 Task: Fill out the 'New Customer Data' form with the provided details, including name, gender, age, mobile number, date, current address, email, permanent address, and fax.
Action: Mouse moved to (526, 91)
Screenshot: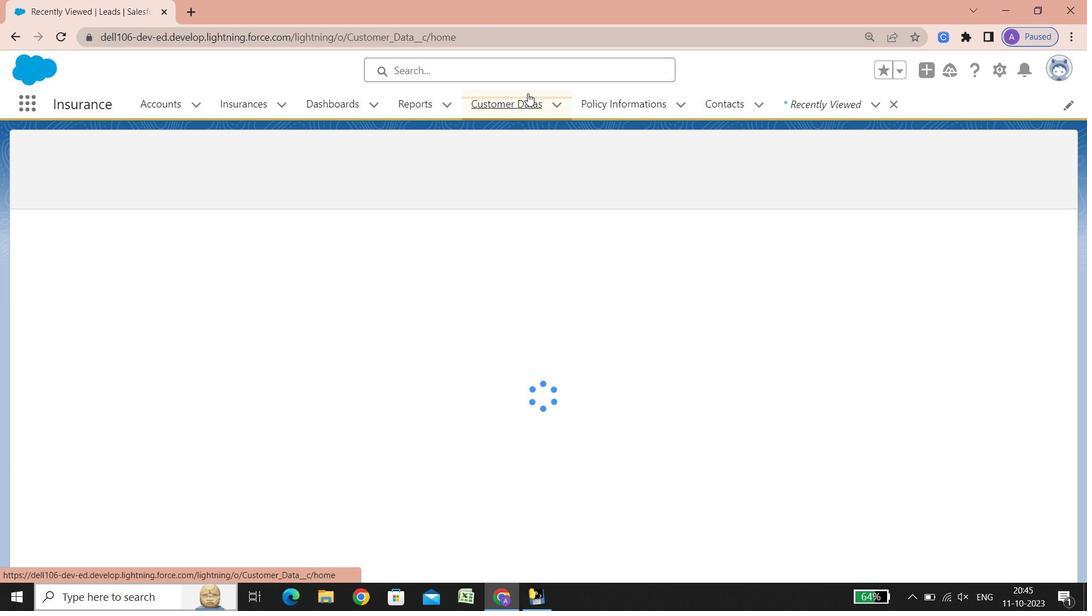 
Action: Mouse pressed left at (526, 91)
Screenshot: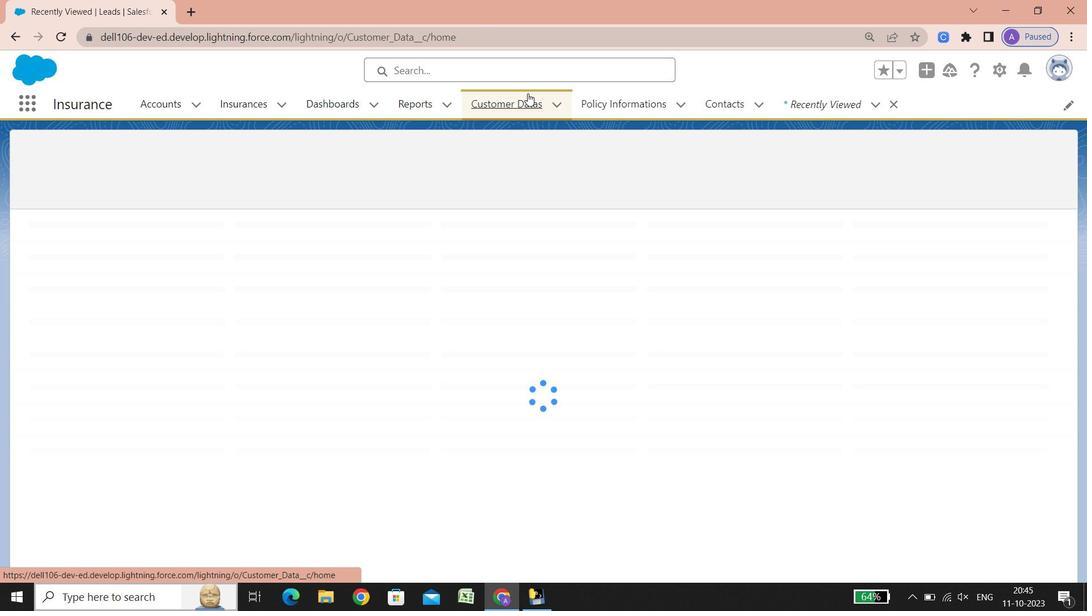 
Action: Mouse moved to (891, 153)
Screenshot: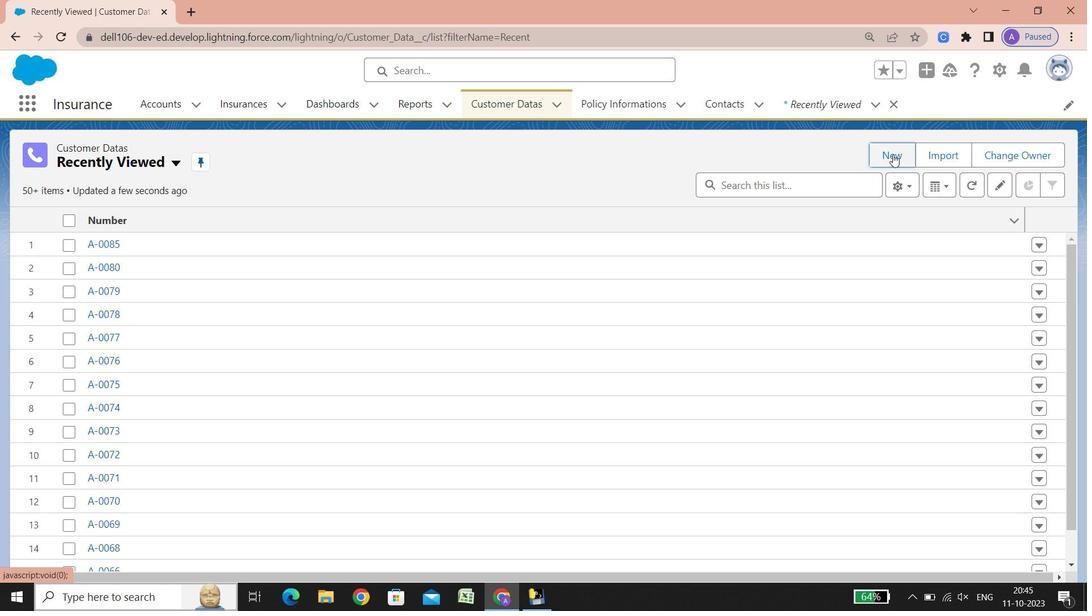 
Action: Mouse pressed left at (891, 153)
Screenshot: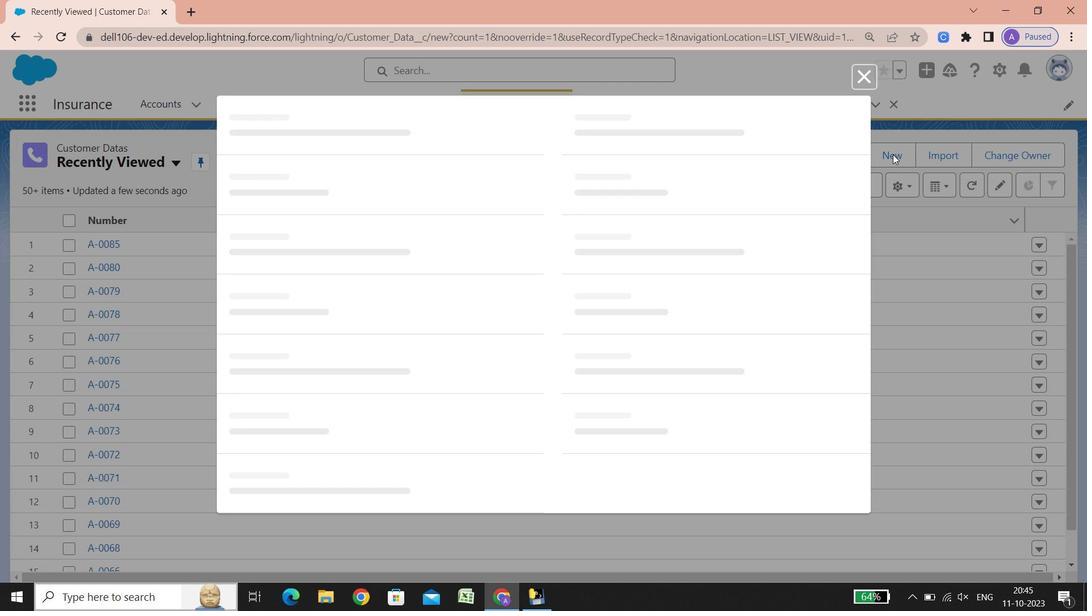 
Action: Mouse moved to (322, 276)
Screenshot: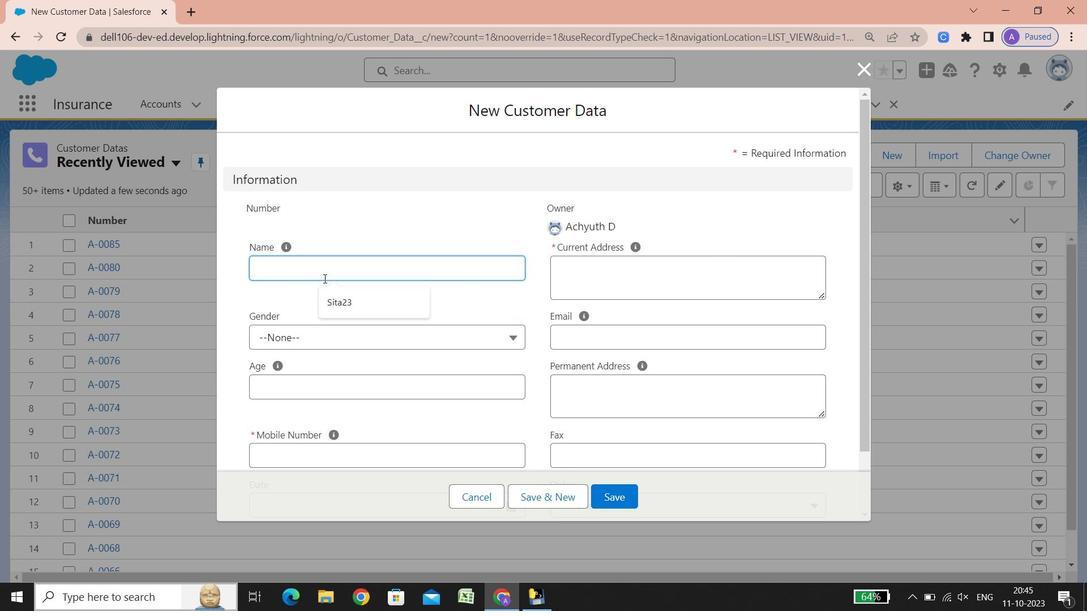 
Action: Mouse pressed left at (322, 276)
Screenshot: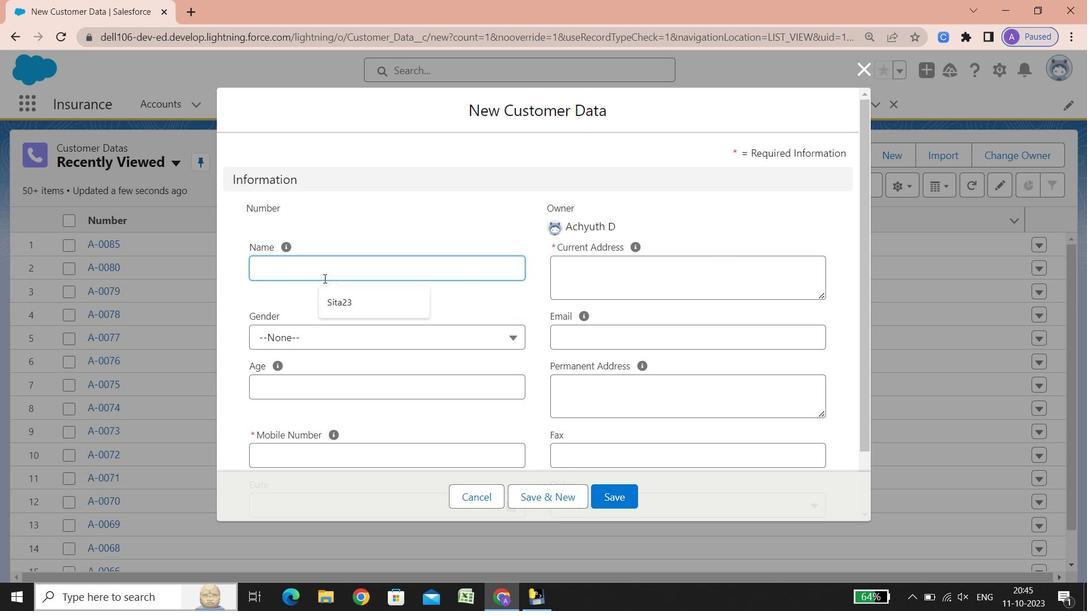 
Action: Key pressed <Key.shift><Key.shift><Key.shift><Key.shift><Key.shift><Key.shift><Key.shift><Key.shift><Key.shift><Key.shift><Key.shift><Key.shift><Key.shift><Key.shift><Key.shift>Ram82
Screenshot: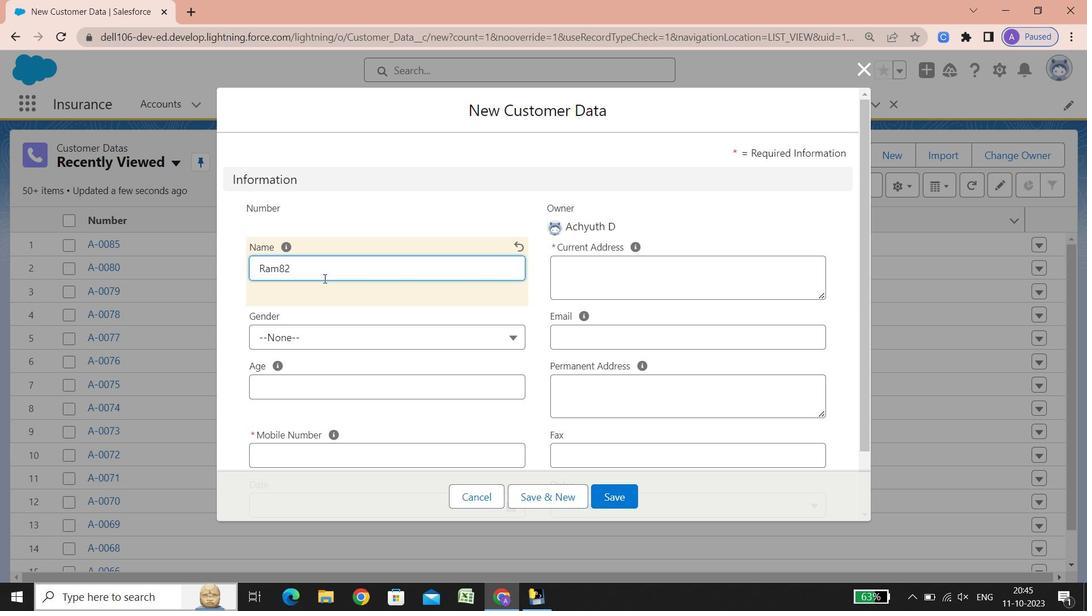 
Action: Mouse moved to (404, 346)
Screenshot: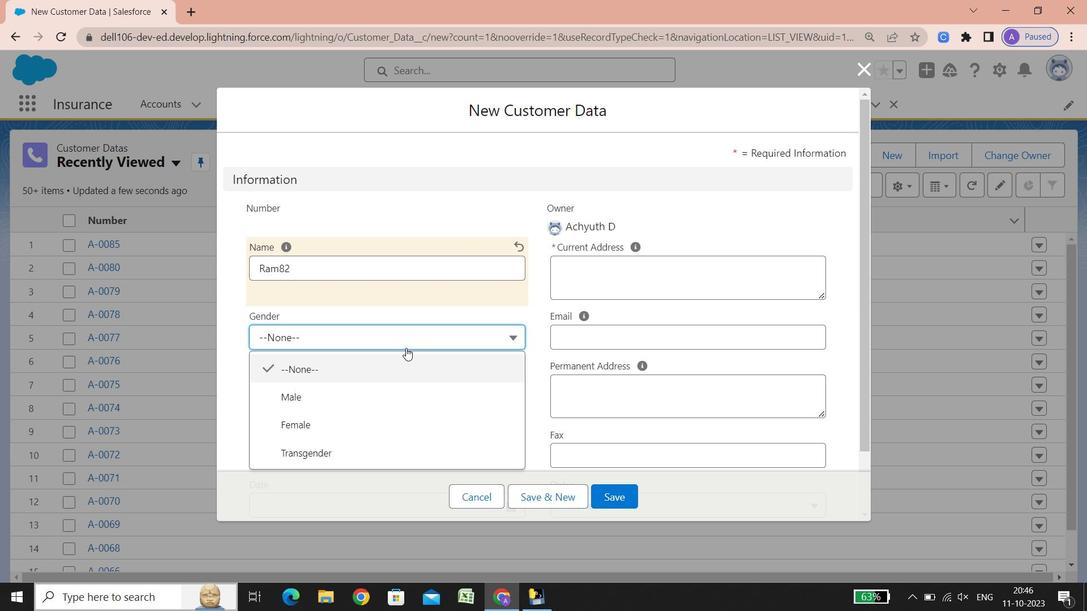 
Action: Mouse pressed left at (404, 346)
Screenshot: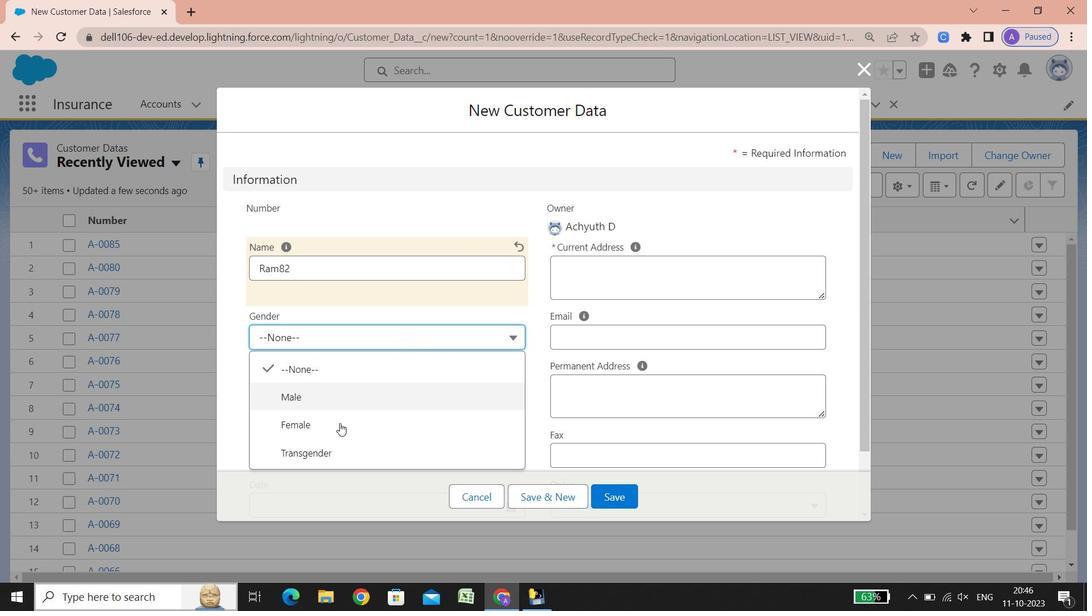 
Action: Mouse moved to (327, 397)
Screenshot: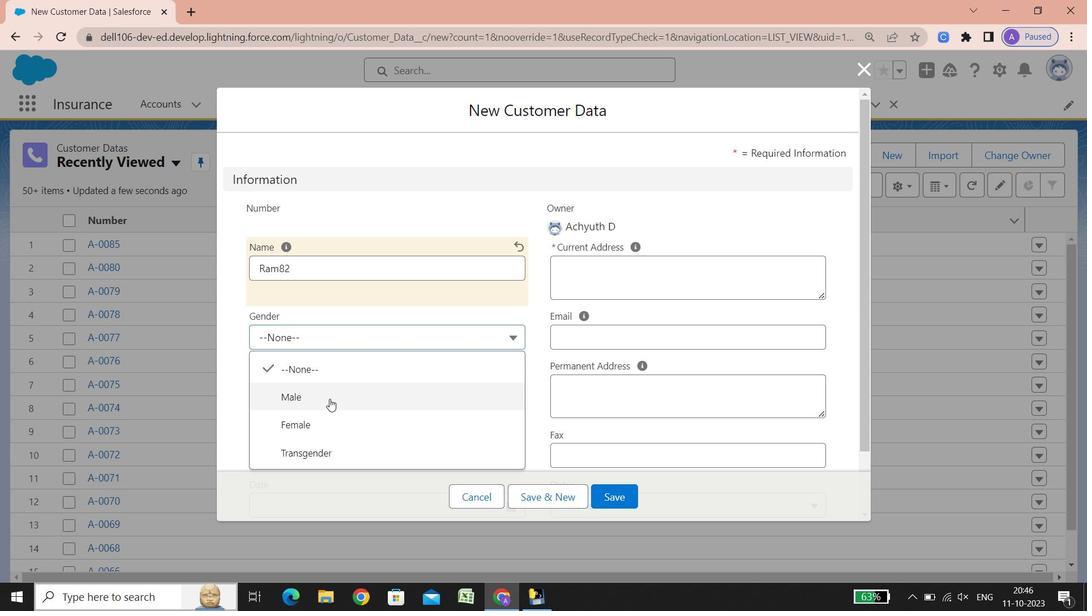 
Action: Mouse pressed left at (327, 397)
Screenshot: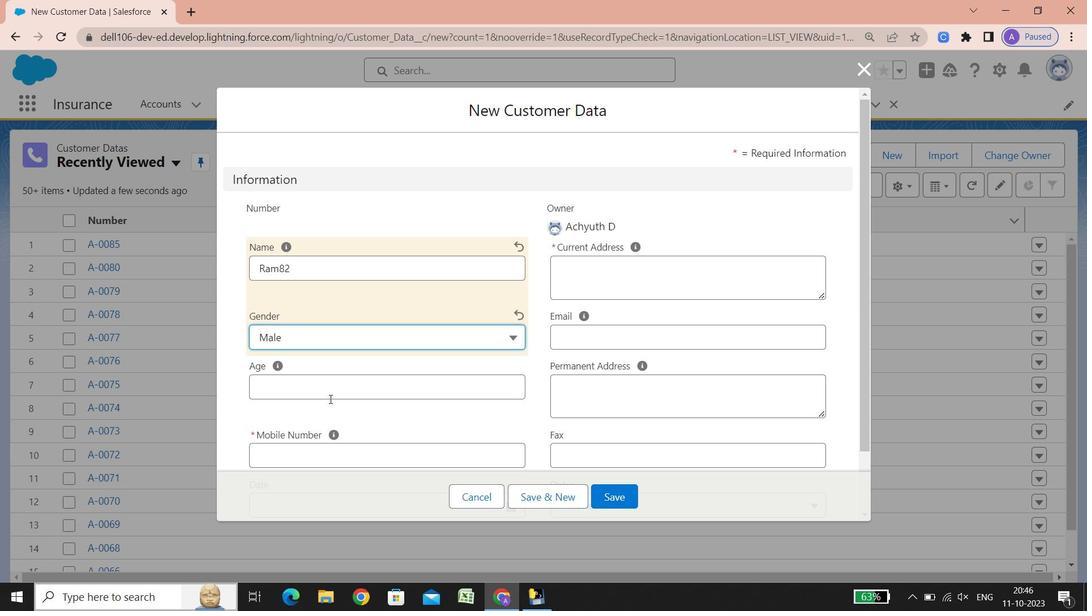 
Action: Mouse moved to (288, 382)
Screenshot: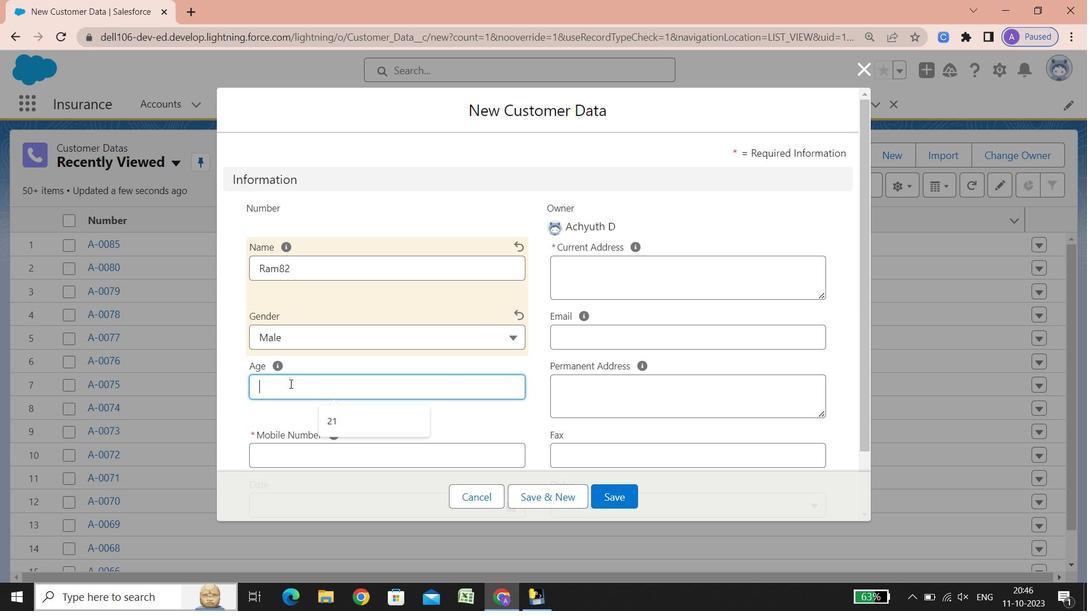 
Action: Mouse pressed left at (288, 382)
Screenshot: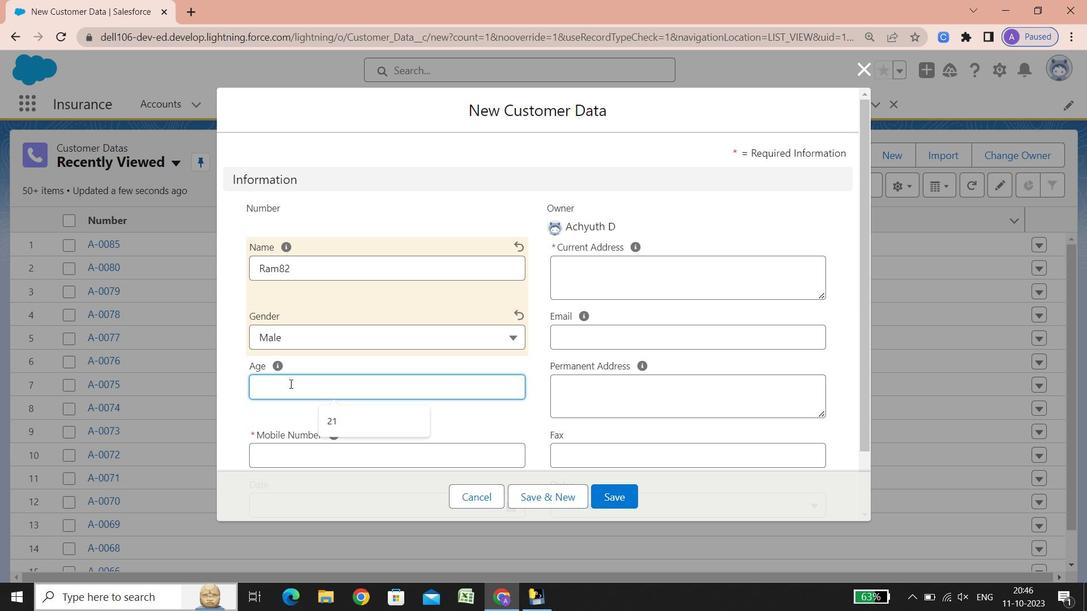 
Action: Key pressed 21
Screenshot: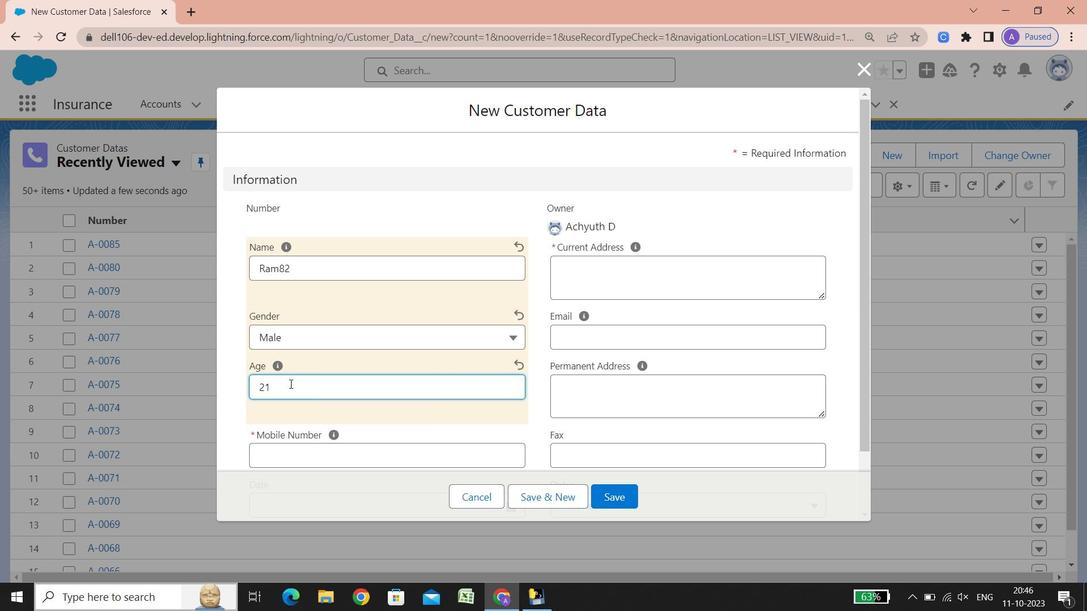 
Action: Mouse moved to (270, 453)
Screenshot: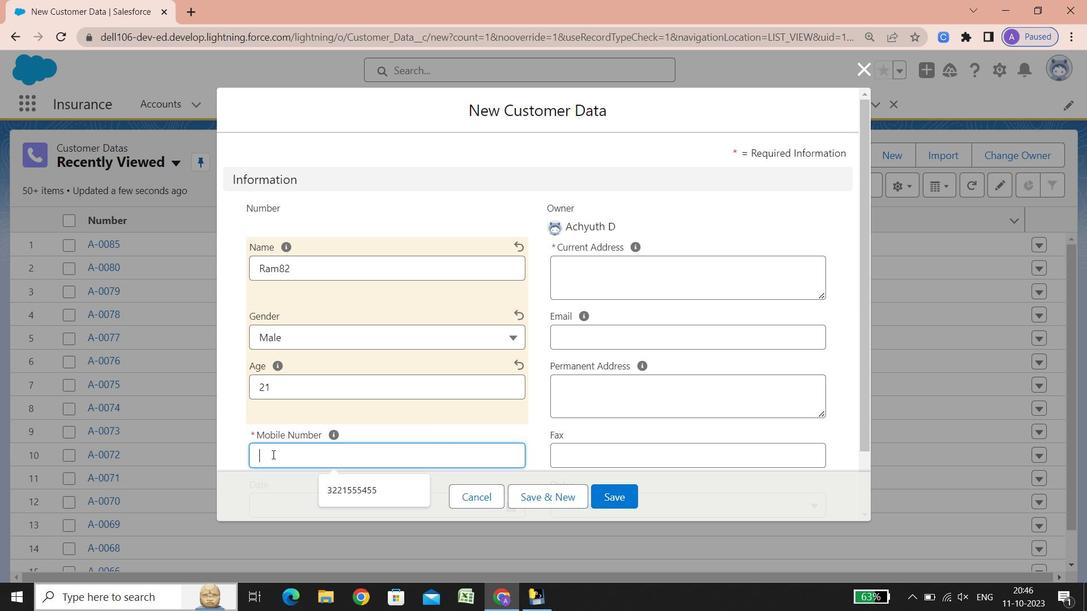 
Action: Mouse pressed left at (270, 453)
Screenshot: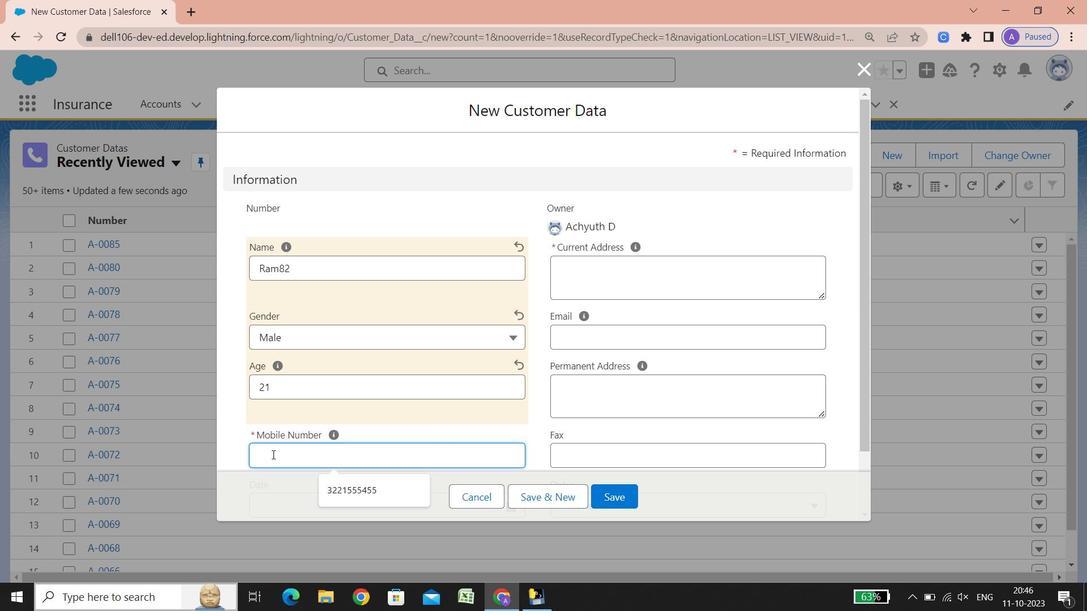 
Action: Mouse moved to (304, 451)
Screenshot: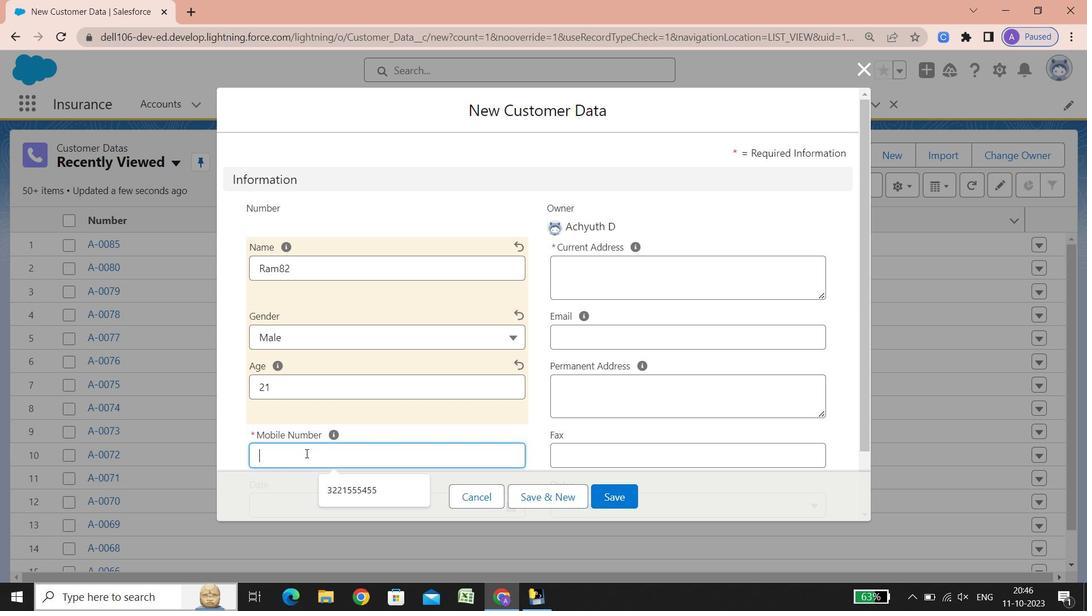 
Action: Key pressed 02224465777
Screenshot: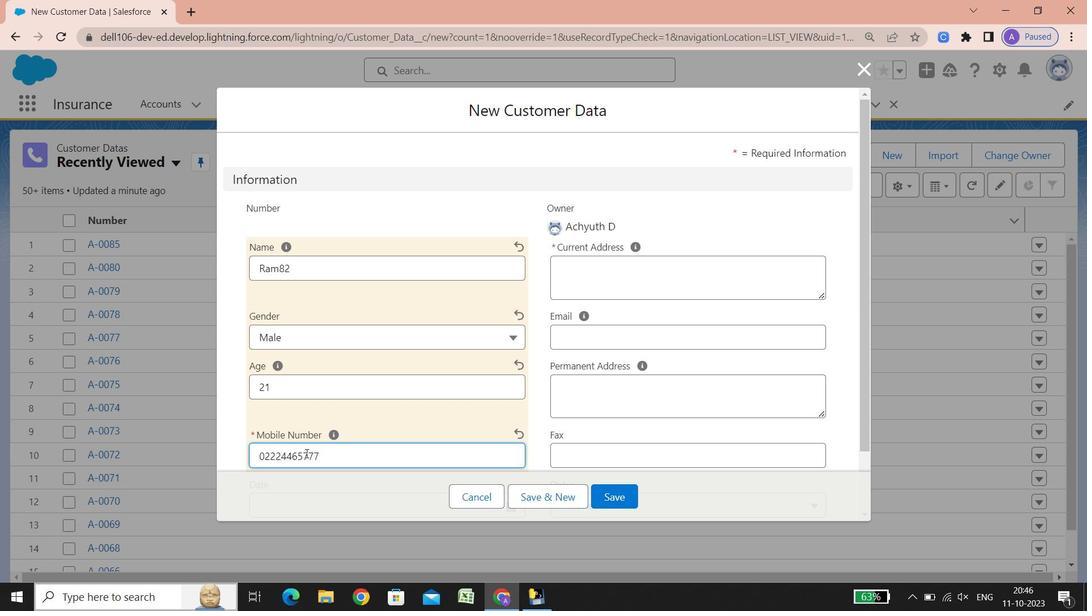 
Action: Mouse moved to (430, 392)
Screenshot: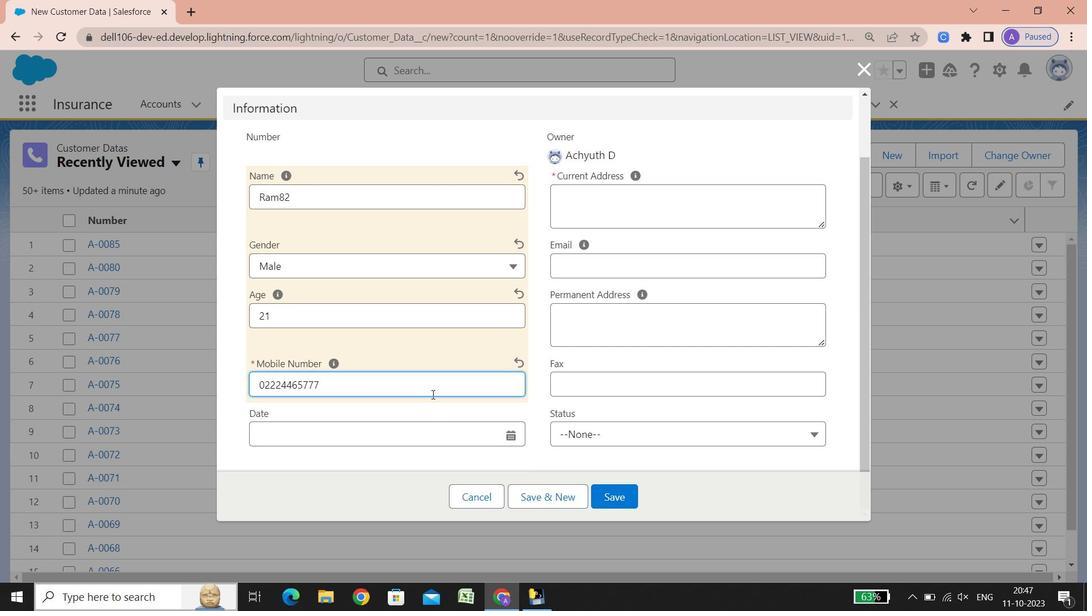 
Action: Mouse scrolled (430, 392) with delta (0, 0)
Screenshot: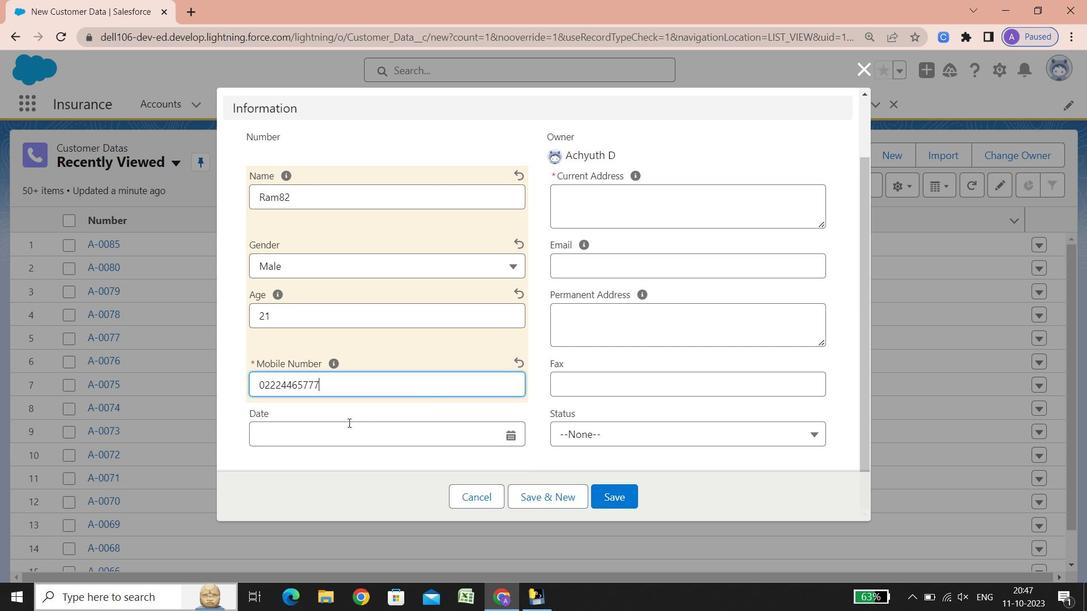 
Action: Mouse scrolled (430, 392) with delta (0, 0)
Screenshot: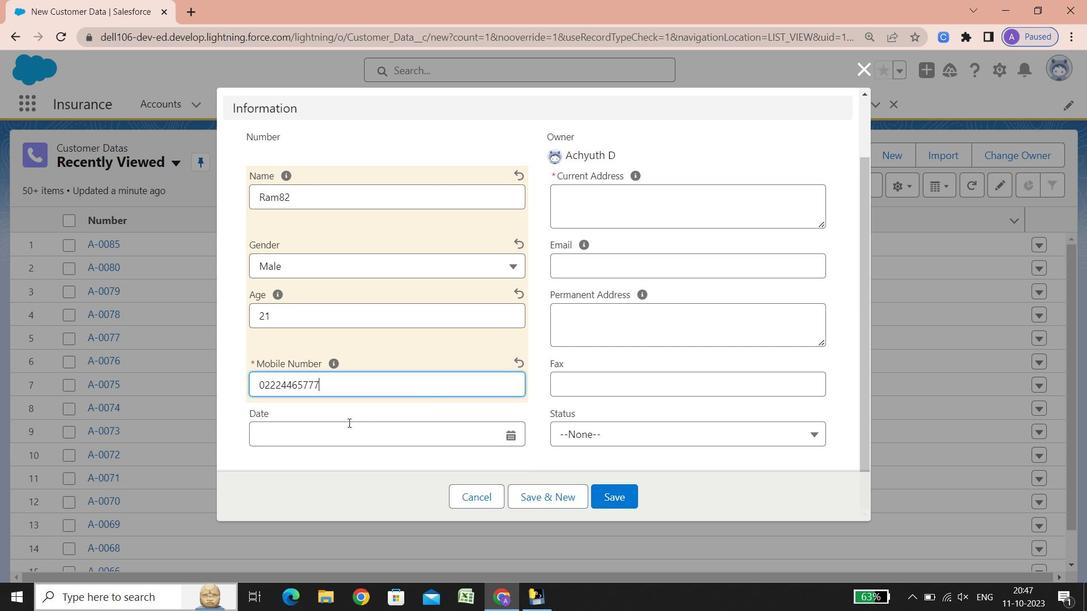 
Action: Mouse scrolled (430, 392) with delta (0, 0)
Screenshot: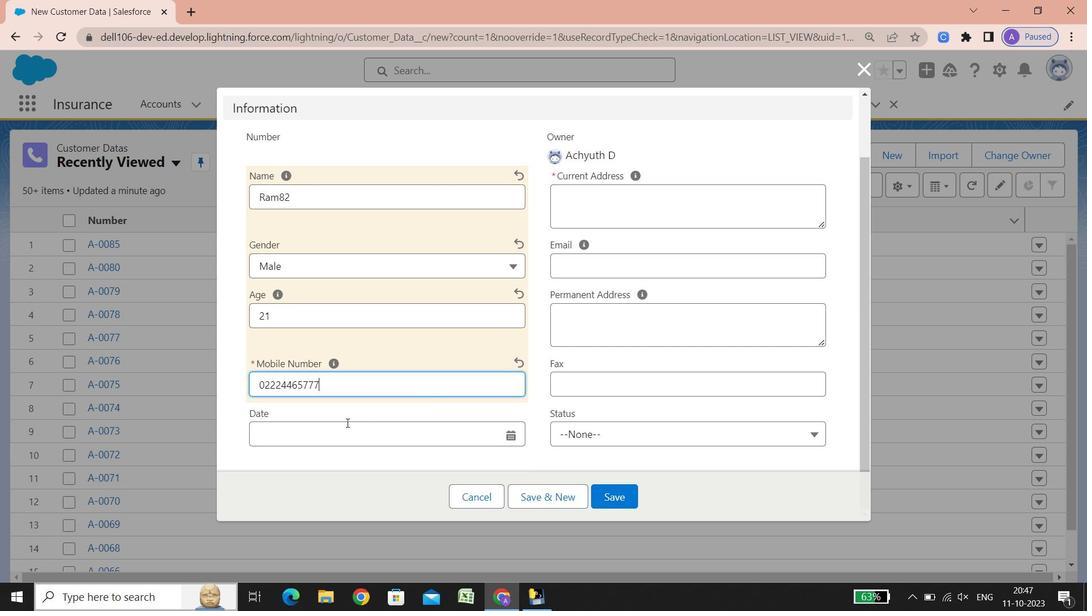 
Action: Mouse scrolled (430, 392) with delta (0, 0)
Screenshot: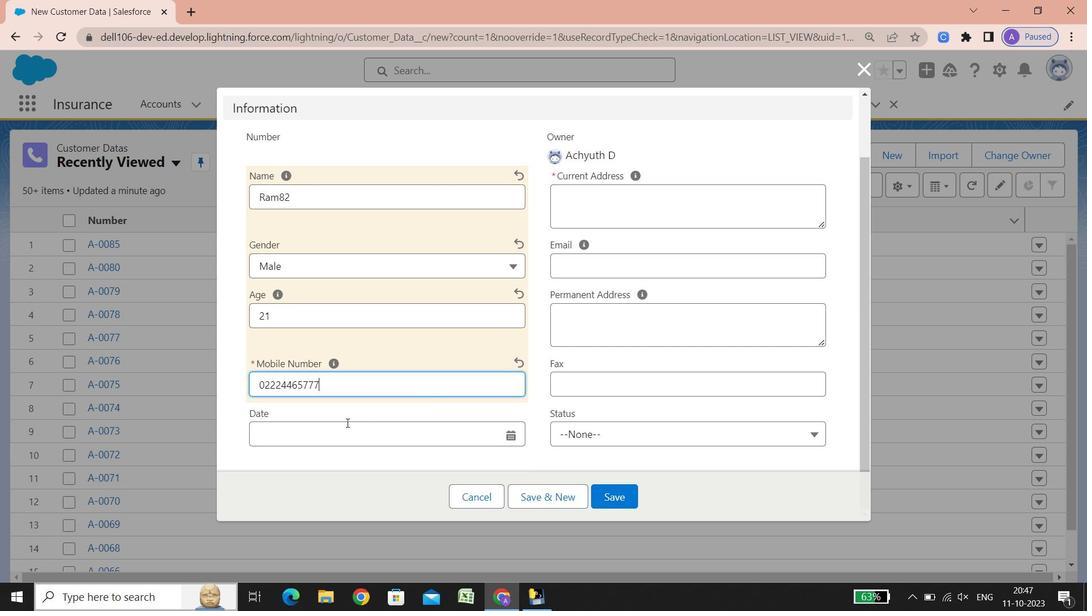
Action: Mouse scrolled (430, 392) with delta (0, 0)
Screenshot: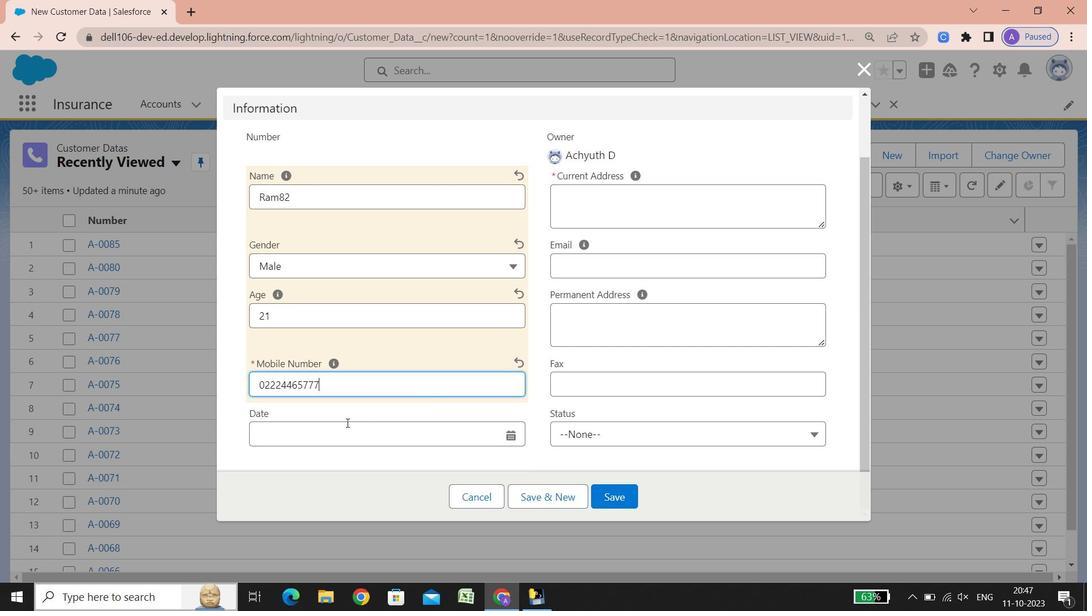 
Action: Mouse scrolled (430, 392) with delta (0, 0)
Screenshot: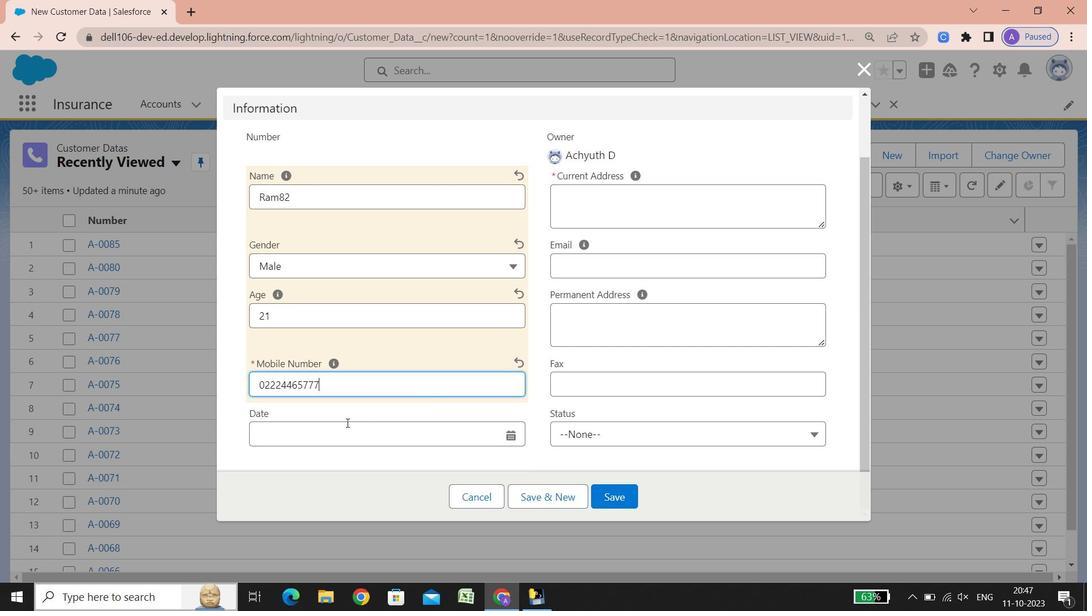 
Action: Mouse scrolled (430, 392) with delta (0, 0)
Screenshot: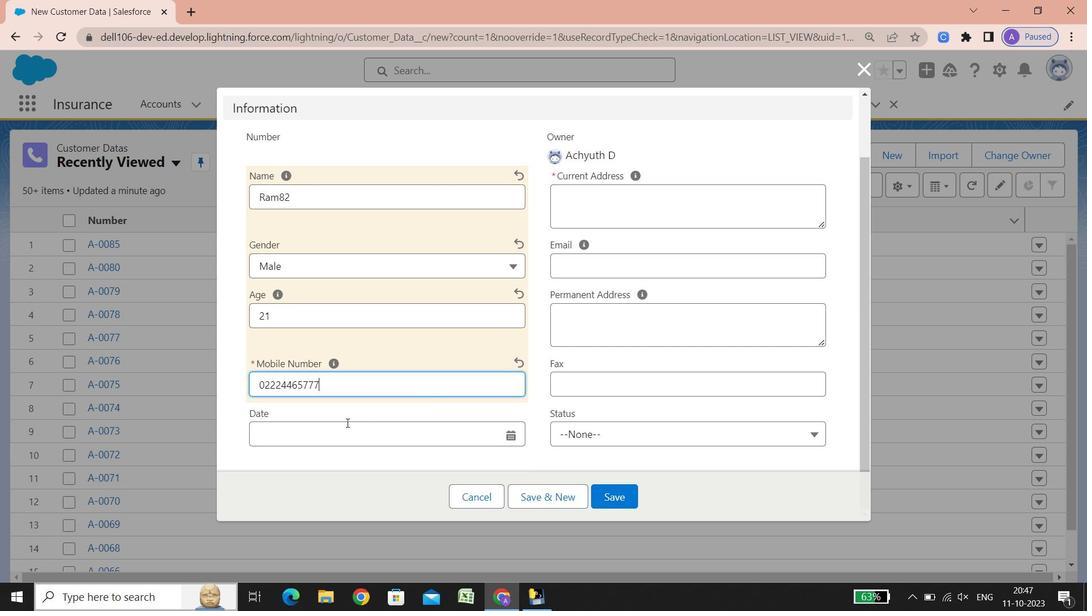 
Action: Mouse scrolled (430, 392) with delta (0, 0)
Screenshot: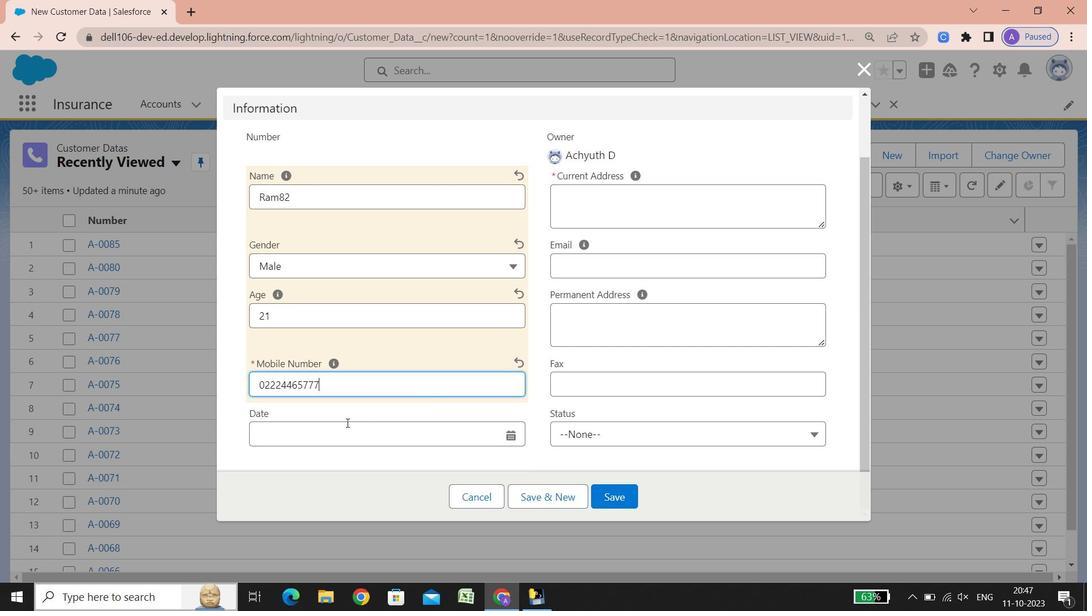 
Action: Mouse scrolled (430, 392) with delta (0, 0)
Screenshot: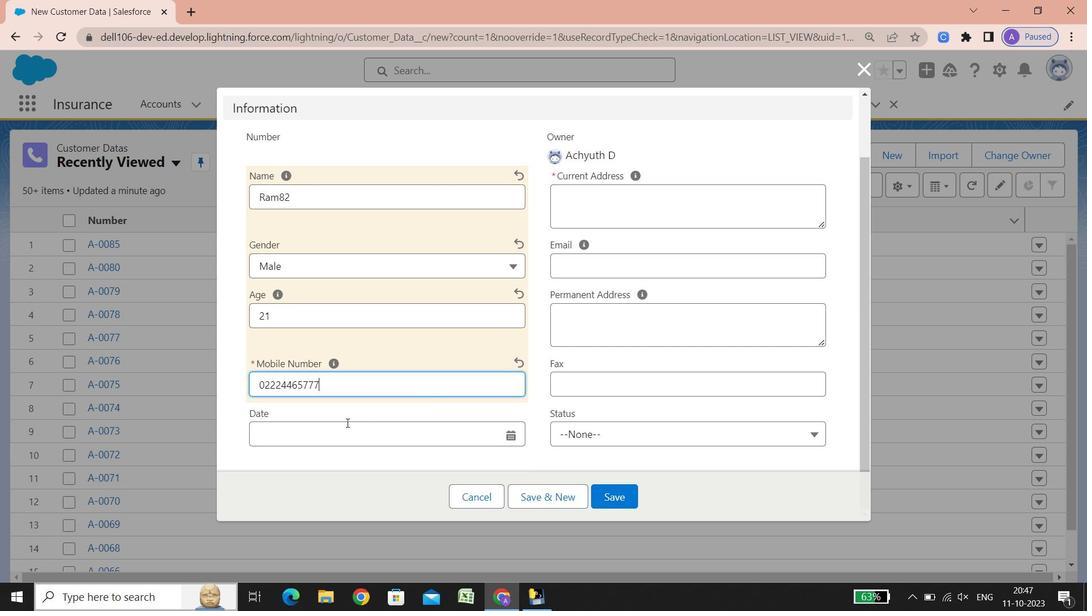 
Action: Mouse scrolled (430, 392) with delta (0, 0)
Screenshot: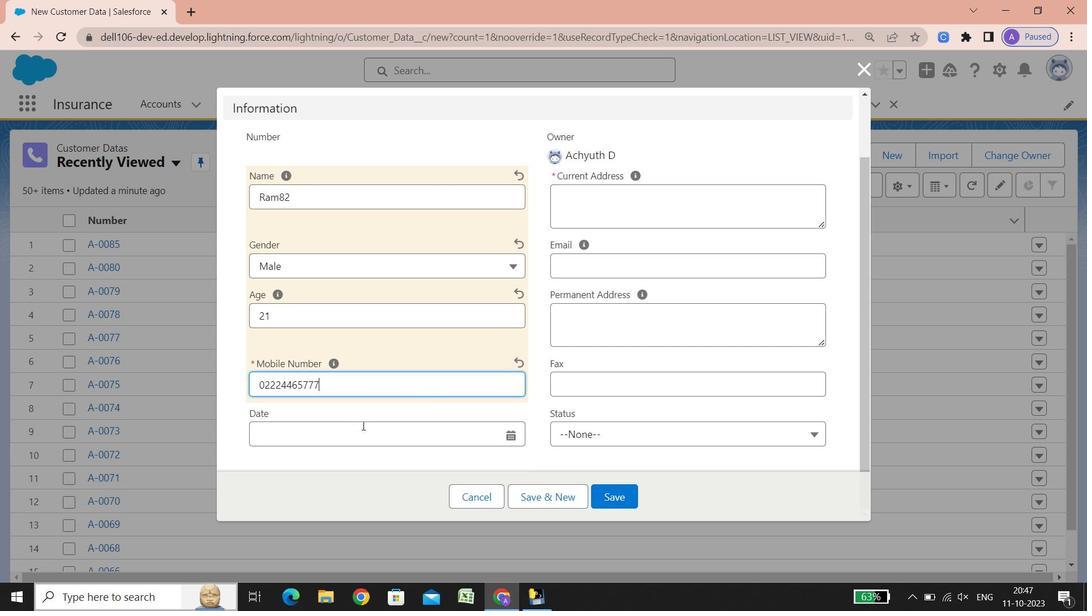 
Action: Mouse scrolled (430, 392) with delta (0, 0)
Screenshot: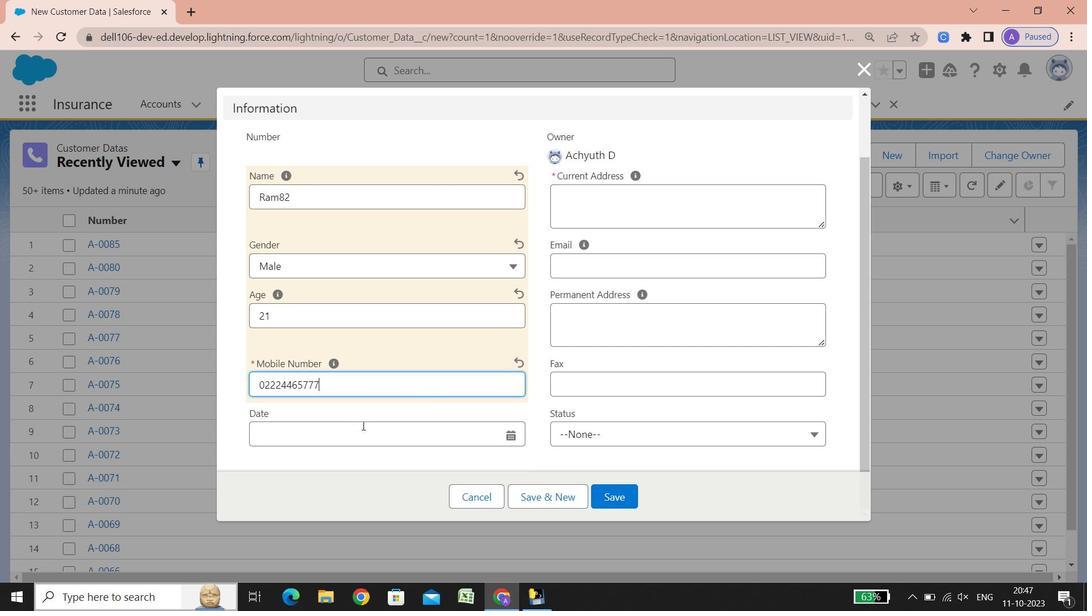 
Action: Mouse scrolled (430, 392) with delta (0, 0)
Screenshot: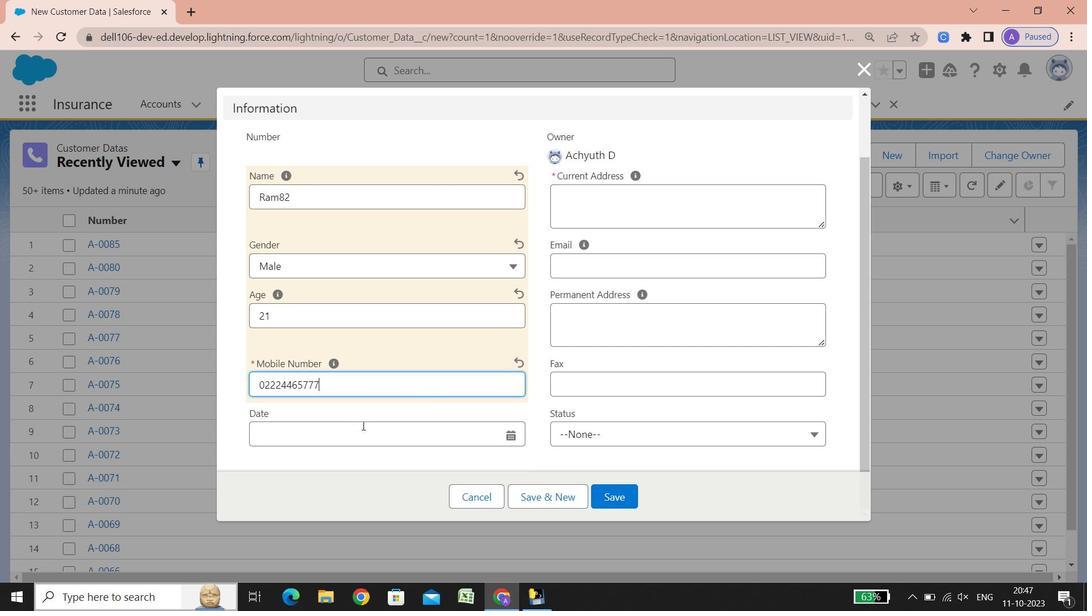 
Action: Mouse moved to (366, 429)
Screenshot: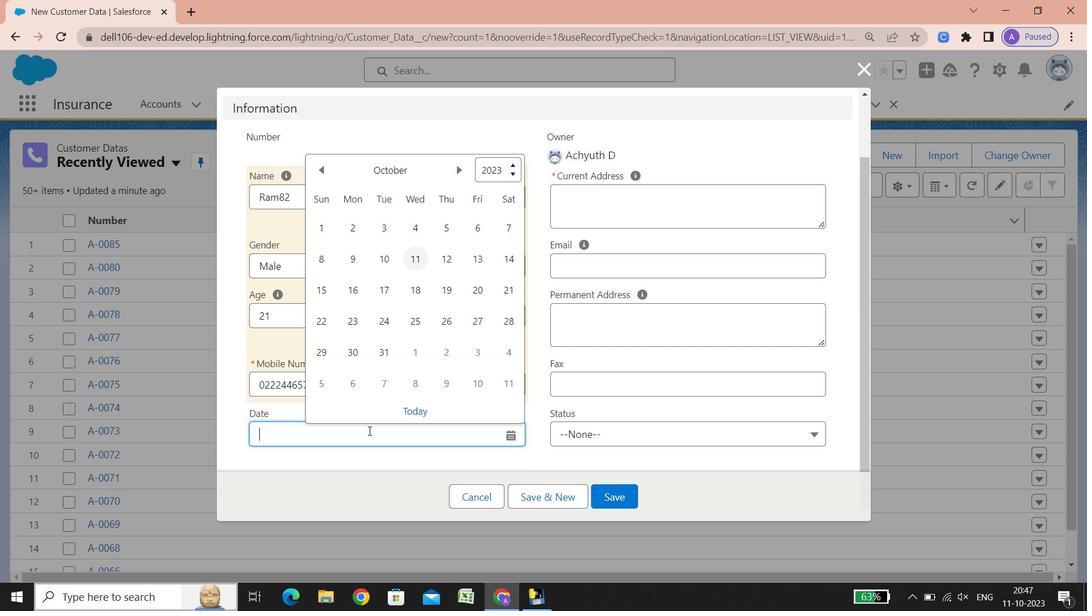 
Action: Mouse pressed left at (366, 429)
Screenshot: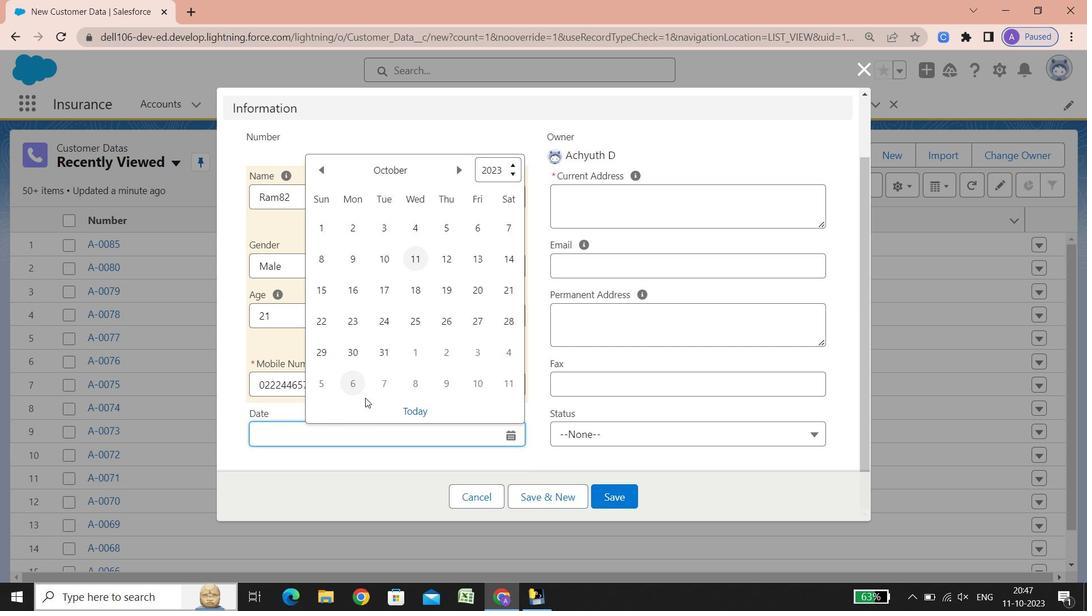
Action: Mouse moved to (407, 411)
Screenshot: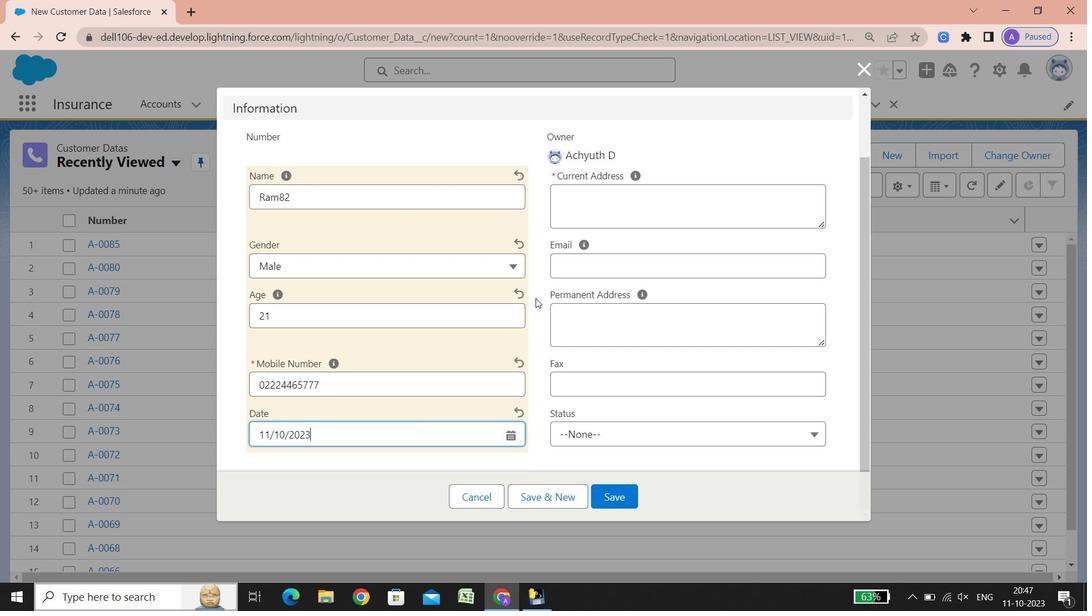 
Action: Mouse pressed left at (407, 411)
Screenshot: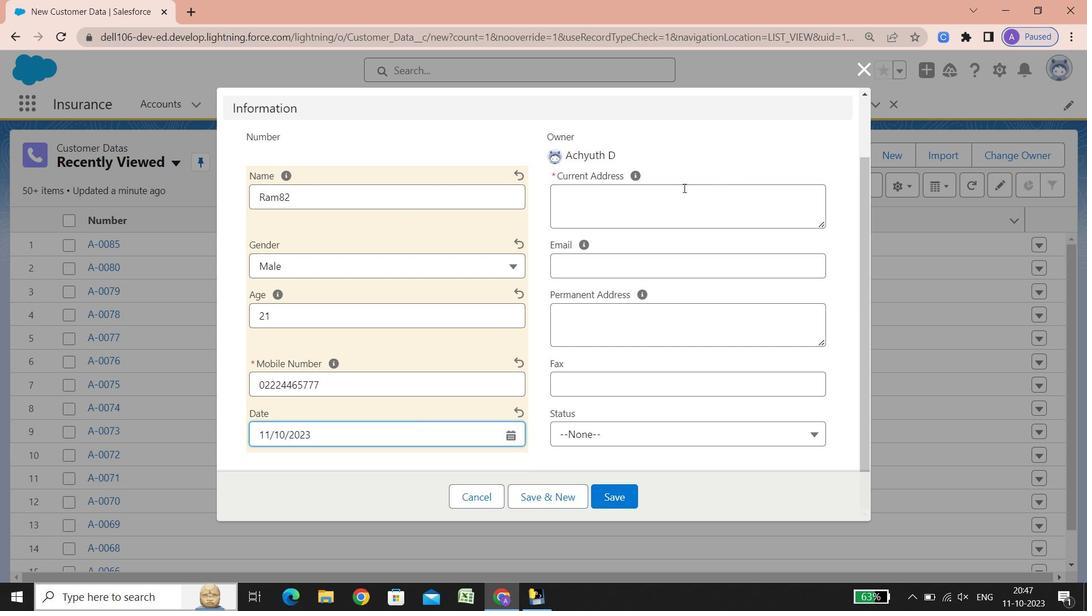 
Action: Mouse moved to (597, 197)
Screenshot: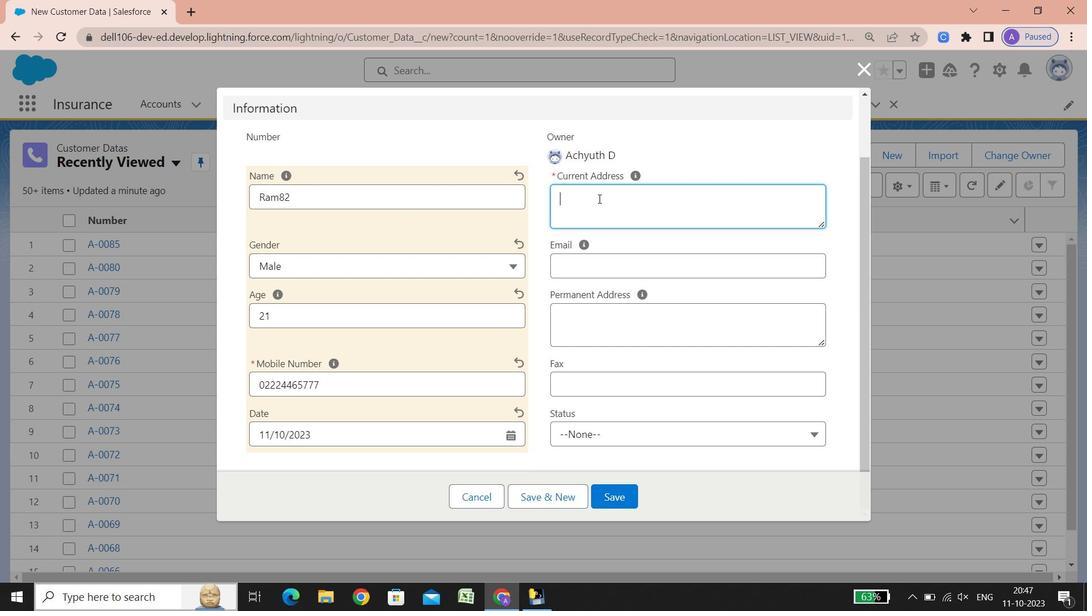 
Action: Mouse pressed left at (597, 197)
Screenshot: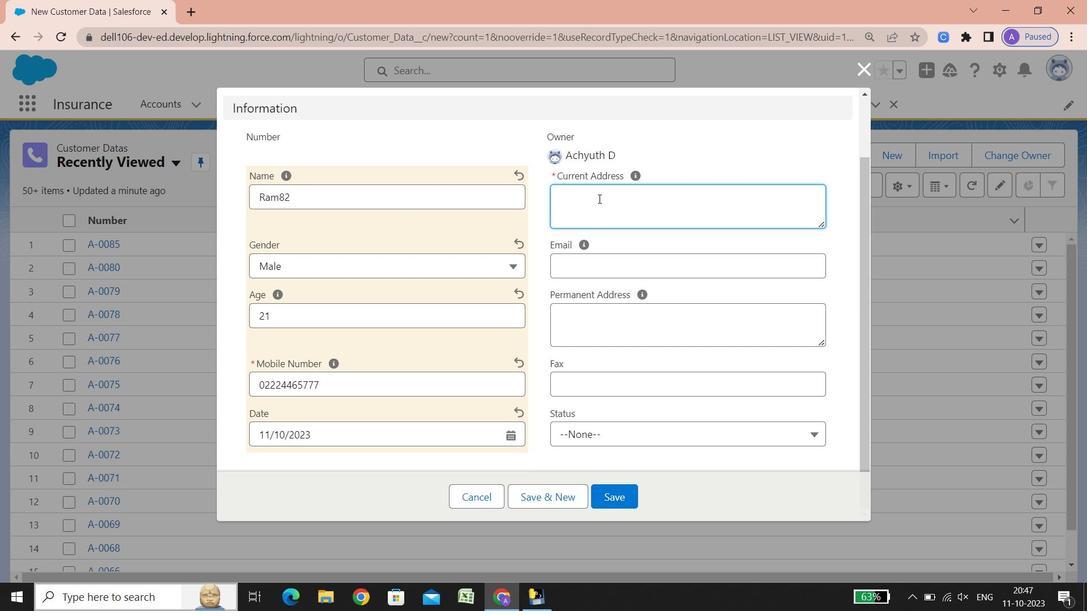 
Action: Key pressed <Key.shift><Key.shift><Key.shift>Street<Key.space><Key.shift_r>:<Key.space><Key.shift><Key.shift><Key.shift><Key.shift><Key.shift><Key.shift><Key.shift><Key.shift><Key.shift><Key.shift><Key.shift><Key.shift><Key.shift><Key.shift>Shop<Key.space>1<Key.space><Key.shift><Key.shift><Key.shift><Key.shift><Key.shift><Key.shift><Key.shift><Key.shift><Key.shift><Key.shift><Key.shift><Key.shift><Key.shift>Home<Key.space><Key.shift><Key.shift><Key.shift><Key.shift><Key.shift><Key.shift>Sweet<Key.space><Key.shift><Key.shift><Key.shift><Key.shift><Key.shift>H
Screenshot: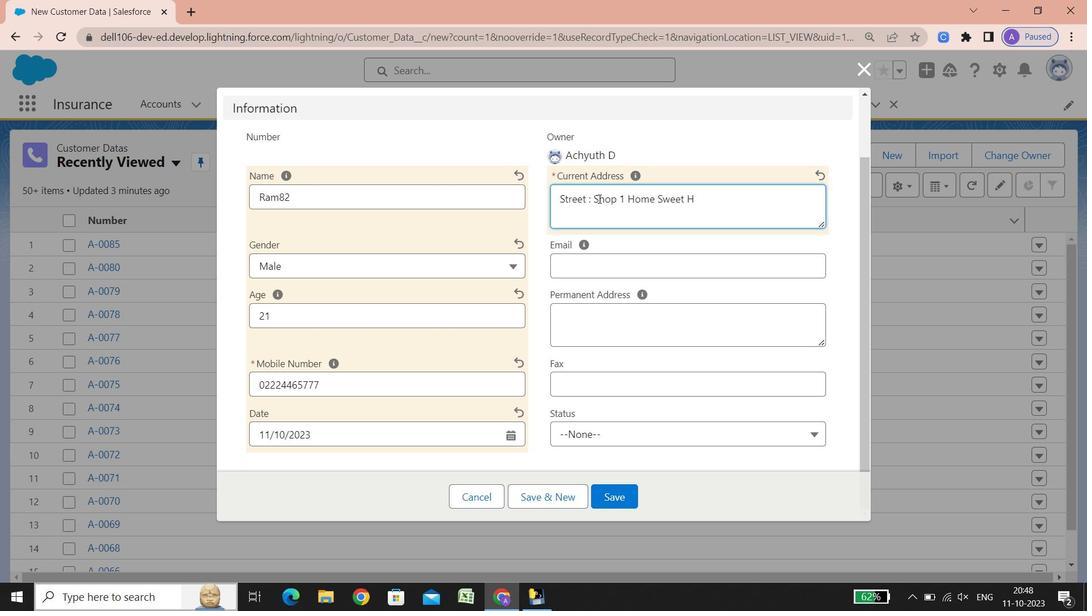 
Action: Mouse moved to (1057, 379)
Screenshot: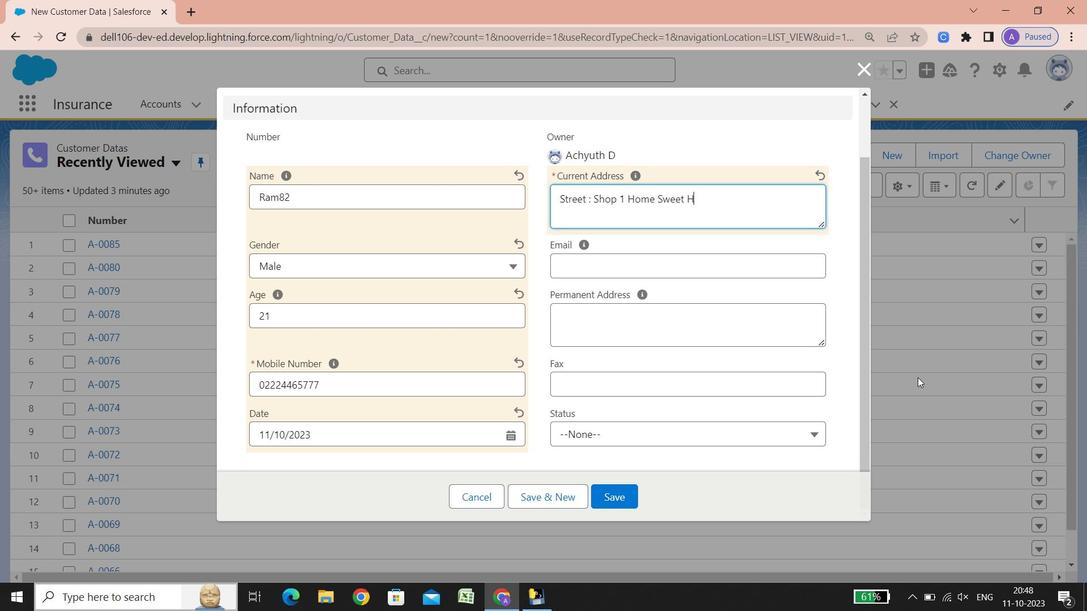 
Action: Mouse pressed left at (1057, 379)
Screenshot: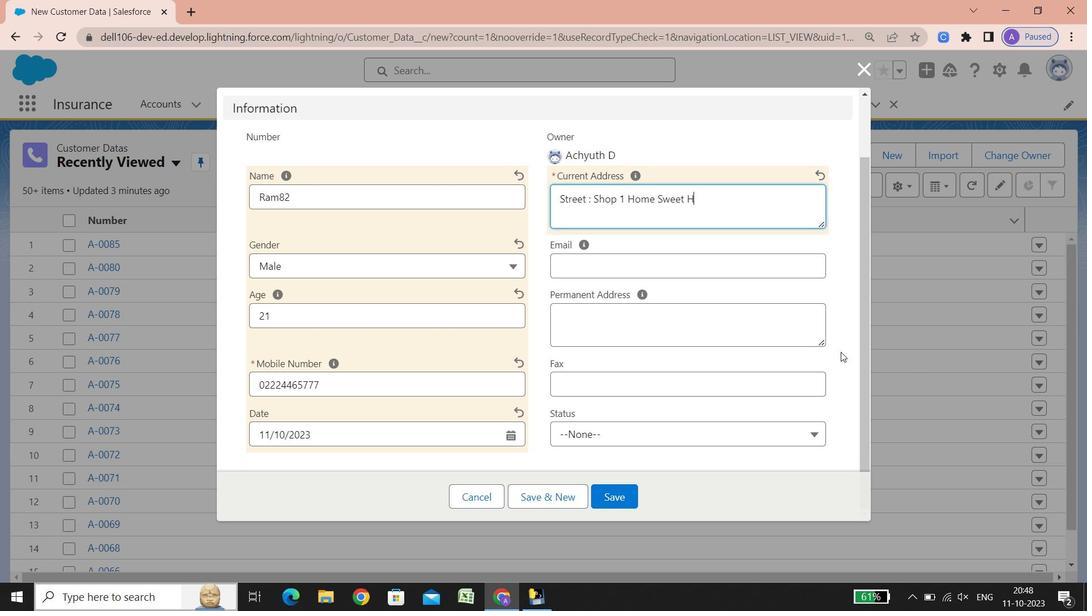 
Action: Mouse moved to (839, 351)
Screenshot: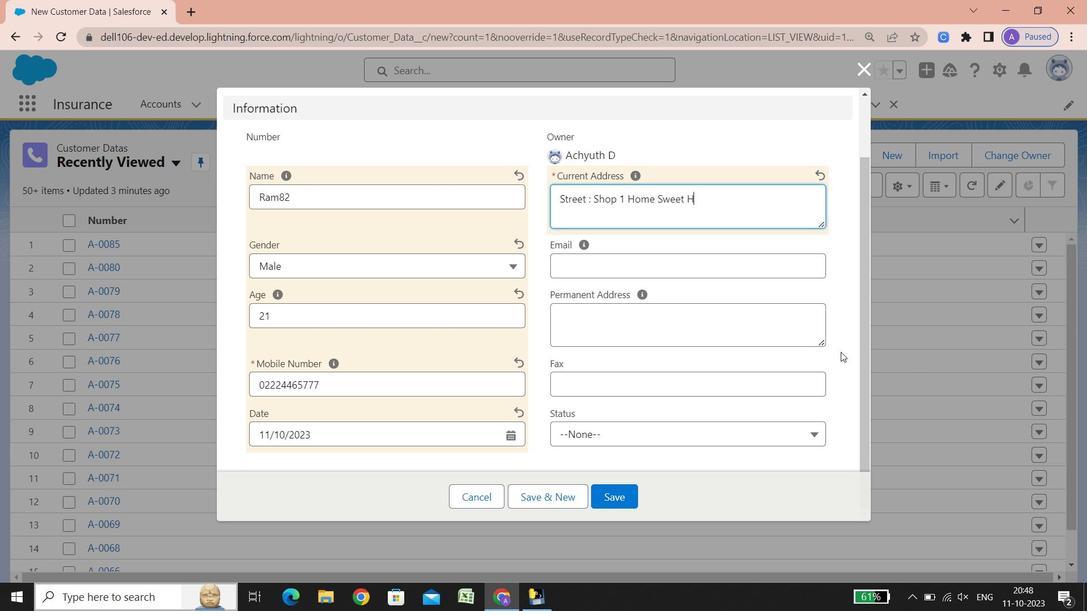 
Action: Key pressed ome,<Key.space><Key.shift>Mori<Key.space><Key.shift><Key.shift><Key.shift><Key.shift><Key.shift><Key.shift><Key.shift><Key.shift><Key.shift>Road,<Key.space><Key.shift><Key.shift><Key.shift><Key.shift><Key.shift><Key.shift><Key.shift><Key.shift><Key.shift><Key.shift><Key.shift><Key.shift>Dhanlaxmi<Key.space><Key.shift><Key.shift><Key.shift><Key.shift>Chambers,<Key.space><Key.shift><Key.shift>Opp.<Key.space><Key.shift>Khandelwala<Key.space><Key.shift><Key.shift><Key.shift><Key.shift><Key.shift><Key.shift><Key.shift><Key.shift><Key.shift><Key.shift><Key.shift>Mithaiwala,<Key.space><Key.shift>Khopa,<Key.space><Key.shift>Opp.<Key.space><Key.shift><Key.shift><Key.shift><Key.shift><Key.shift><Key.shift><Key.shift><Key.shift><Key.shift><Key.shift><Key.shift><Key.shift><Key.shift><Key.shift><Key.shift><Key.shift><Key.shift><Key.shift><Key.shift><Key.shift><Key.shift><Key.shift><Key.shift><Key.shift><Key.shift><Key.shift><Key.shift><Key.shift><Key.shift><Key.shift><Key.shift><Key.shift><Key.shift><Key.shift><Key.shift><Key.shift><Key.shift><Key.shift><Key.shift><Key.shift><Key.shift><Key.shift><Key.shift><Key.shift><Key.shift><Key.shift><Key.shift><Key.shift><Key.shift><Key.shift><Key.shift><Key.shift>Khandelwala<Key.enter>
Screenshot: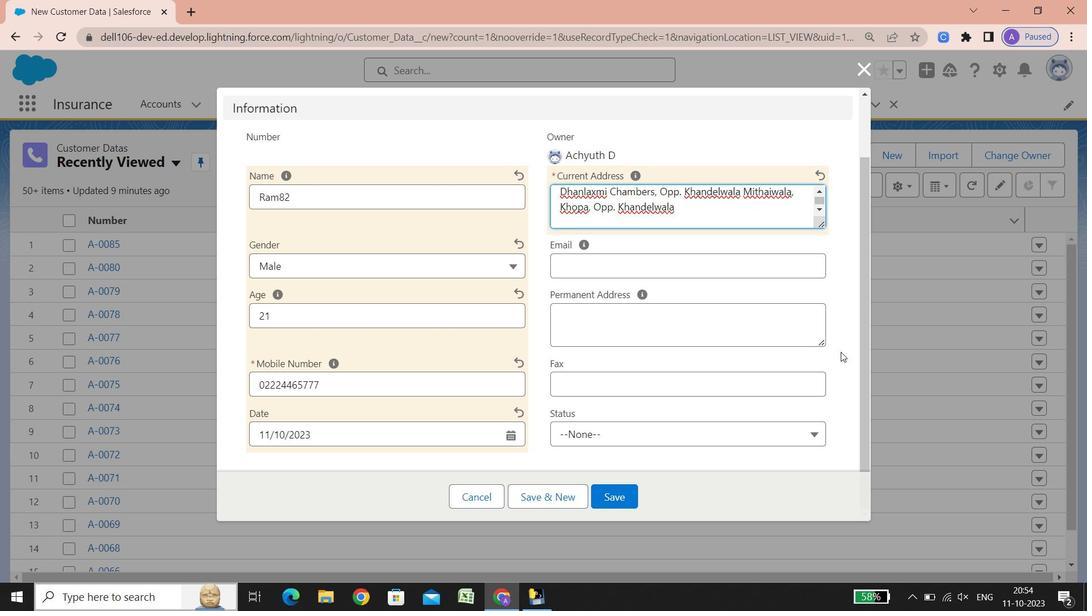 
Action: Mouse moved to (682, 206)
Screenshot: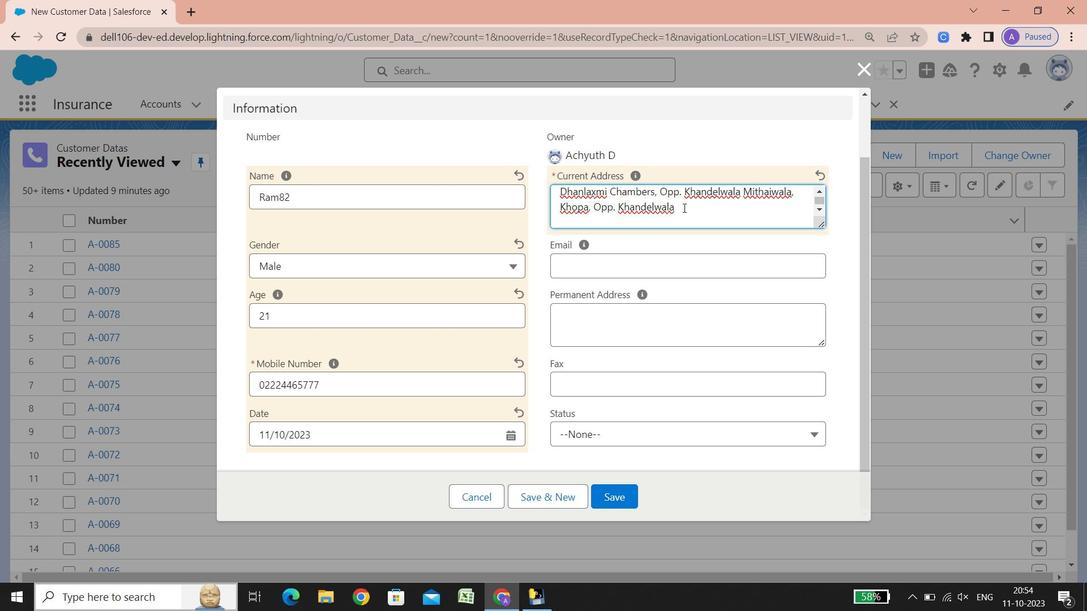 
Action: Mouse pressed left at (682, 206)
Screenshot: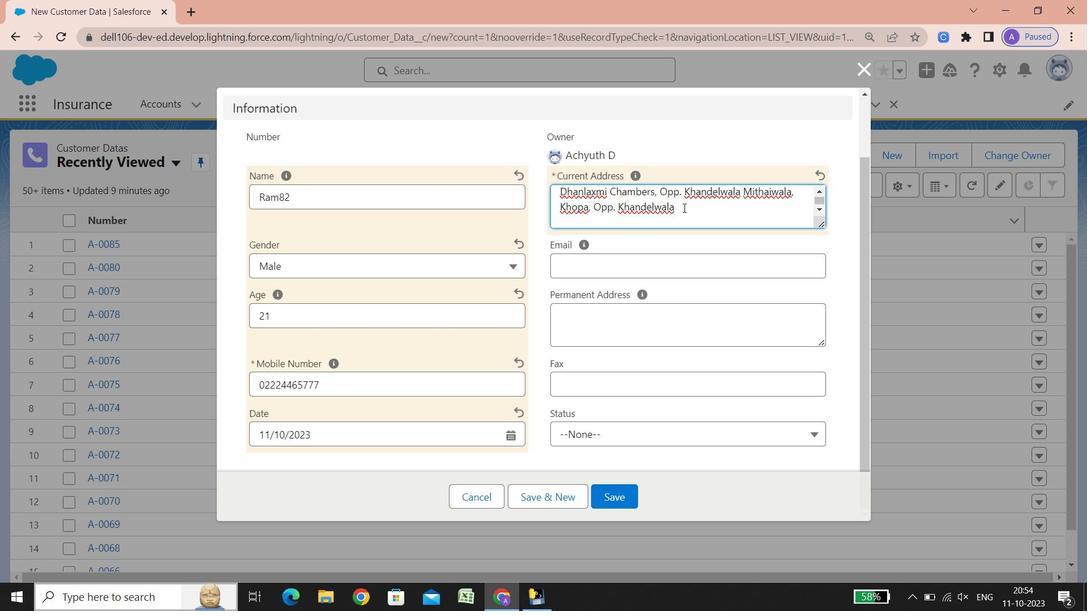 
Action: Key pressed ,<Key.space><Key.shift>Mahim<Key.enter><Key.shift><Key.shift><Key.shift><Key.shift><Key.shift><Key.shift><Key.shift><Key.shift><Key.shift><Key.shift><Key.shift><Key.shift>City<Key.space><Key.shift_r><Key.shift_r><Key.shift_r><Key.shift_r><Key.shift_r><Key.shift_r><Key.shift_r><Key.shift_r><Key.shift_r>:<Key.space><Key.shift>Mumbai<Key.enter><Key.shift>State<Key.space><Key.shift_r>:<Key.space><Key.backspace><Key.backspace><Key.backspace>/<Key.shift>Provv<Key.backspace>ince/area<Key.space><Key.shift_r>:<Key.space><Key.shift><Key.shift>Maharashtra<Key.enter><Key.shift>Phone<Key.space>number<Key.space><Key.shift_r><Key.shift_r><Key.shift_r><Key.shift_r>:<Key.space>02224465777<Key.enter><Key.shift><Key.shift><Key.shift><Key.shift><Key.shift><Key.shift><Key.shift><Key.shift>Zip<Key.space>code<Key.space><Key.shift_r><Key.shift_r><Key.shift_r><Key.shift_r><Key.shift_r><Key.shift_r>:<Key.space>400016<Key.enter><Key.shift>Country<Key.space><Key.shift_r>:<Key.space><Key.shift_r><Key.shift_r><Key.shift_r><Key.shift_r>India
Screenshot: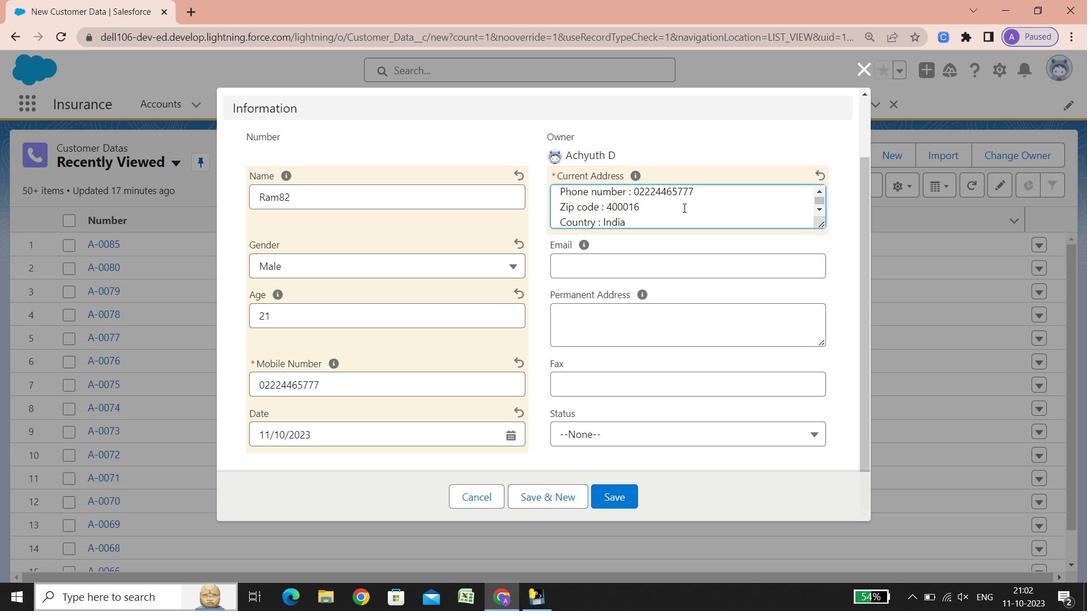 
Action: Mouse moved to (588, 263)
Screenshot: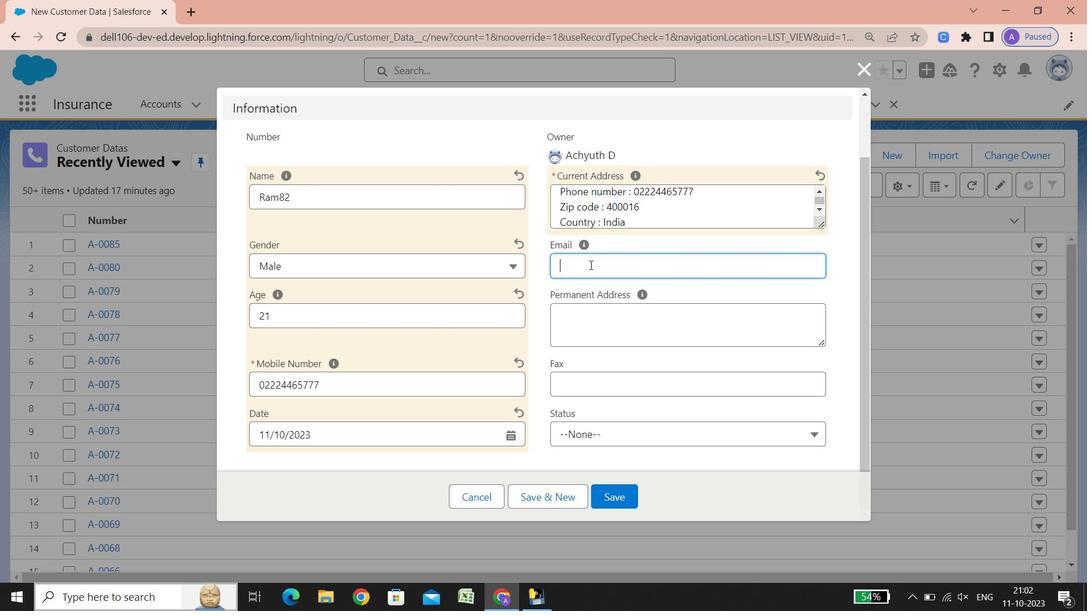 
Action: Mouse pressed left at (588, 263)
Screenshot: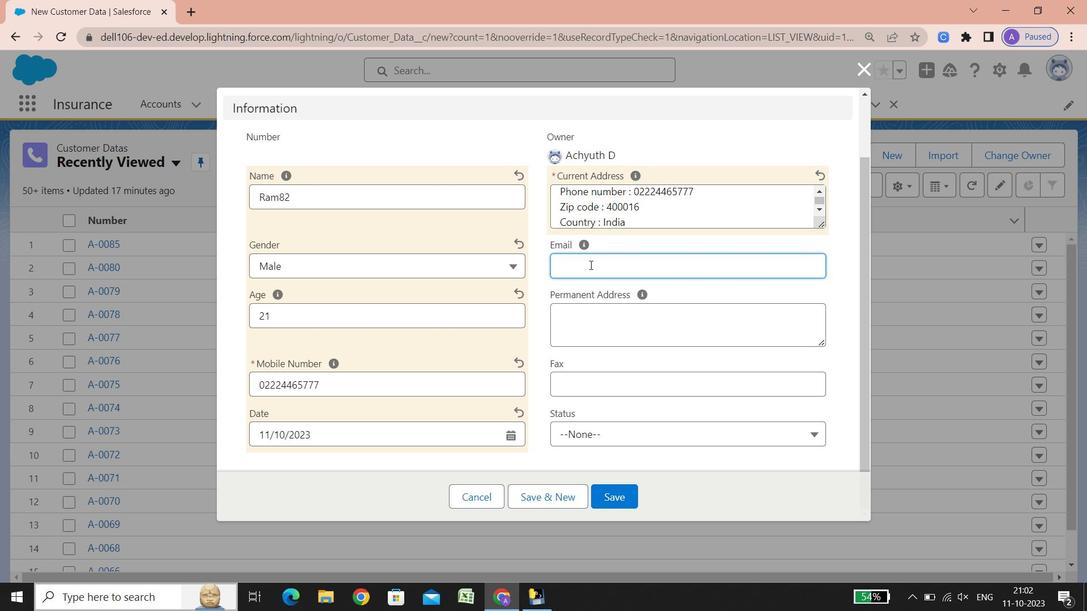 
Action: Key pressed <Key.shift><Key.shift>Ram82558<Key.shift_r><Key.shift_r><Key.shift_r><Key.shift_r><Key.shift_r><Key.shift_r><Key.shift_r><Key.shift_r><Key.shift_r>@google.com
Screenshot: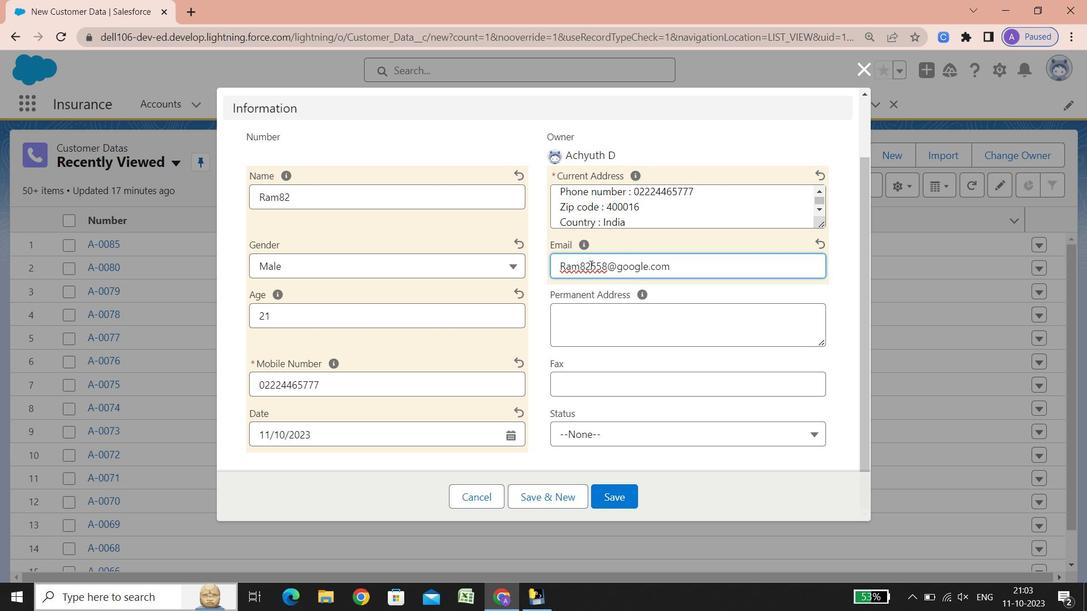 
Action: Mouse moved to (562, 311)
Screenshot: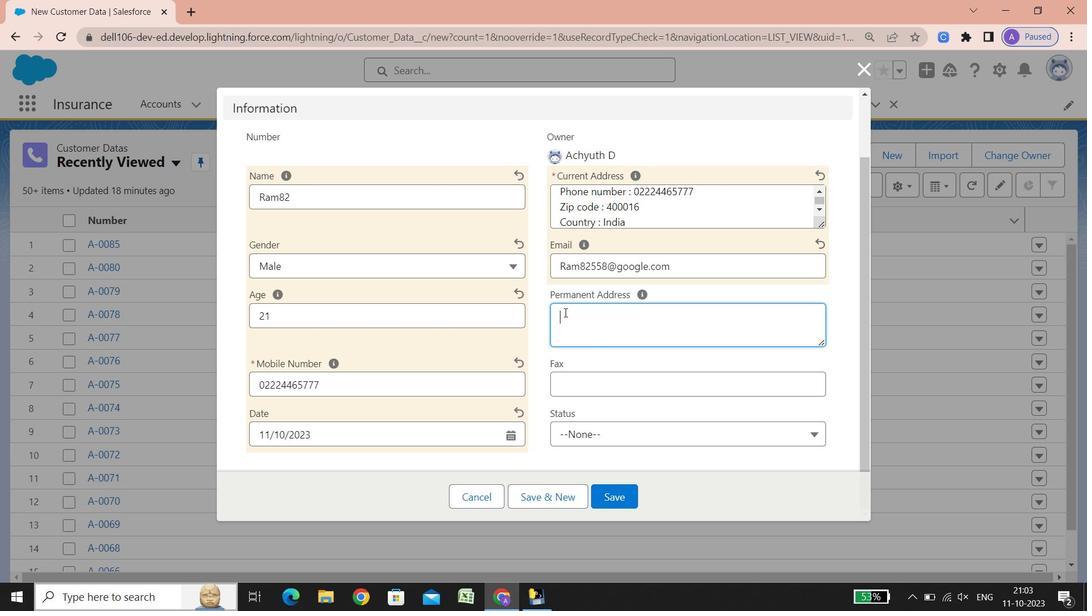 
Action: Mouse pressed left at (562, 311)
Screenshot: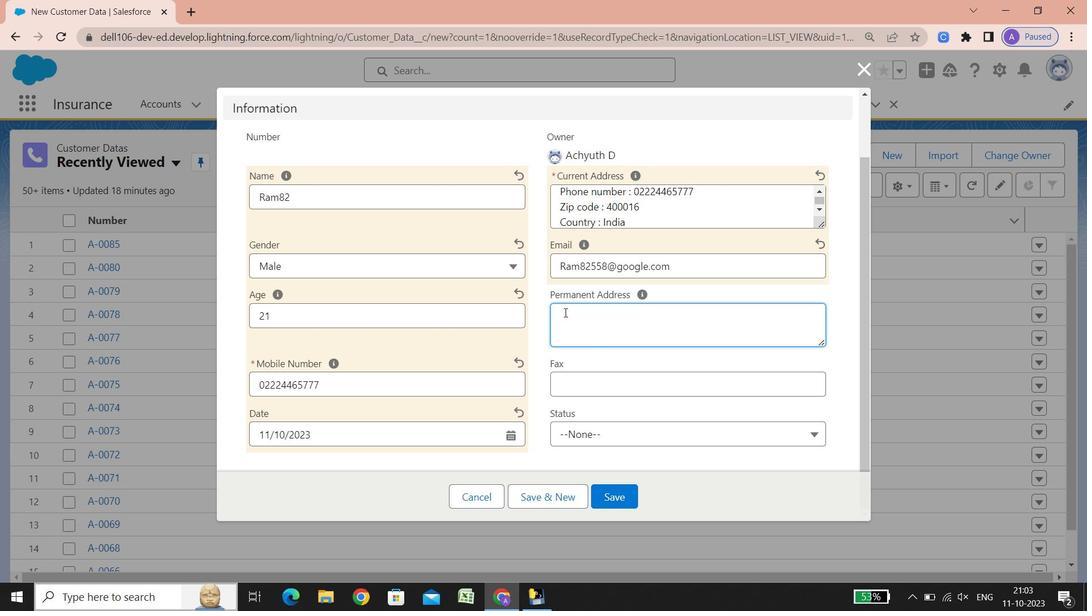 
Action: Mouse moved to (561, 314)
Screenshot: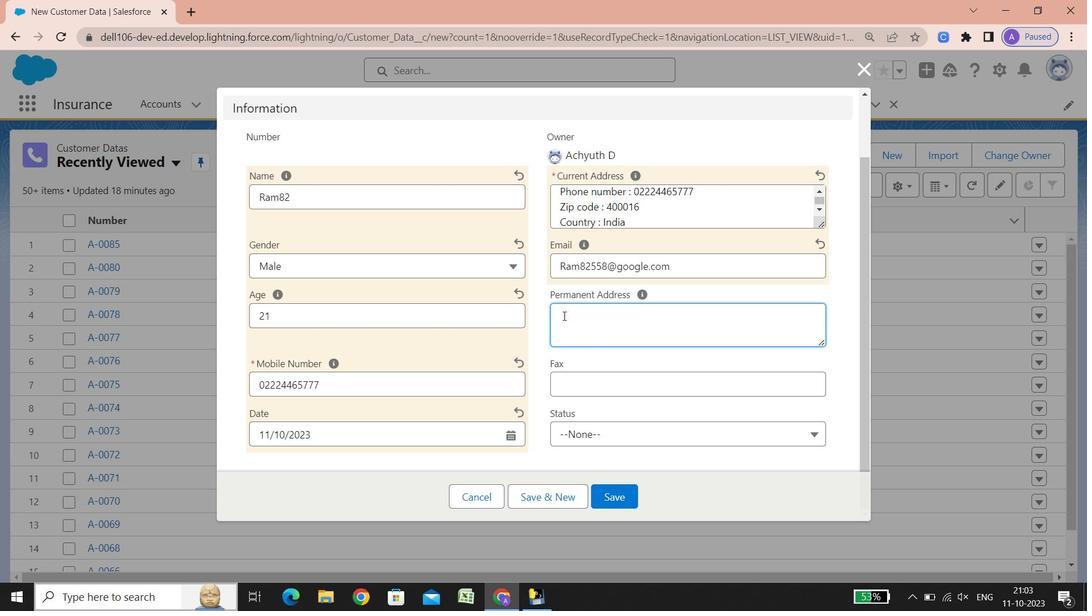 
Action: Key pressed <Key.shift>Street<Key.space><Key.shift_r>:<Key.space><Key.shift>Shop<Key.space><Key.shift>No<Key.space>9,<Key.space><Key.shift>New<Key.space><Key.shift>Kadm
Screenshot: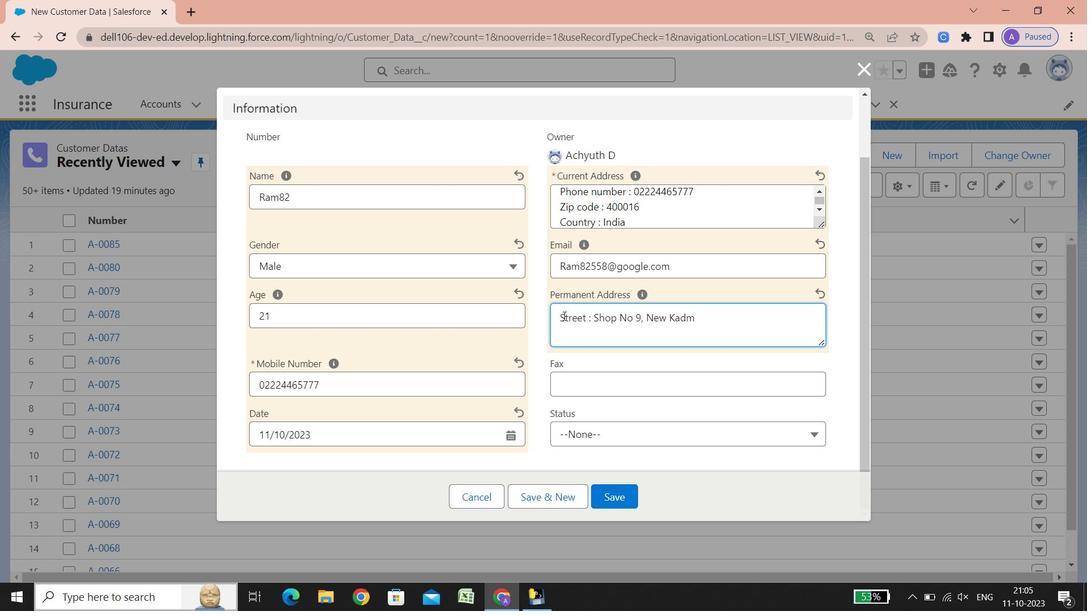 
Action: Mouse moved to (704, 310)
Screenshot: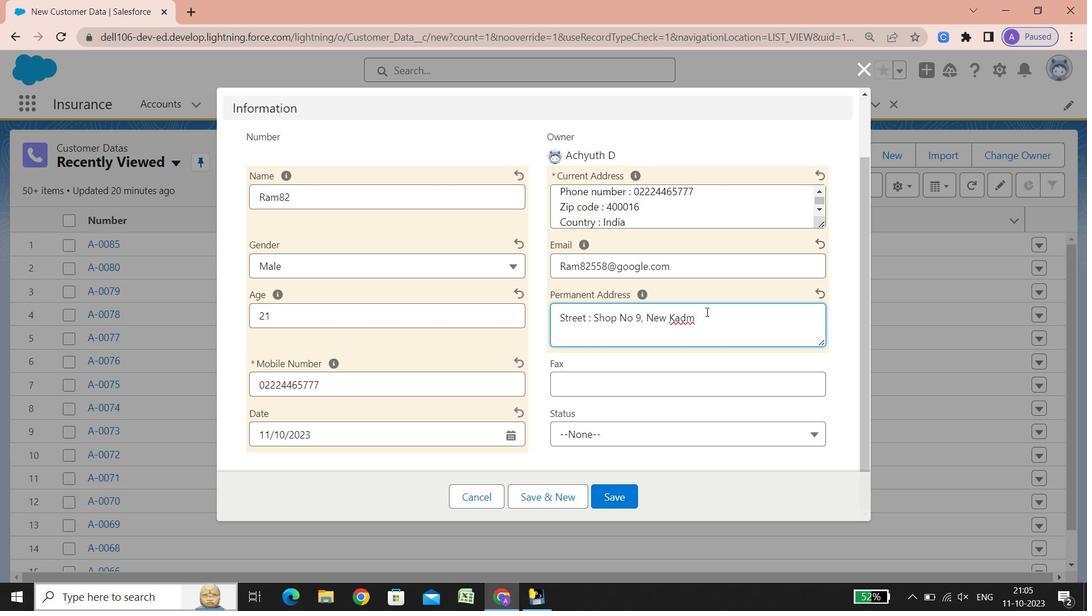 
Action: Key pressed bari<Key.space><Key.shift><Key.shift><Key.shift><Key.shift><Key.shift><Key.shift><Key.shift>Soc,<Key.space><Key.shift>Daftar<Key.space><Key.shift>Largers<Key.space><Key.shift><Key.shift><Key.shift><Key.shift><Key.shift>Rd,<Key.space><Key.shift><Key.shift>Nr<Key.space><Key.shift>Chari<Key.space><Key.shift>Naka,<Key.space><Key.shift><Key.shift><Key.shift><Key.shift><Key.shift><Key.shift><Key.shift><Key.shift><Key.shift><Key.shift><Key.shift><Key.shift><Key.shift><Key.shift><Key.shift><Key.shift><Key.shift><Key.shift><Key.shift><Key.shift><Key.shift><Key.shift>Dhanla
Screenshot: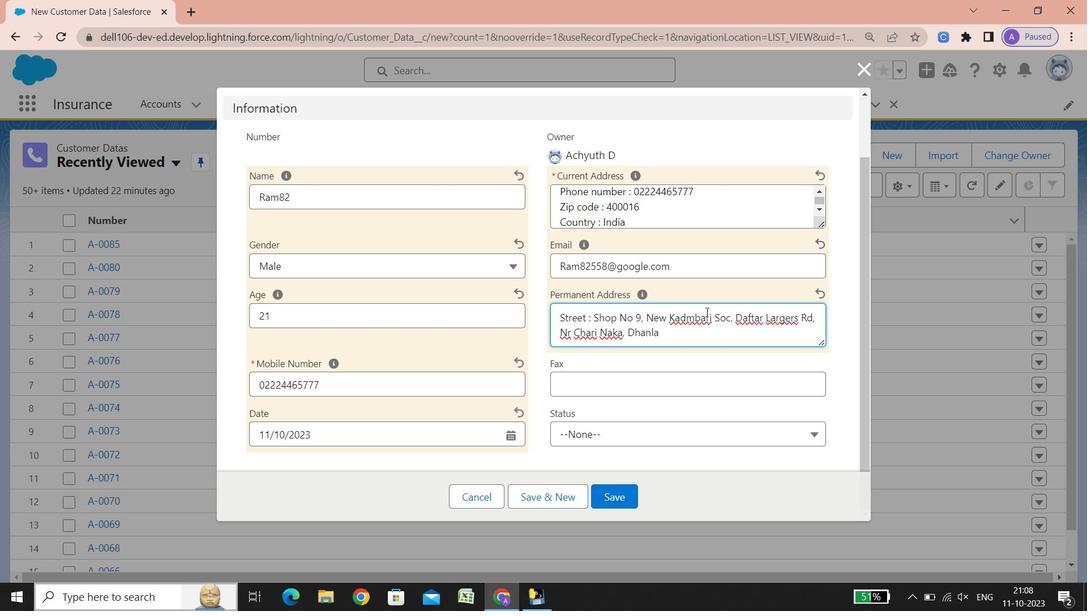 
Action: Mouse moved to (709, 310)
Screenshot: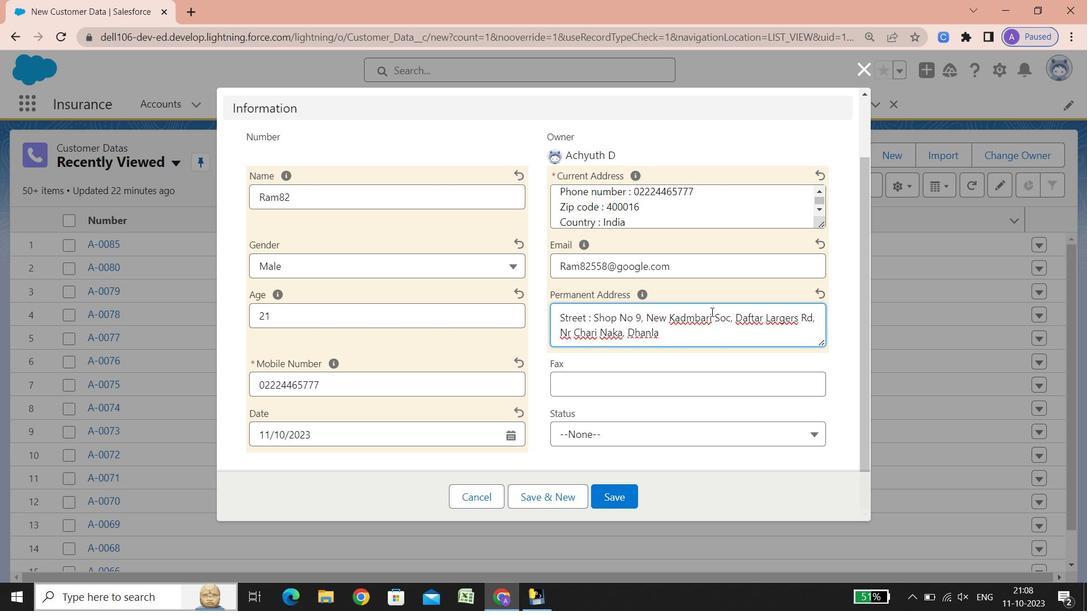 
Action: Key pressed xmi<Key.space><Key.shift>Chambers,<Key.space><Key.shift>Opp.<Key.shift>Khandelwala<Key.space>ctrl+Mctrl+M<Key.backspace><Key.shift>Mithaiwala,<Key.space><Key.shift>Khop,<Key.space><Key.shift><Key.shift><Key.shift><Key.shift><Key.shift><Key.shift><Key.shift>Opp.<Key.space><Key.shift>Khandelwala<Key.space><Key.shift>Mithaiwala,<Key.shift><Key.space><Key.shift>Khop<Key.enter><Key.shift>S<Key.backspace><Key.backspace><Key.space><Key.shift><Key.shift><Key.shift><Key.shift><Key.shift><Key.shift><Key.shift><Key.shift><Key.shift><Key.shift>Thane<Key.space><Key.shift_r><Key.shift_r><Key.shift_r><Key.shift_r><Key.shift_r><Key.shift_r><Key.shift_r><Key.shift_r><Key.shift_r><Key.shift_r><Key.shift_r><Key.shift_r><Key.shift_r><Key.shift_r><Key.shift_r><Key.shift_r><Key.shift_r><Key.shift_r><Key.shift_r>*<Key.backspace>(w<Key.shift_r>)<Key.enter><Key.shift>City<Key.space><Key.shift_r>:<Key.space><Key.shift>Mumbai<Key.enter><Key.shift><Key.shift><Key.shift><Key.shift><Key.shift><Key.shift><Key.shift><Key.shift><Key.shift><Key.shift>State/province/area<Key.space><Key.shift_r>:<Key.space><Key.shift>Maharasth<Key.backspace><Key.backspace>htra<Key.enter><Key.shift_r><Key.shift_r>Phonw<Key.backspace>e<Key.space>number<Key.space><Key.shift_r>:<Key.space>02225385314<Key.enter><Key.shift><Key.shift><Key.shift><Key.shift><Key.shift><Key.shift><Key.shift><Key.shift><Key.shift><Key.shift><Key.shift>Zip<Key.space>code<Key.space><Key.shift_r>:<Key.space>400601<Key.enter><Key.shift><Key.shift><Key.shift><Key.shift><Key.shift>Country<Key.space>calll<Key.backspace>ing<Key.space>code<Key.space><Key.shift_r>:<Key.space><Key.shift_r>+91<Key.enter><Key.shift><Key.shift><Key.shift><Key.shift><Key.shift>Counr<Key.backspace>try<Key.space><Key.shift_r>:<Key.space><Key.shift_r><Key.shift_r><Key.shift_r><Key.shift_r><Key.shift_r><Key.shift_r><Key.shift_r><Key.shift_r><Key.shift_r><Key.shift_r><Key.shift_r><Key.shift_r><Key.shift_r><Key.shift_r><Key.shift_r>Indid<Key.backspace>a
Screenshot: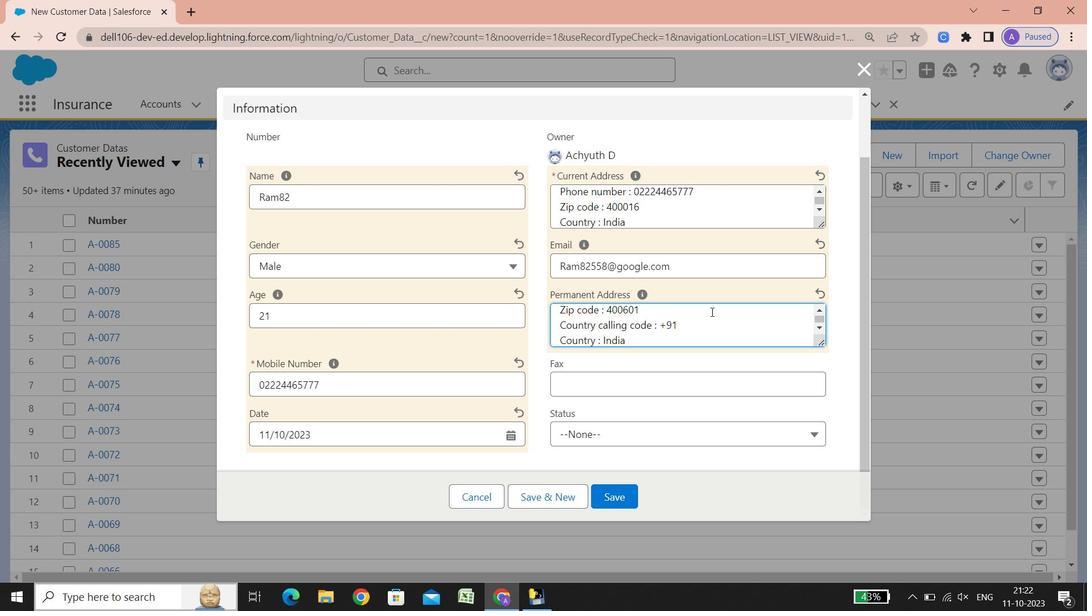 
Action: Mouse moved to (656, 381)
Screenshot: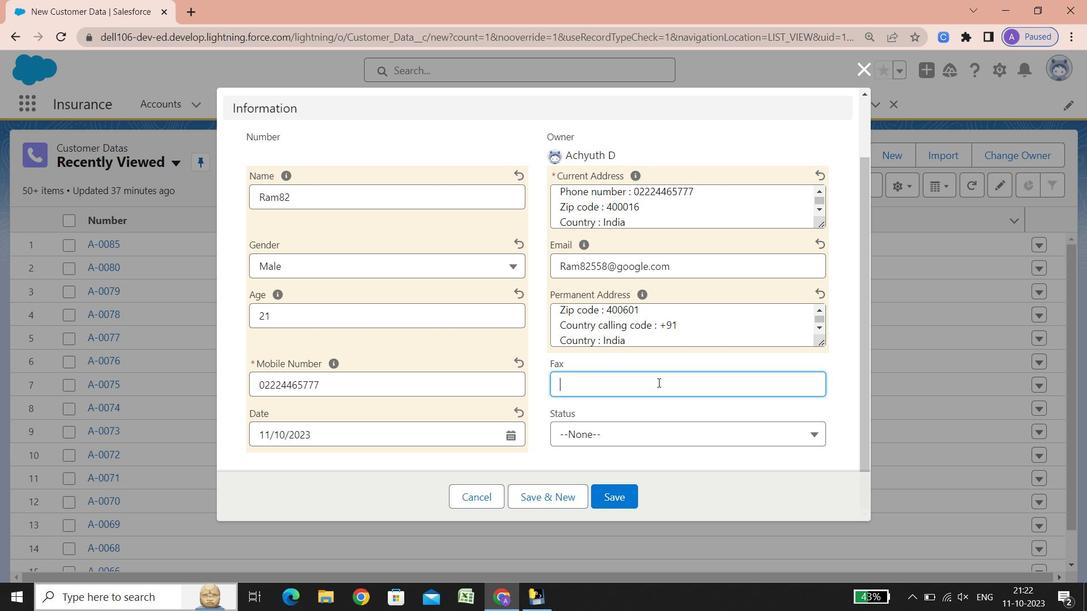 
Action: Mouse pressed left at (656, 381)
Screenshot: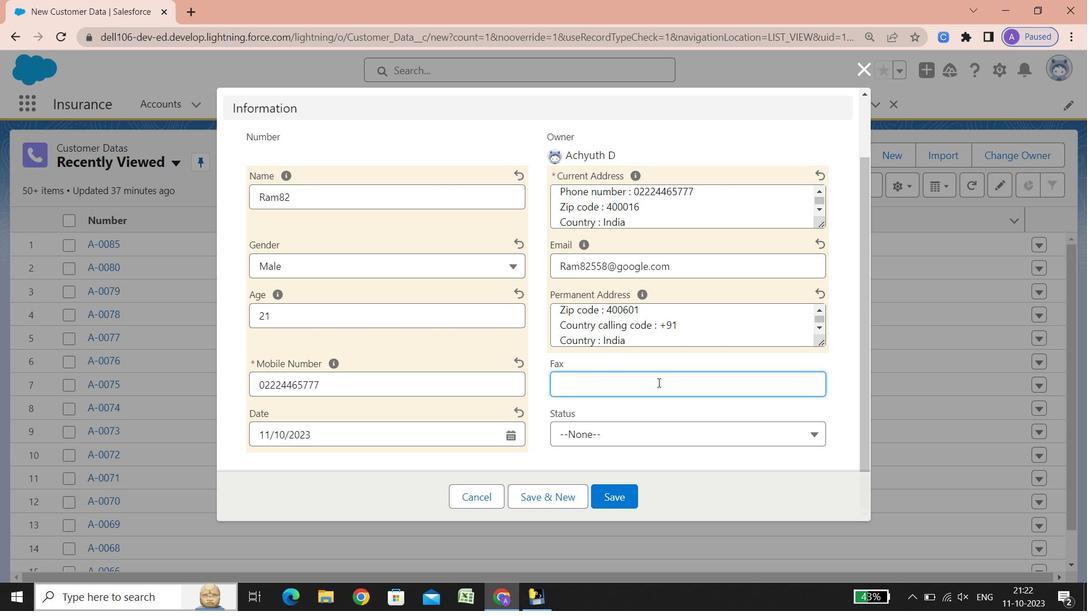 
Action: Key pressed 544544887899
Screenshot: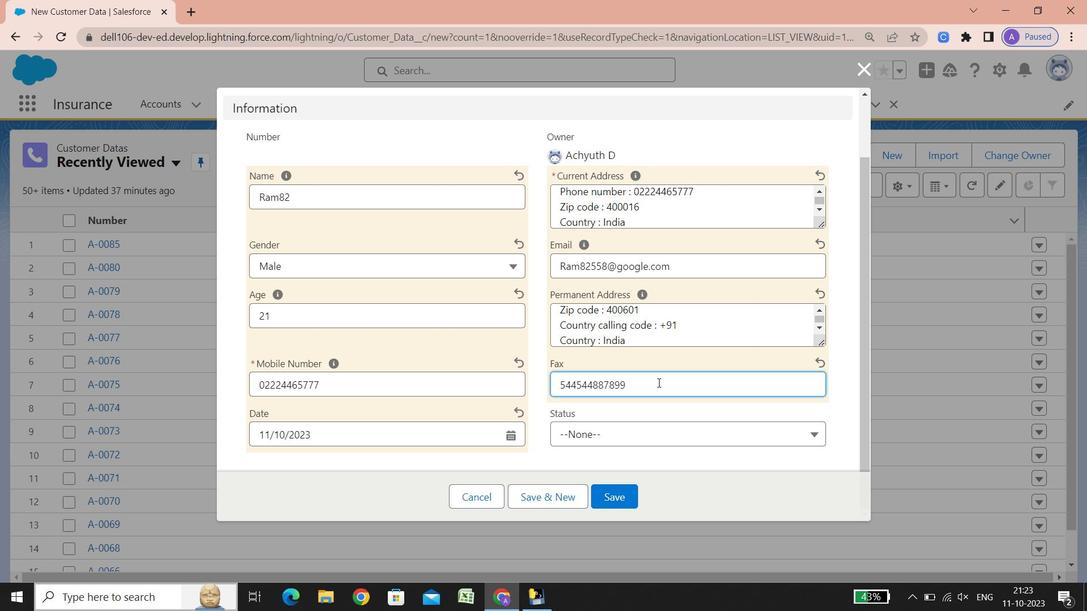 
Action: Mouse moved to (603, 434)
Screenshot: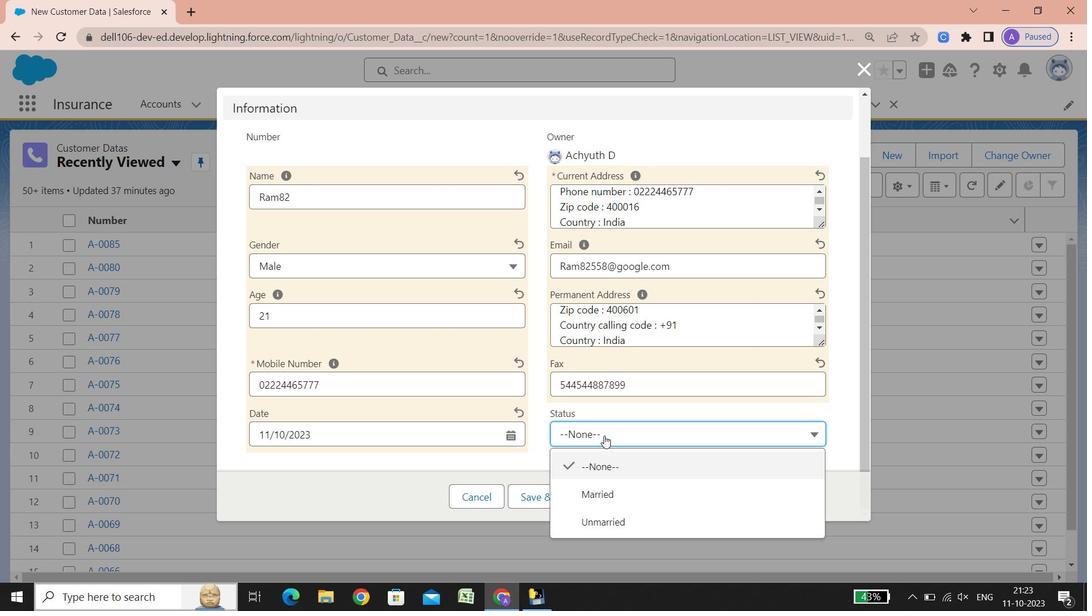 
Action: Mouse pressed left at (603, 434)
Screenshot: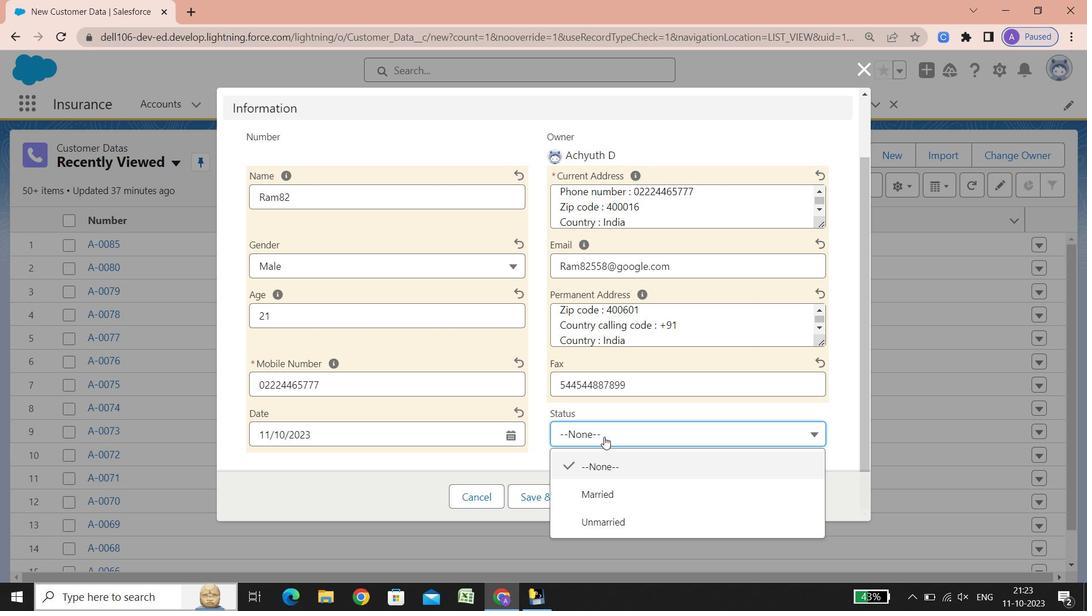 
Action: Mouse moved to (622, 516)
Screenshot: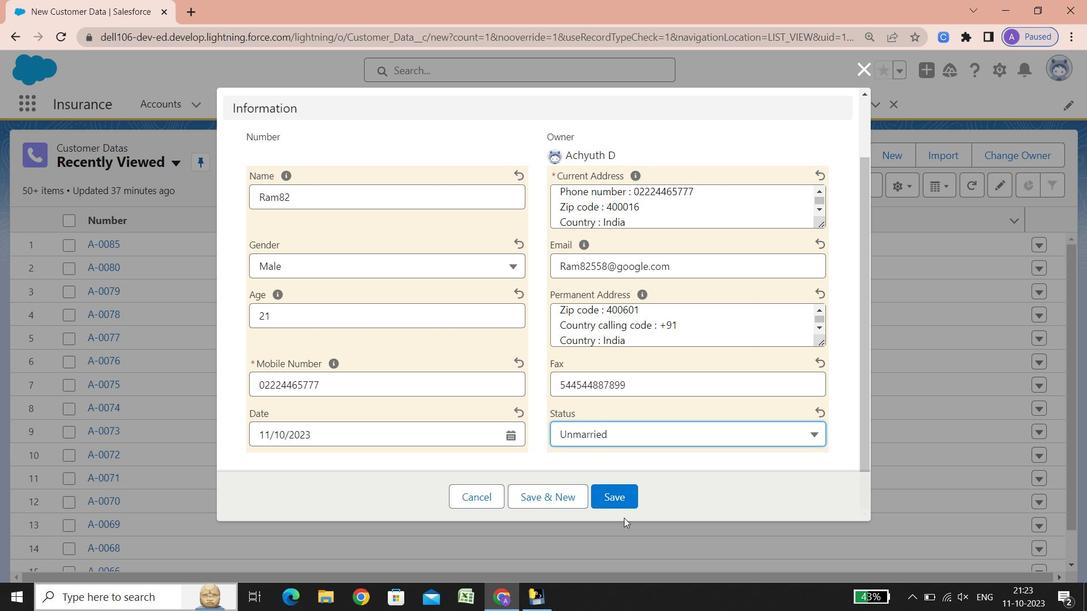 
Action: Mouse pressed left at (622, 516)
Screenshot: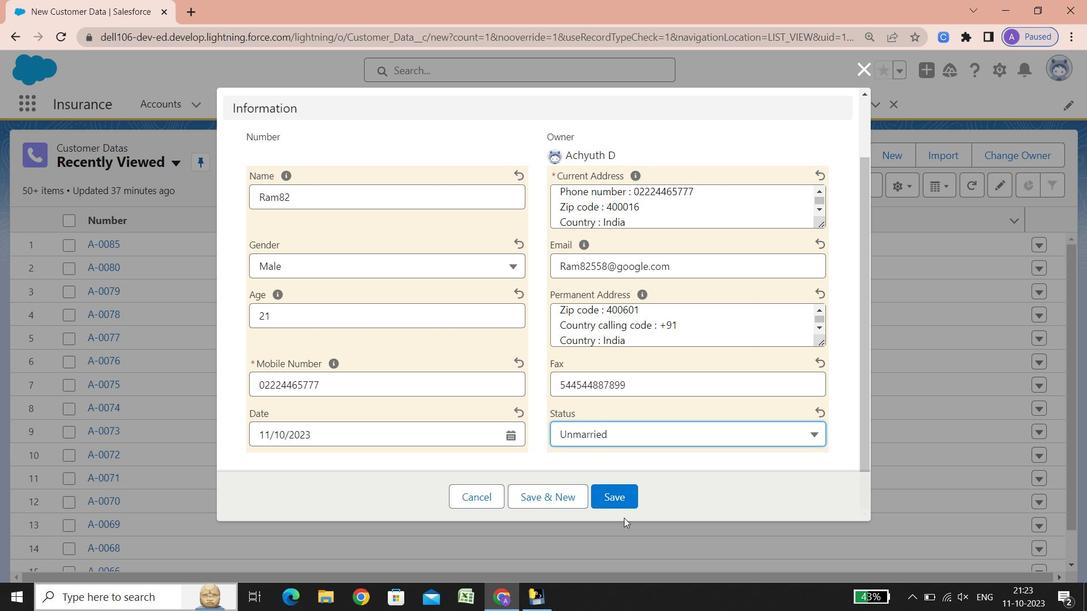 
Action: Mouse moved to (620, 502)
Screenshot: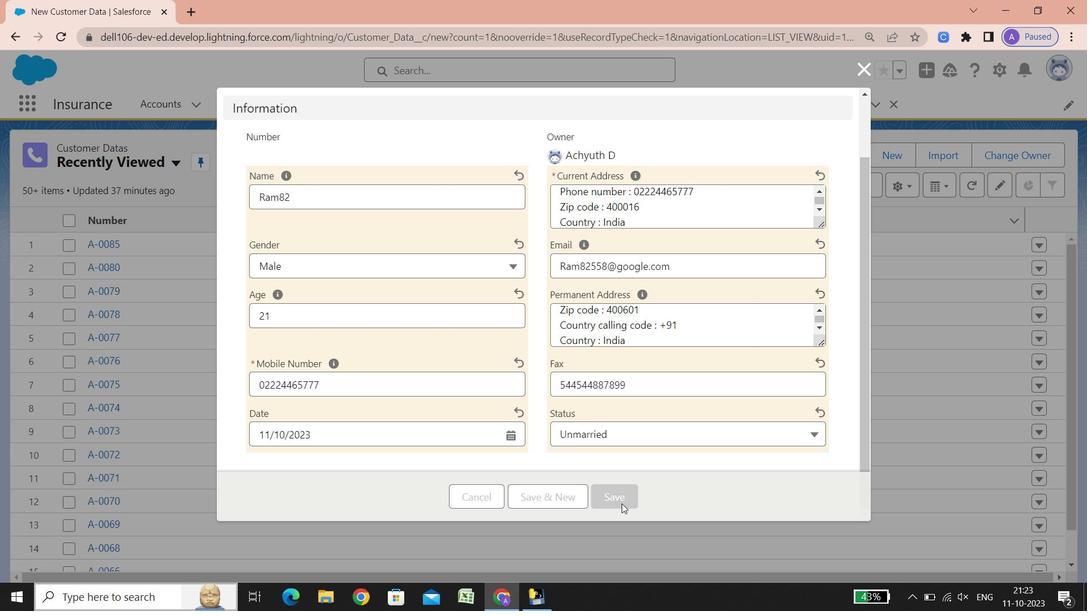 
Action: Mouse pressed left at (620, 502)
Screenshot: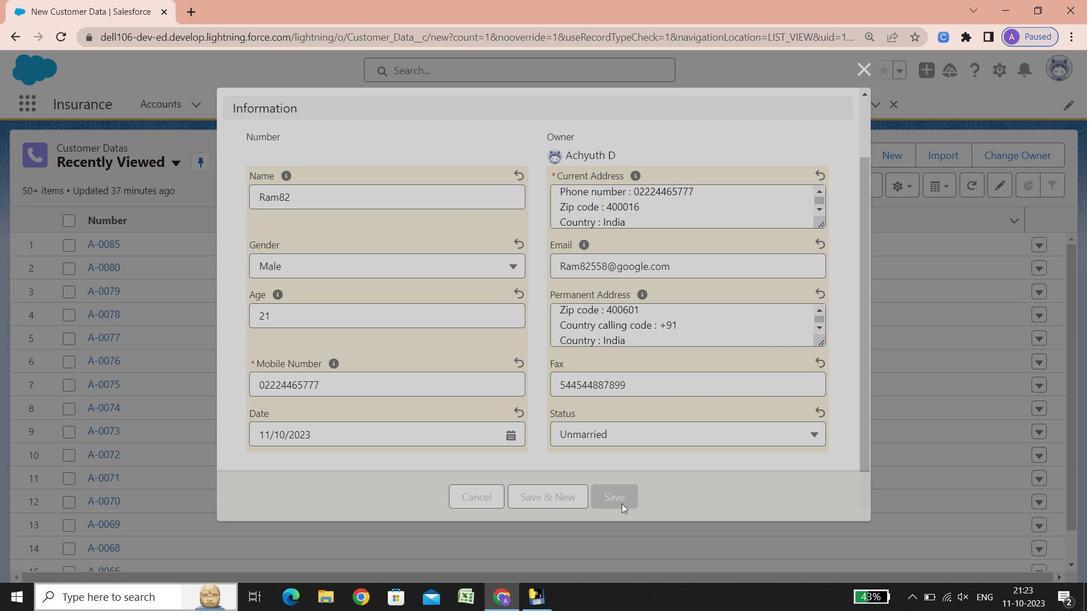 
Action: Mouse moved to (517, 96)
Screenshot: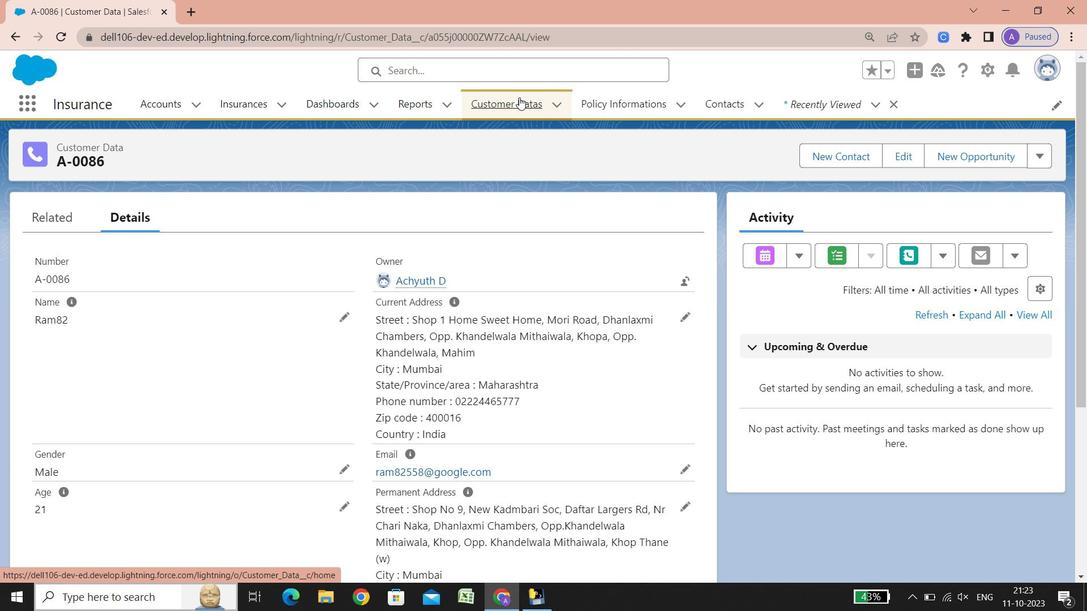 
Action: Mouse pressed left at (517, 96)
Screenshot: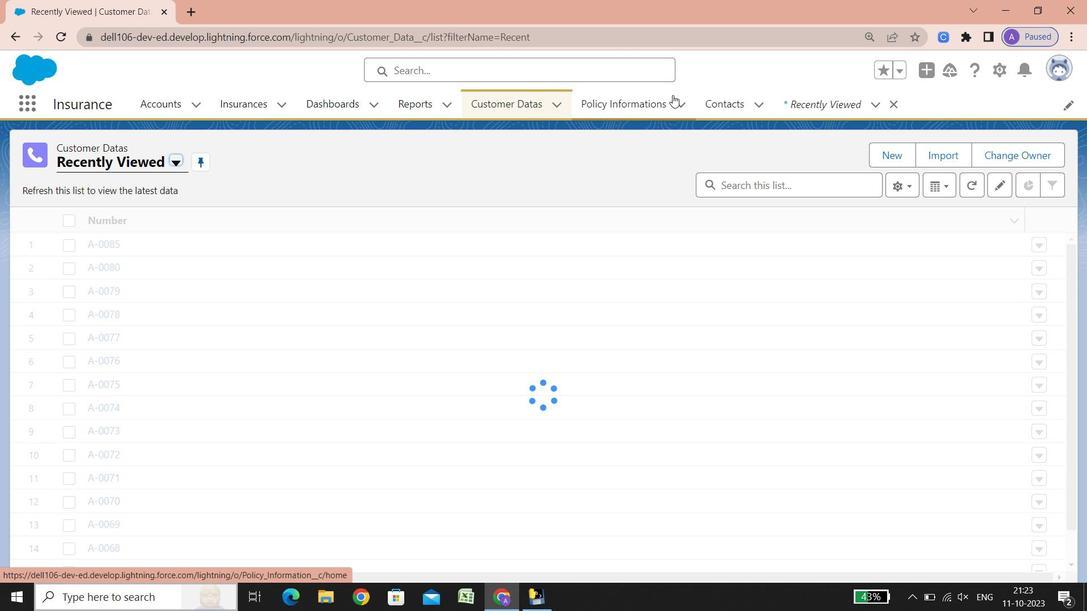 
Action: Mouse moved to (889, 150)
Screenshot: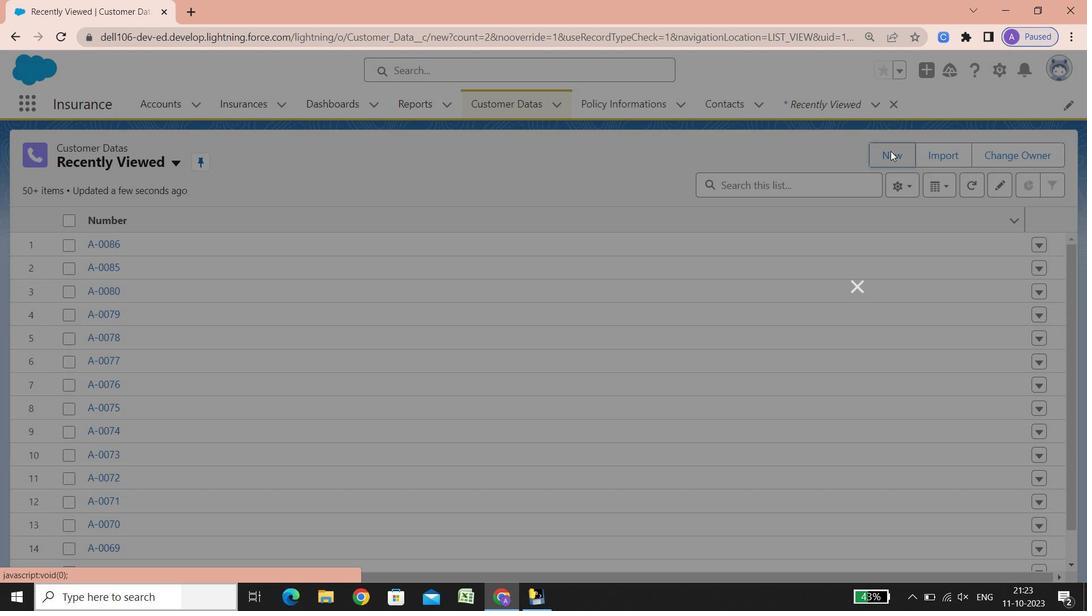 
Action: Mouse pressed left at (889, 150)
Screenshot: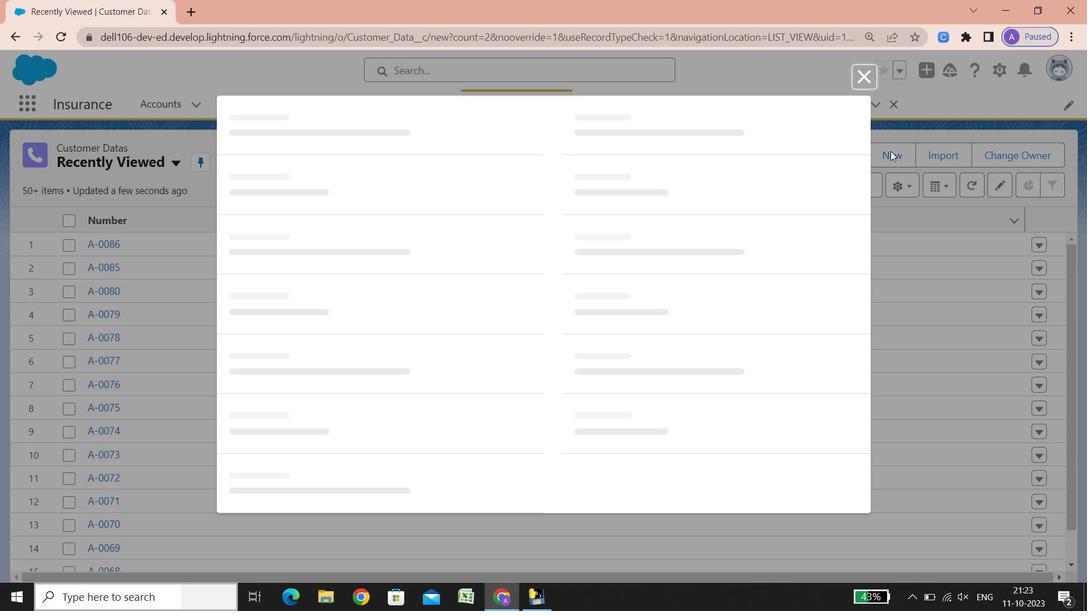 
Action: Mouse moved to (277, 266)
Screenshot: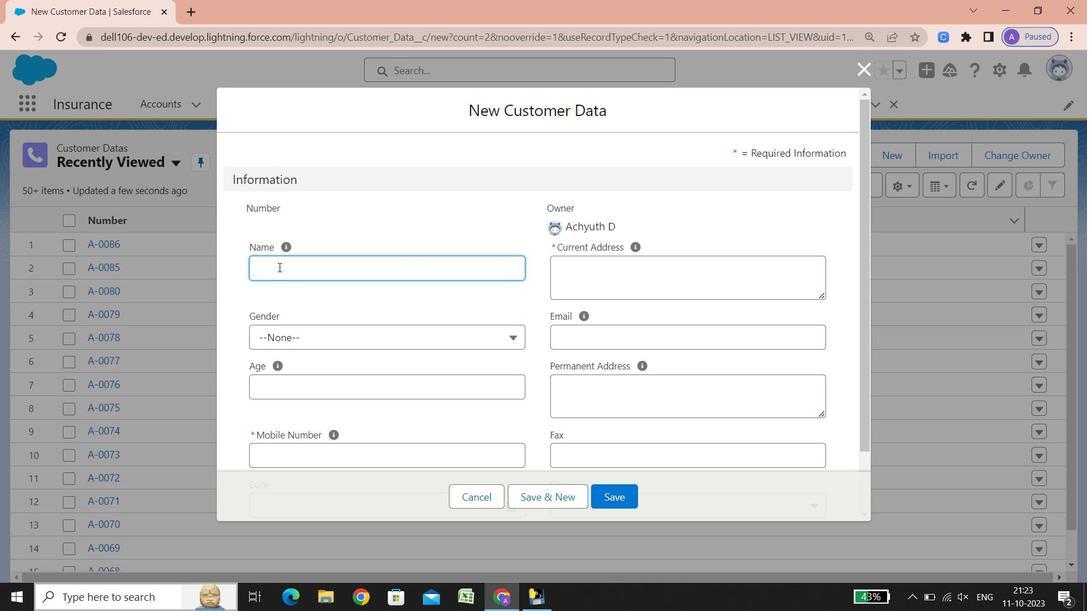 
Action: Key pressed <Key.shift>Ram83
Screenshot: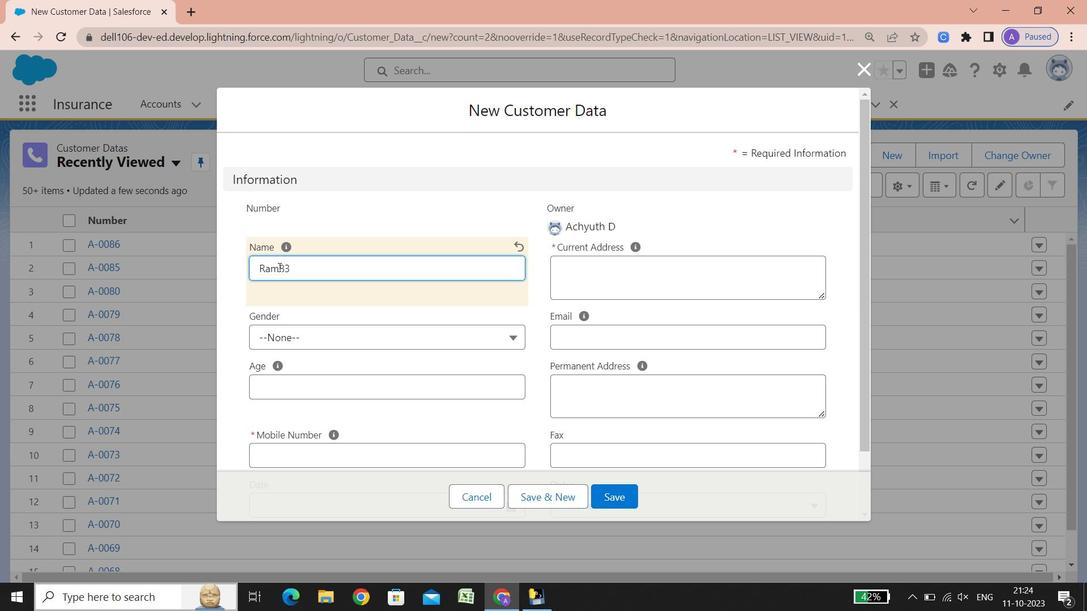 
Action: Mouse moved to (344, 332)
Screenshot: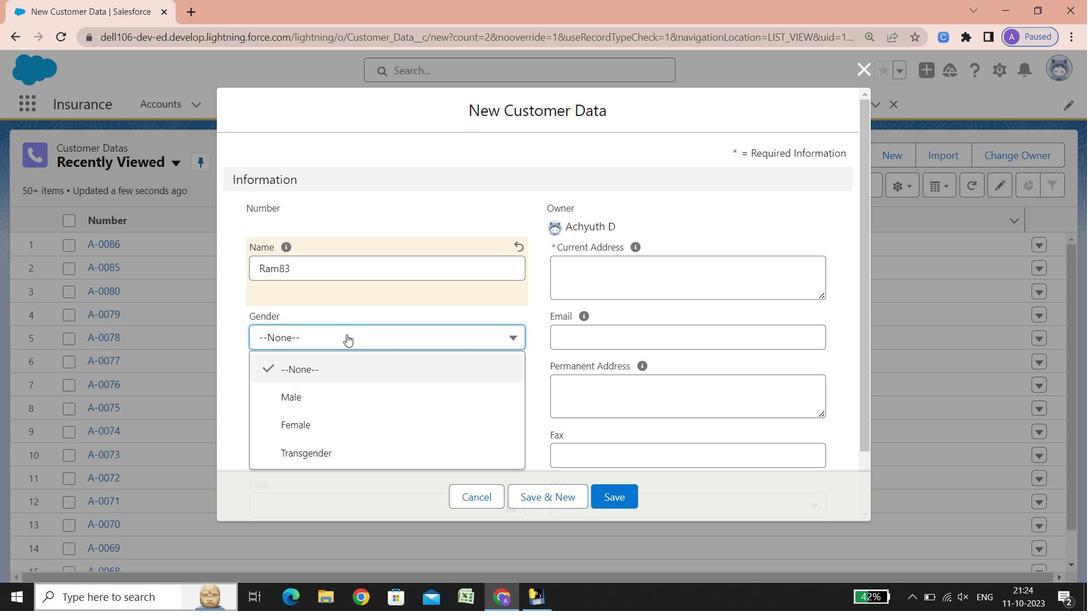
Action: Mouse pressed left at (344, 332)
Screenshot: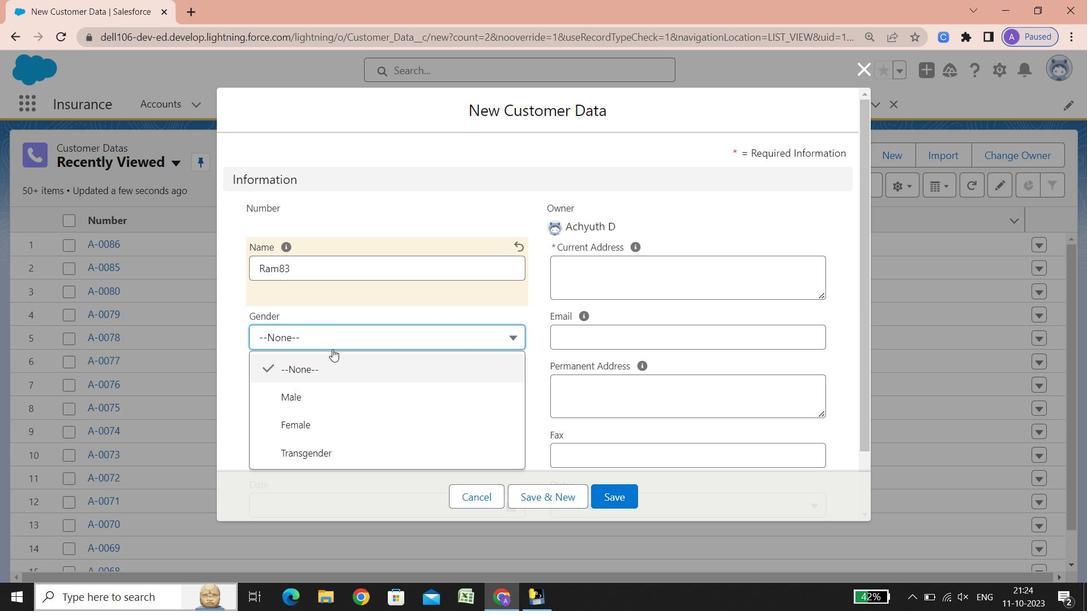 
Action: Mouse moved to (302, 396)
Screenshot: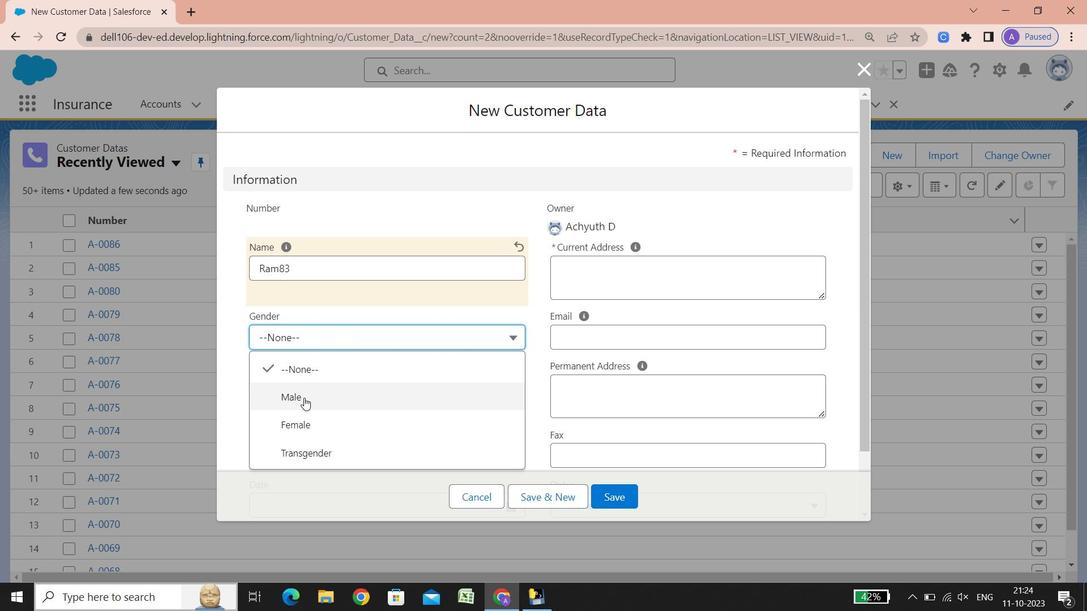 
Action: Mouse pressed left at (302, 396)
Screenshot: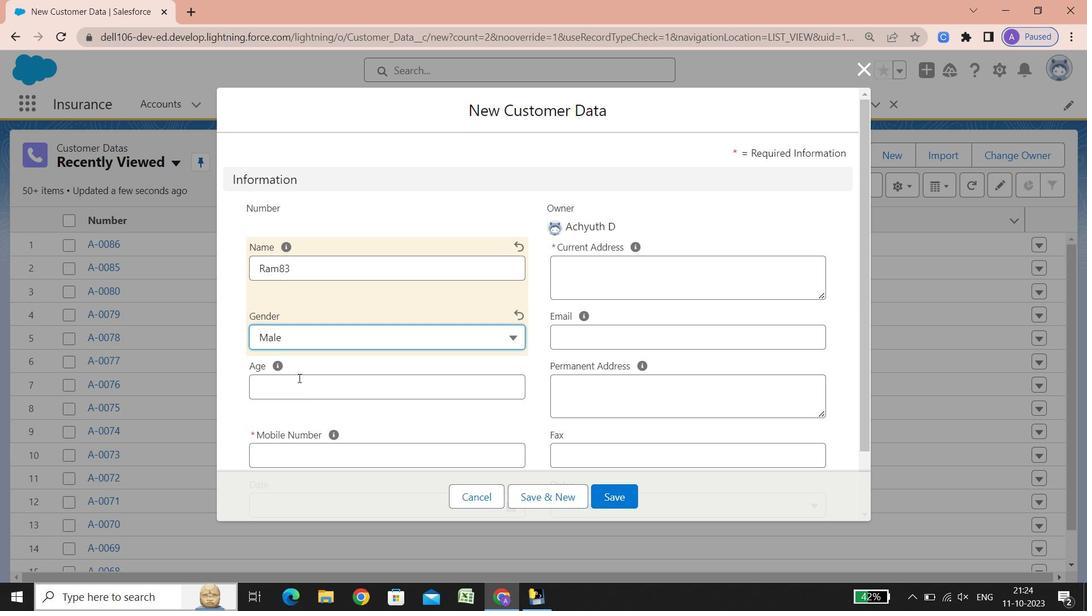 
Action: Mouse moved to (295, 382)
Screenshot: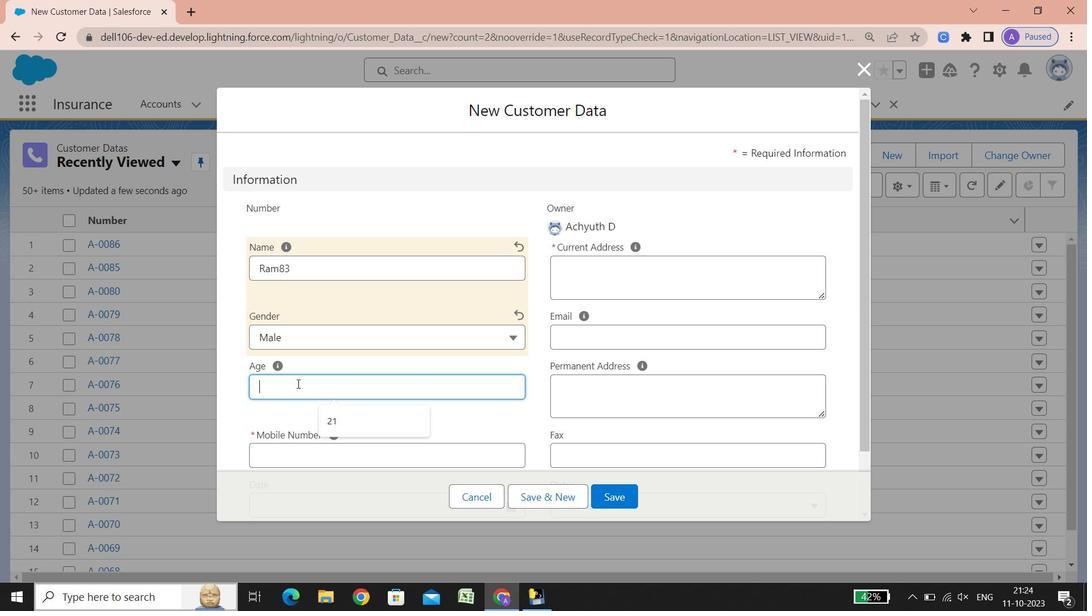 
Action: Mouse pressed left at (295, 382)
Screenshot: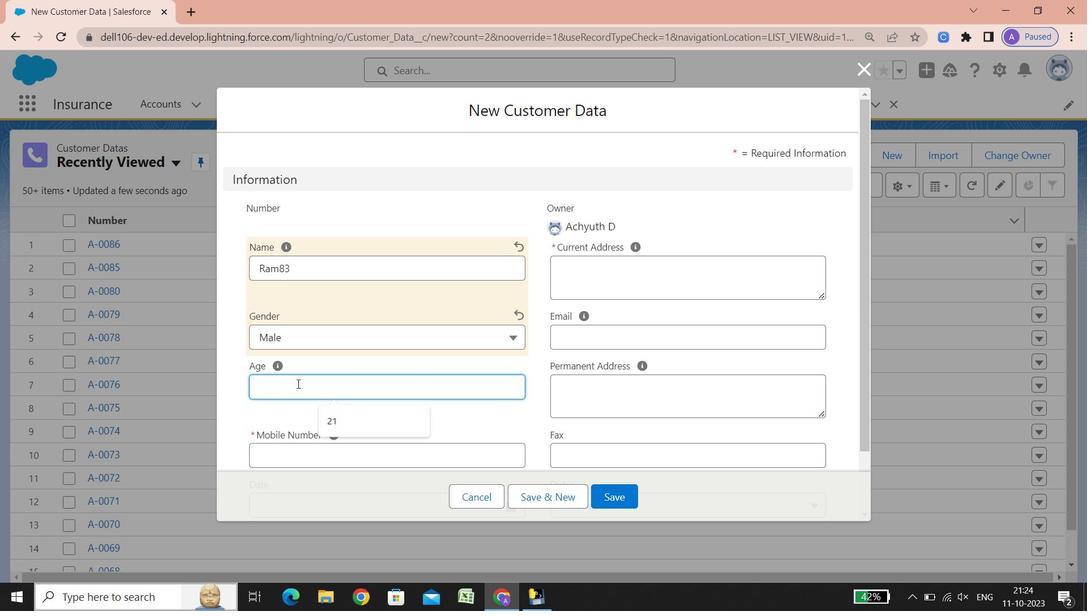 
Action: Key pressed 25
Screenshot: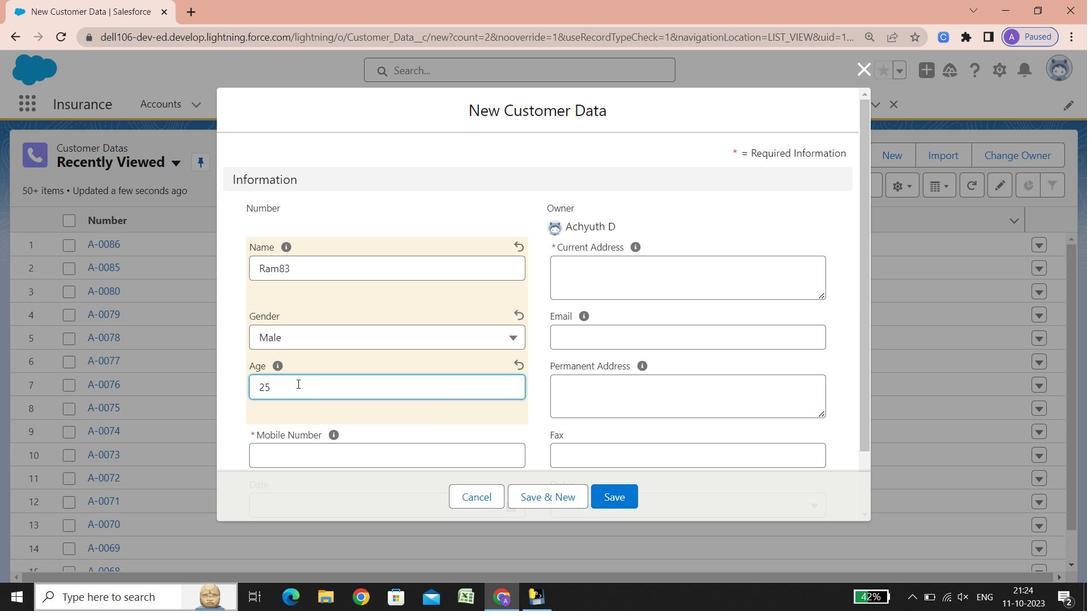 
Action: Mouse moved to (344, 442)
Screenshot: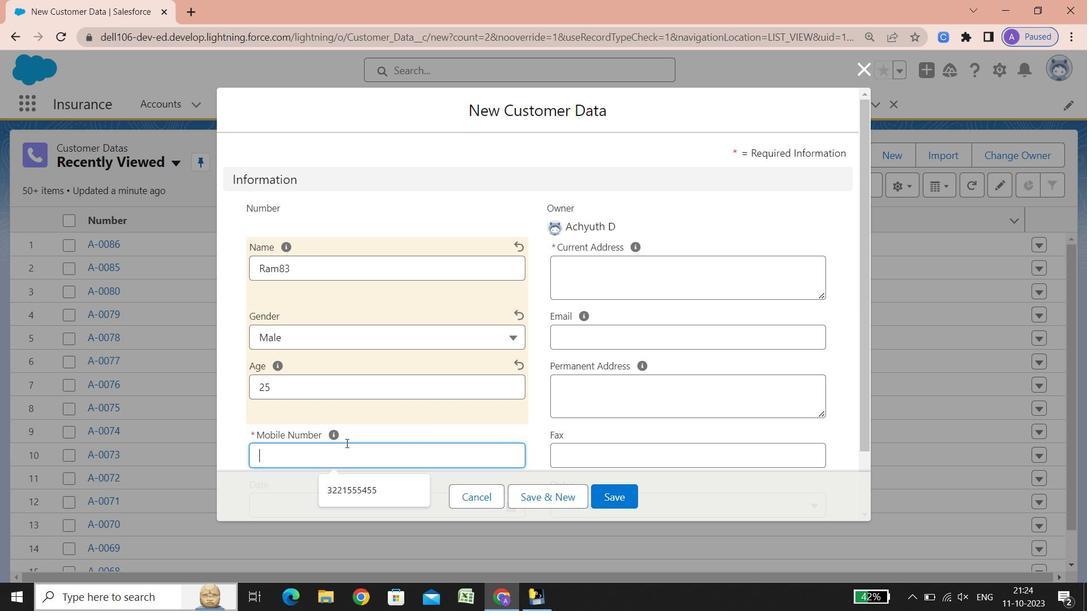 
Action: Mouse pressed left at (344, 442)
Screenshot: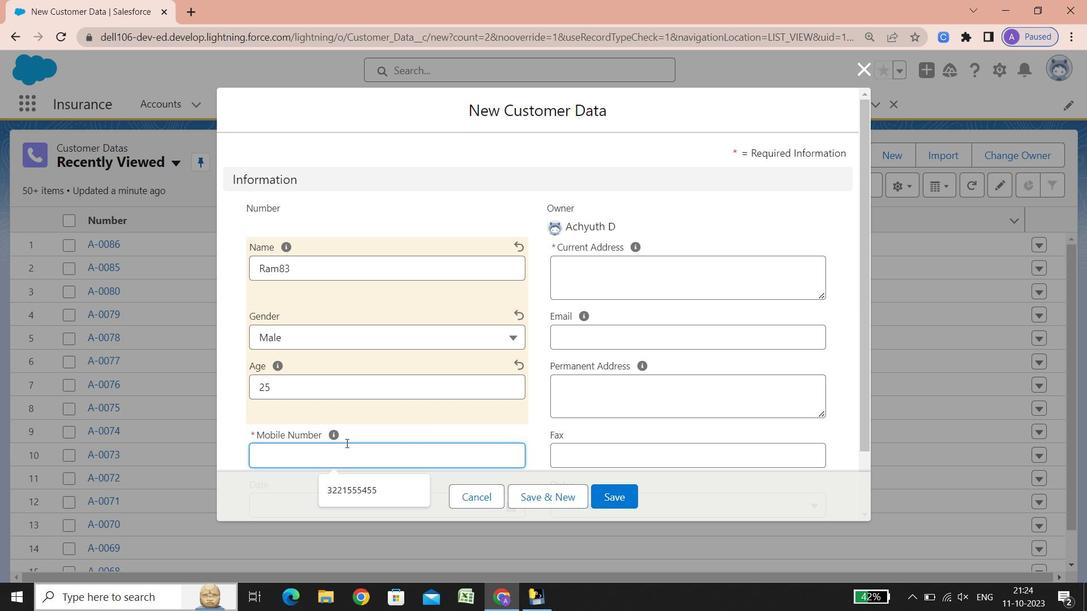 
Action: Key pressed 02223866915
Screenshot: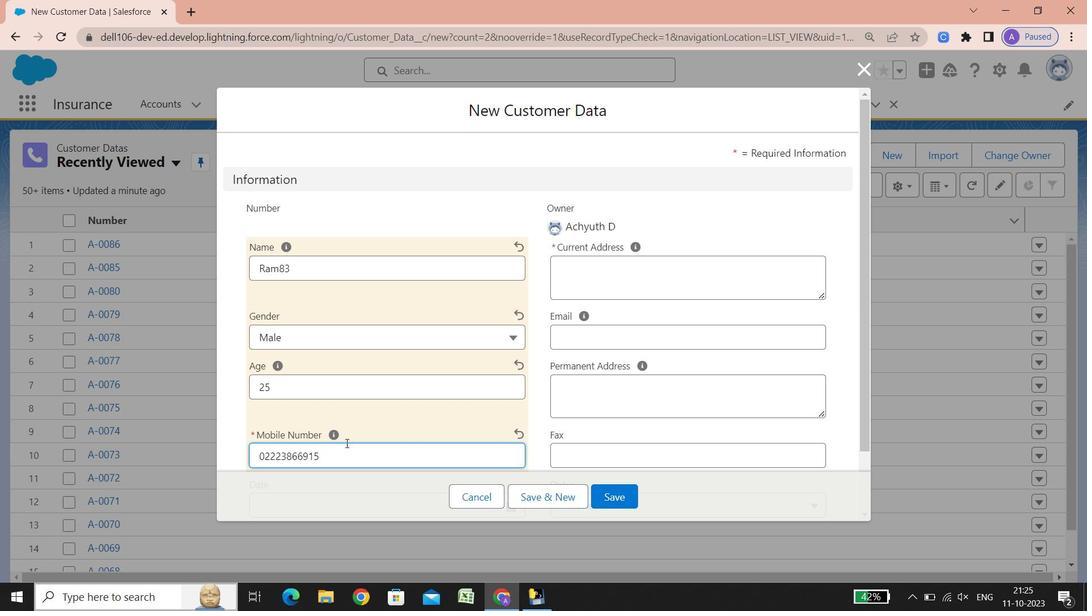 
Action: Mouse moved to (355, 373)
Screenshot: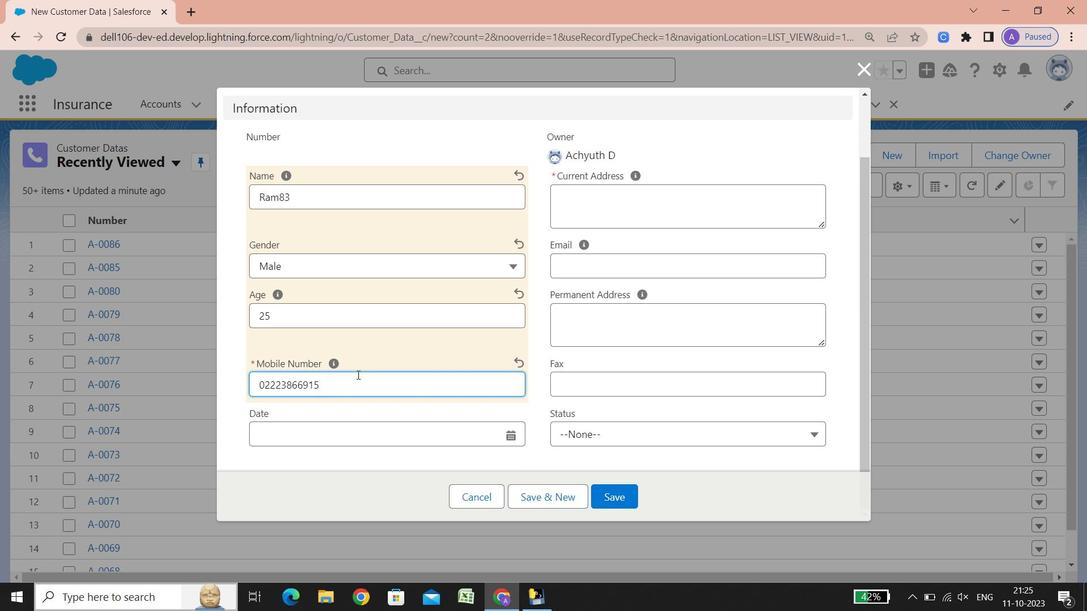 
Action: Mouse scrolled (355, 372) with delta (0, 0)
Screenshot: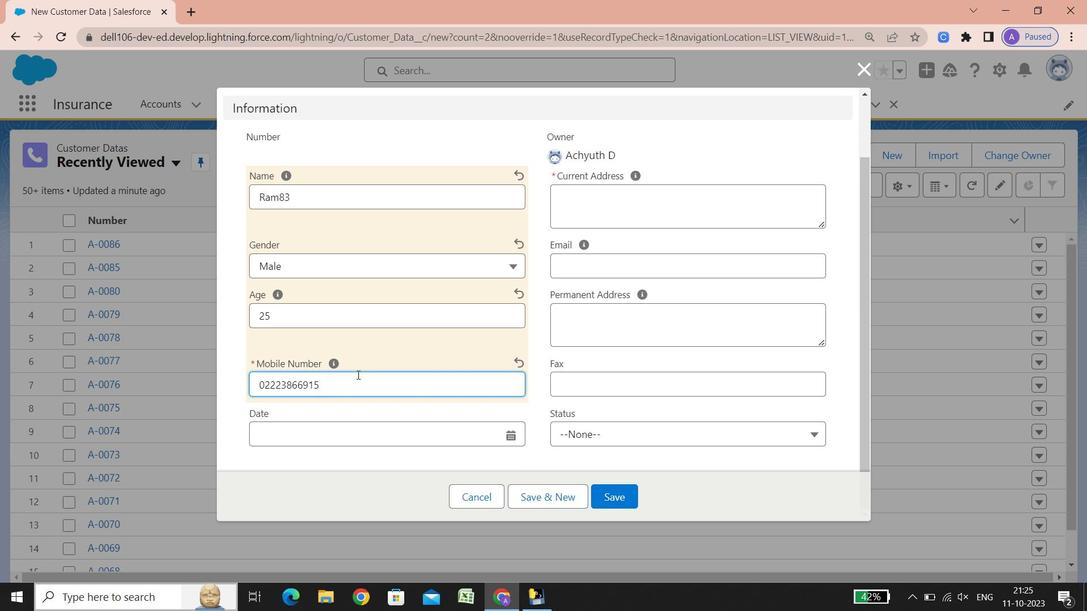 
Action: Mouse scrolled (355, 372) with delta (0, 0)
Screenshot: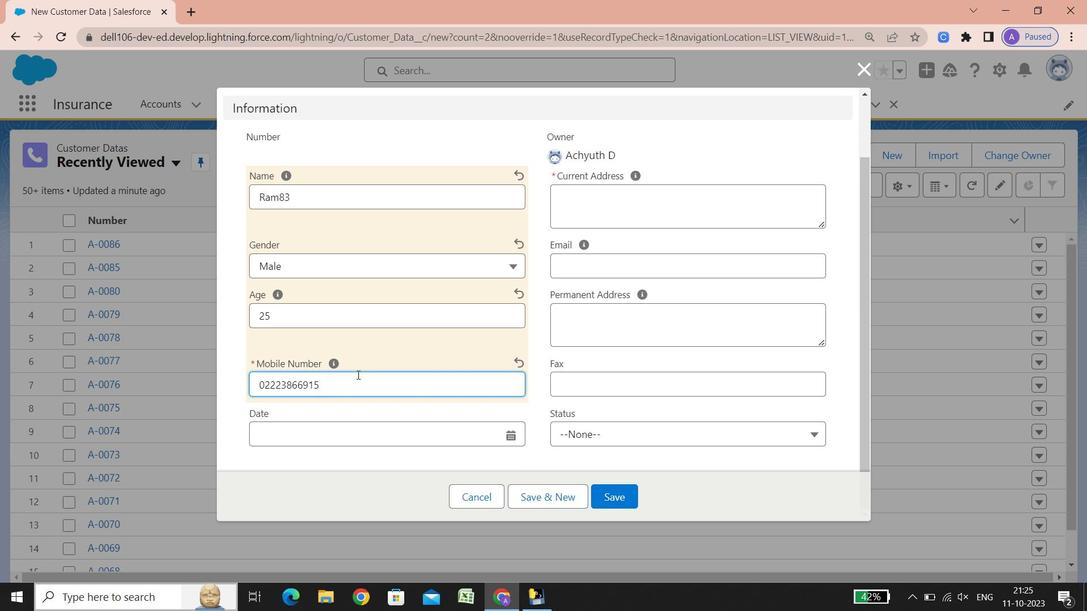 
Action: Mouse scrolled (355, 372) with delta (0, 0)
Screenshot: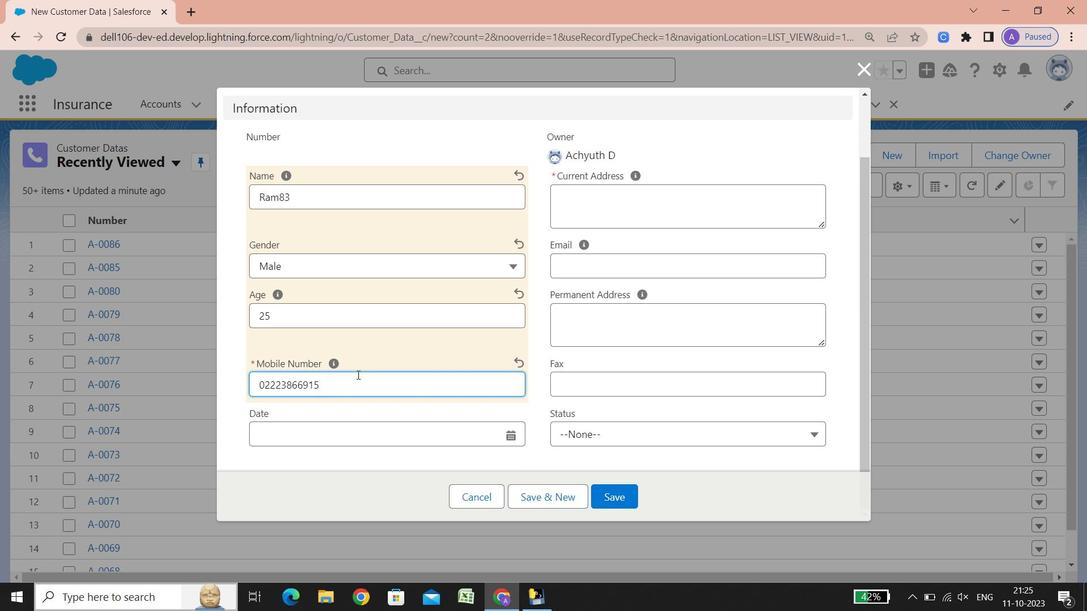 
Action: Mouse scrolled (355, 372) with delta (0, 0)
Screenshot: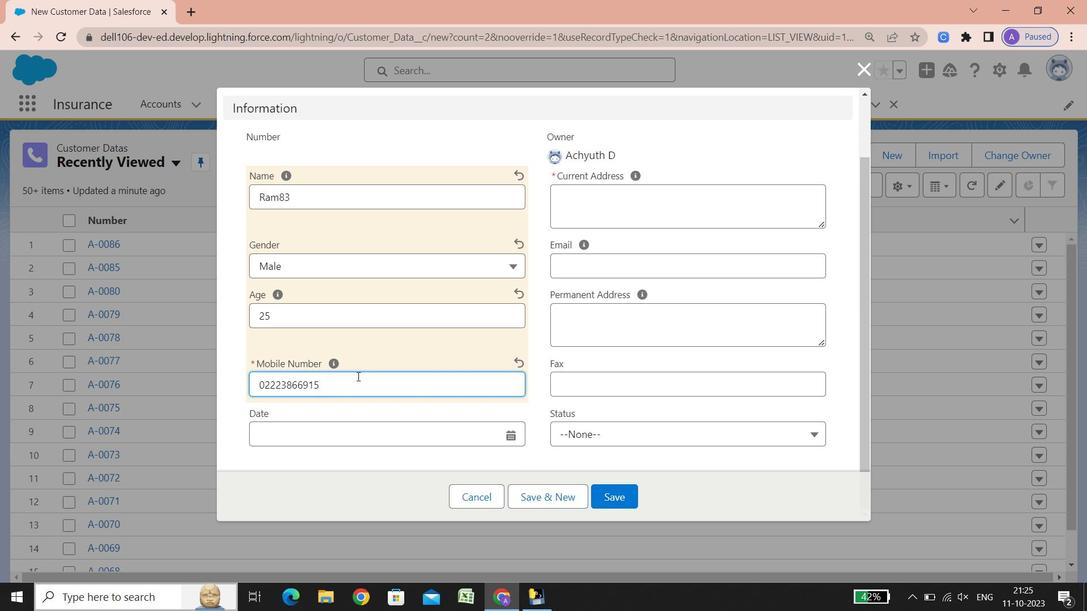 
Action: Mouse scrolled (355, 372) with delta (0, 0)
Screenshot: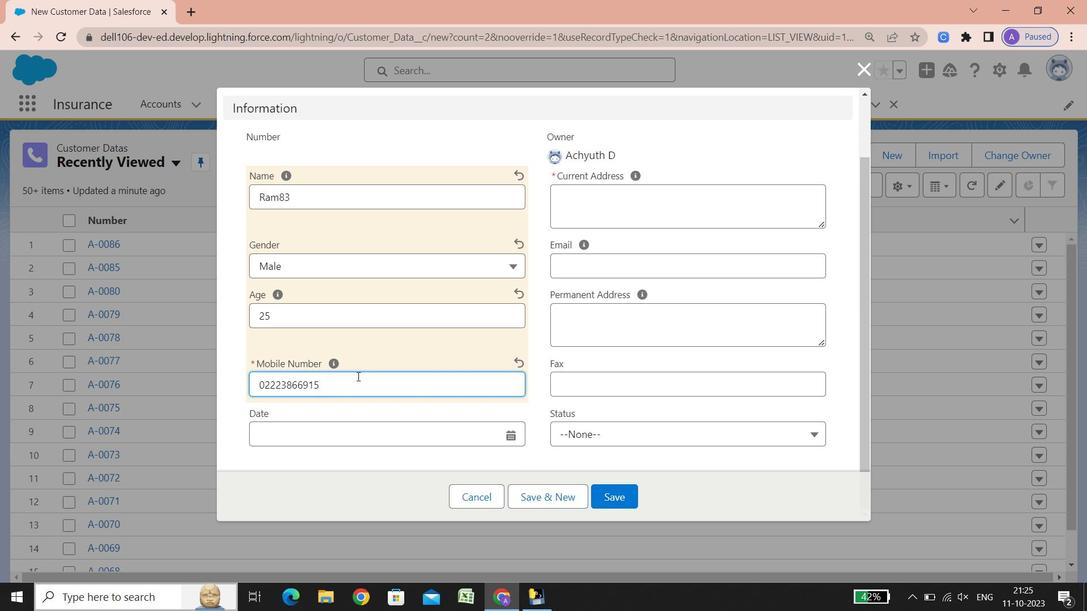 
Action: Mouse scrolled (355, 372) with delta (0, 0)
Screenshot: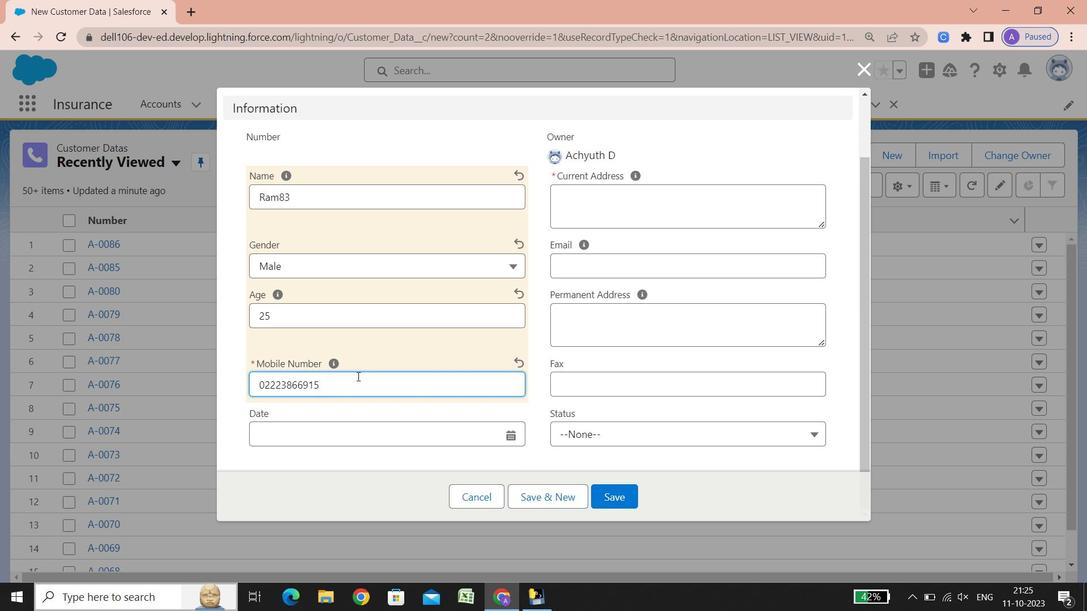 
Action: Mouse scrolled (355, 372) with delta (0, 0)
Screenshot: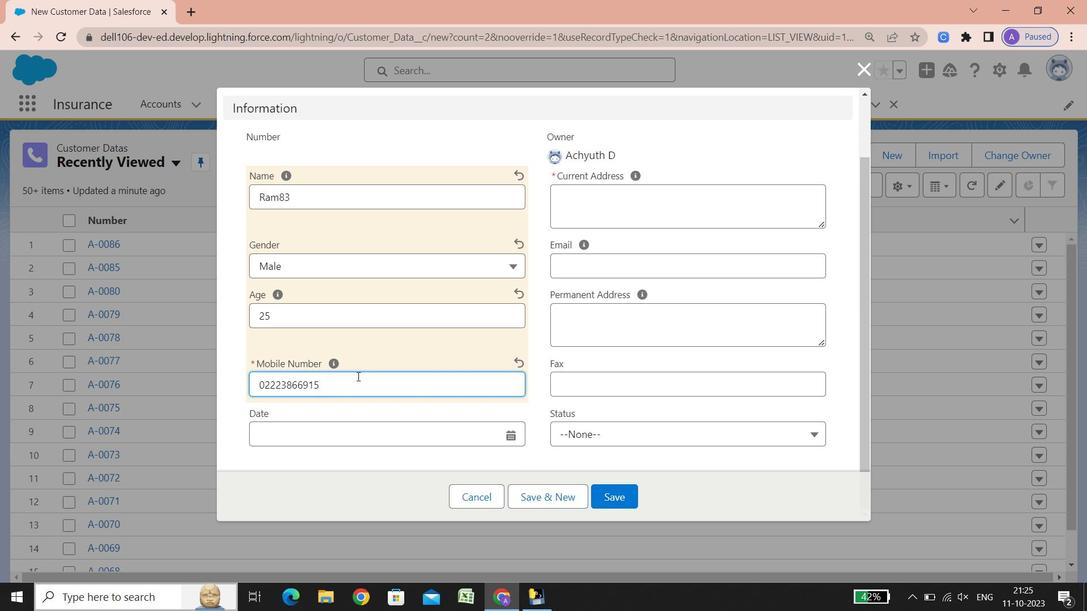 
Action: Mouse scrolled (355, 372) with delta (0, 0)
Screenshot: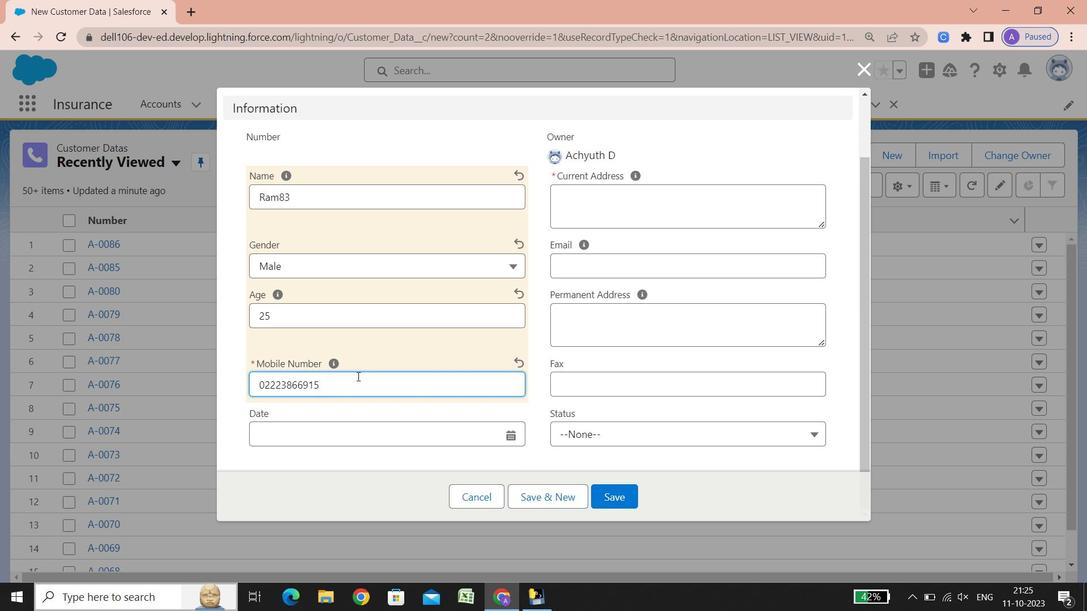 
Action: Mouse scrolled (355, 372) with delta (0, 0)
Screenshot: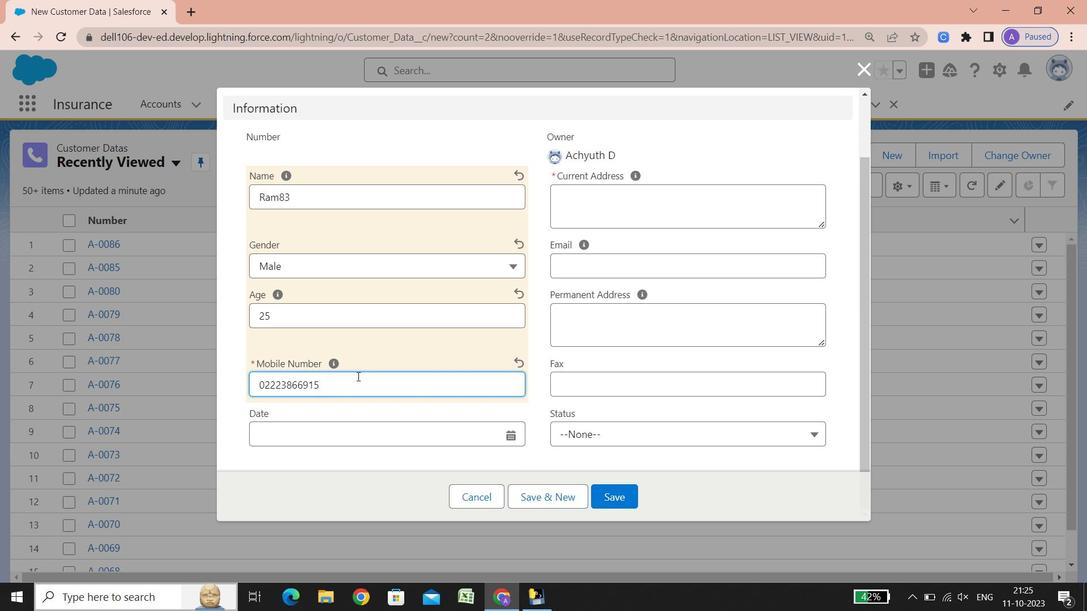 
Action: Mouse scrolled (355, 372) with delta (0, 0)
Screenshot: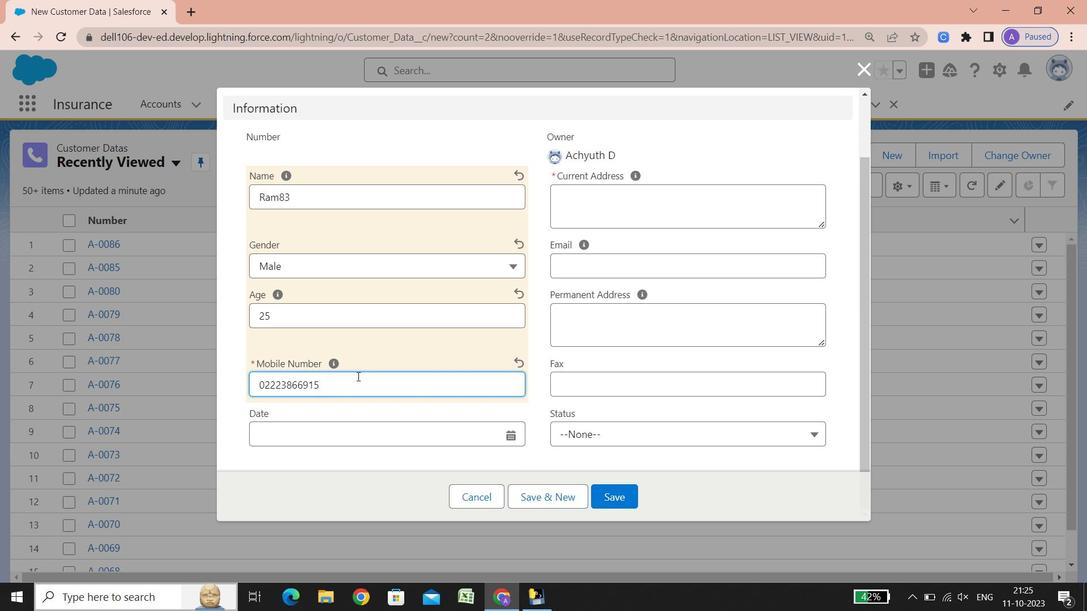 
Action: Mouse scrolled (355, 372) with delta (0, 0)
Screenshot: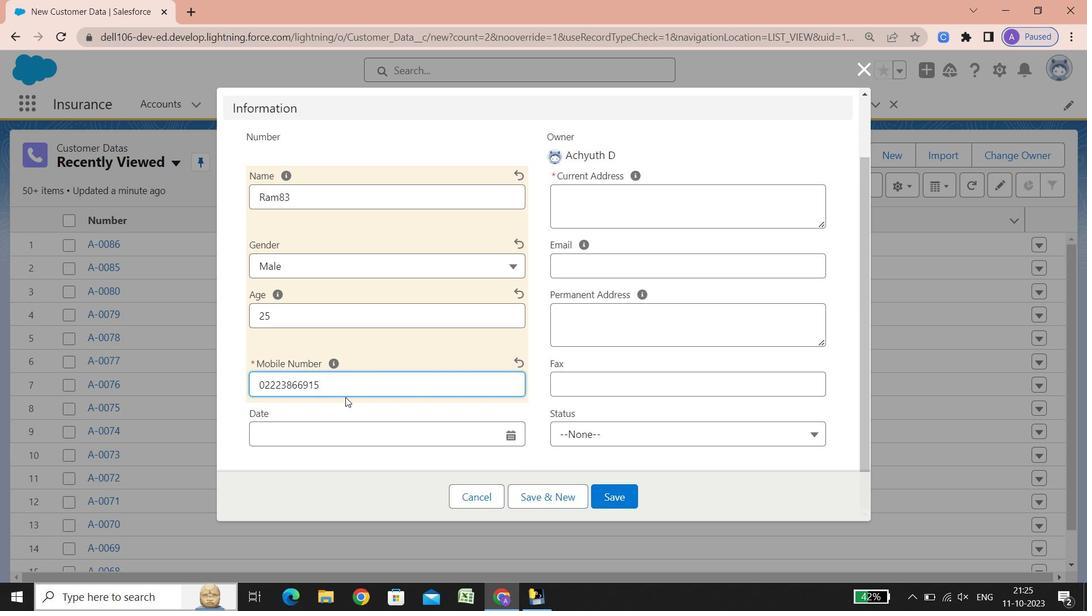 
Action: Mouse scrolled (355, 372) with delta (0, 0)
Screenshot: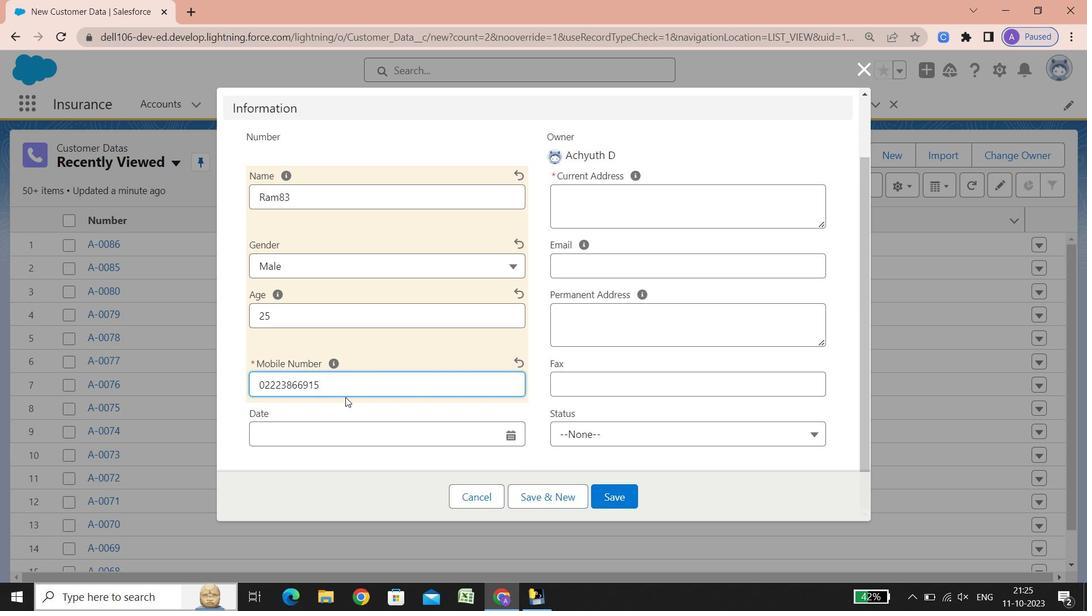 
Action: Mouse scrolled (355, 372) with delta (0, 0)
Screenshot: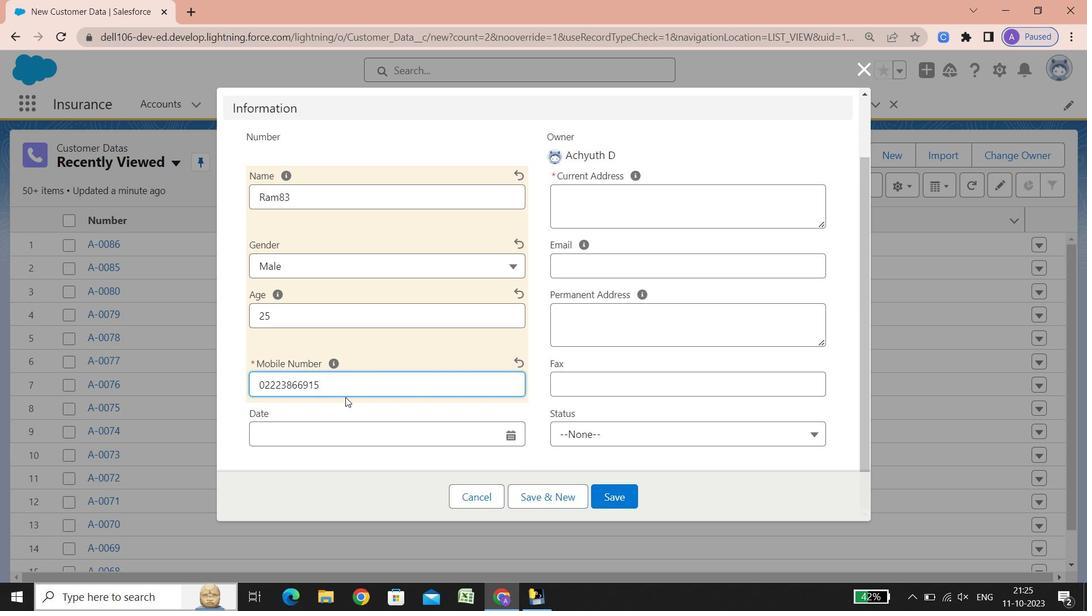 
Action: Mouse scrolled (355, 372) with delta (0, 0)
Screenshot: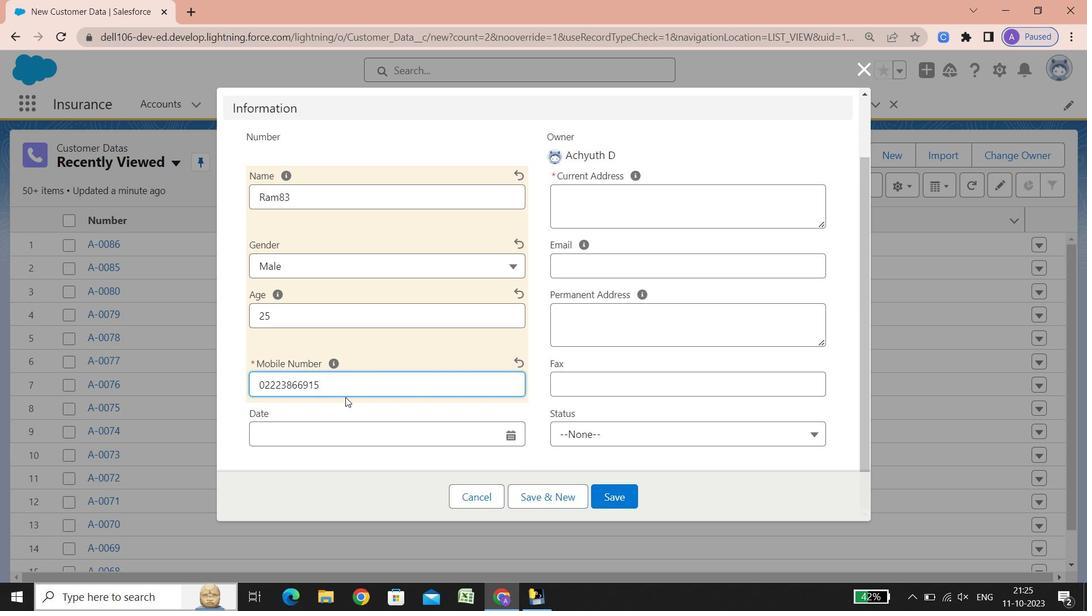 
Action: Mouse scrolled (355, 372) with delta (0, 0)
Screenshot: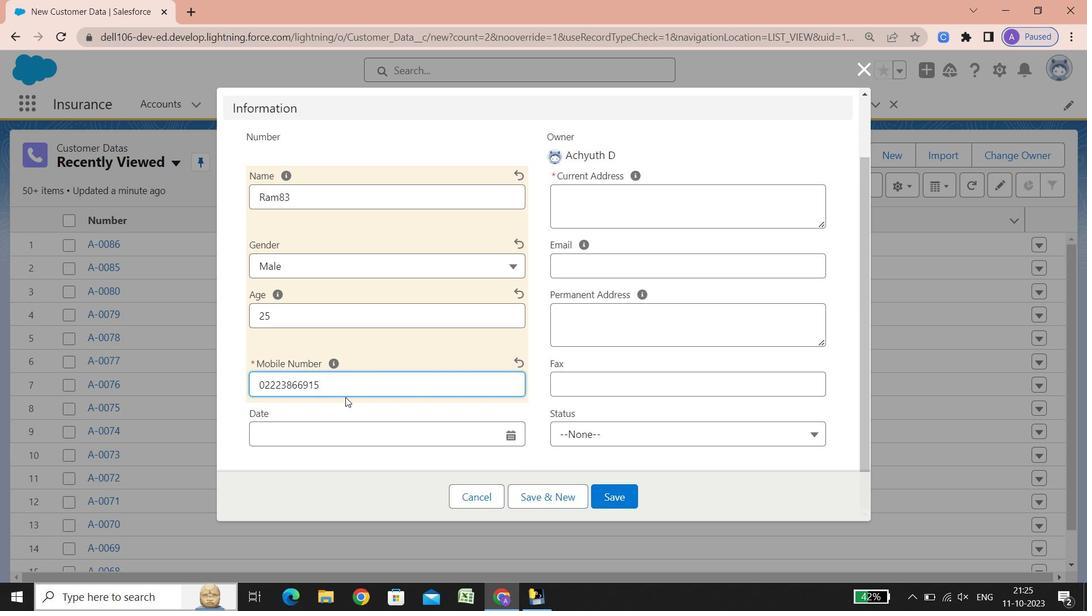 
Action: Mouse scrolled (355, 372) with delta (0, 0)
Screenshot: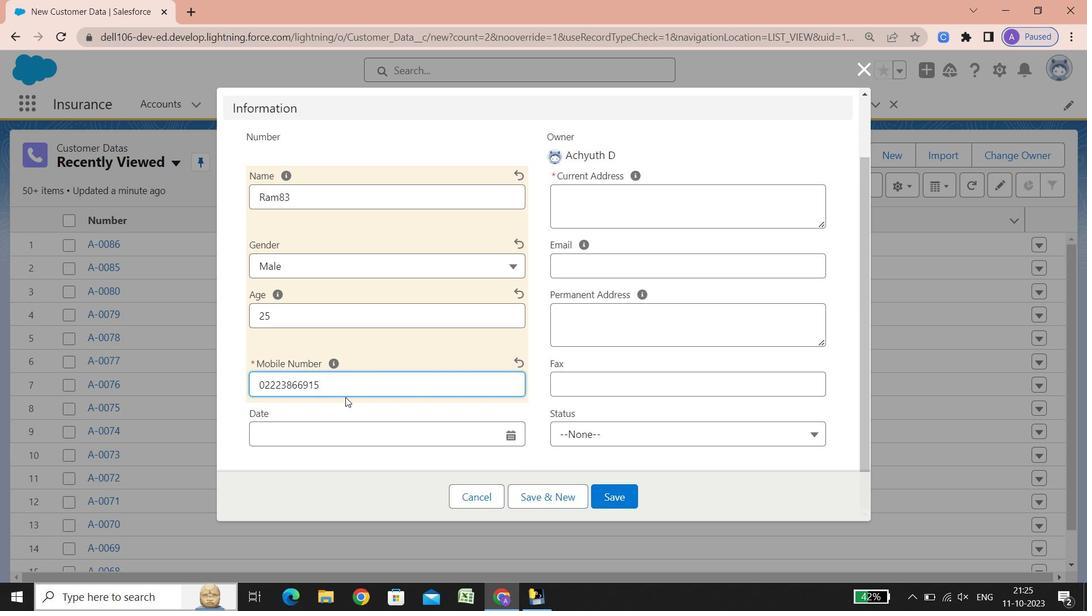 
Action: Mouse scrolled (355, 372) with delta (0, 0)
Screenshot: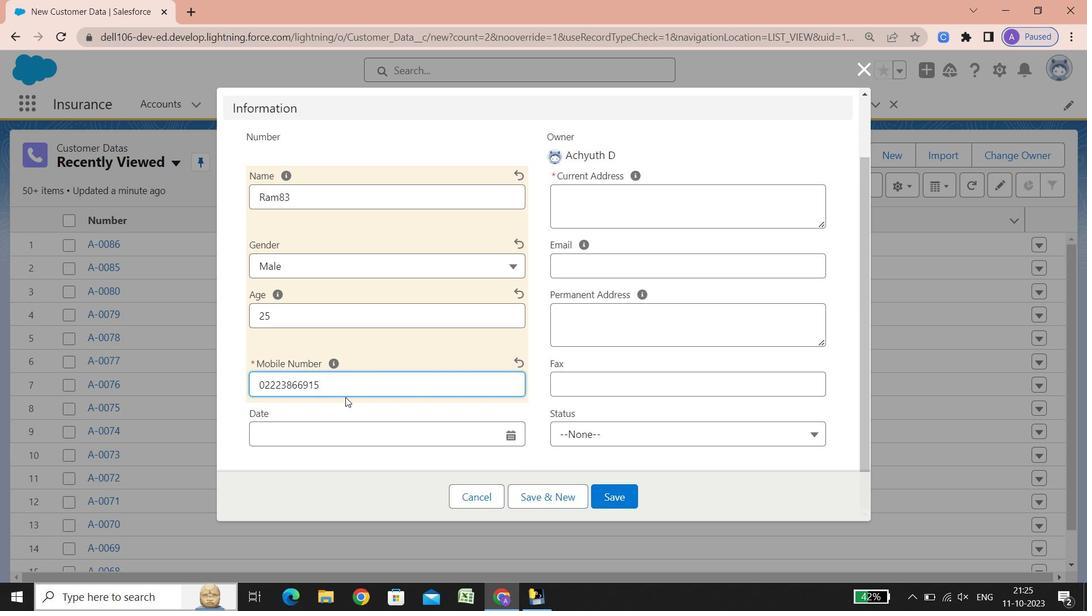 
Action: Mouse scrolled (355, 372) with delta (0, 0)
Screenshot: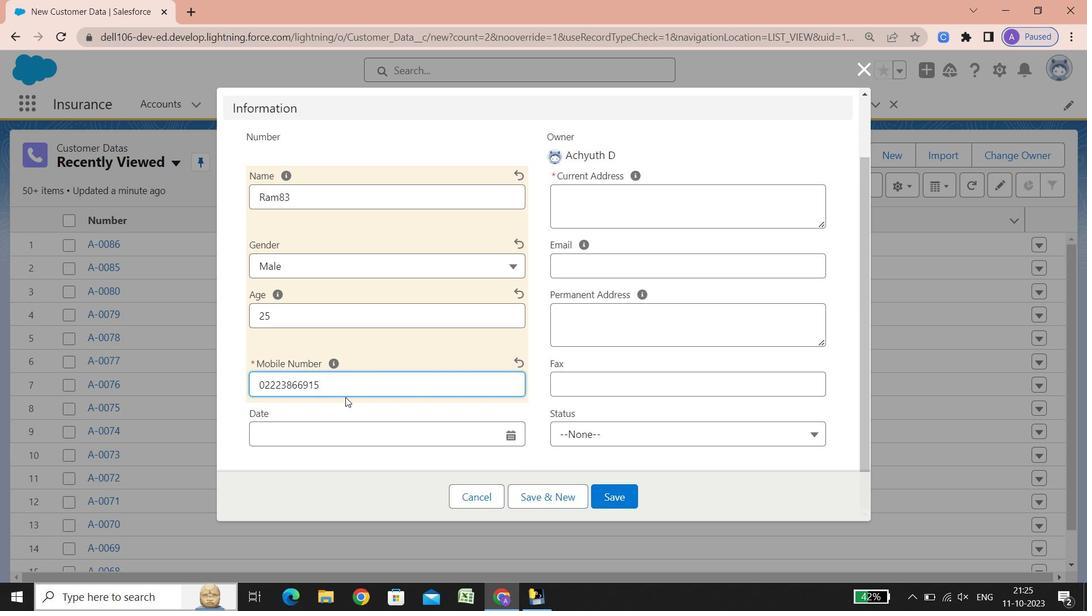 
Action: Mouse scrolled (355, 372) with delta (0, 0)
Screenshot: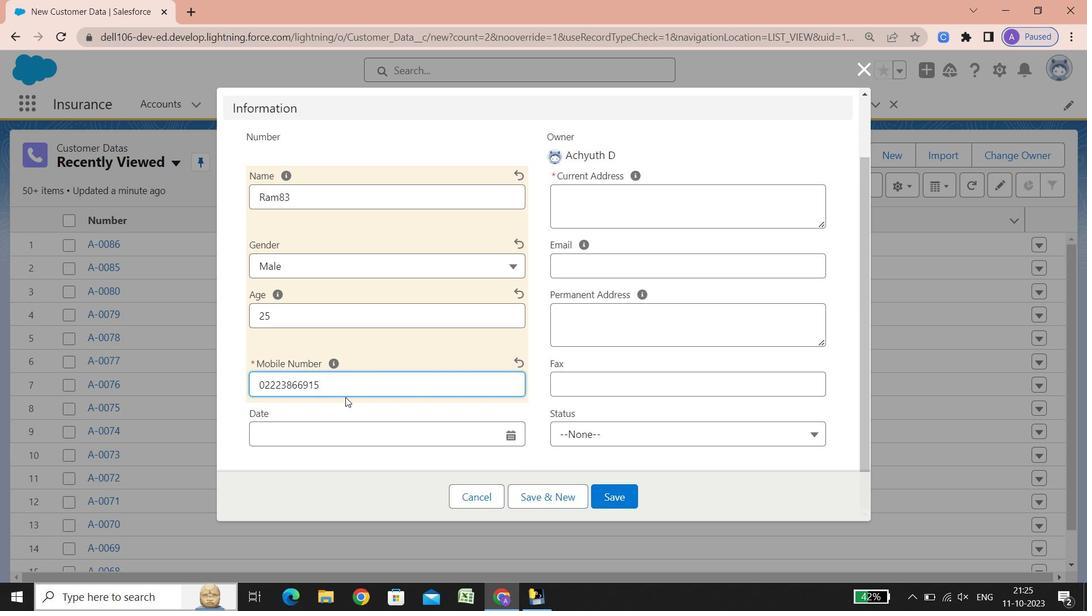 
Action: Mouse scrolled (355, 372) with delta (0, 0)
Screenshot: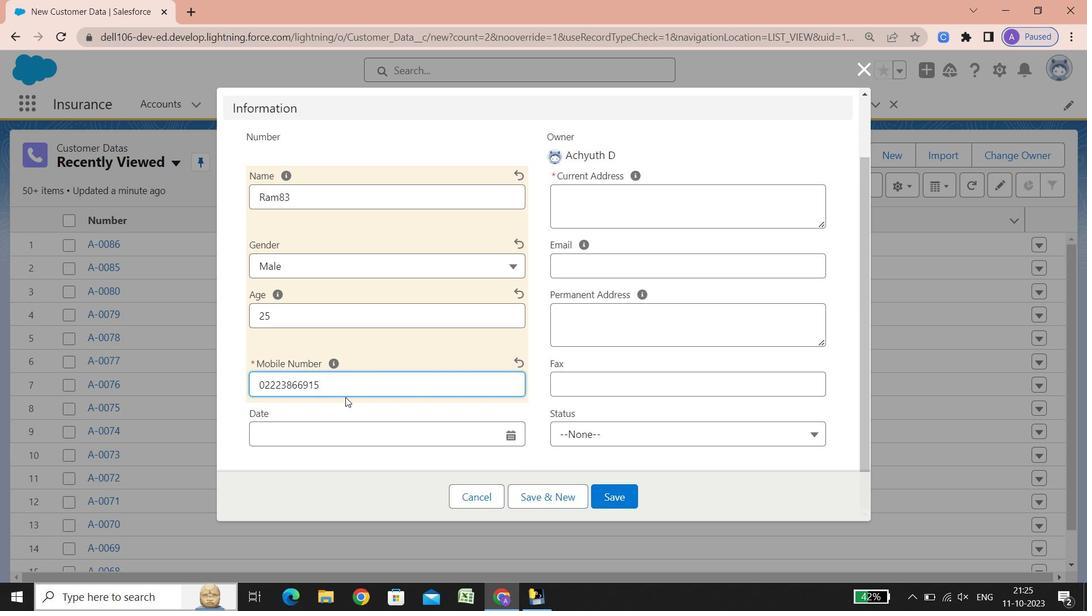 
Action: Mouse scrolled (355, 372) with delta (0, 0)
Screenshot: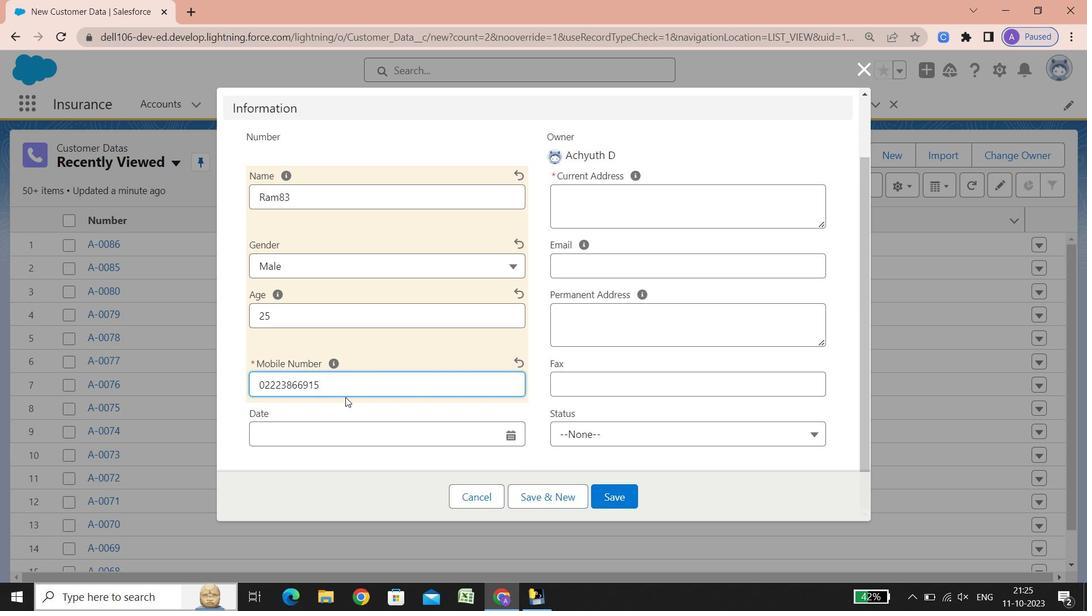 
Action: Mouse scrolled (355, 372) with delta (0, 0)
Screenshot: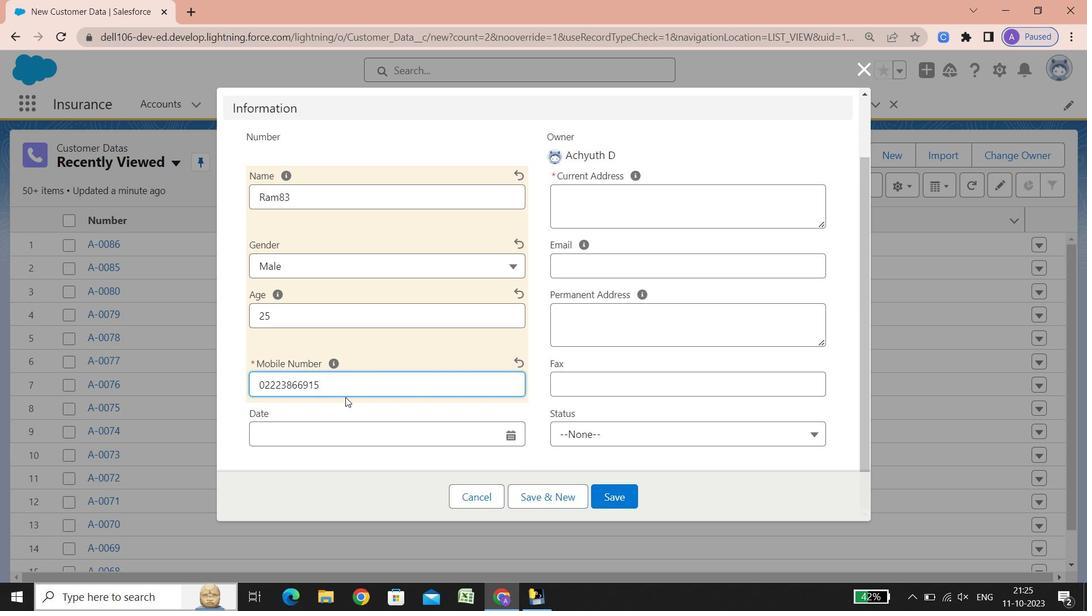 
Action: Mouse scrolled (355, 372) with delta (0, 0)
Screenshot: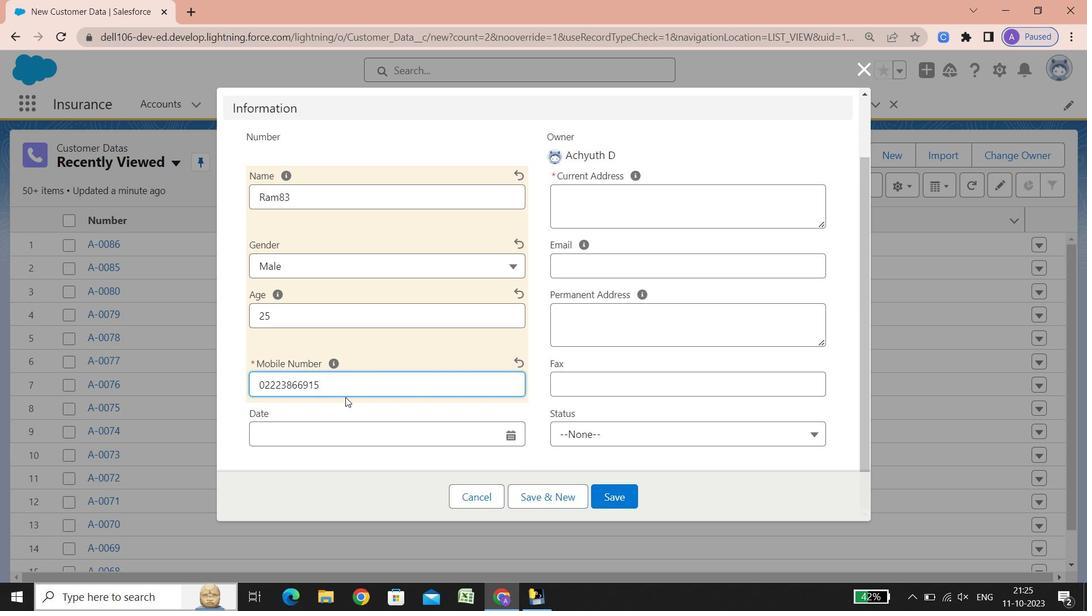 
Action: Mouse scrolled (355, 372) with delta (0, 0)
Screenshot: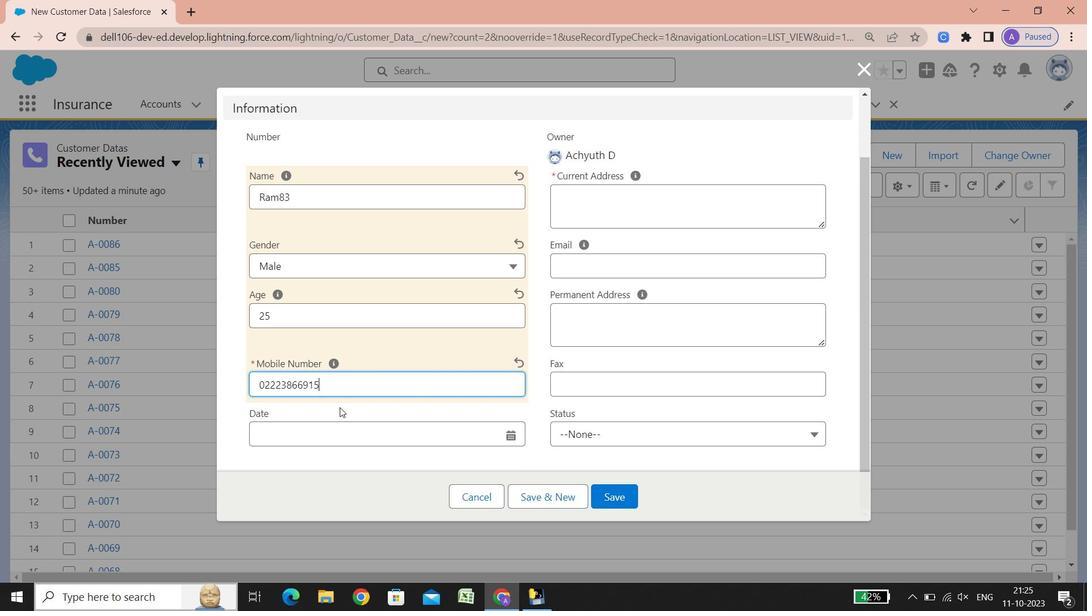 
Action: Mouse scrolled (355, 372) with delta (0, 0)
Screenshot: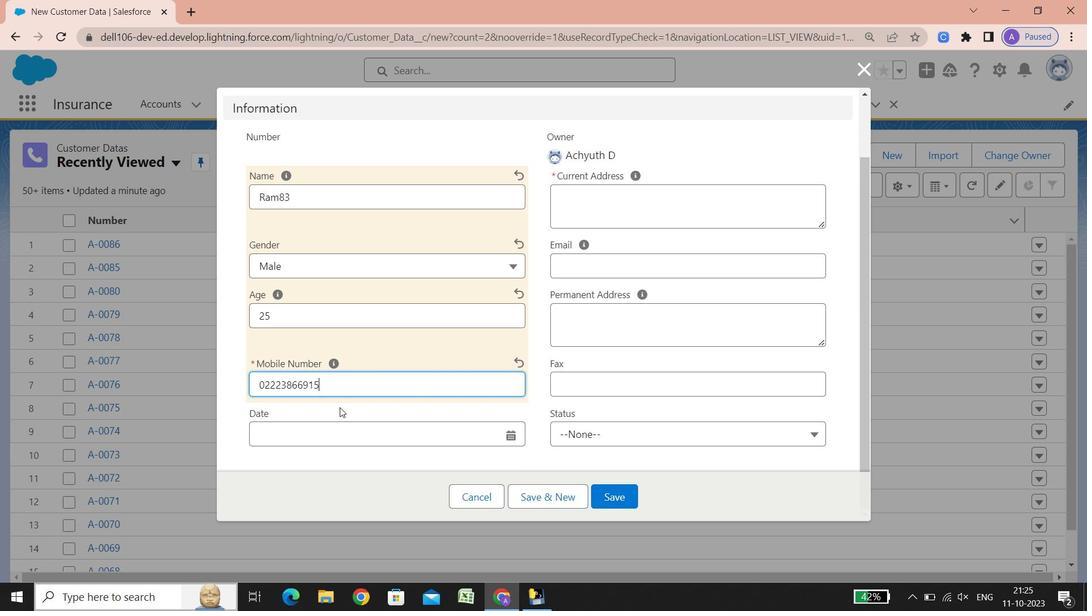 
Action: Mouse scrolled (355, 372) with delta (0, 0)
Screenshot: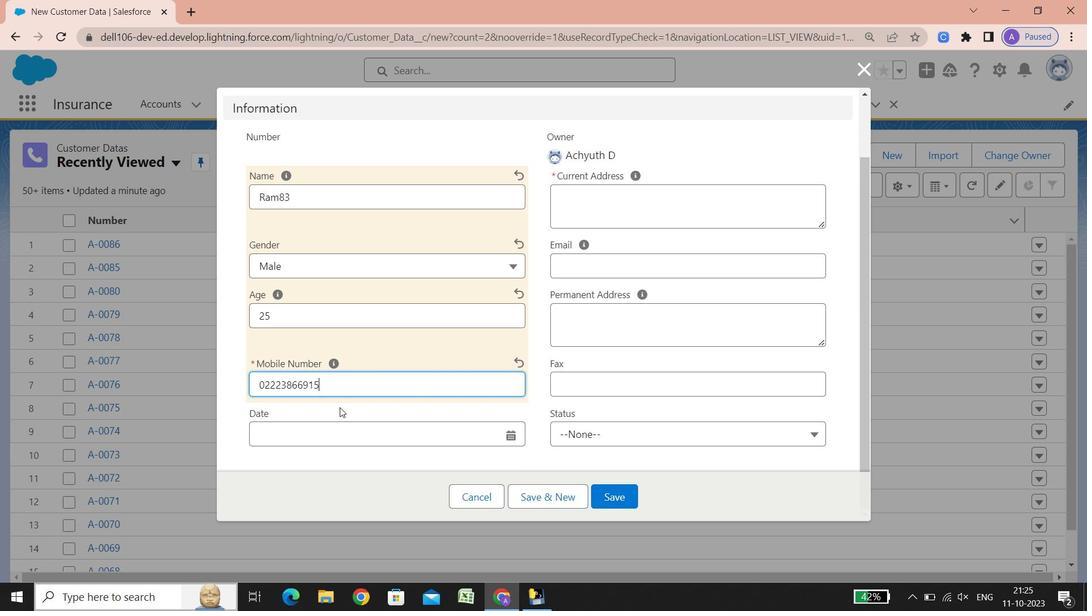 
Action: Mouse scrolled (355, 372) with delta (0, 0)
Screenshot: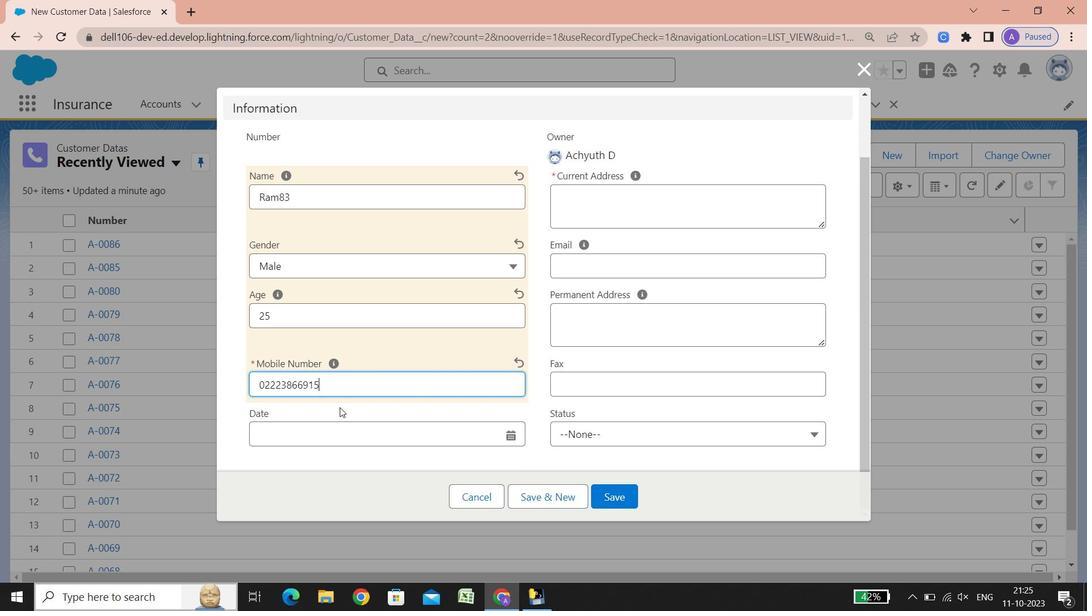 
Action: Mouse scrolled (355, 372) with delta (0, 0)
Screenshot: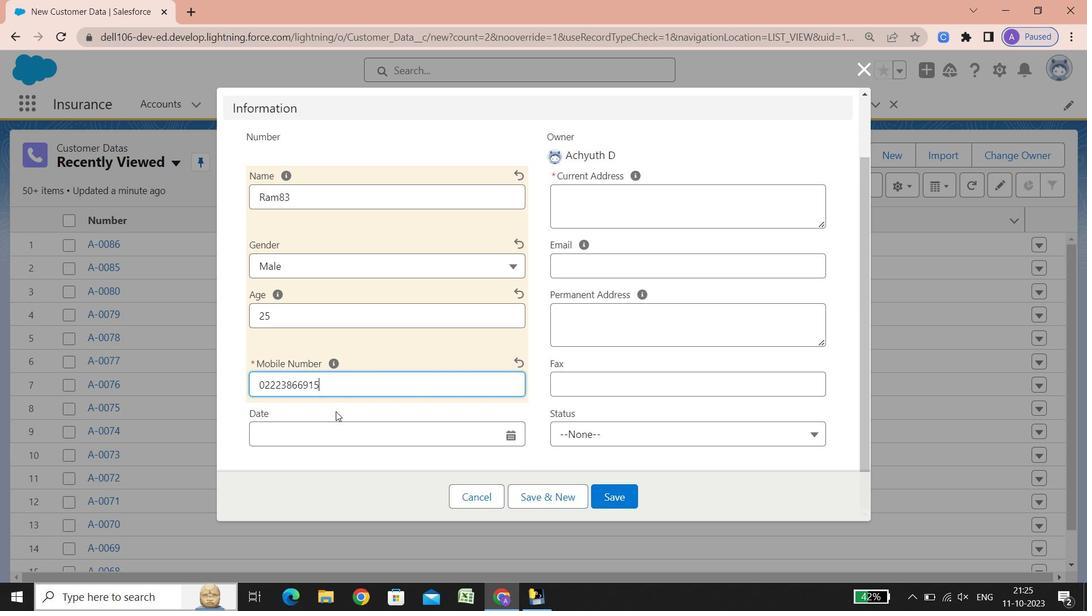 
Action: Mouse scrolled (355, 372) with delta (0, 0)
Screenshot: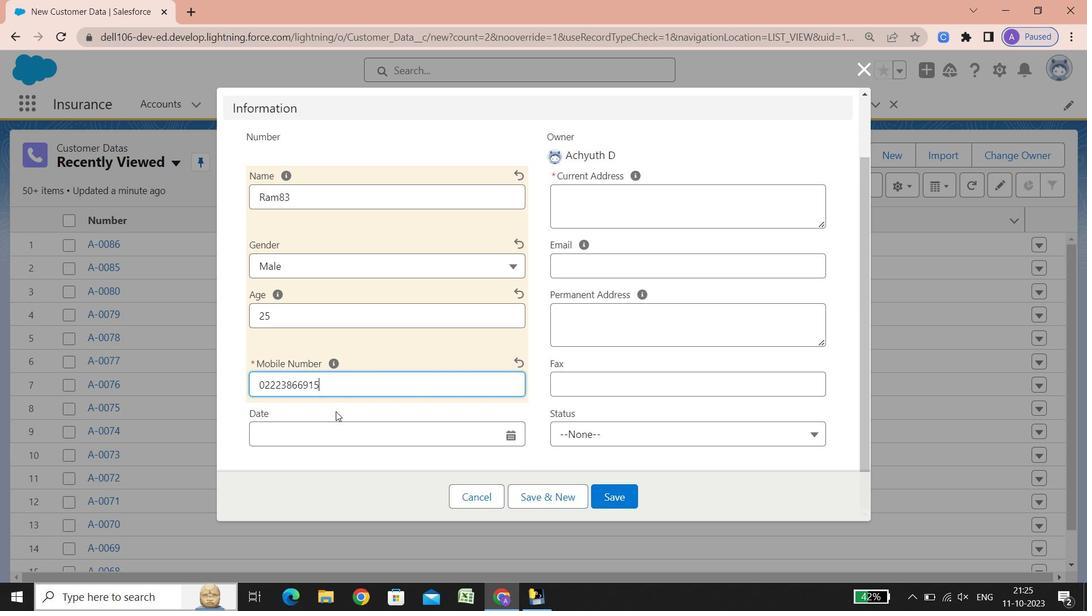 
Action: Mouse scrolled (355, 372) with delta (0, 0)
Screenshot: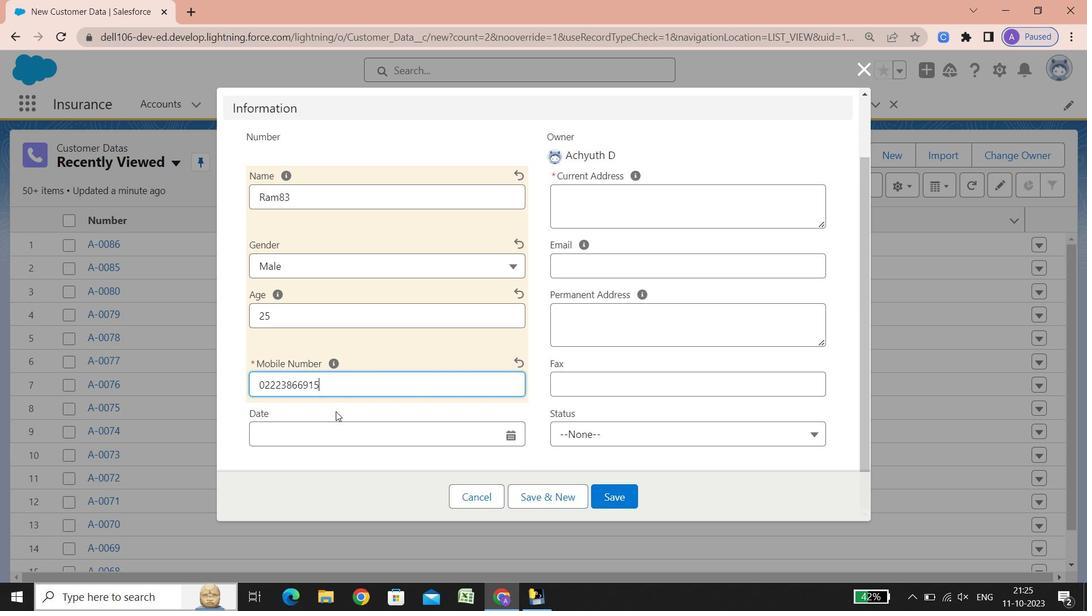 
Action: Mouse scrolled (355, 372) with delta (0, 0)
Screenshot: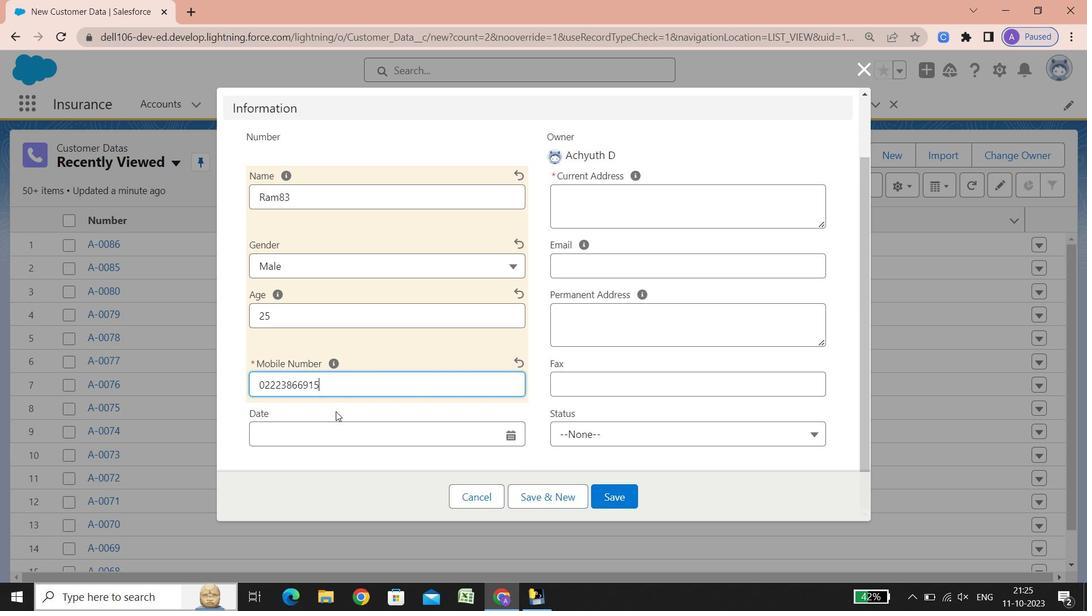 
Action: Mouse scrolled (355, 372) with delta (0, 0)
Screenshot: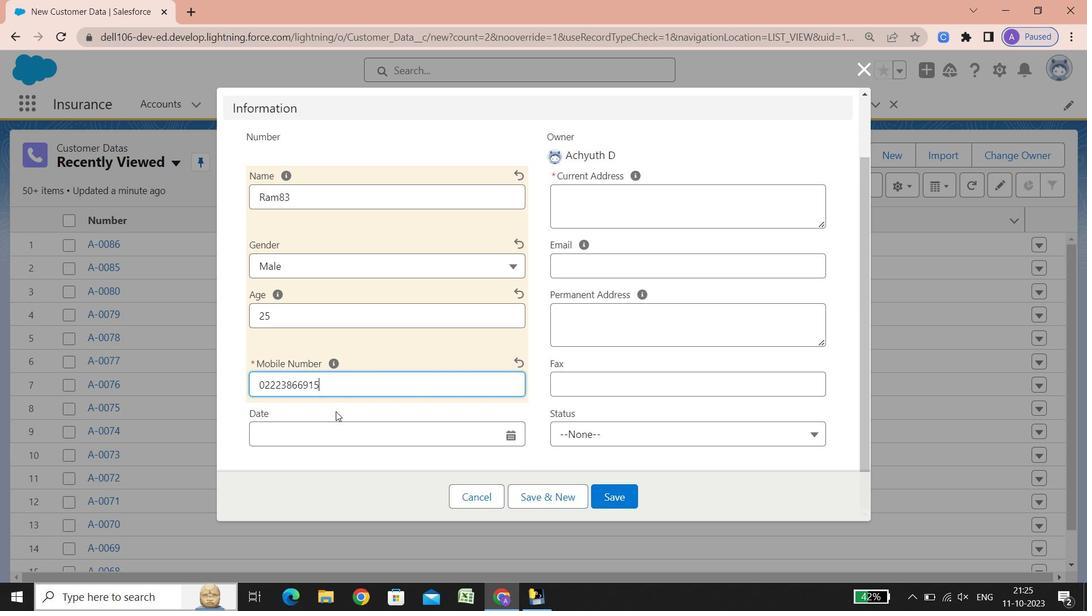 
Action: Mouse scrolled (355, 372) with delta (0, 0)
Screenshot: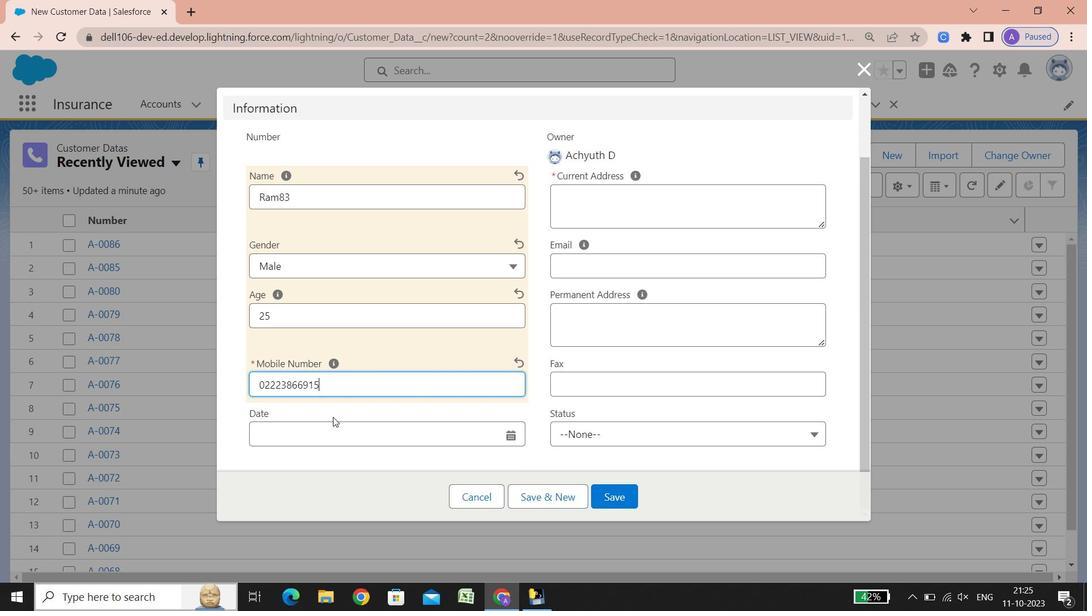 
Action: Mouse scrolled (355, 372) with delta (0, 0)
Screenshot: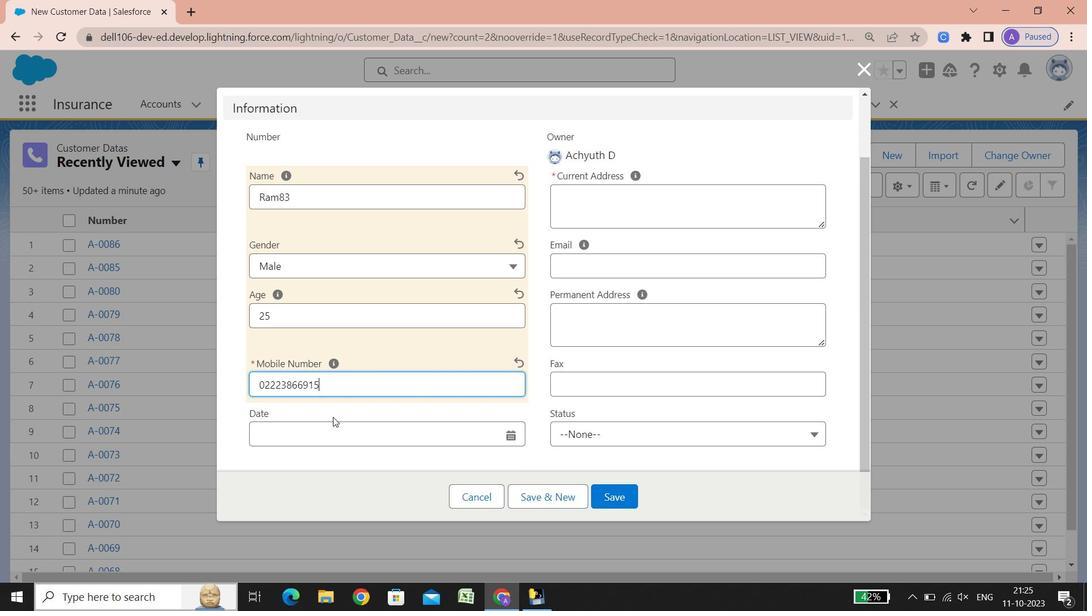 
Action: Mouse scrolled (355, 372) with delta (0, 0)
Screenshot: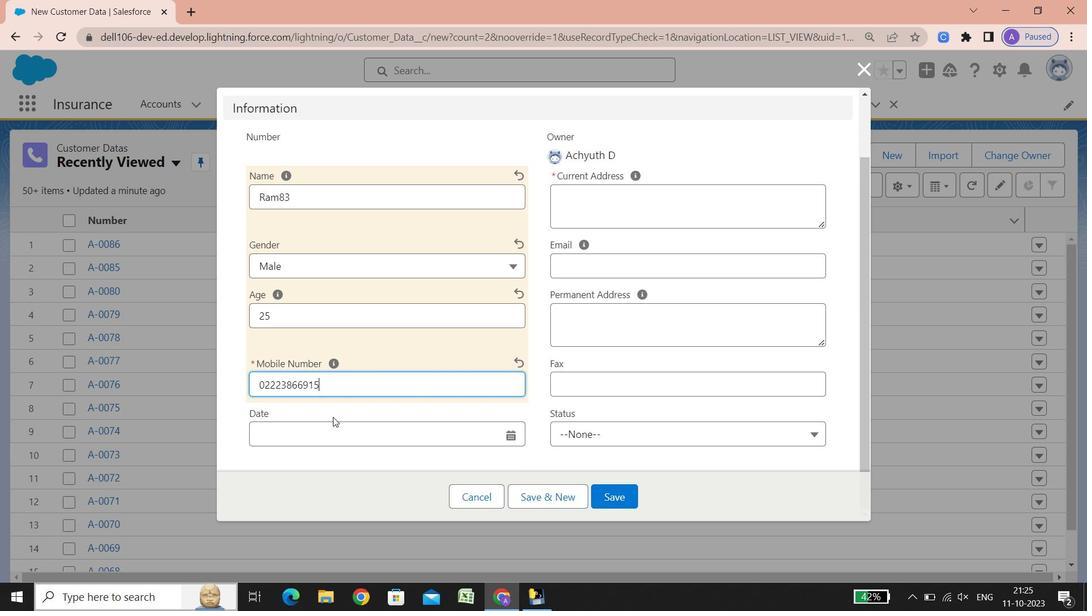 
Action: Mouse scrolled (355, 372) with delta (0, 0)
Screenshot: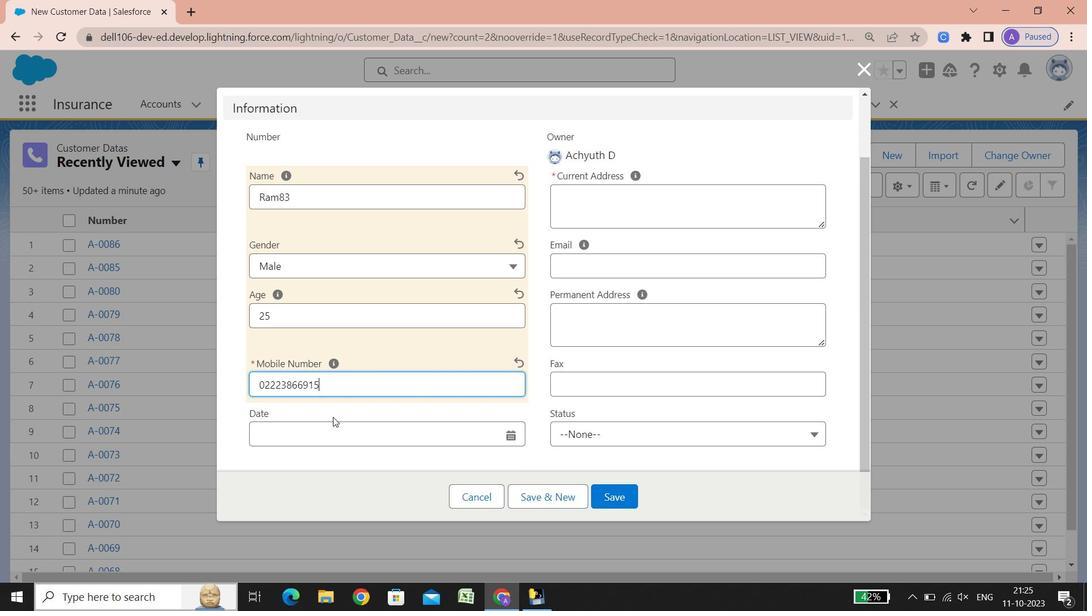 
Action: Mouse scrolled (355, 372) with delta (0, 0)
Screenshot: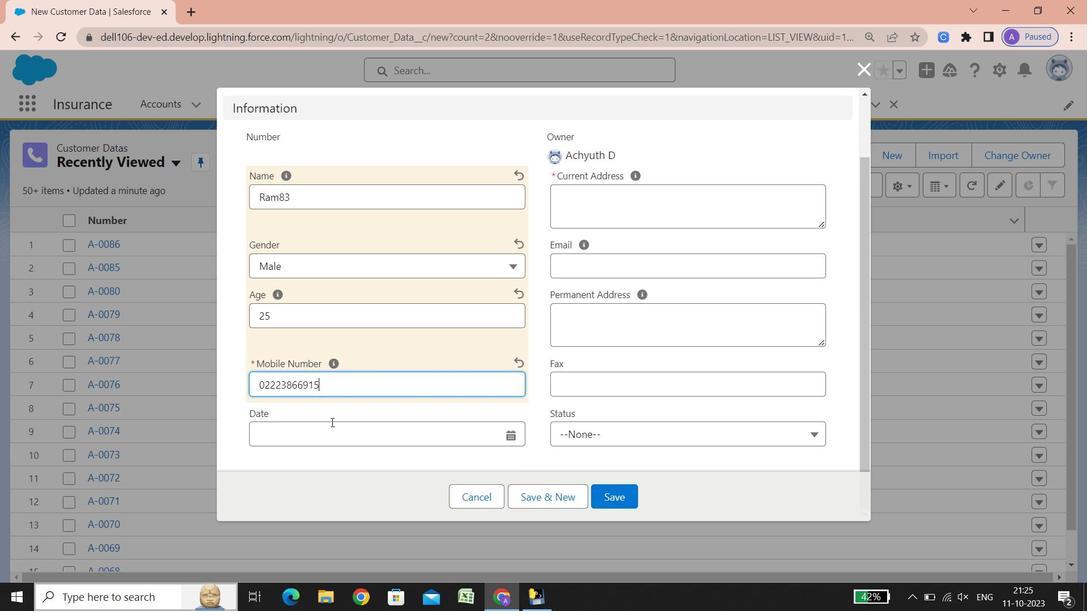 
Action: Mouse scrolled (355, 372) with delta (0, 0)
Screenshot: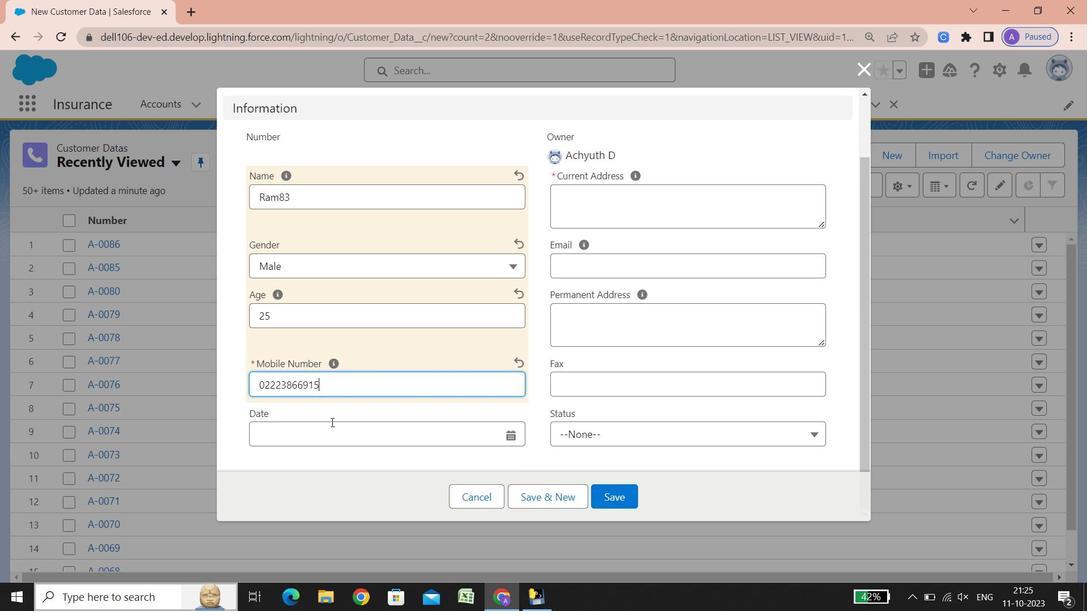 
Action: Mouse scrolled (355, 372) with delta (0, 0)
Screenshot: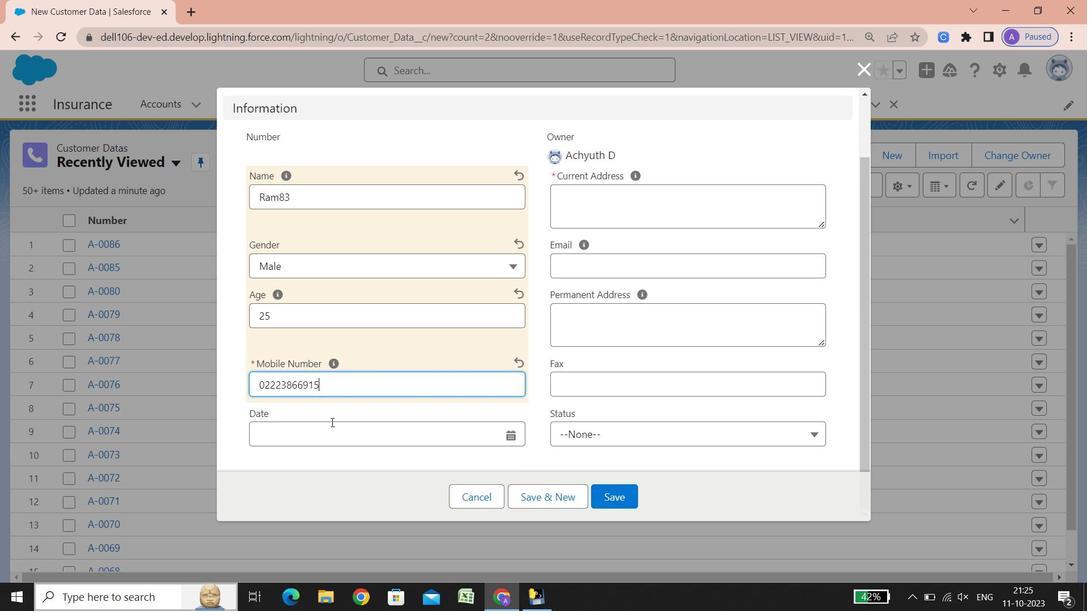
Action: Mouse scrolled (355, 372) with delta (0, 0)
Screenshot: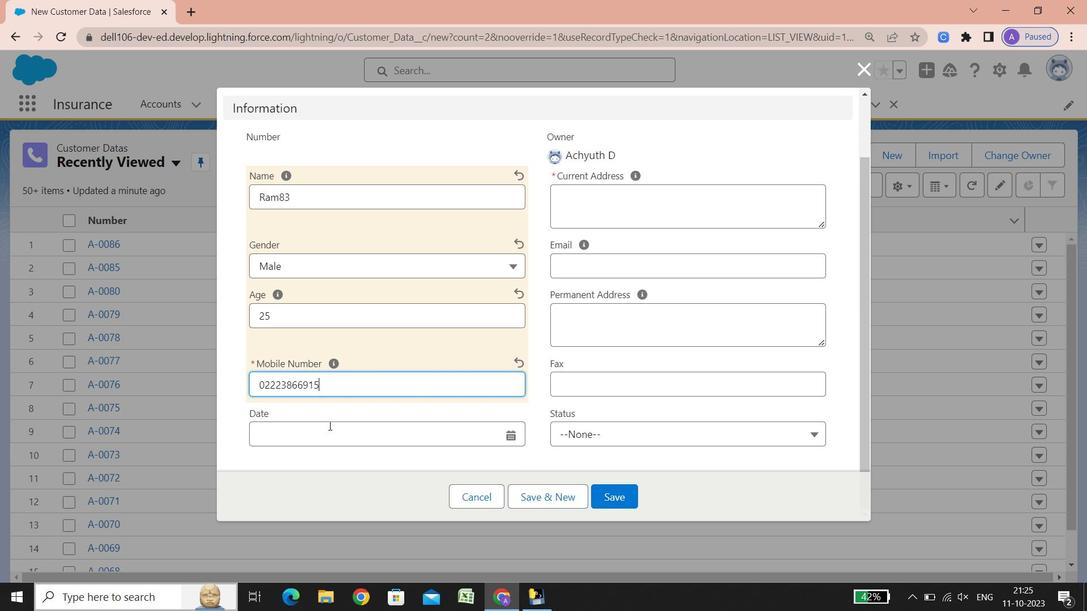 
Action: Mouse scrolled (355, 372) with delta (0, 0)
Screenshot: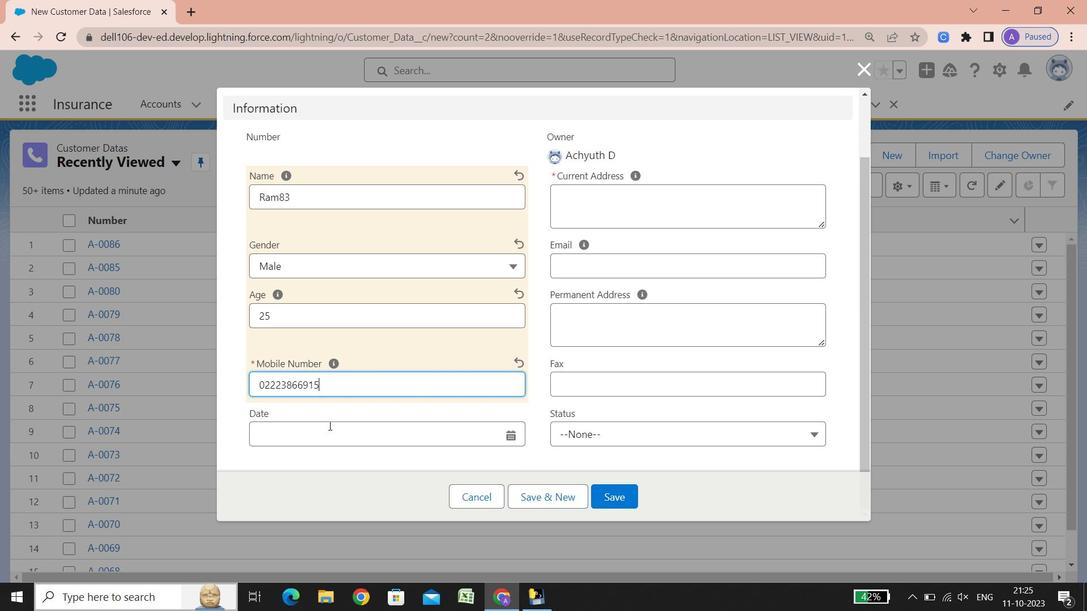 
Action: Mouse scrolled (355, 372) with delta (0, 0)
Screenshot: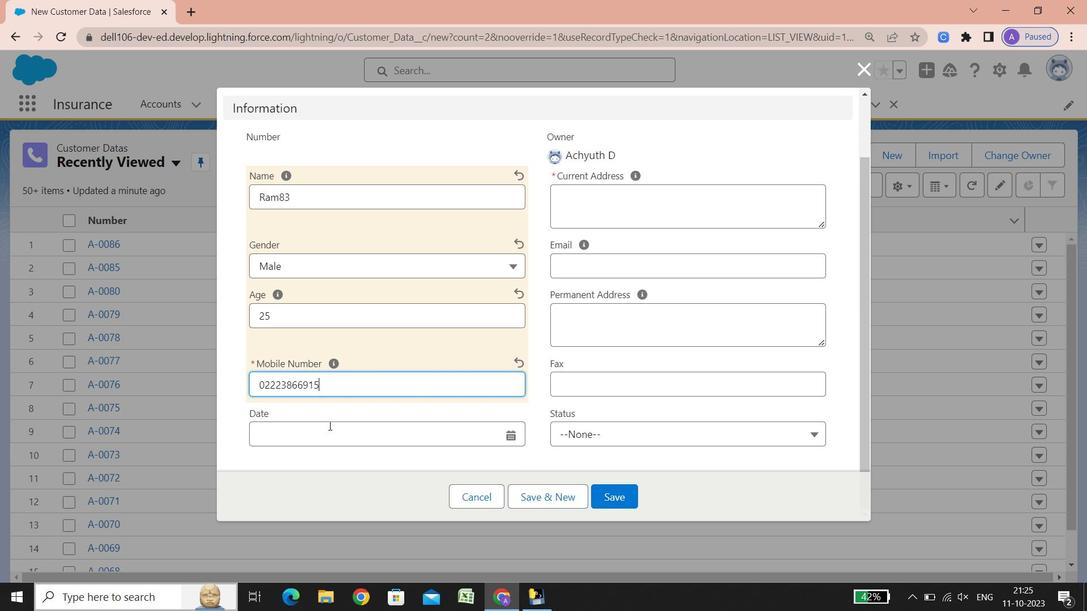 
Action: Mouse scrolled (355, 372) with delta (0, 0)
Screenshot: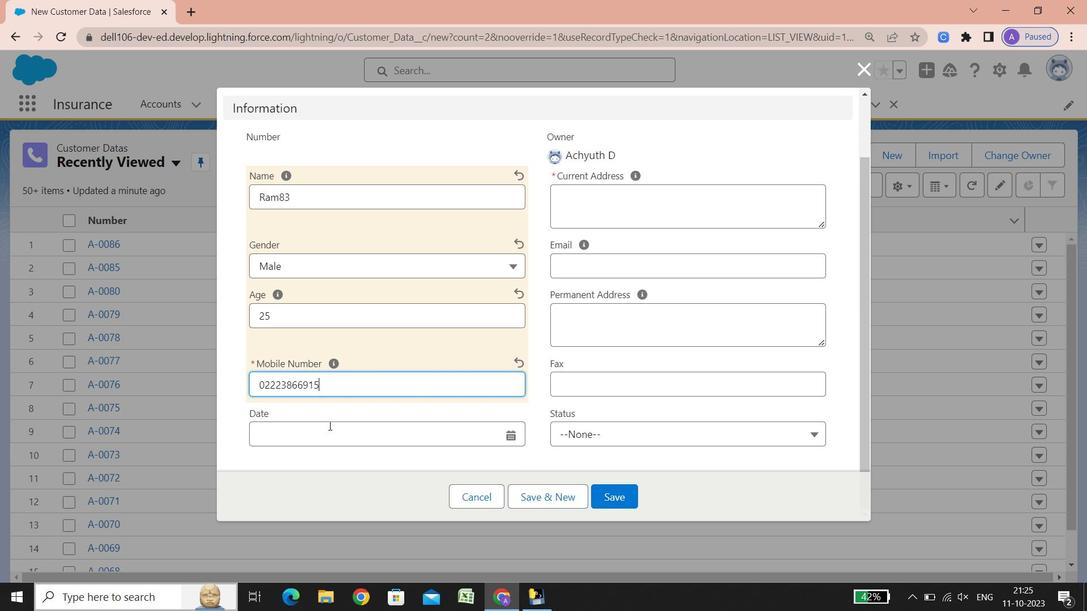 
Action: Mouse scrolled (355, 372) with delta (0, 0)
Screenshot: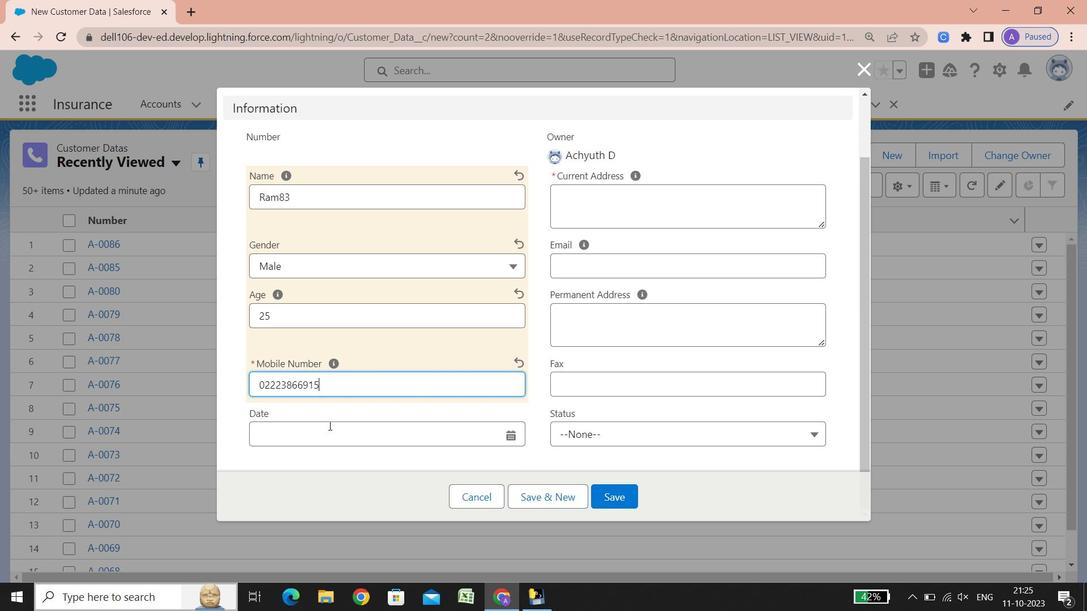 
Action: Mouse scrolled (355, 372) with delta (0, 0)
Screenshot: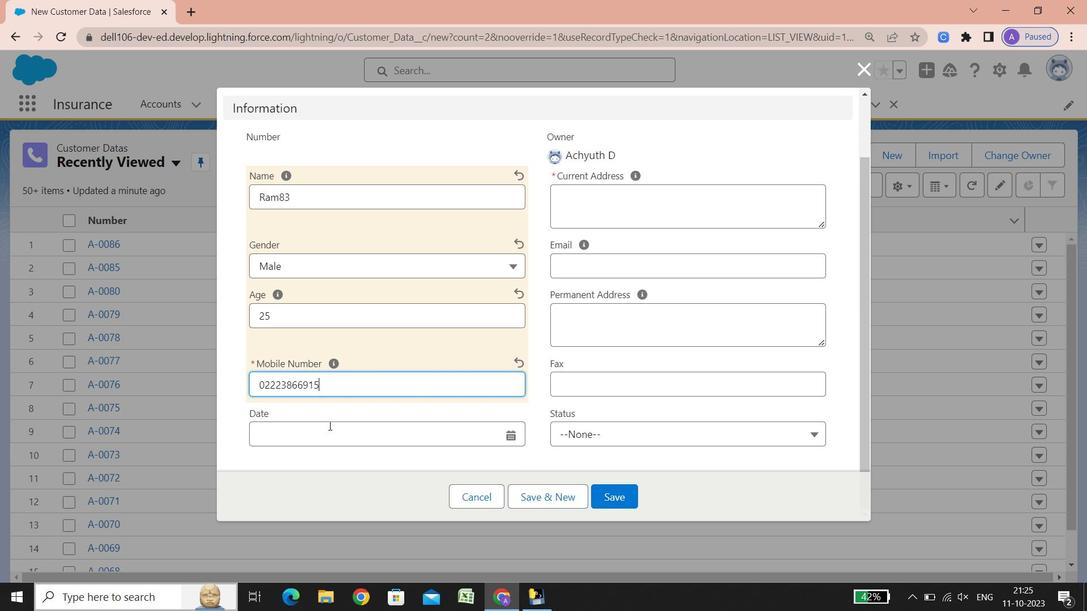 
Action: Mouse scrolled (355, 372) with delta (0, 0)
Screenshot: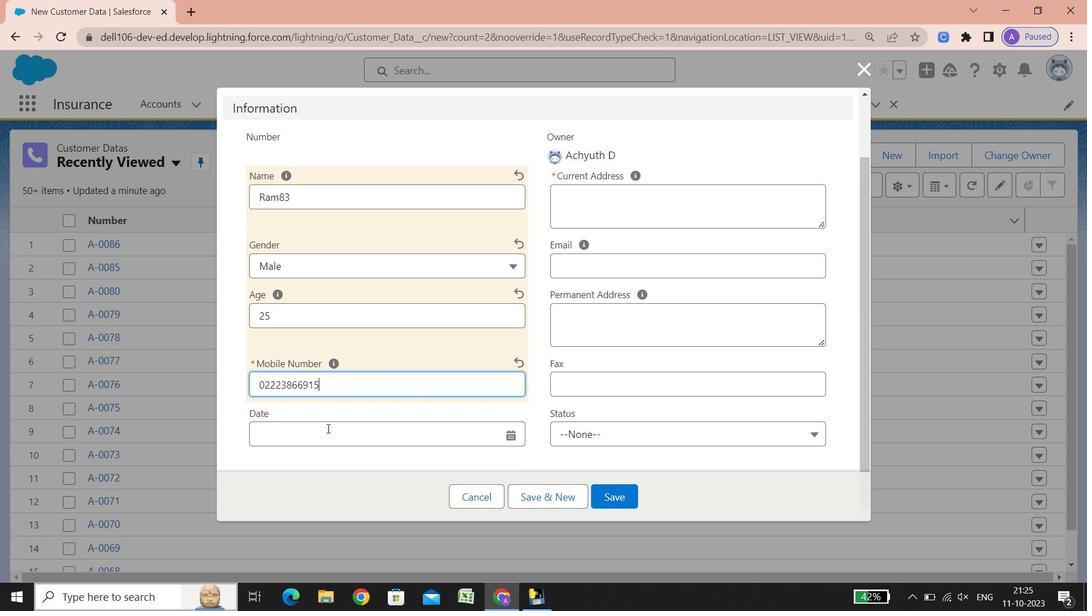 
Action: Mouse scrolled (355, 372) with delta (0, 0)
Screenshot: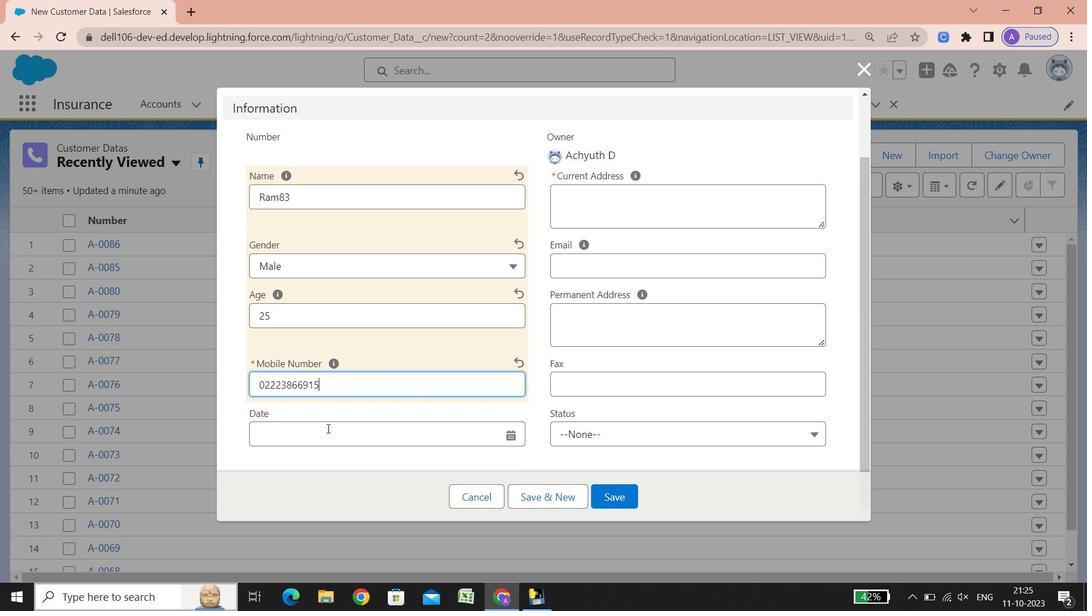 
Action: Mouse scrolled (355, 372) with delta (0, 0)
Screenshot: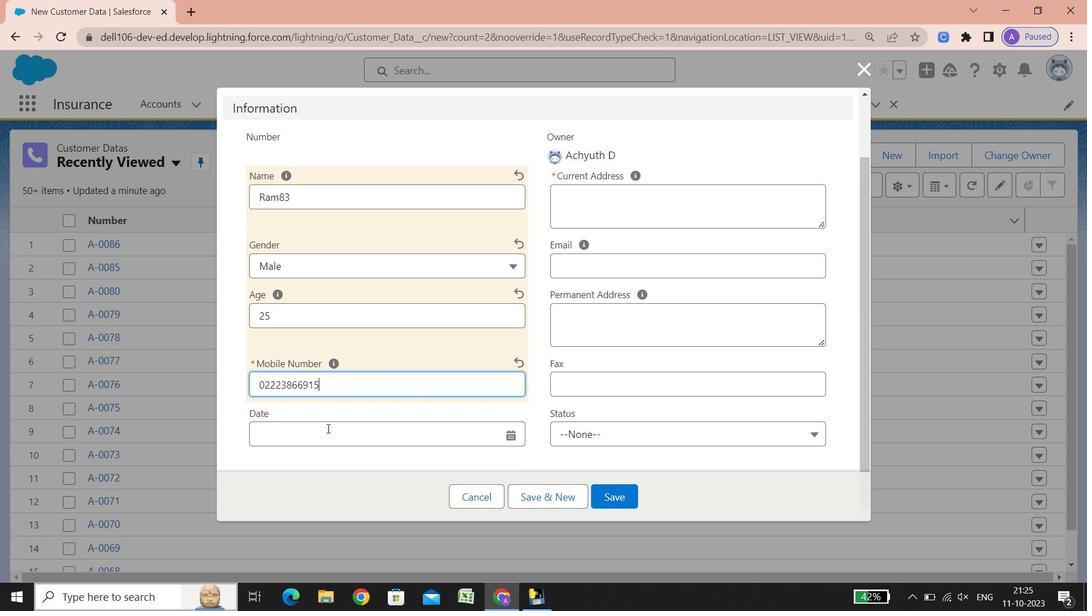 
Action: Mouse moved to (511, 433)
Screenshot: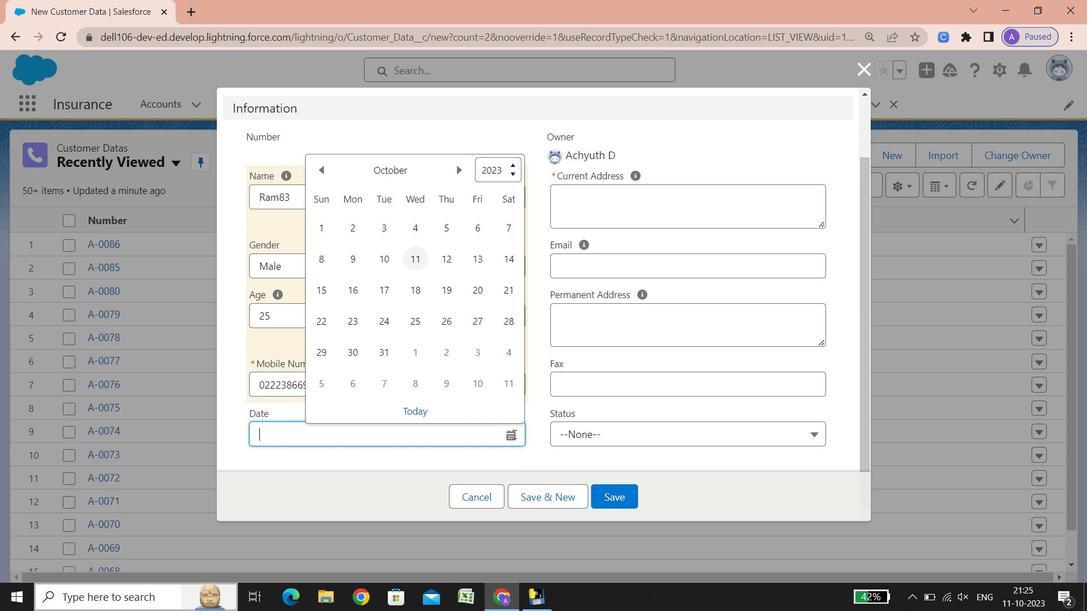 
Action: Mouse pressed left at (511, 433)
Screenshot: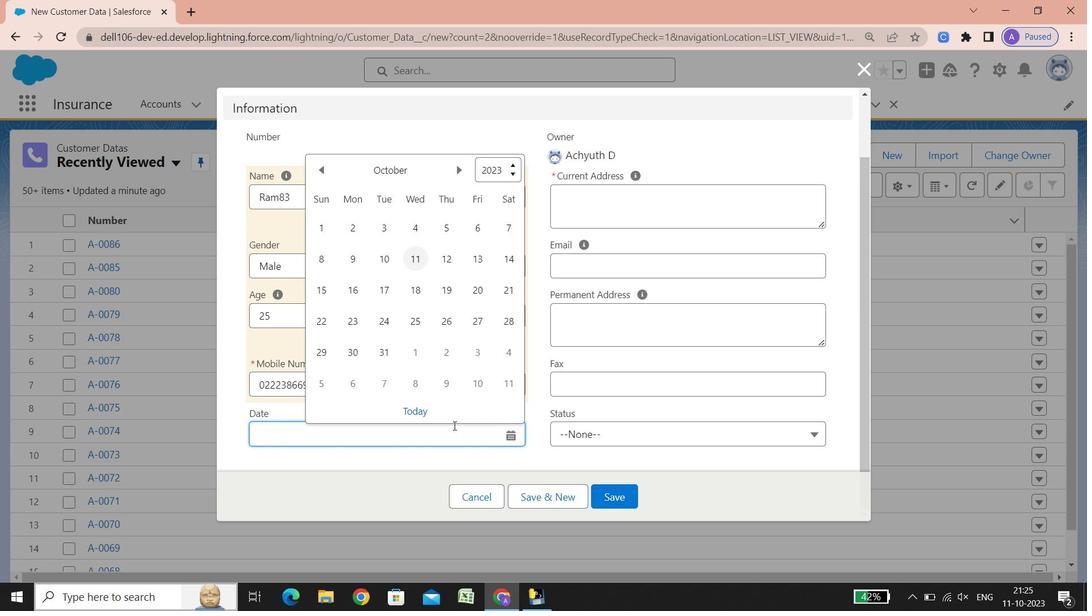
Action: Mouse moved to (413, 406)
Screenshot: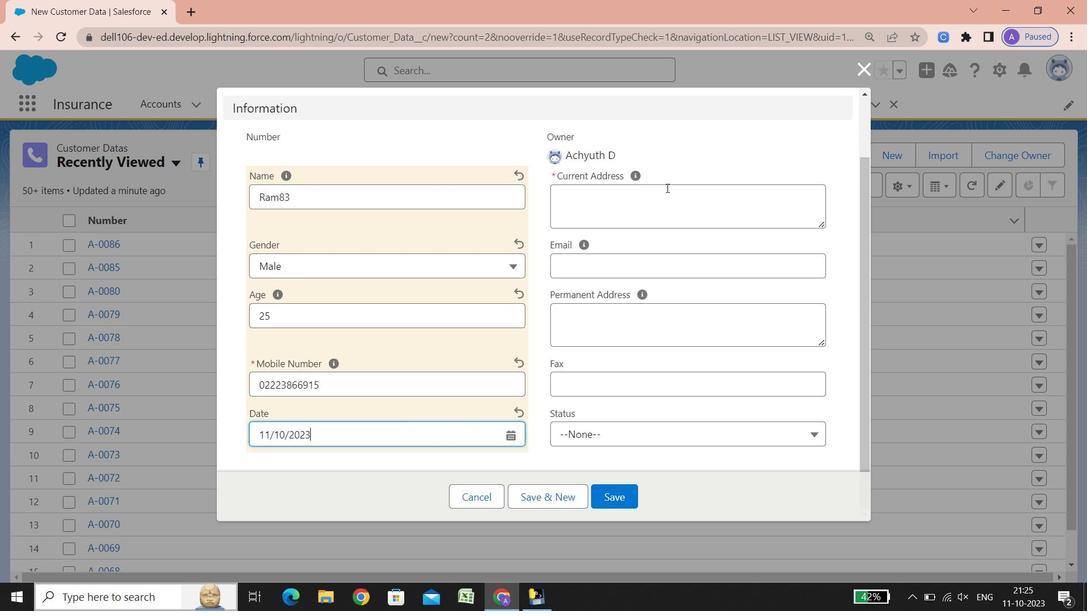 
Action: Mouse pressed left at (413, 406)
Screenshot: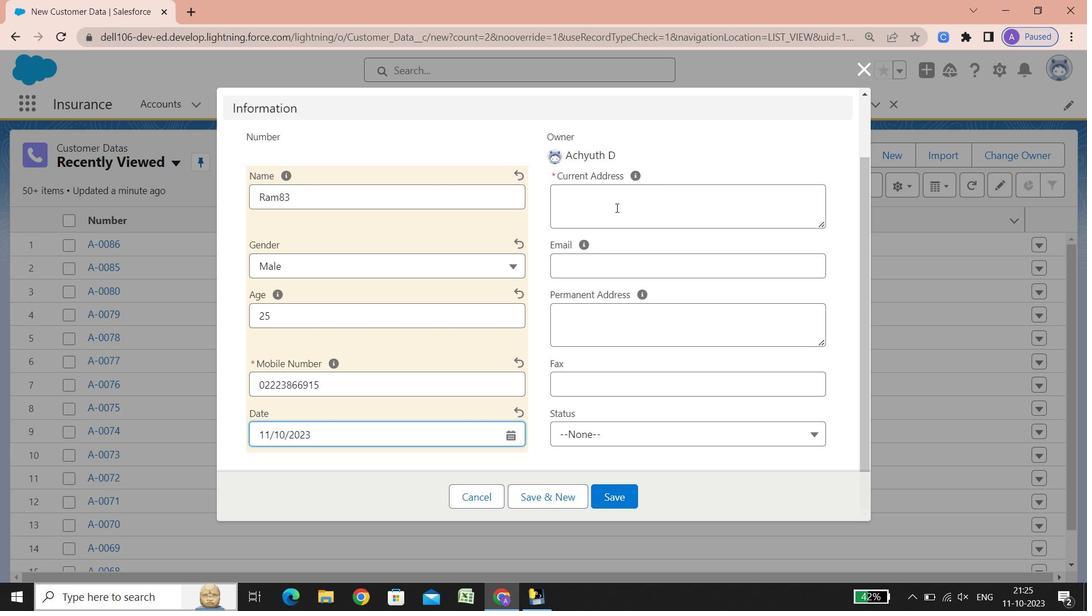 
Action: Mouse moved to (612, 204)
Screenshot: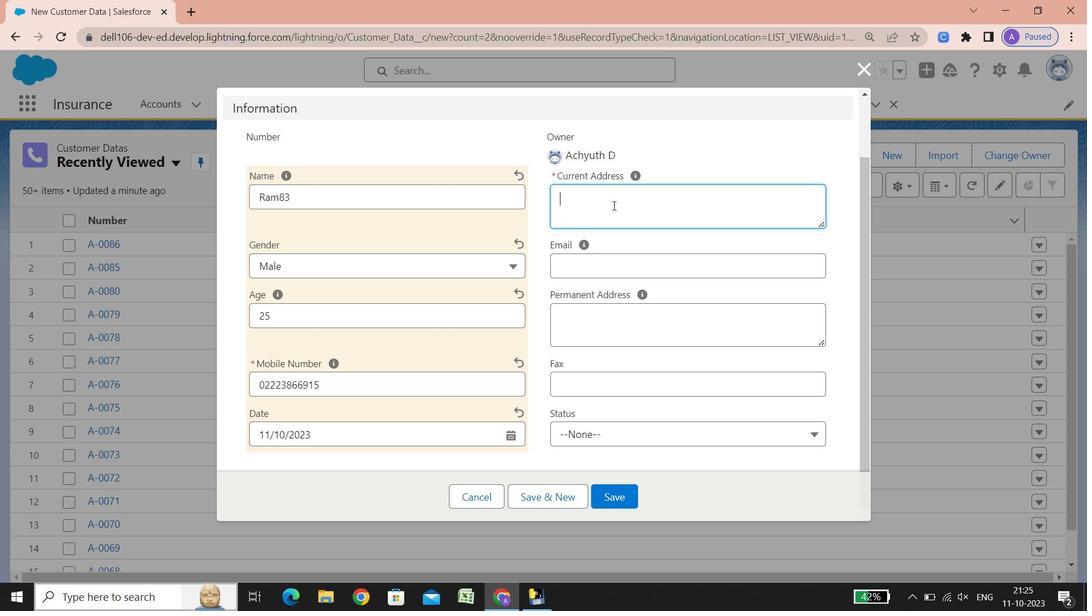 
Action: Mouse pressed left at (612, 204)
Screenshot: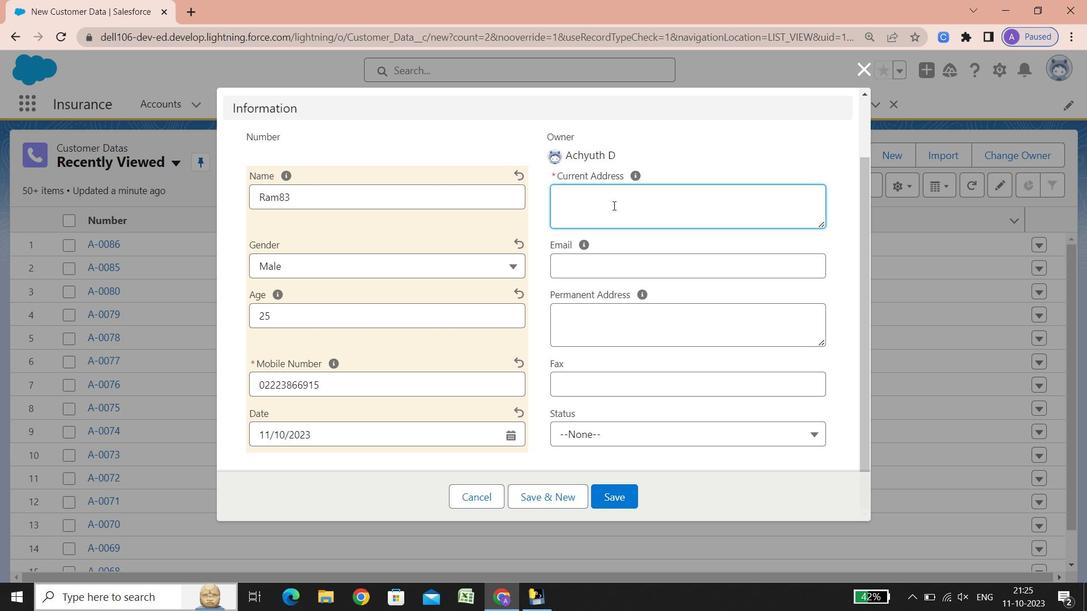 
Action: Key pressed <Key.shift><Key.shift><Key.shift><Key.shift><Key.shift><Key.shift><Key.shift><Key.shift><Key.shift><Key.shift><Key.shift><Key.shift><Key.shift><Key.shift><Key.shift>Street<Key.space><Key.shift_r>:<Key.space><Key.shift>B/9<Key.space><Key.shift>Sussex<Key.space>lndl<Key.space><Key.shift>Estate,<Key.space><Key.shift><Key.shift><Key.shift><Key.shift><Key.shift><Key.shift><Key.shift><Key.shift><Key.shift><Key.shift><Key.shift><Key.shift><Key.shift><Key.shift><Key.shift><Key.shift><Key.shift><Key.shift><Key.shift><Key.shift><Key.shift><Key.shift><Key.shift><Key.shift><Key.shift><Key.shift><Key.shift><Key.shift><Key.shift>Dadoji<Key.space><Key.shift>Konndeo<Key.space><Key.shift>X<Key.space><Key.shift>Lane,<Key.space><Key.shift><Key.shift><Key.shift><Key.shift><Key.shift><Key.shift><Key.shift><Key.shift><Key.shift><Key.shift><Key.shift><Key.shift><Key.shift><Key.shift><Key.shift><Key.shift><Key.shift><Key.shift><Key.shift><Key.shift><Key.shift><Key.shift><Key.shift><Key.shift><Key.shift><Key.shift><Key.shift><Key.shift><Key.shift><Key.shift>Dhanlaxmi<Key.space><Key.shift><Key.shift><Key.shift><Key.shift>Chambers,<Key.space><Key.shift><Key.shift><Key.shift>Opp.<Key.space><Key.shift>Khandewalwala<Key.space><Key.shift>Mithaiwala,<Key.space><Key.backspace><Key.shift><Key.shift><Key.shift><Key.shift><Key.shift><Key.shift><Key.shift><Key.shift><Key.shift><Key.shift><Key.shift><Key.shift>Khopa,<Key.space><Key.shift>Opp.<Key.space><Key.shift>k<Key.backspace><Key.shift>Khandelwala<Key.space><Key.shift>Mithaiwala,<Key.shift><Key.shift><Key.shift><Key.shift><Key.shift><Key.shift>Khop,<Key.space><Key.shift>Byculla<Key.enter><Key.shift><Key.shift><Key.shift><Key.shift><Key.shift><Key.shift><Key.shift><Key.shift><Key.shift><Key.shift><Key.shift><Key.shift><Key.shift><Key.shift><Key.shift><Key.shift><Key.shift><Key.shift><Key.shift><Key.shift><Key.shift><Key.shift><Key.shift><Key.shift><Key.shift><Key.shift>City<Key.space><Key.shift_r>:<Key.space><Key.shift>Mumbai<Key.enter><Key.shift><Key.shift><Key.shift><Key.shift><Key.shift><Key.shift><Key.shift><Key.shift><Key.shift><Key.shift><Key.shift><Key.shift><Key.shift><Key.shift><Key.shift>State/province/area<Key.space><Key.shift_r><Key.shift_r><Key.shift_r><Key.shift_r><Key.shift_r><Key.shift_r><Key.shift_r><Key.shift_r><Key.shift_r><Key.shift_r>:<Key.space><Key.shift>Maharashtra<Key.enter>
Screenshot: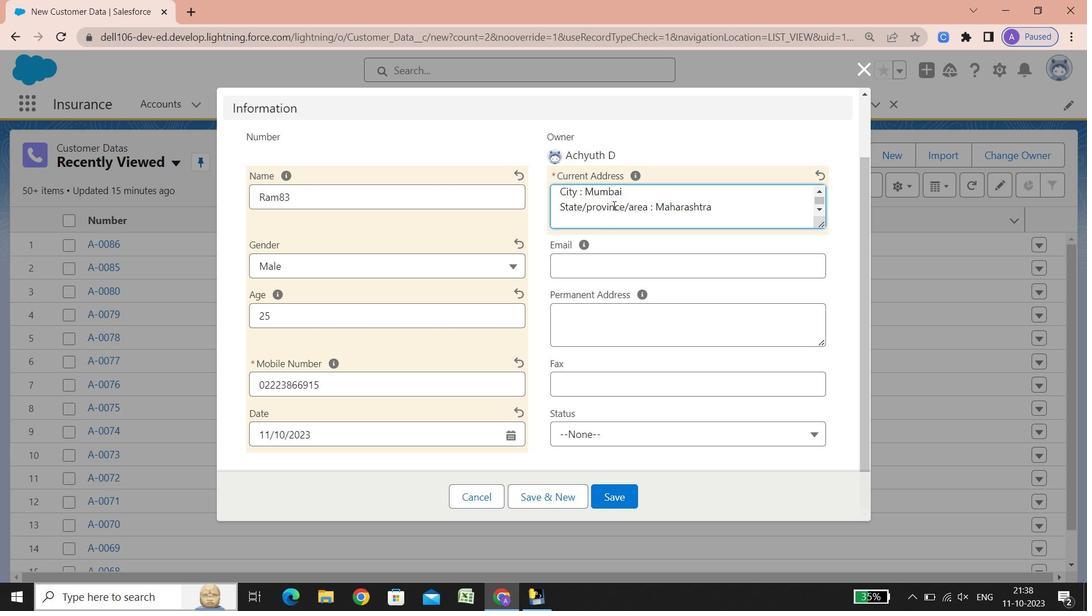 
Action: Mouse moved to (671, 202)
Screenshot: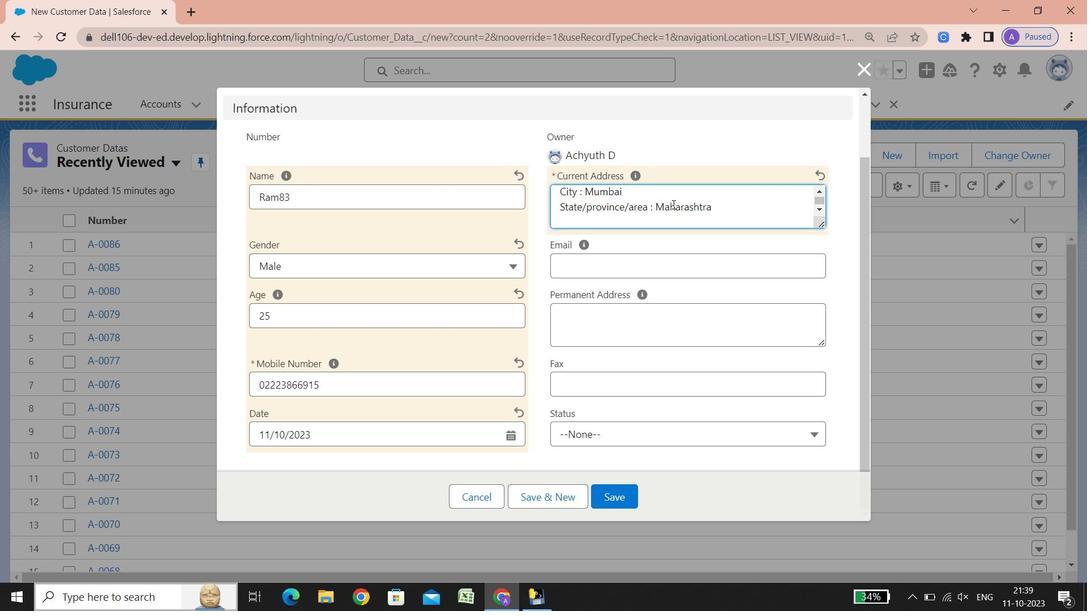 
Action: Key pressed <Key.shift><Key.shift><Key.shift><Key.shift><Key.shift><Key.shift><Key.shift><Key.shift>Phone<Key.space>number<Key.space><Key.shift_r>:<Key.space>02223866915<Key.enter><Key.shift>Zip<Key.space>cod<Key.space><Key.backspace>e<Key.space><Key.shift_r>:<Key.space>400027<Key.enter><Key.shift>Country<Key.space><Key.shift_r>:<Key.space><Key.shift>India<Key.backspace><Key.backspace><Key.backspace><Key.backspace><Key.backspace><Key.backspace><Key.backspace><Key.backspace><Key.space>calling<Key.space>code<Key.space><Key.shift_r>:<Key.space><Key.shift_r><Key.shift_r><Key.shift_r><Key.shift_r><Key.shift_r><Key.shift_r>+91<Key.enter><Key.shift>Country<Key.space><Key.shift_r>:<Key.space><Key.shift>India
Screenshot: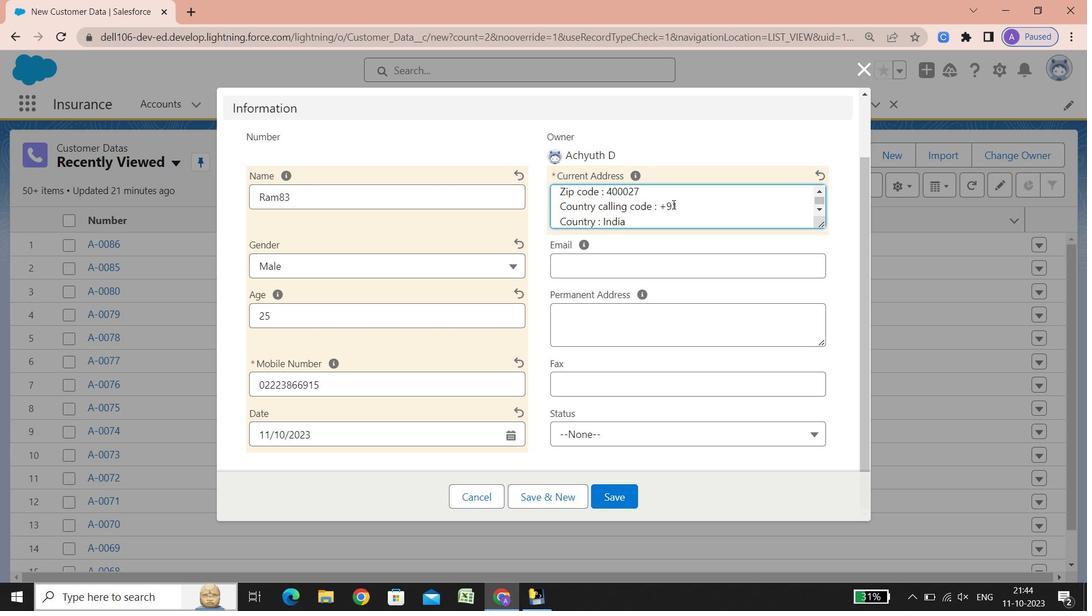 
Action: Mouse moved to (559, 262)
Screenshot: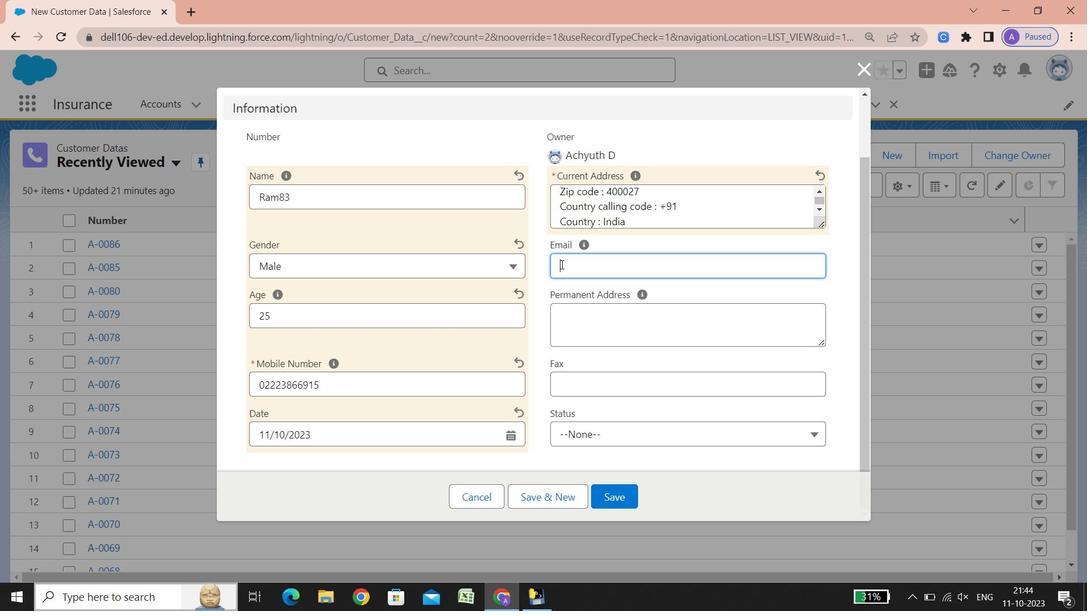 
Action: Mouse pressed left at (559, 262)
Screenshot: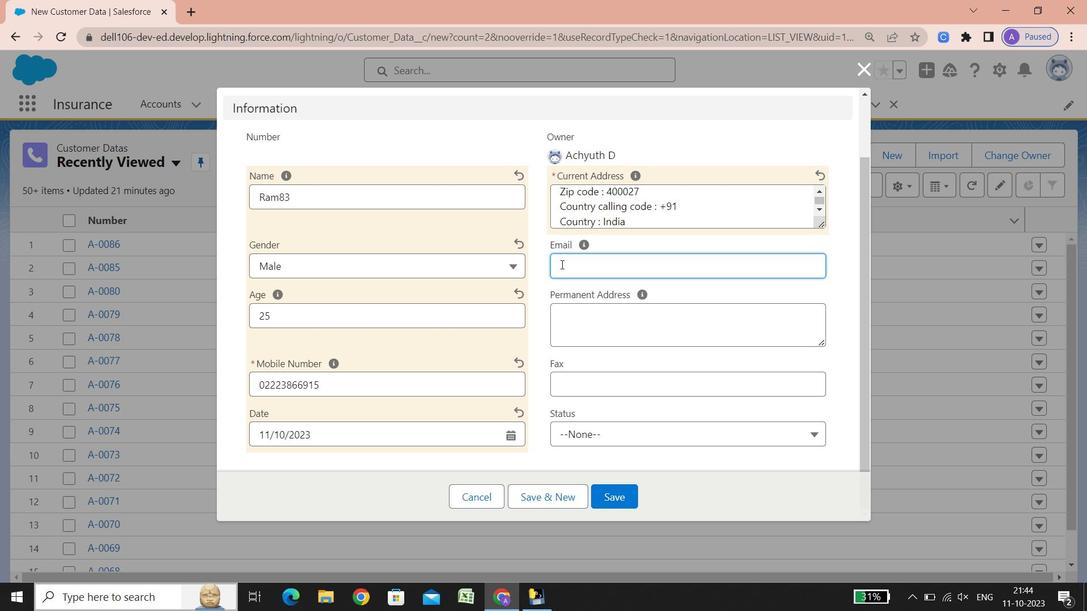 
Action: Key pressed <Key.shift><Key.shift><Key.shift><Key.shift><Key.shift><Key.shift><Key.shift><Key.shift><Key.shift><Key.shift><Key.shift><Key.shift><Key.shift><Key.shift><Key.shift>Ram83655<Key.shift_r><Key.shift_r>@google.com
Screenshot: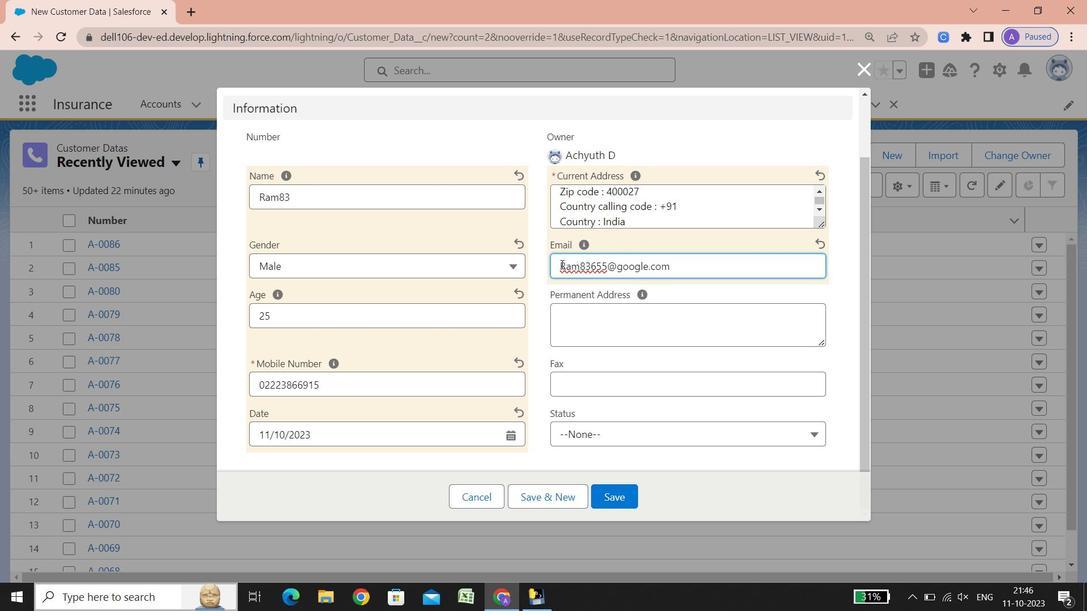
Action: Mouse moved to (575, 314)
Screenshot: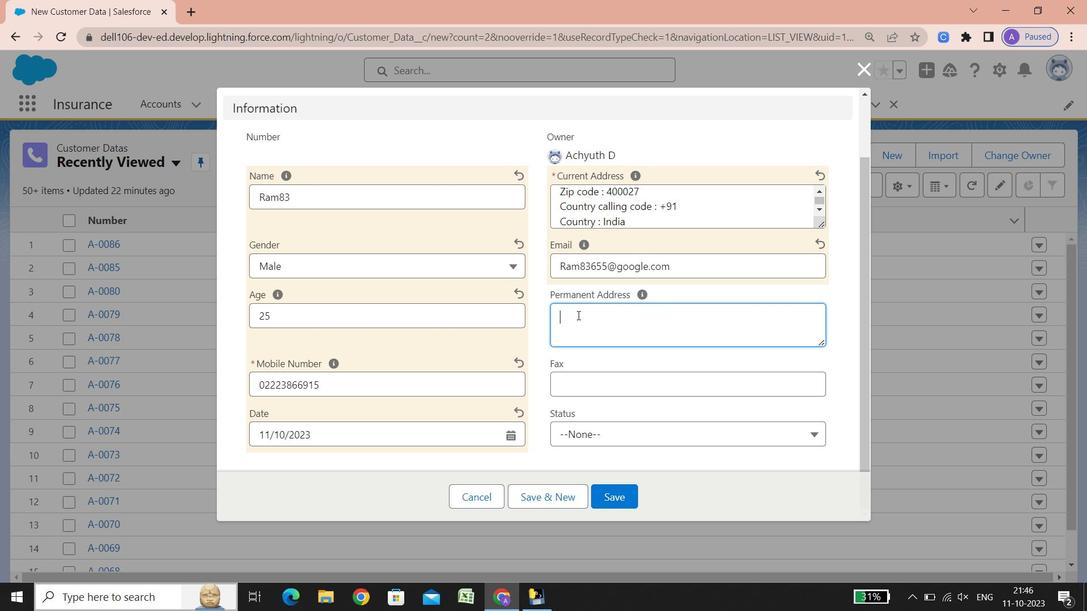 
Action: Mouse pressed left at (575, 314)
Screenshot: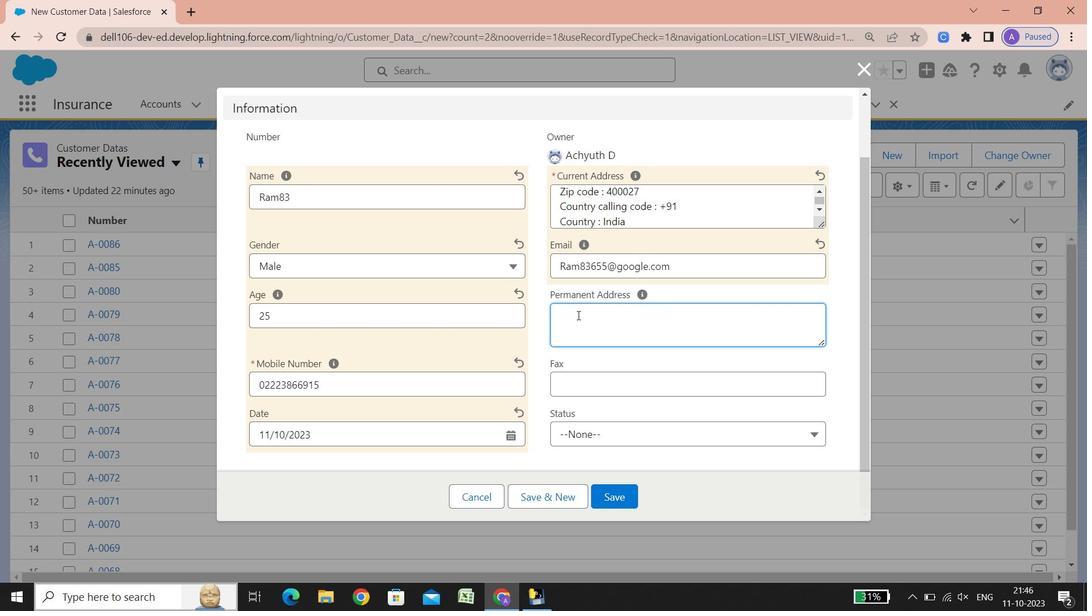 
Action: Key pressed <Key.shift><Key.shift><Key.shift><Key.shift><Key.shift>Street<Key.space><Key.shift_r>:<Key.space>
Screenshot: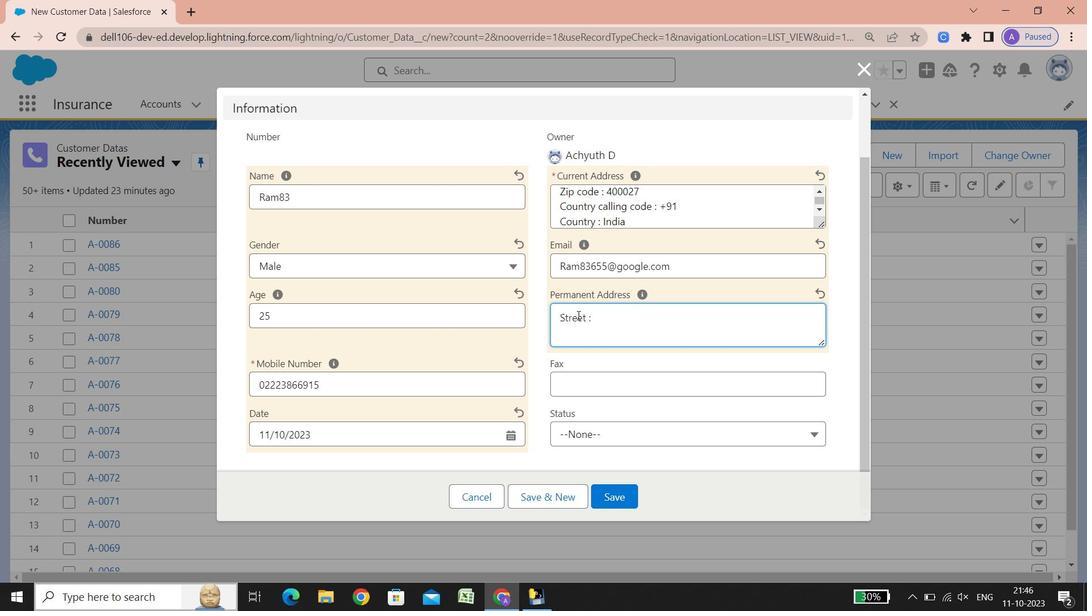 
Action: Mouse moved to (601, 314)
Screenshot: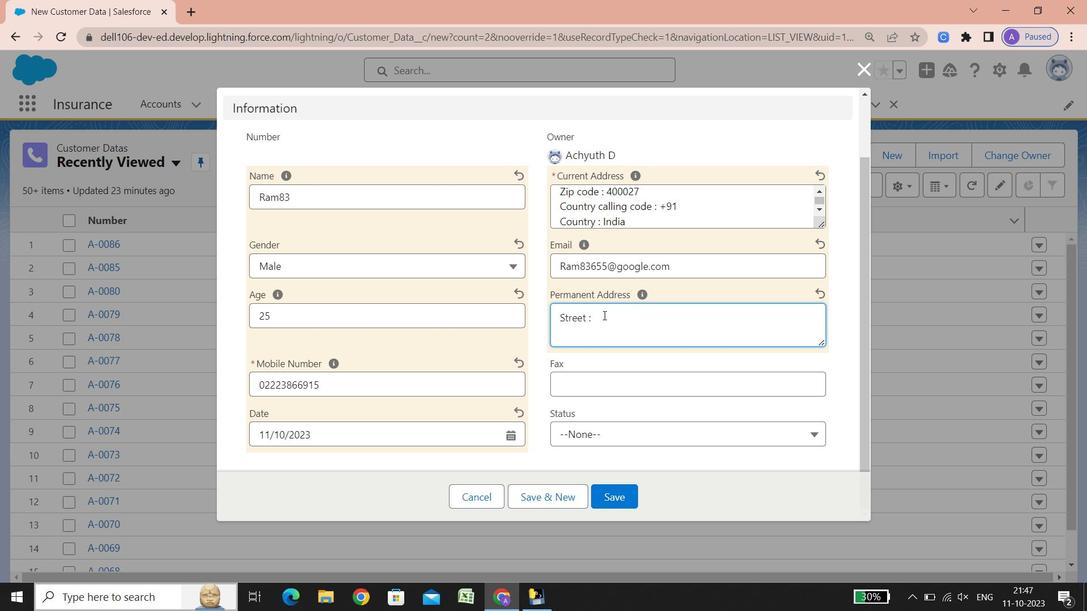 
Action: Key pressed 7,<Key.space><Key.space><Key.shift>Razak<Key.space><Key.shift>Manzil,<Key.space><Key.shift>Dimtimker<Key.space><Key.shift><Key.shift><Key.shift><Key.shift><Key.shift><Key.shift><Key.shift><Key.shift><Key.shift><Key.shift><Key.shift><Key.shift><Key.shift><Key.shift><Key.shift><Key.shift>Rd,<Key.space><Key.shift_r><Key.shift_r><Key.shift_r><Key.shift_r><Key.shift_r><Key.shift_r><Key.shift_r><Key.shift_r><Key.shift_r><Key.shift_r><Key.shift_r>Opp<Key.space><Key.shift><Key.shift><Key.shift><Key.shift><Key.shift><Key.shift><Key.shift><Key.shift><Key.shift><Key.shift><Key.shift>Ahmed<Key.space><Key.shift><Key.shift><Key.shift><Key.shift><Key.shift><Key.shift><Key.shift><Key.shift><Key.shift><Key.shift>Sailor<Key.space><Key.shift><Key.shift><Key.shift><Key.shift><Key.shift><Key.shift>High<Key.space><Key.shift><Key.shift><Key.shift><Key.shift><Key.shift><Key.shift><Key.shift><Key.shift><Key.shift><Key.shift><Key.shift>School,<Key.space><Key.shift><Key.shift><Key.shift><Key.shift><Key.shift><Key.shift><Key.shift><Key.shift><Key.shift><Key.shift><Key.shift>Dhana<Key.backspace>laxmi<Key.space><Key.shift>Chambers,<Key.space><Key.shift_r>Opp.<Key.space><Key.shift_r>Khandelwala<Key.space><Key.shift><Key.shift><Key.shift><Key.shift><Key.shift>Mithaiwala,<Key.shift>Khopa,<Key.space><Key.shift><Key.shift><Key.shift><Key.shift>Opp.<Key.space><Key.shift><Key.shift><Key.shift>Khandelwala<Key.space><Key.shift><Key.shift><Key.shift><Key.shift><Key.shift>Mithaiwala,<Key.shift><Key.shift>Shop,<Key.space><Key.shift>Nagpada<Key.enter><Key.shift><Key.shift>City<Key.space><Key.shift_r>:<Key.space><Key.shift_r><Key.shift_r><Key.shift_r><Key.shift_r><Key.shift_r><Key.shift_r><Key.shift_r><Key.shift_r><Key.shift_r>Mumbai<Key.enter><Key.shift><Key.shift><Key.shift><Key.shift><Key.shift><Key.shift><Key.shift><Key.shift><Key.shift><Key.shift><Key.shift>State/province/area<Key.space><Key.shift_r>:<Key.space><Key.shift_r><Key.shift_r><Key.shift_r><Key.shift_r><Key.shift_r><Key.shift_r><Key.shift_r><Key.shift_r><Key.shift_r><Key.shift_r><Key.shift_r><Key.shift_r><Key.shift_r><Key.shift_r>Maharashtra<Key.enter><Key.shift><Key.shift><Key.shift><Key.shift><Key.shift><Key.shift>Ph
Screenshot: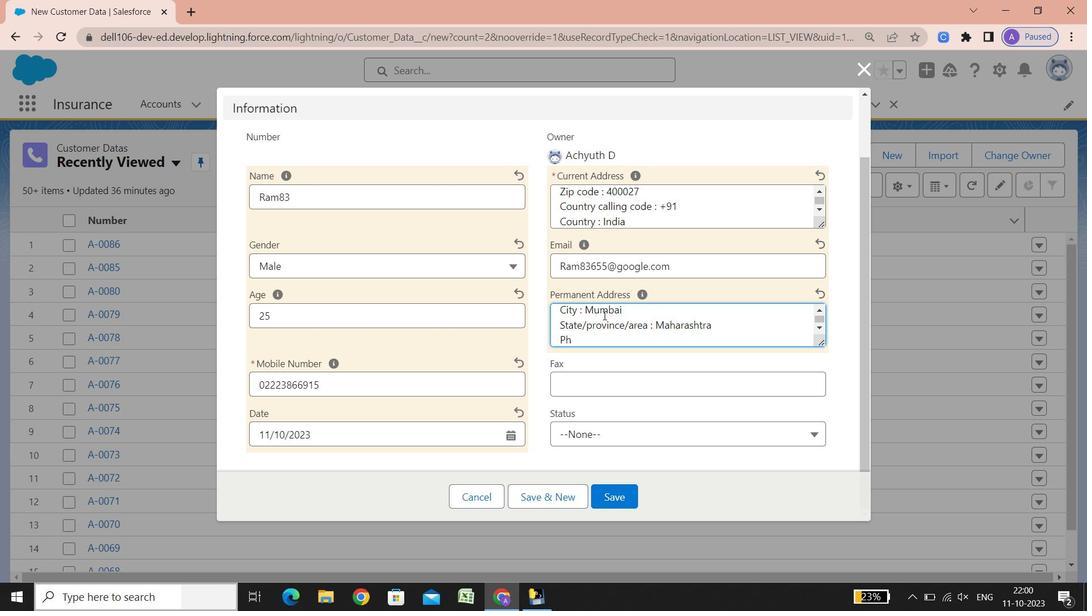 
Action: Mouse moved to (605, 317)
Screenshot: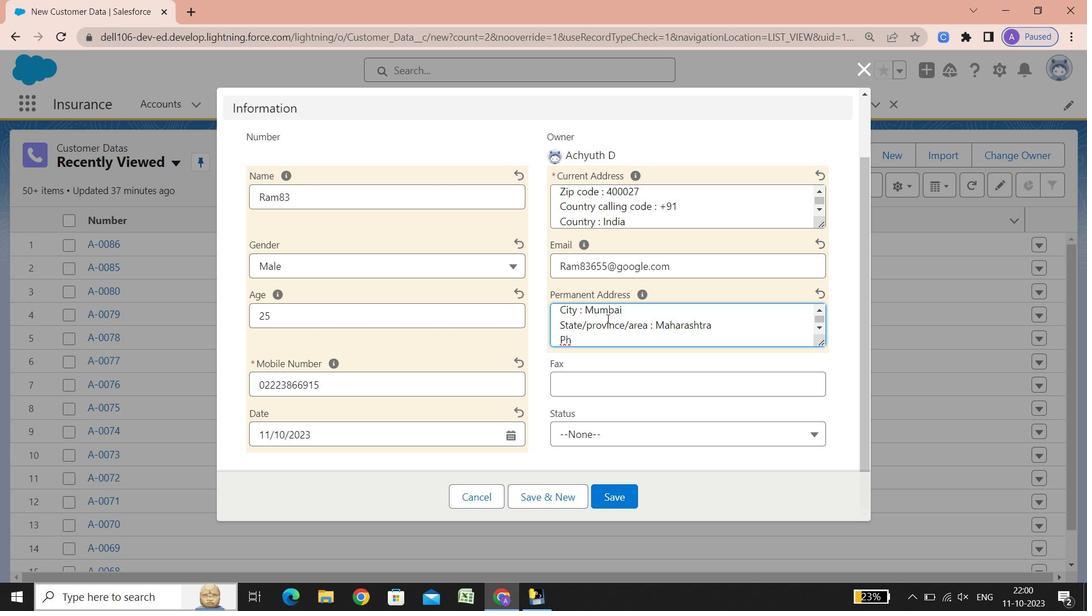 
Action: Key pressed ond<Key.backspace>e<Key.space>number<Key.space><Key.shift_r>:<Key.space>02223097357<Key.enter><Key.shift><Key.shift><Key.shift><Key.shift><Key.shift>Zip<Key.space>code<Key.space><Key.shift_r>:<Key.space>400008<Key.enter><Key.shift><Key.shift><Key.shift><Key.shift>Country<Key.space>calling<Key.space>code<Key.space><Key.shift_r>:<Key.space><Key.shift_r>+91<Key.enter><Key.shift><Key.shift><Key.shift>Country<Key.space><Key.shift_r>:<Key.space><Key.shift>India
Screenshot: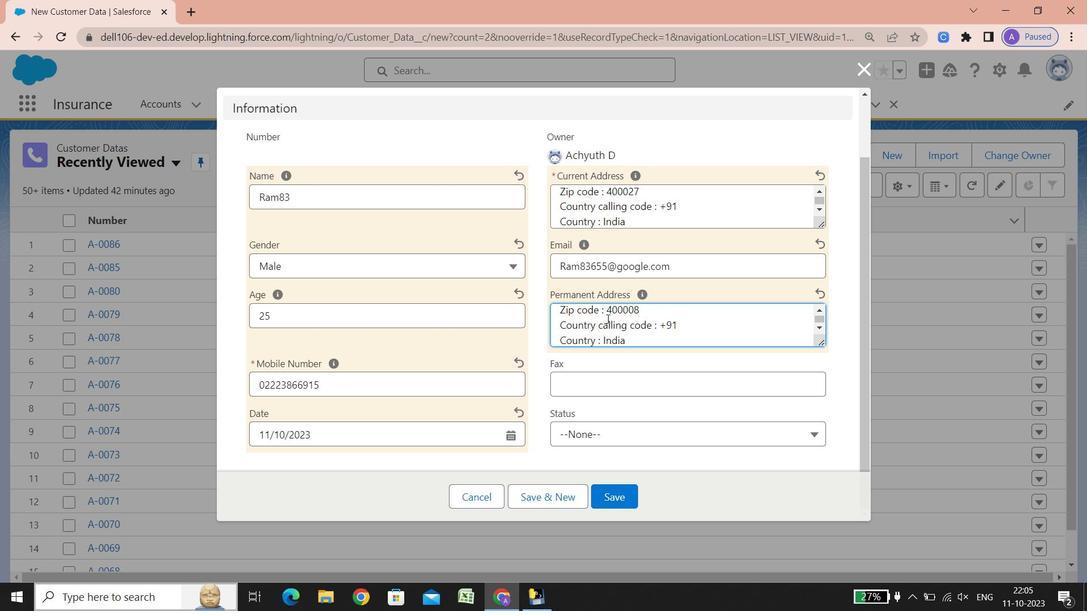 
Action: Mouse moved to (580, 381)
Screenshot: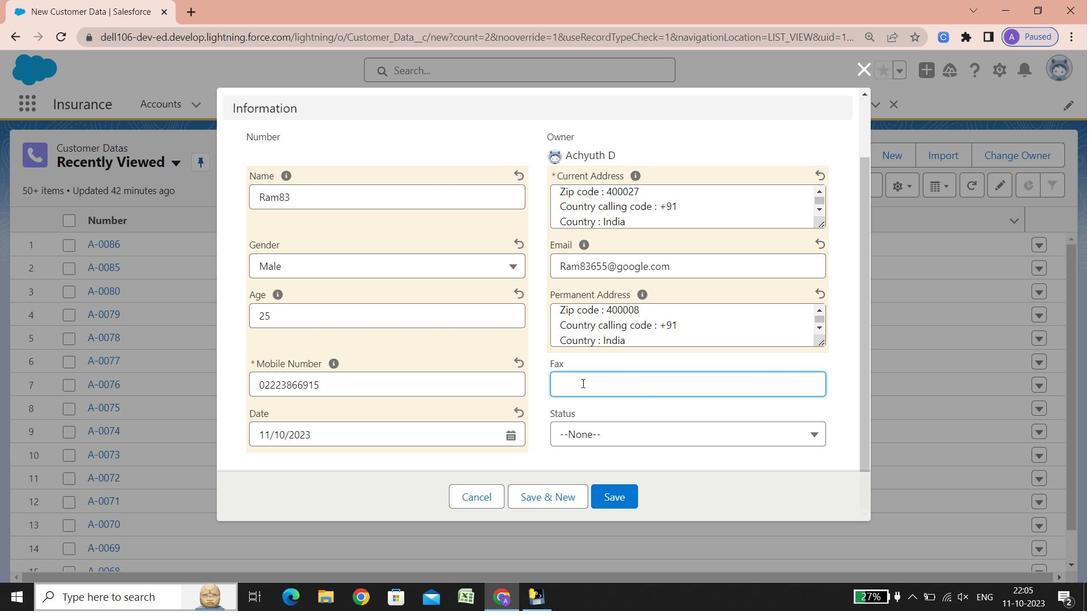 
Action: Mouse pressed left at (580, 381)
Screenshot: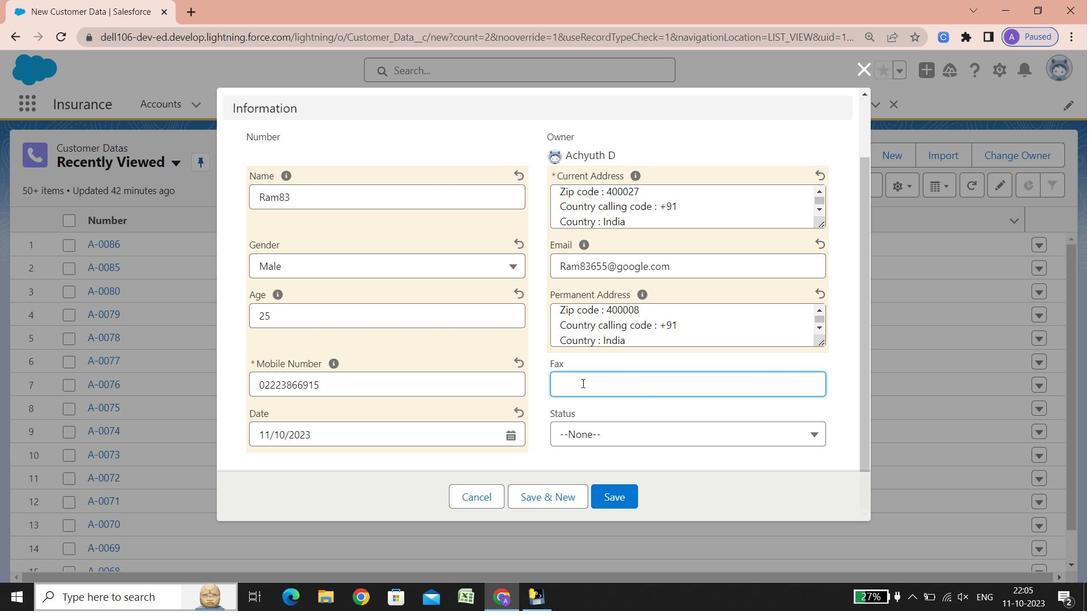 
Action: Key pressed 365458899499
Screenshot: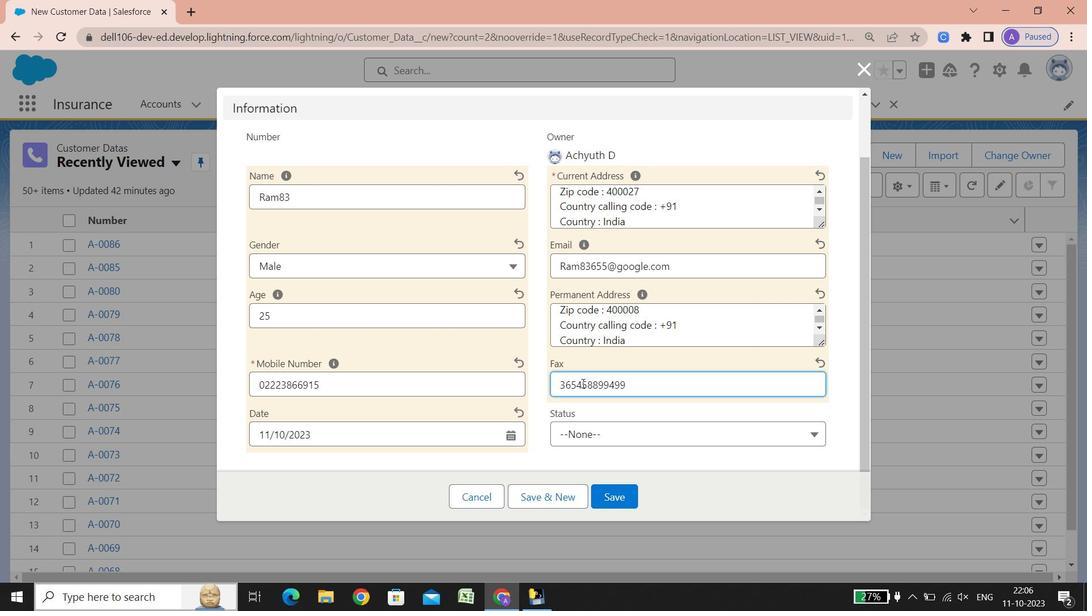 
Action: Mouse moved to (630, 428)
Screenshot: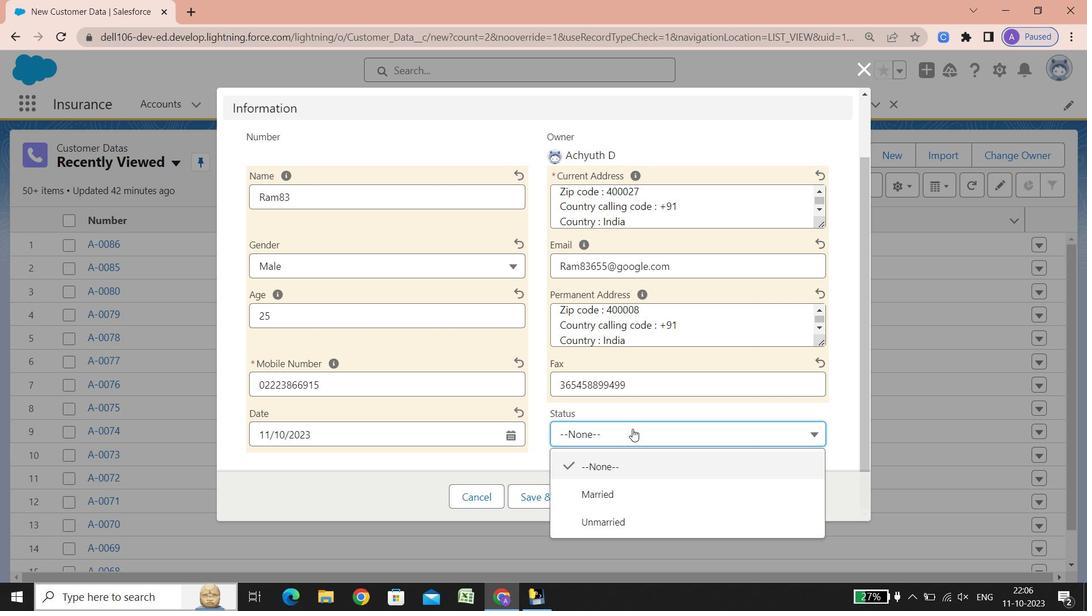 
Action: Mouse pressed left at (630, 428)
Screenshot: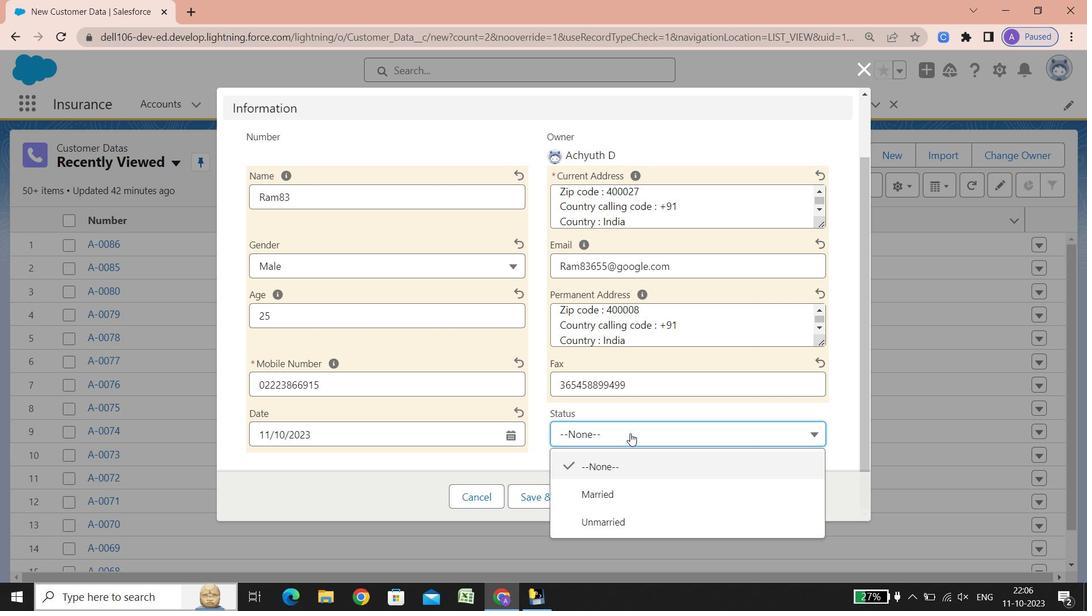 
Action: Mouse moved to (619, 497)
Screenshot: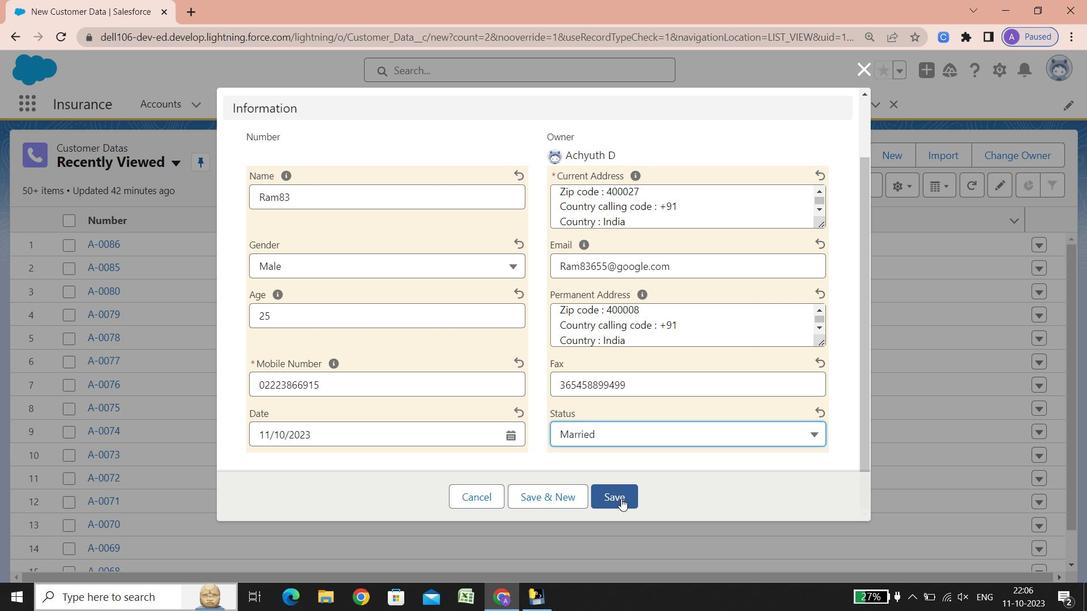 
Action: Mouse pressed left at (619, 497)
Screenshot: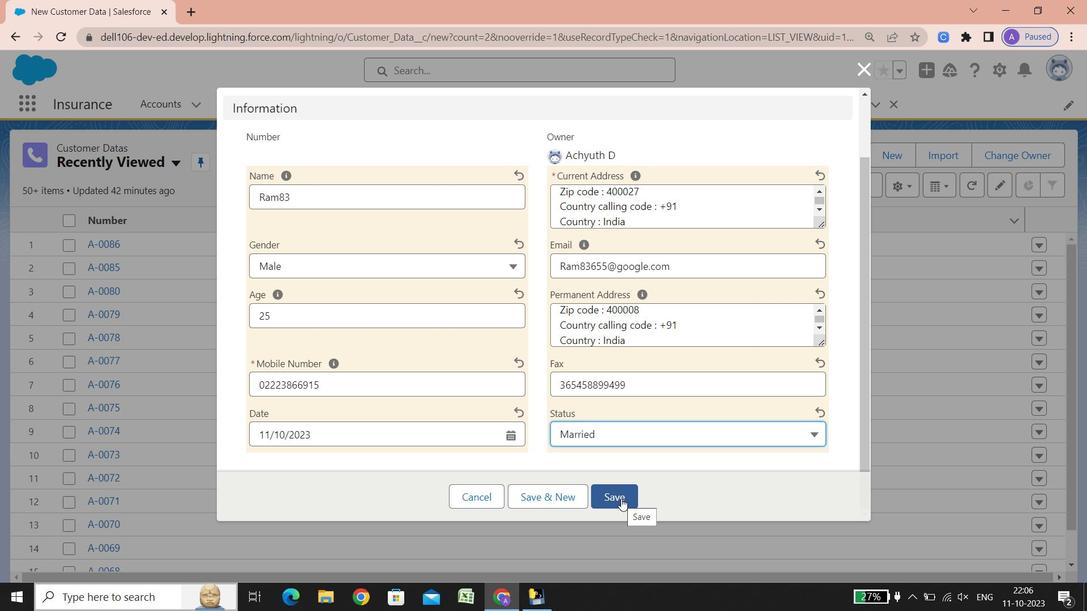 
Action: Mouse moved to (604, 443)
Screenshot: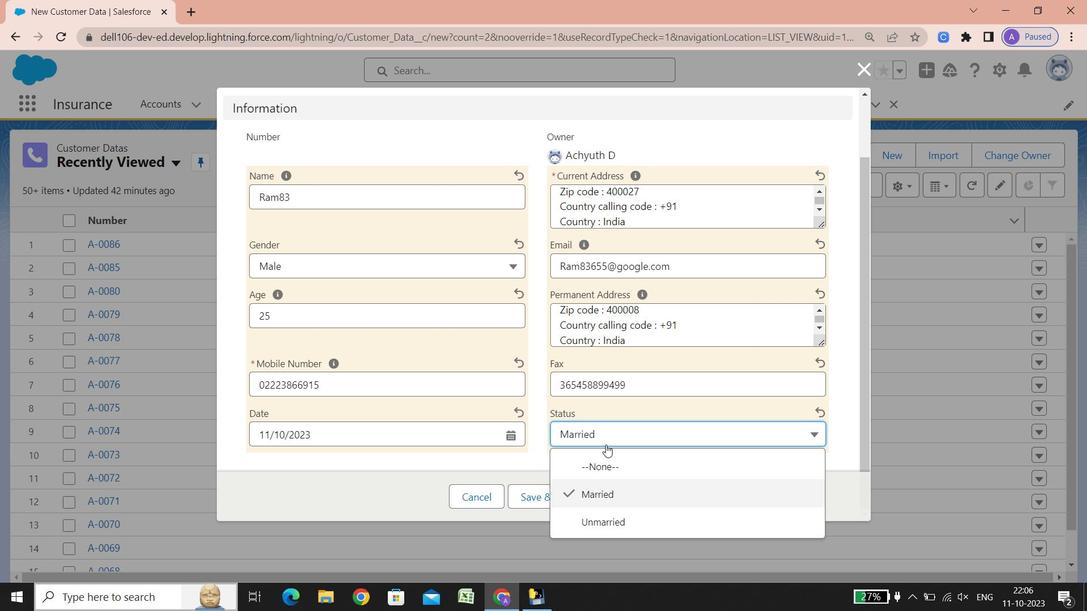 
Action: Mouse pressed left at (604, 443)
Screenshot: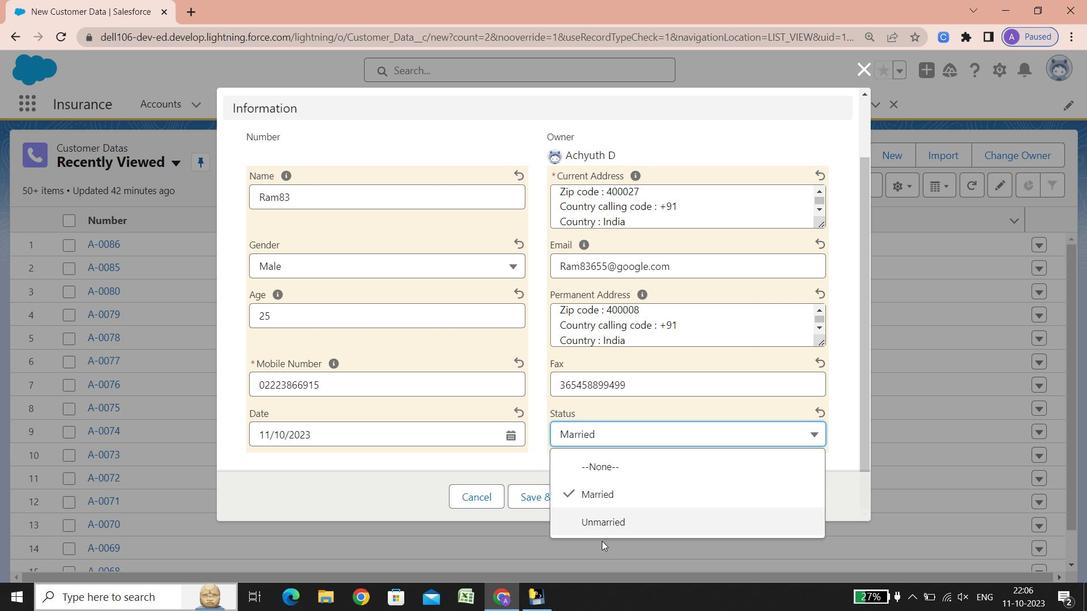 
Action: Mouse moved to (599, 522)
Screenshot: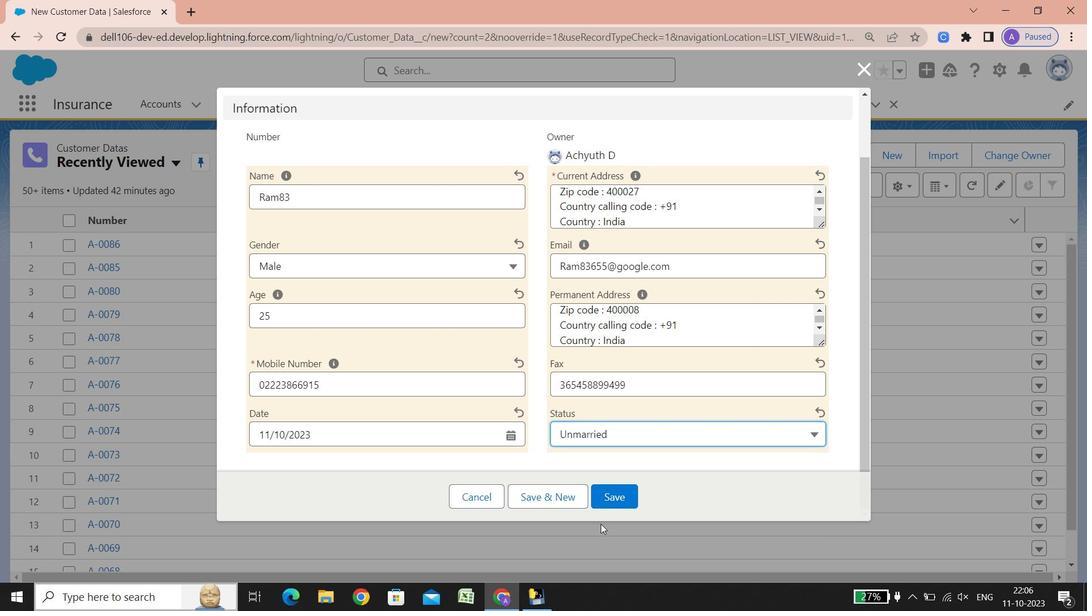 
Action: Mouse pressed left at (599, 522)
Screenshot: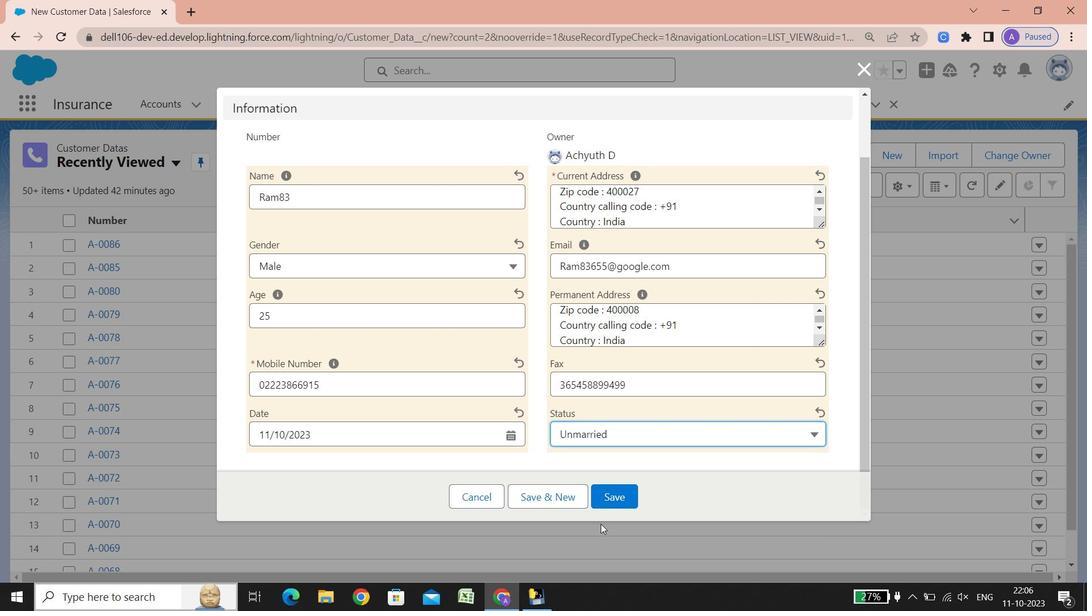 
Action: Mouse moved to (622, 497)
Screenshot: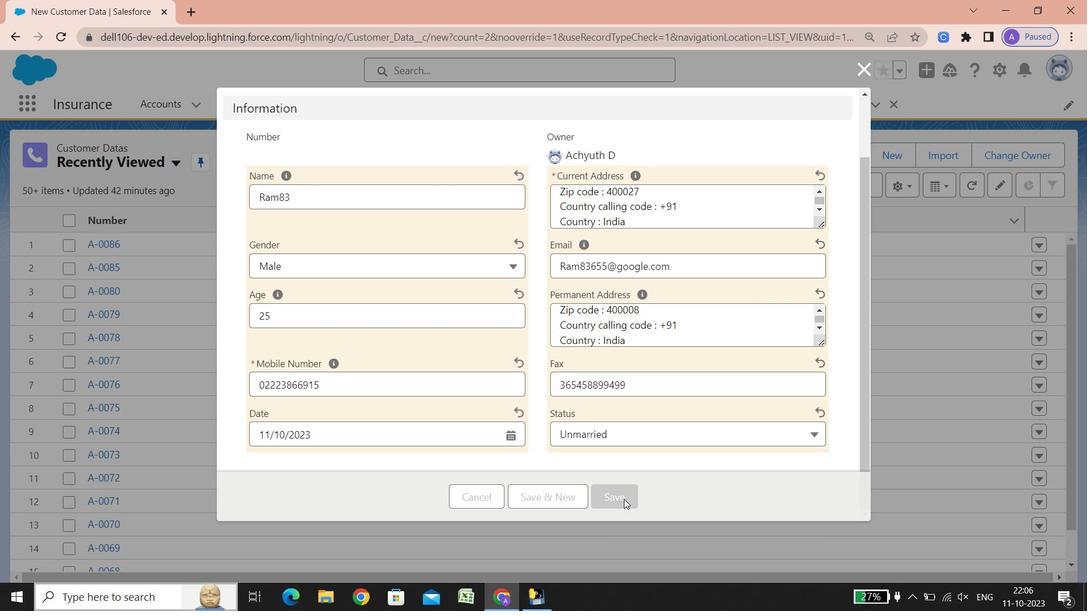 
Action: Mouse pressed left at (622, 497)
Screenshot: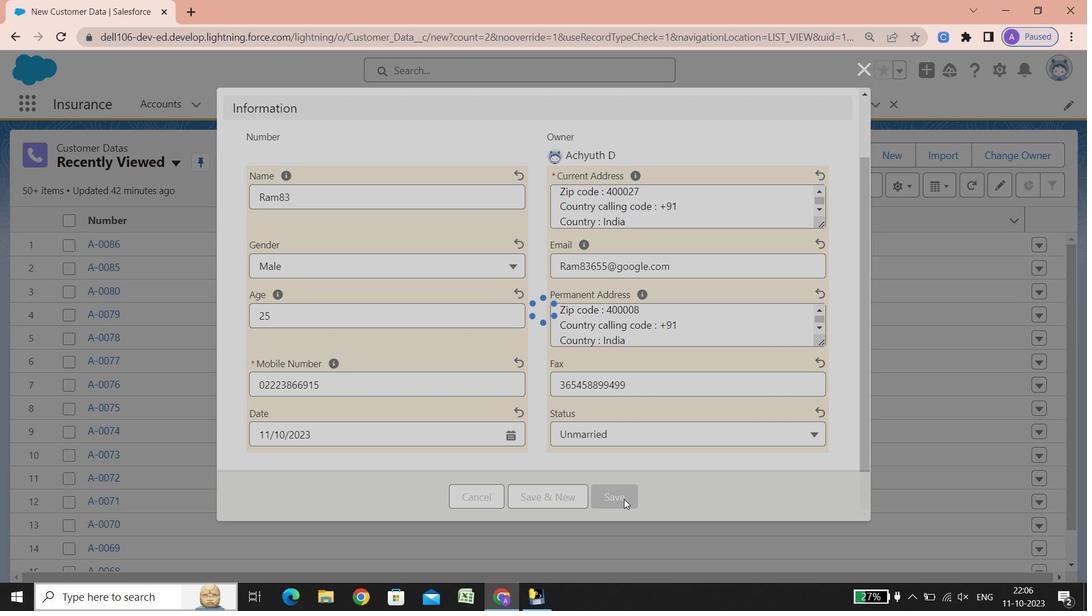 
Action: Mouse moved to (896, 103)
Screenshot: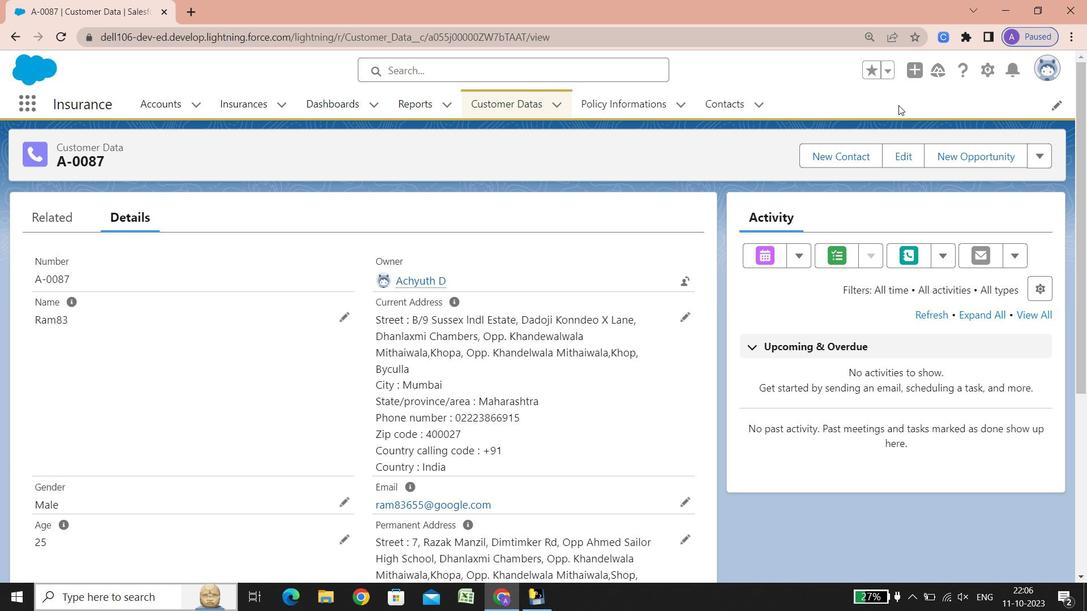 
Action: Mouse pressed left at (896, 103)
Screenshot: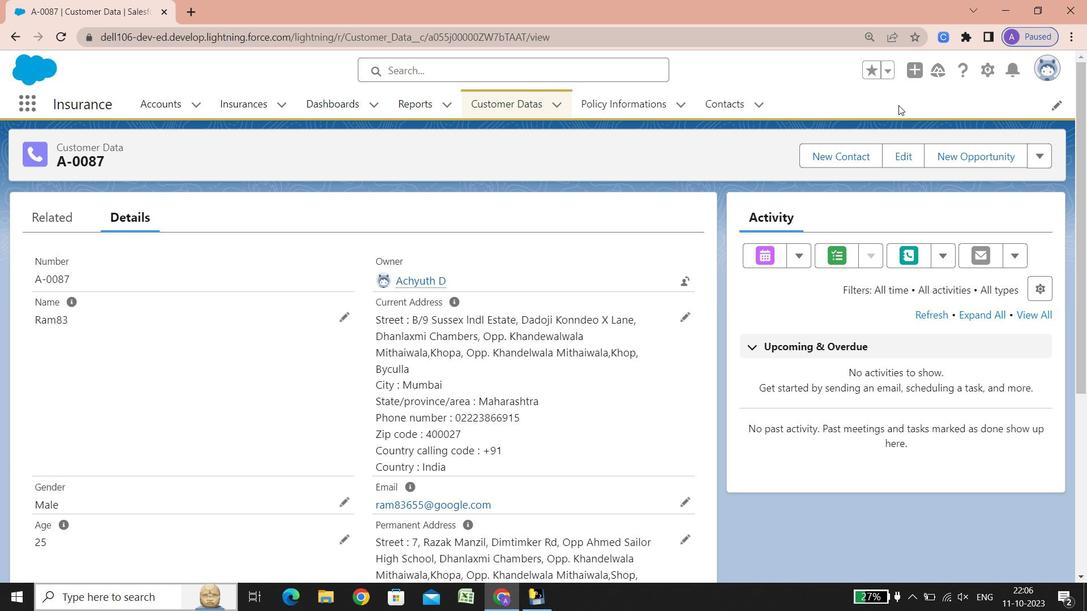 
Action: Mouse moved to (249, 106)
Screenshot: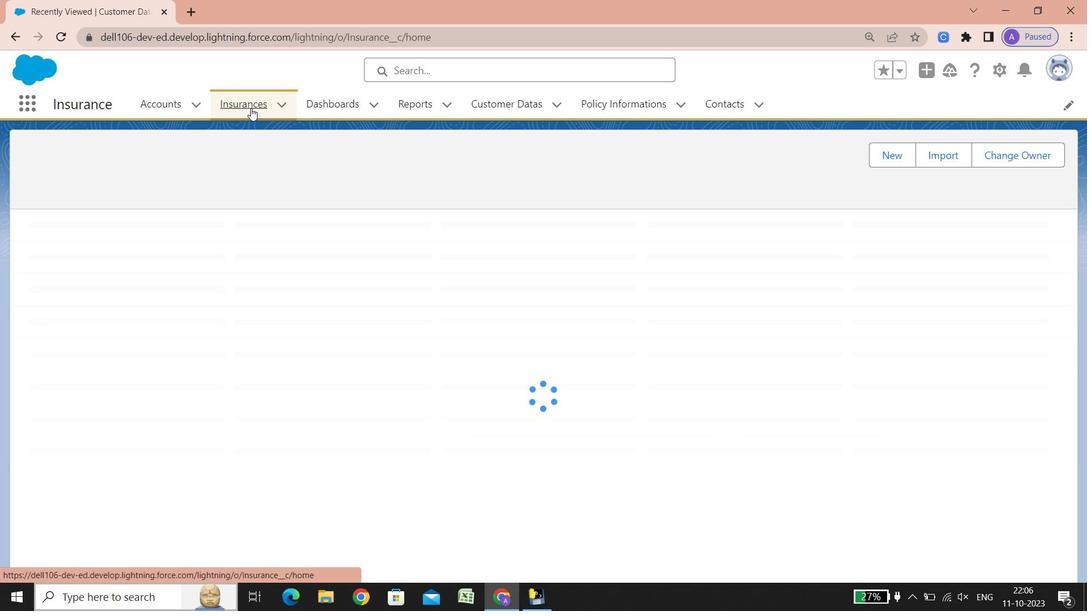 
Action: Mouse pressed left at (249, 106)
Screenshot: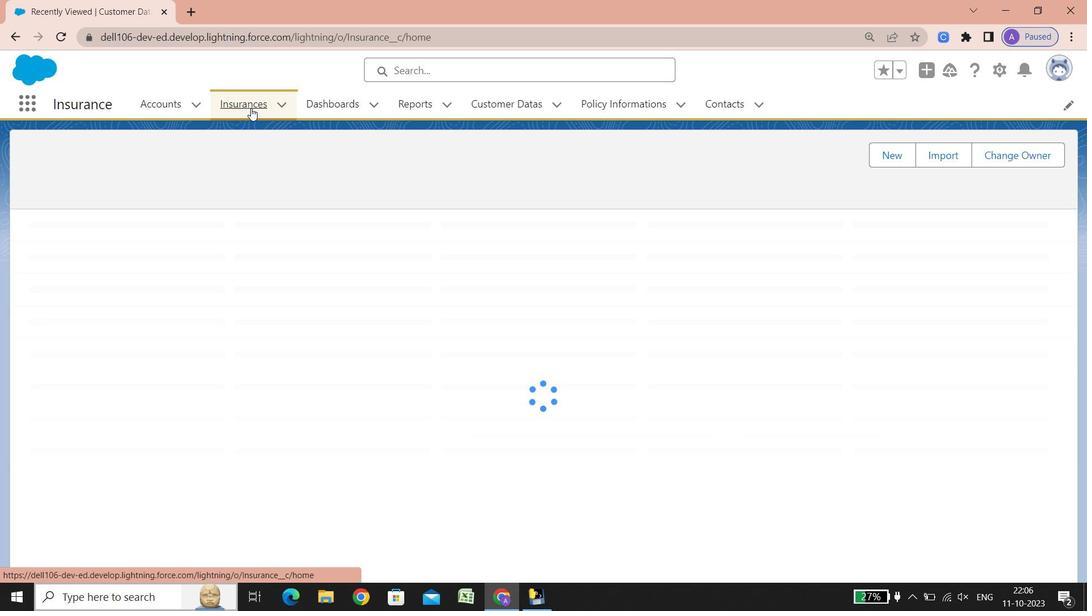
Action: Mouse moved to (880, 149)
Screenshot: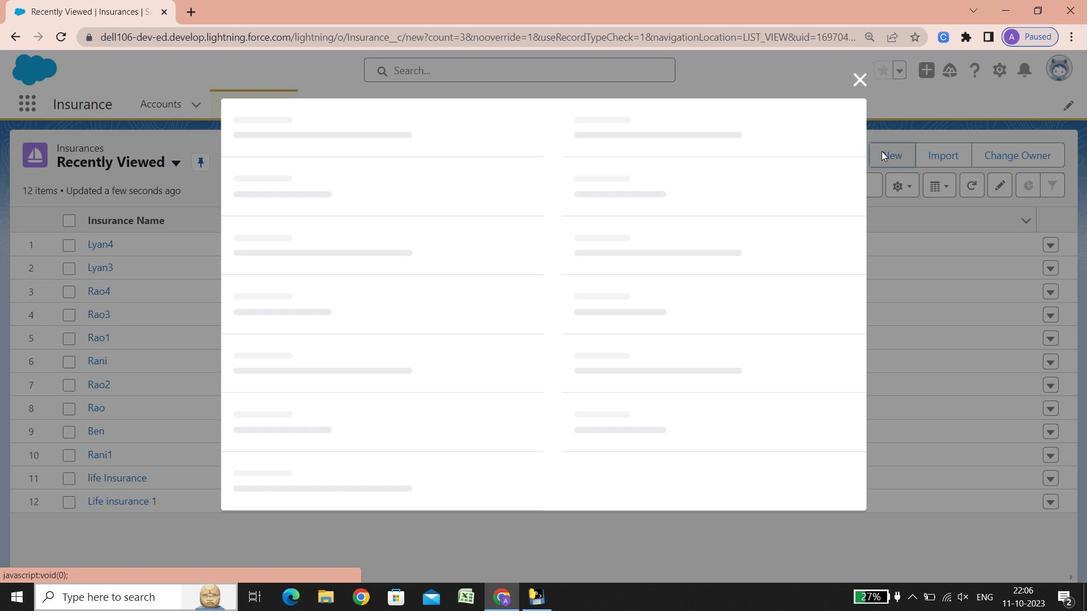 
Action: Mouse pressed left at (880, 149)
Screenshot: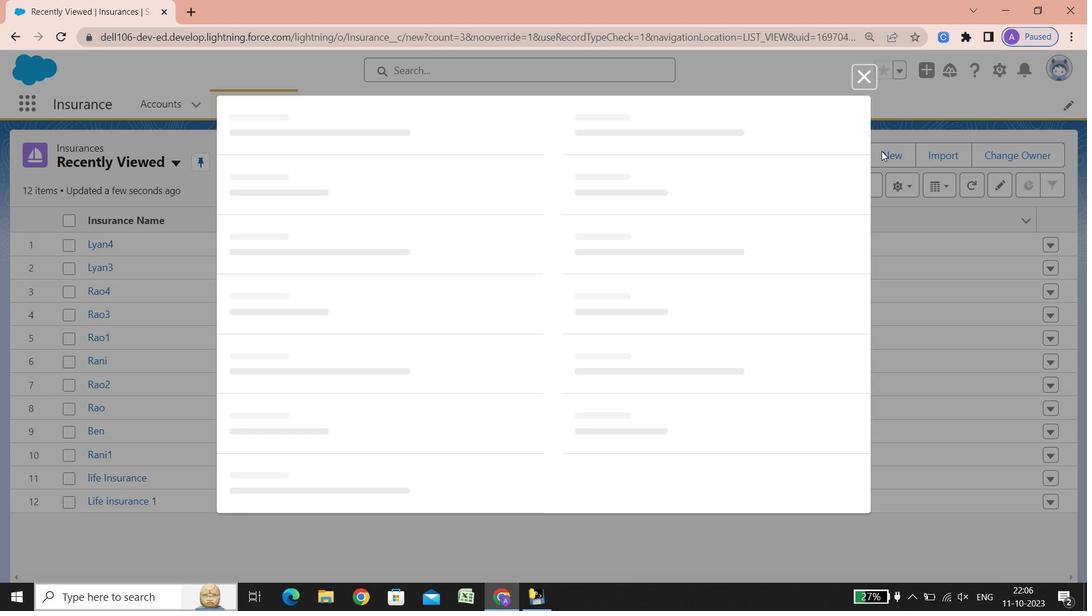
Action: Key pressed <Key.shift>Lyan5
Screenshot: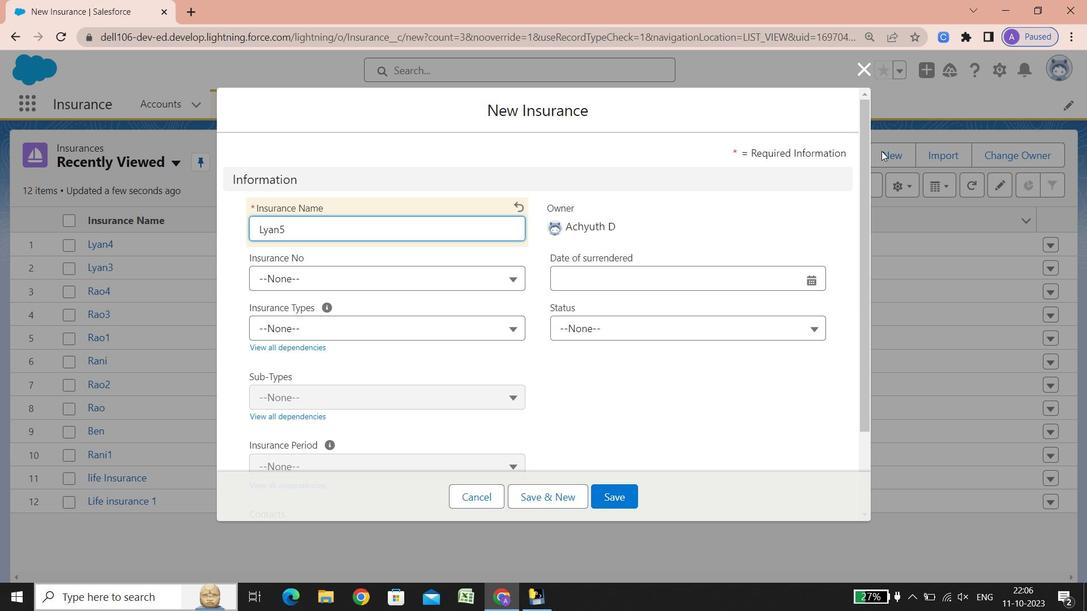 
Action: Mouse moved to (469, 274)
Screenshot: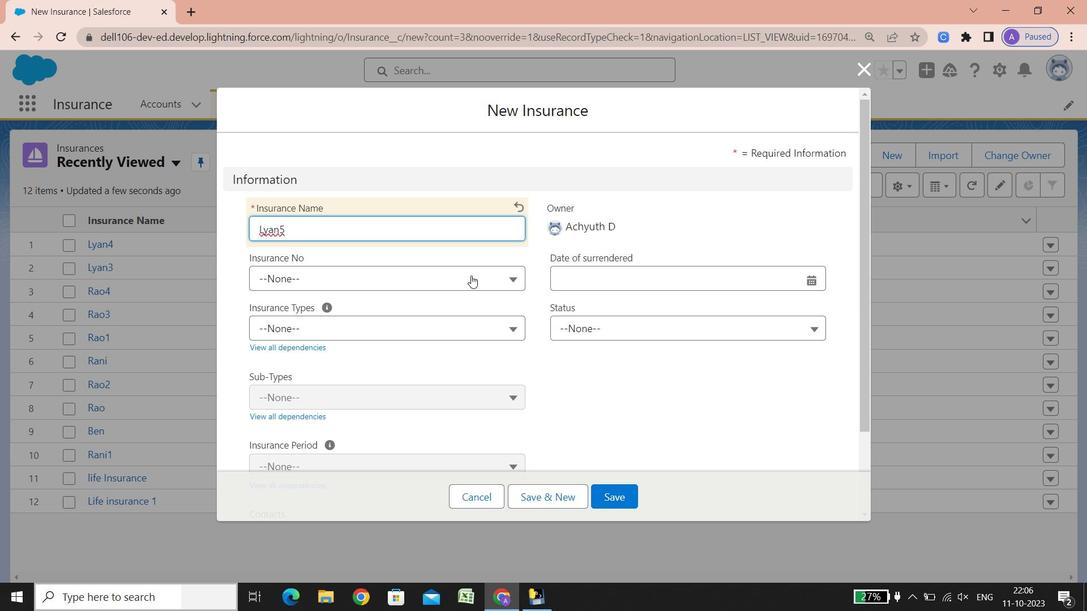 
Action: Mouse pressed left at (469, 274)
Screenshot: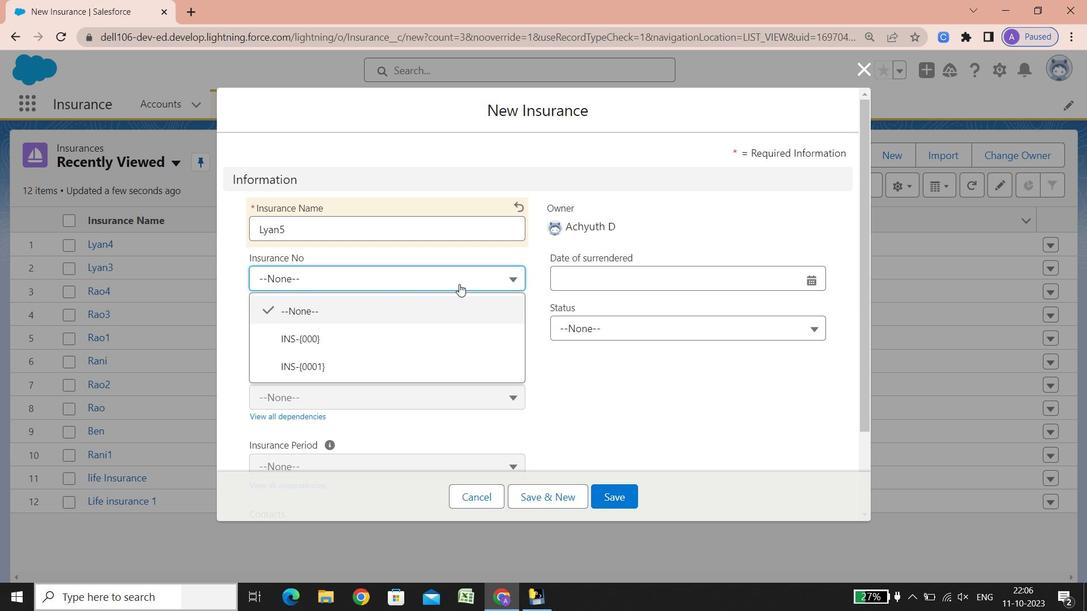 
Action: Mouse moved to (400, 335)
Screenshot: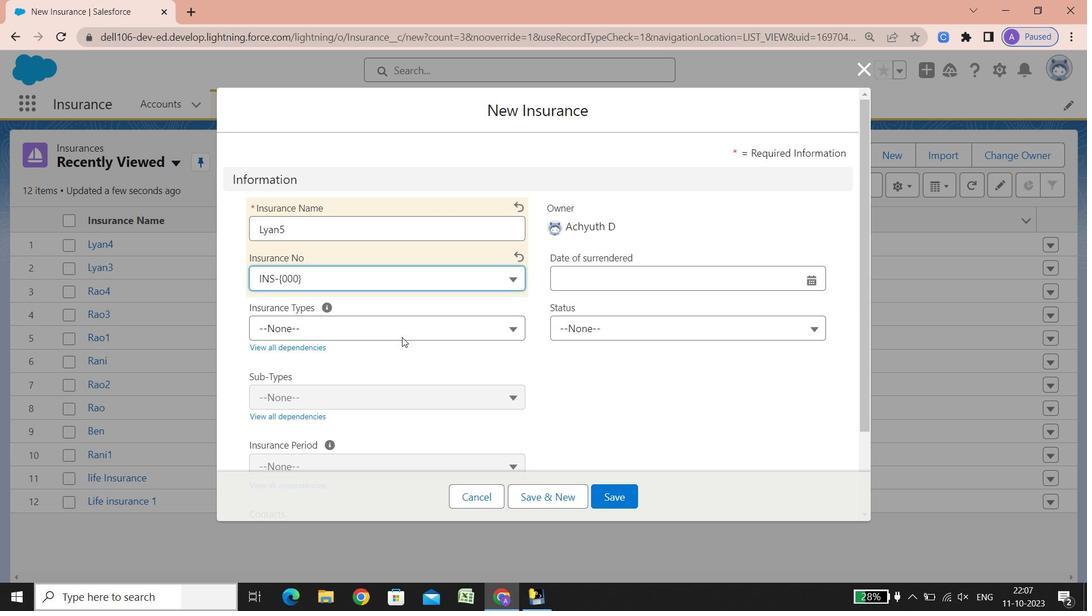 
Action: Mouse pressed left at (400, 335)
Screenshot: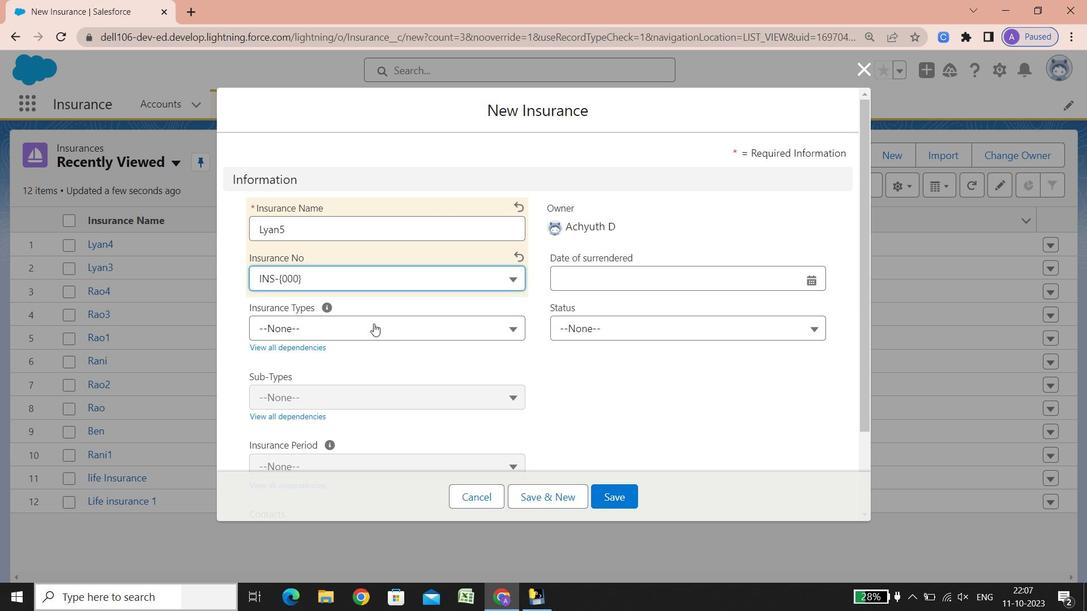 
Action: Mouse moved to (372, 322)
Screenshot: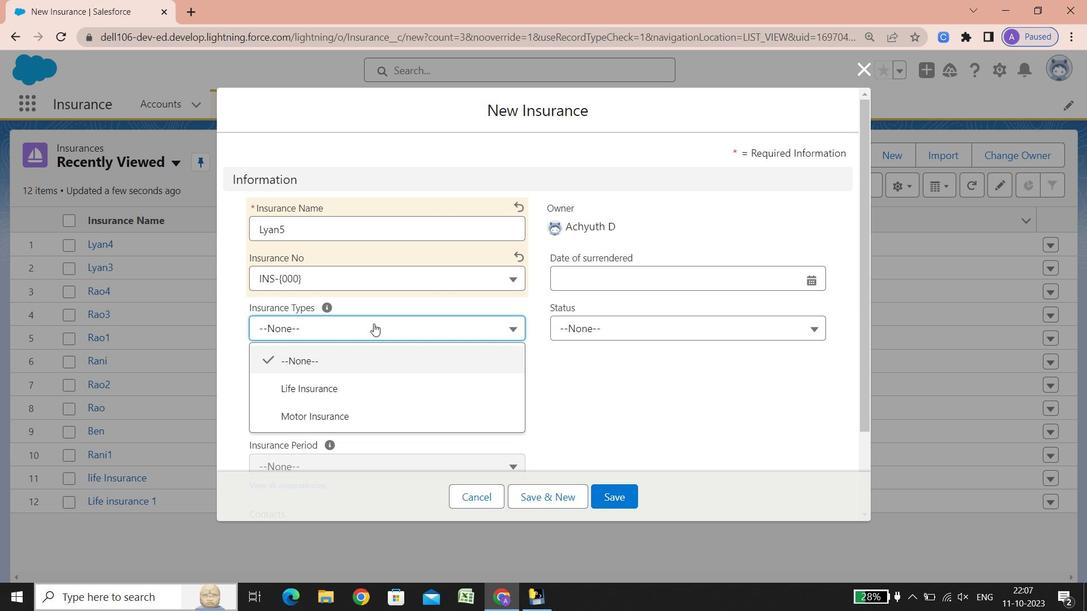 
Action: Mouse pressed left at (372, 322)
Screenshot: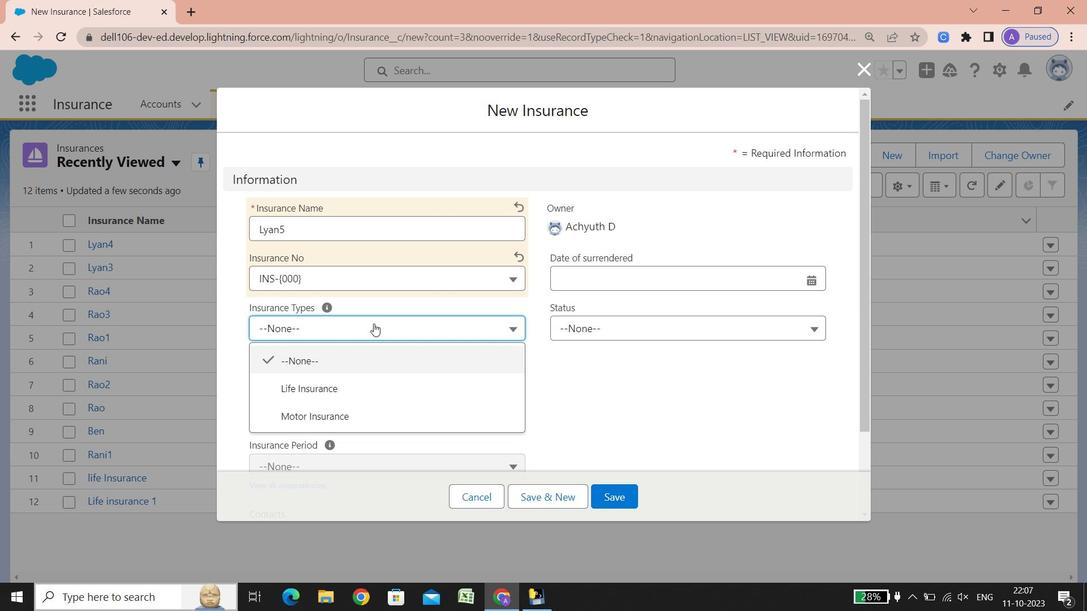 
Action: Mouse moved to (353, 379)
Screenshot: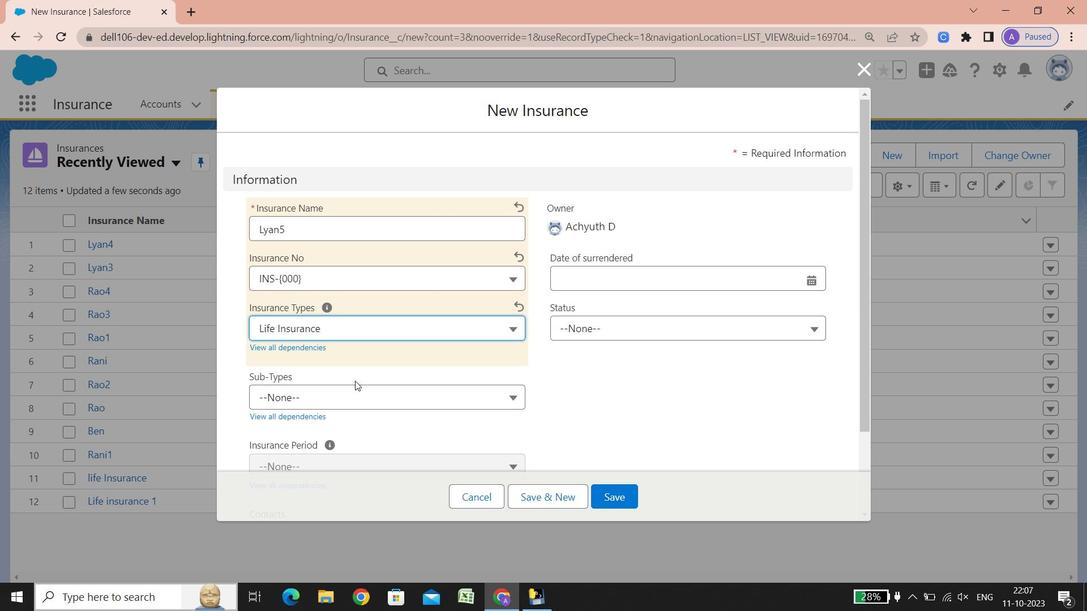 
Action: Mouse pressed left at (353, 379)
Screenshot: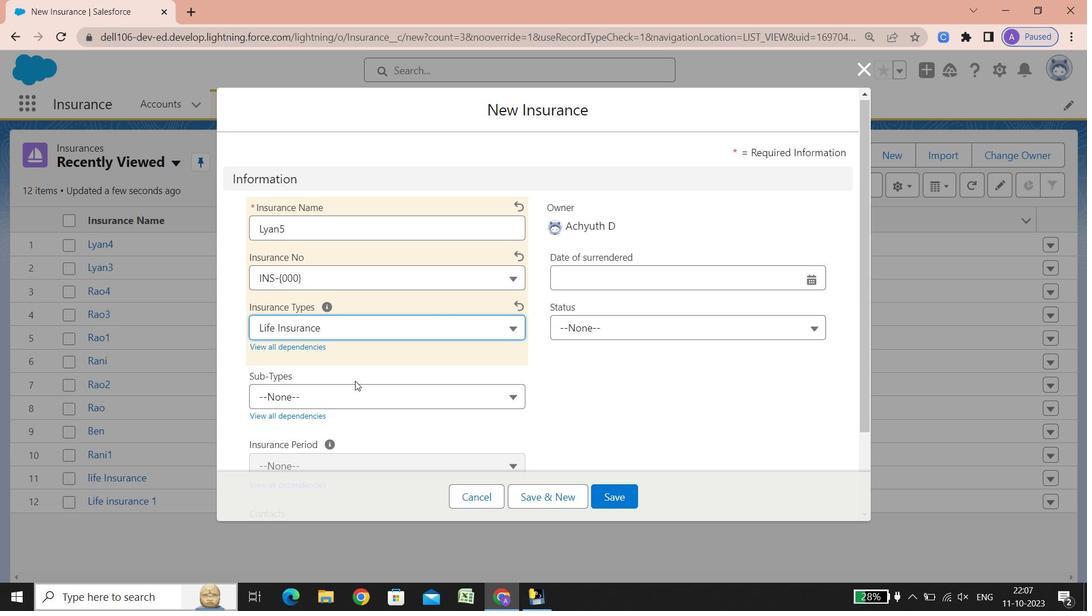 
Action: Mouse scrolled (353, 379) with delta (0, 0)
Screenshot: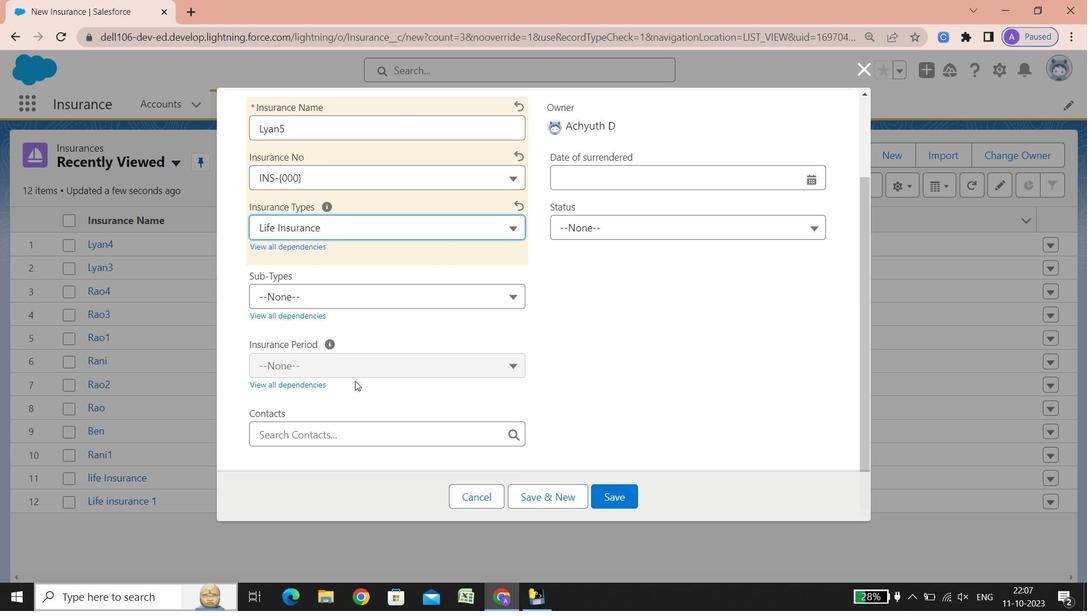
Action: Mouse scrolled (353, 379) with delta (0, 0)
Screenshot: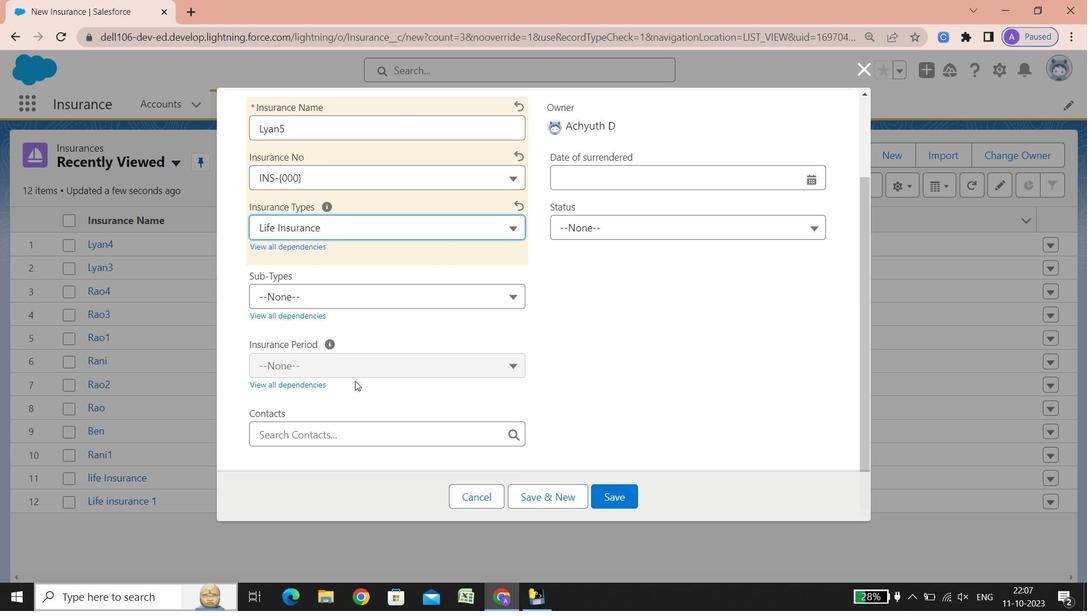 
Action: Mouse scrolled (353, 379) with delta (0, 0)
Screenshot: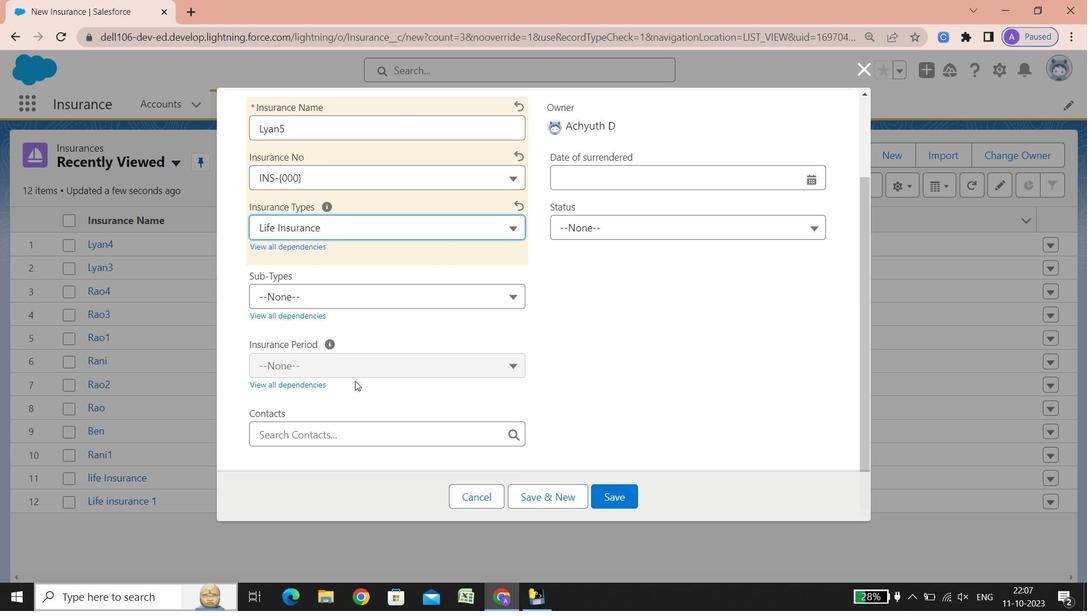 
Action: Mouse scrolled (353, 379) with delta (0, 0)
Screenshot: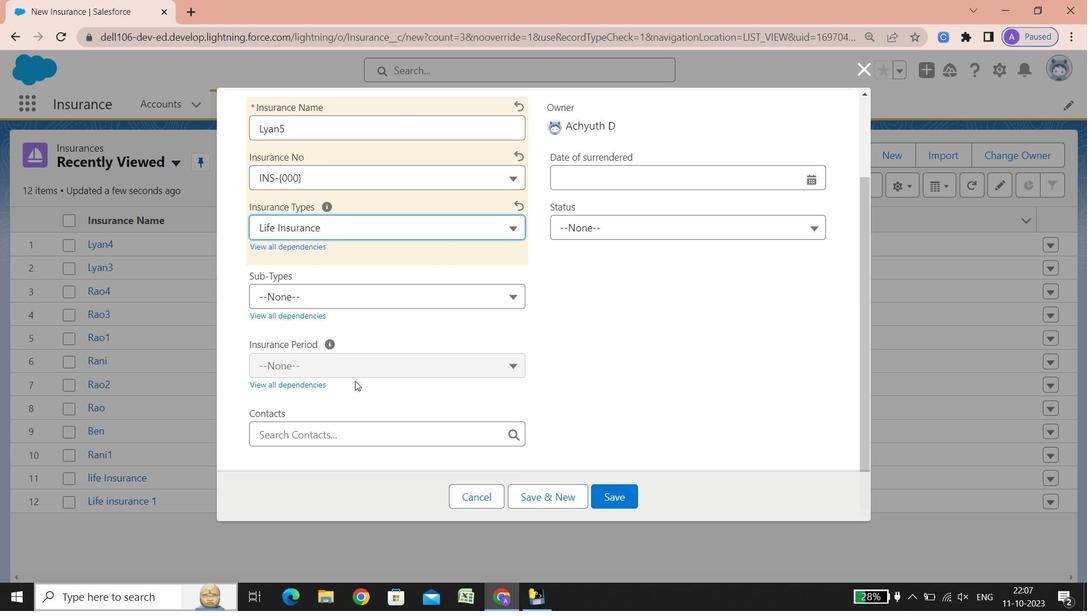 
Action: Mouse scrolled (353, 379) with delta (0, 0)
Screenshot: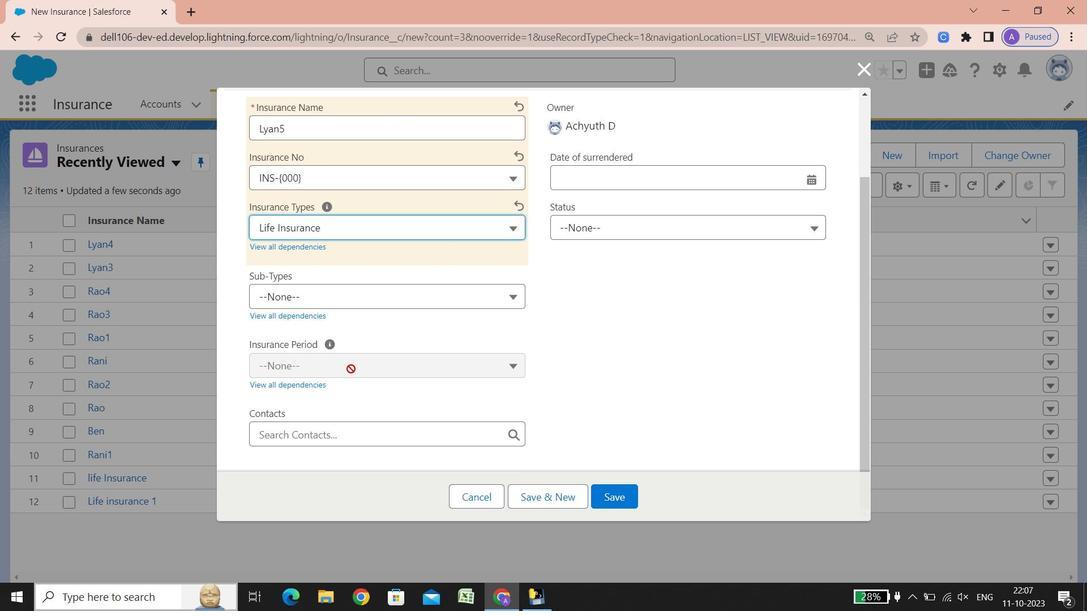 
Action: Mouse scrolled (353, 379) with delta (0, 0)
Screenshot: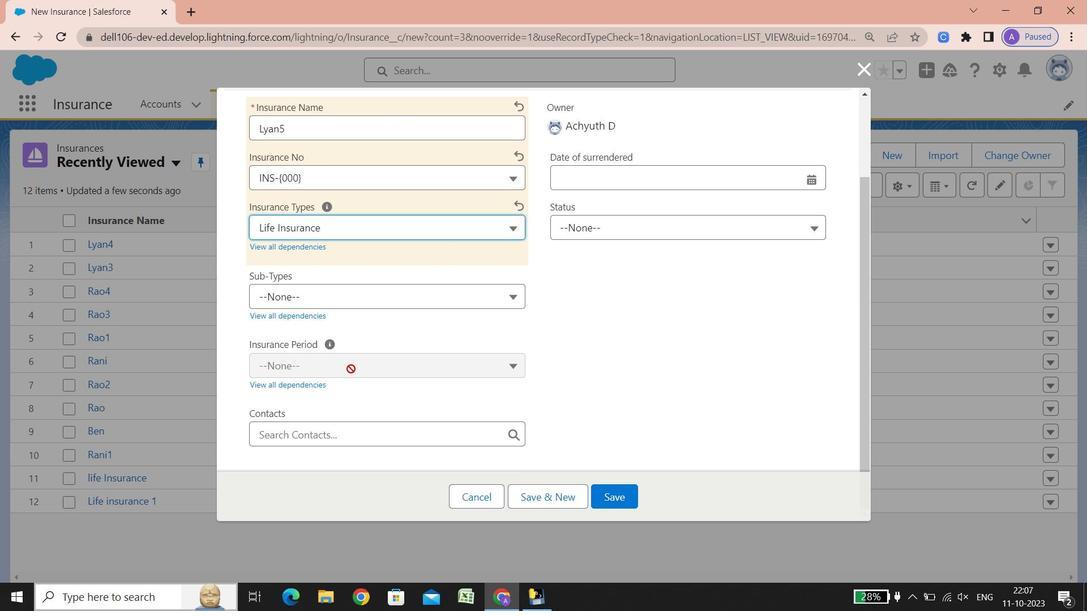 
Action: Mouse scrolled (353, 379) with delta (0, 0)
Screenshot: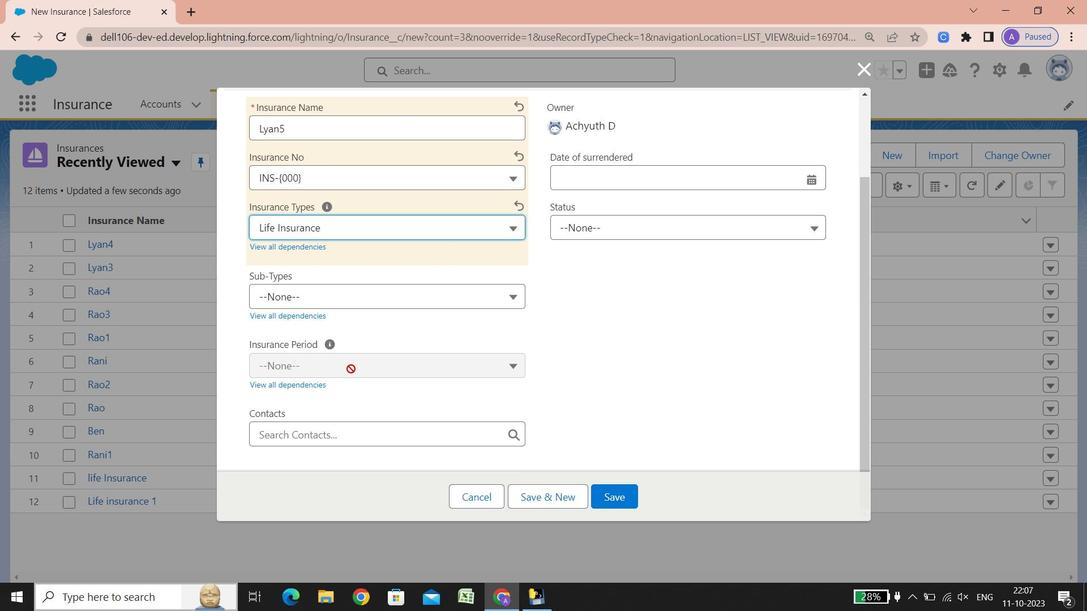 
Action: Mouse scrolled (353, 379) with delta (0, 0)
Screenshot: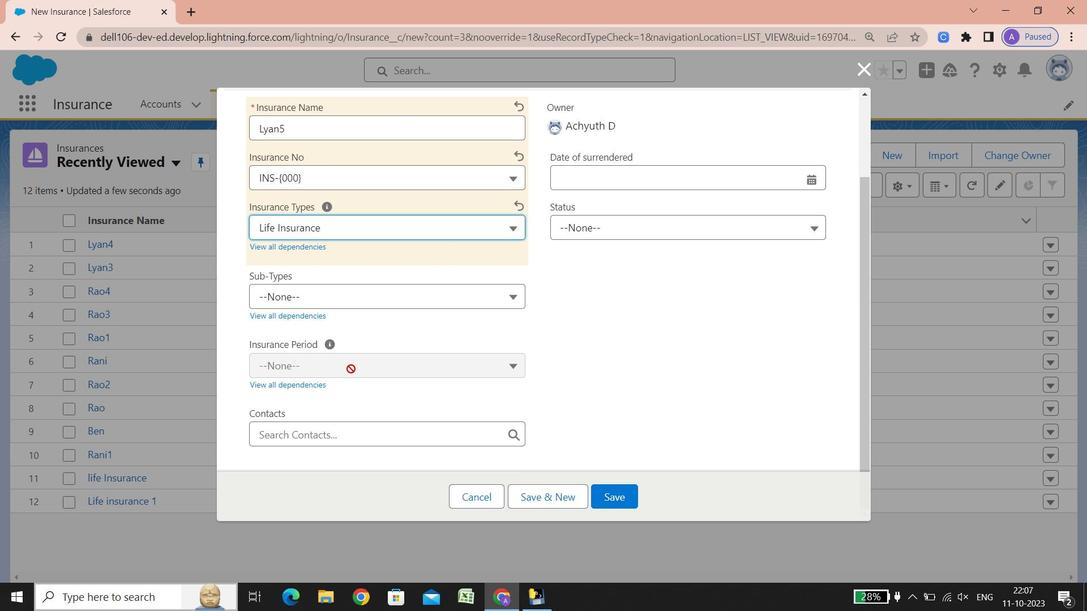 
Action: Mouse scrolled (353, 379) with delta (0, 0)
Screenshot: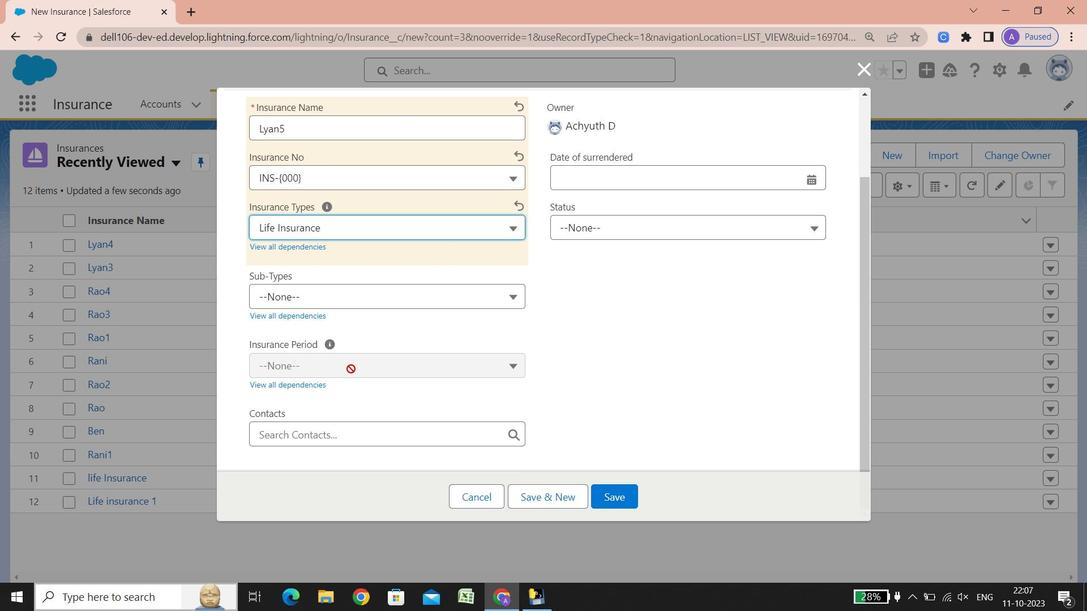 
Action: Mouse scrolled (353, 379) with delta (0, 0)
Screenshot: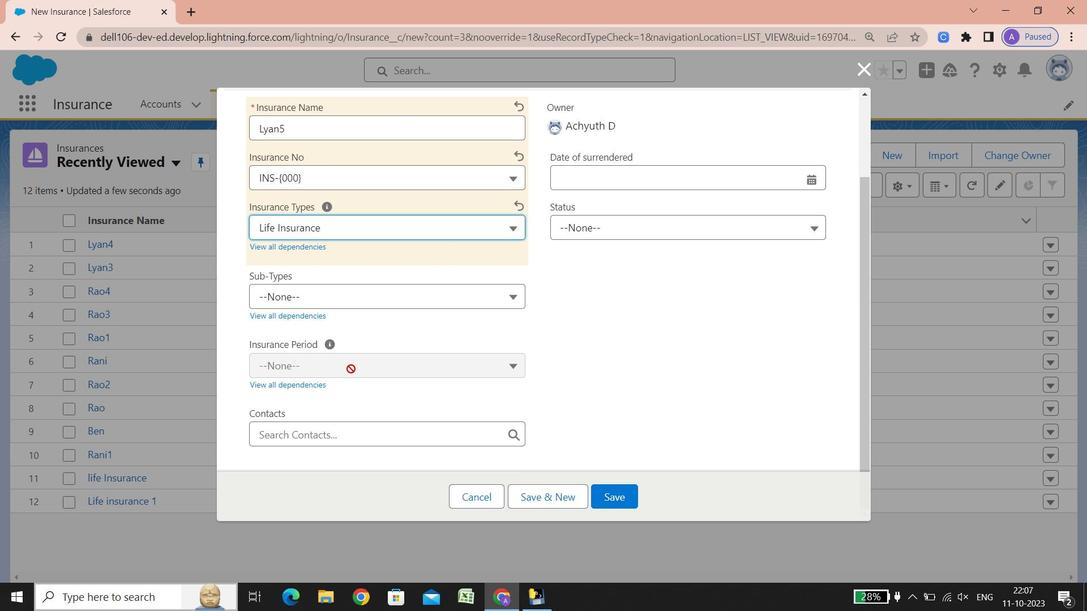 
Action: Mouse scrolled (353, 379) with delta (0, 0)
Screenshot: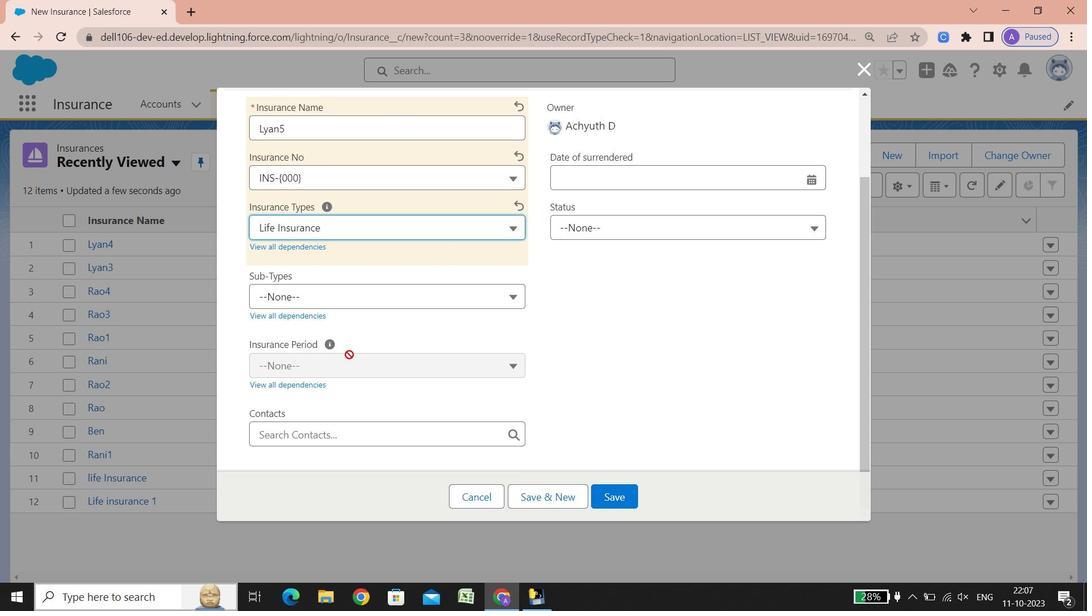 
Action: Mouse scrolled (353, 379) with delta (0, 0)
Screenshot: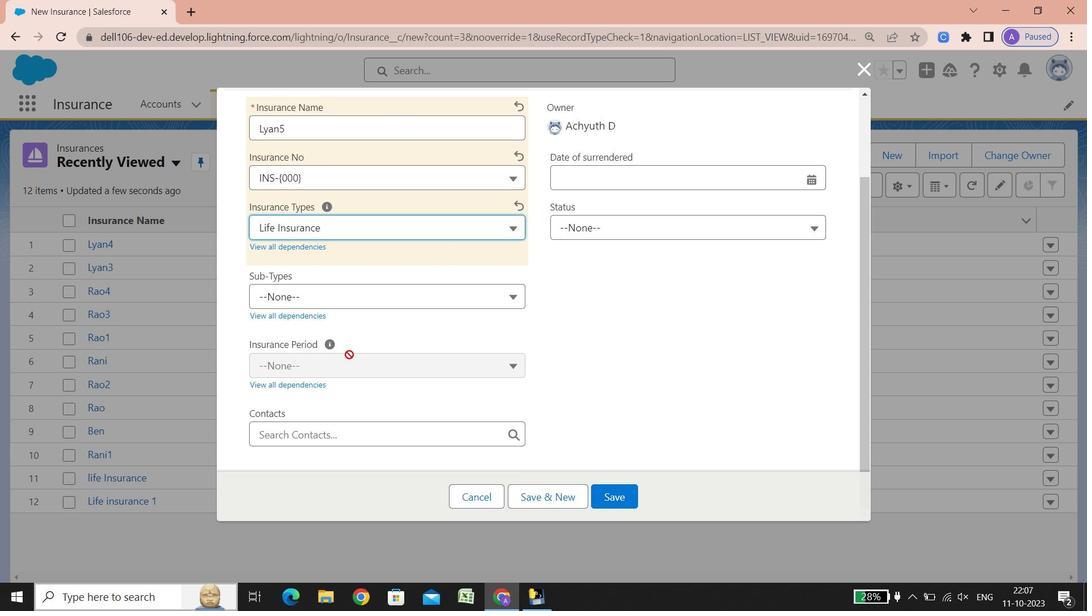 
Action: Mouse scrolled (353, 379) with delta (0, 0)
Screenshot: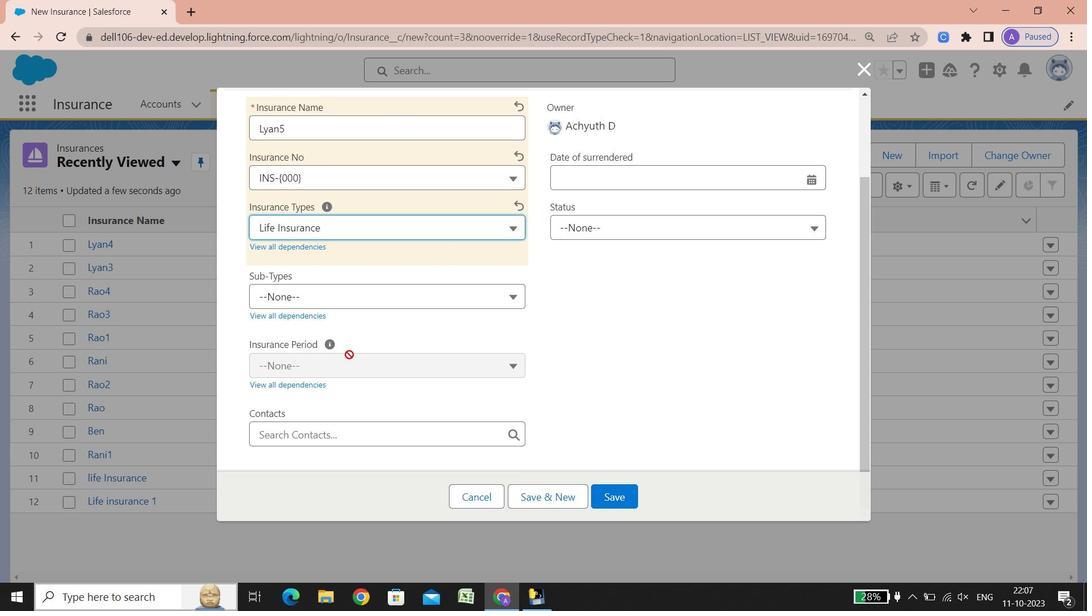 
Action: Mouse scrolled (353, 379) with delta (0, 0)
Screenshot: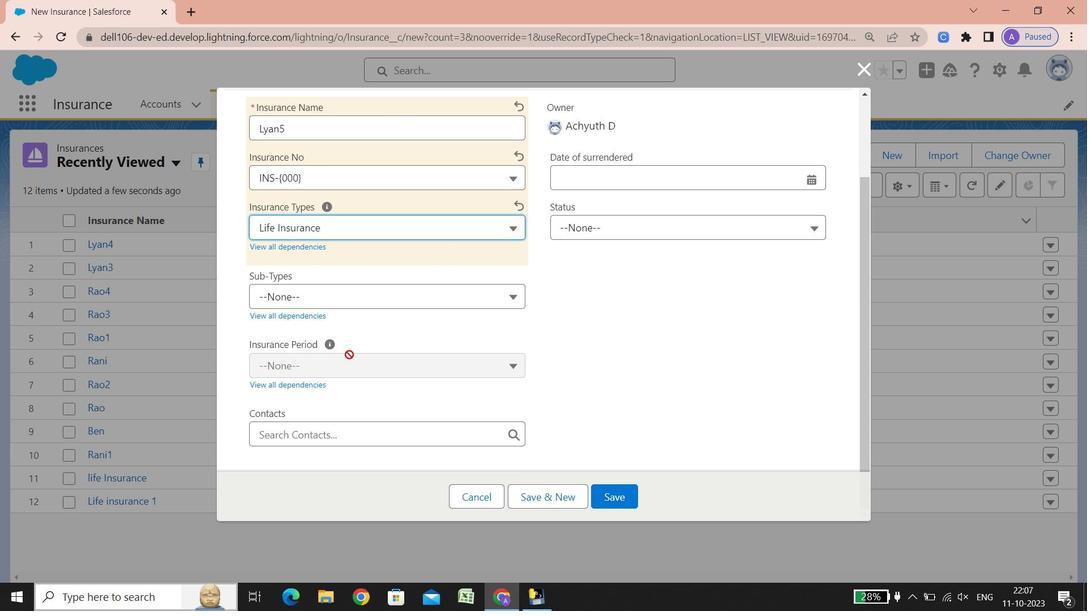 
Action: Mouse scrolled (353, 379) with delta (0, 0)
Screenshot: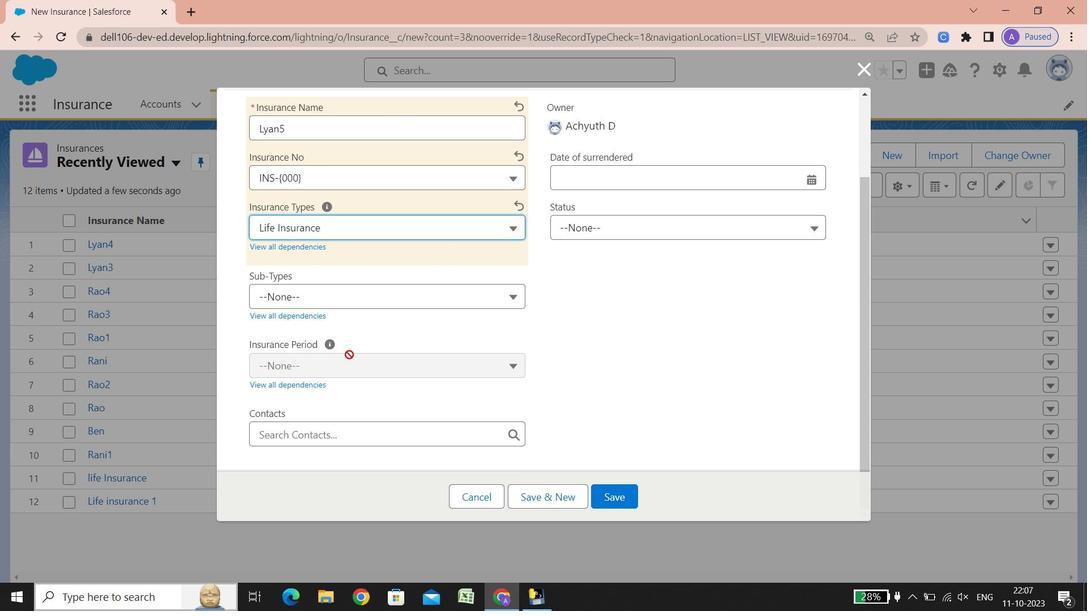 
Action: Mouse scrolled (353, 379) with delta (0, 0)
Screenshot: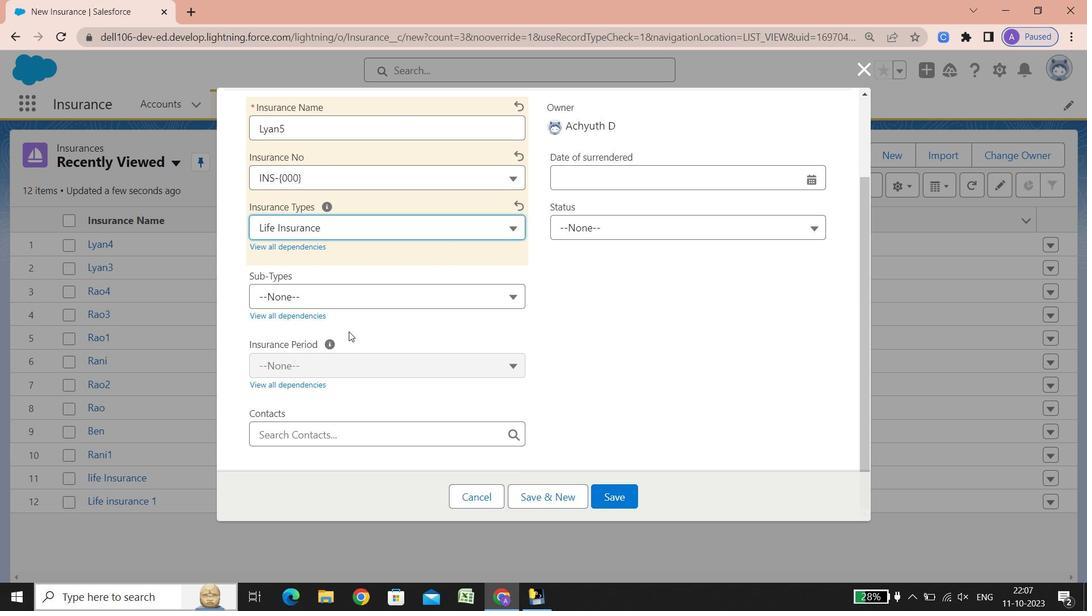 
Action: Mouse scrolled (353, 379) with delta (0, 0)
Screenshot: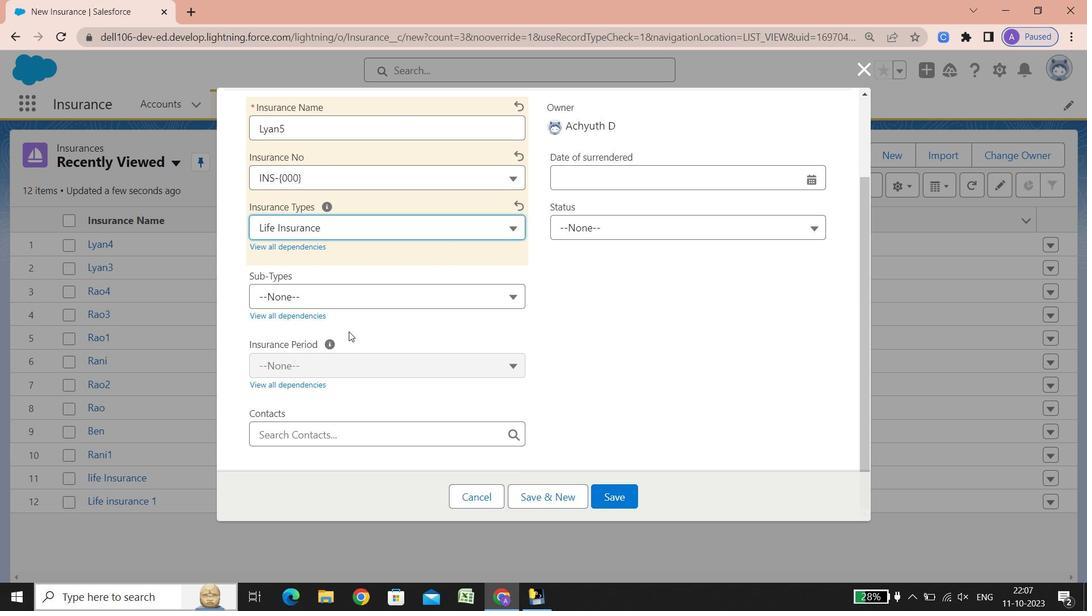 
Action: Mouse scrolled (353, 379) with delta (0, 0)
Screenshot: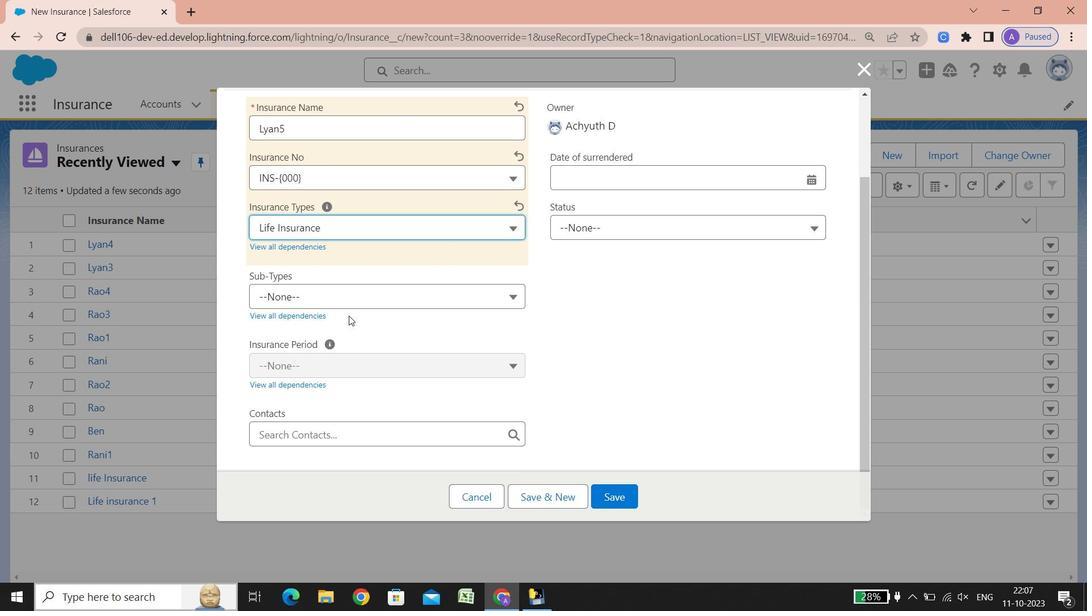 
Action: Mouse scrolled (353, 379) with delta (0, 0)
Screenshot: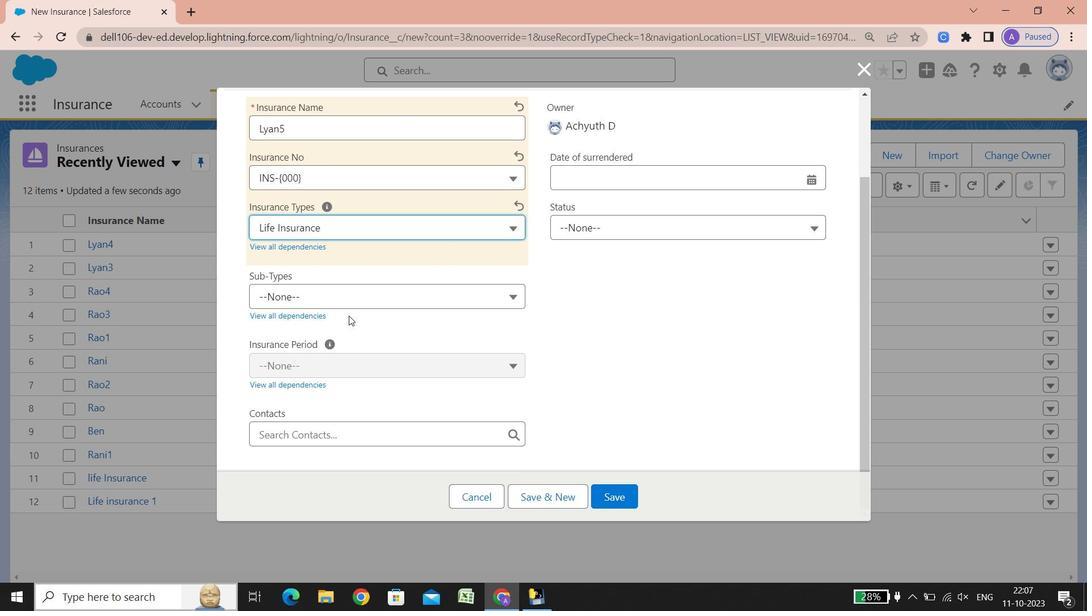 
Action: Mouse scrolled (353, 379) with delta (0, 0)
Screenshot: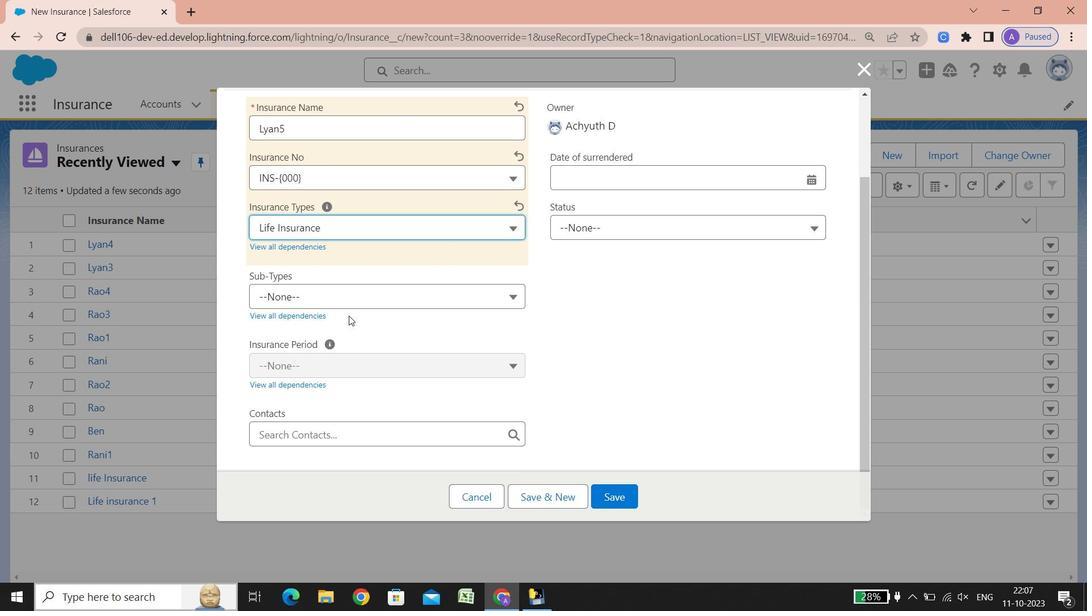 
Action: Mouse scrolled (353, 379) with delta (0, 0)
Screenshot: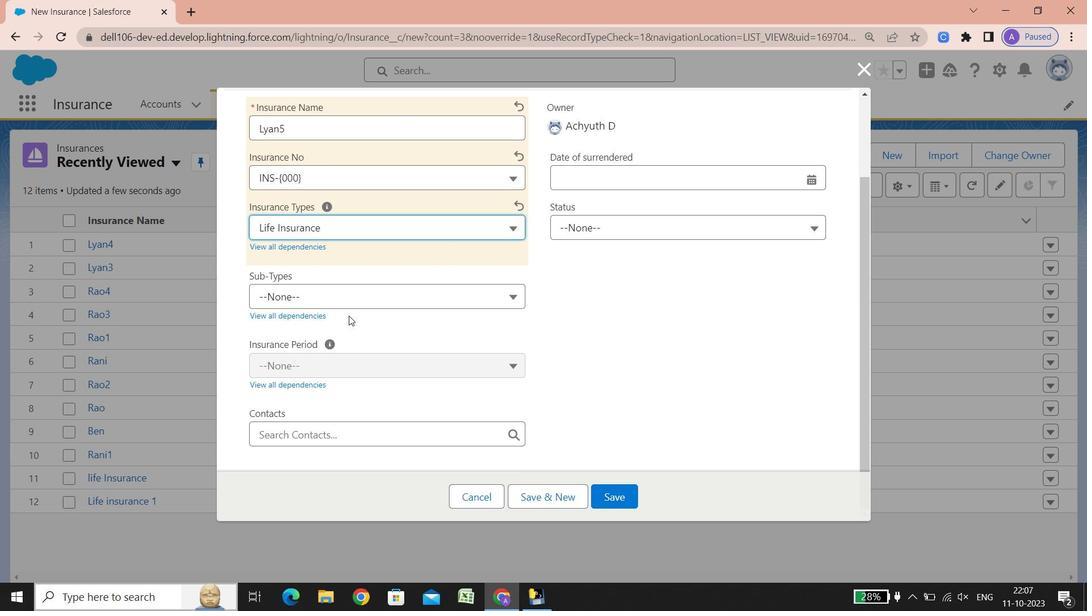 
Action: Mouse scrolled (353, 379) with delta (0, 0)
Screenshot: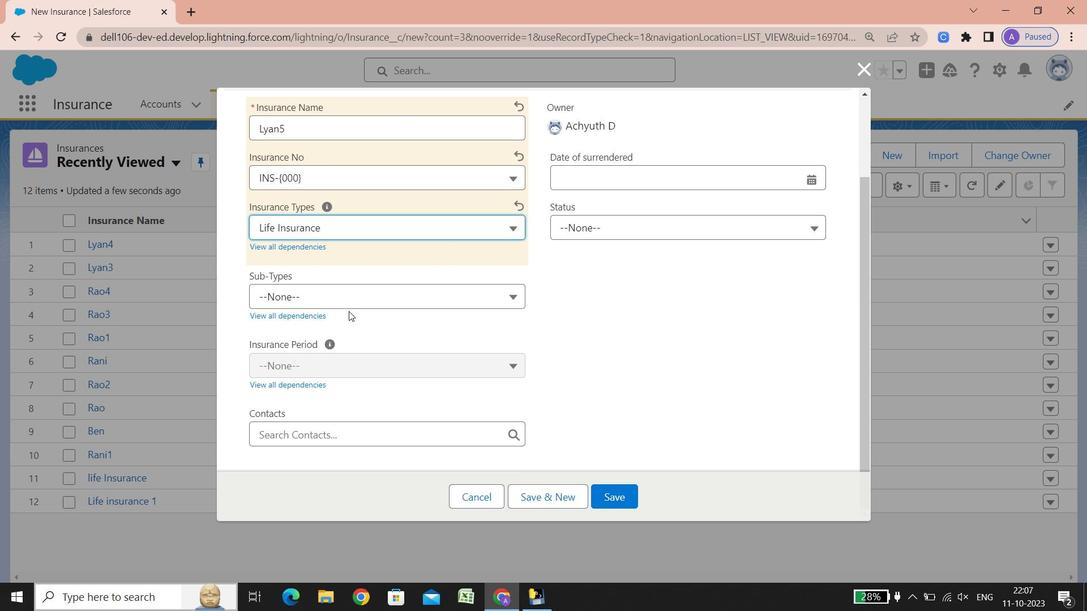 
Action: Mouse scrolled (353, 379) with delta (0, 0)
Screenshot: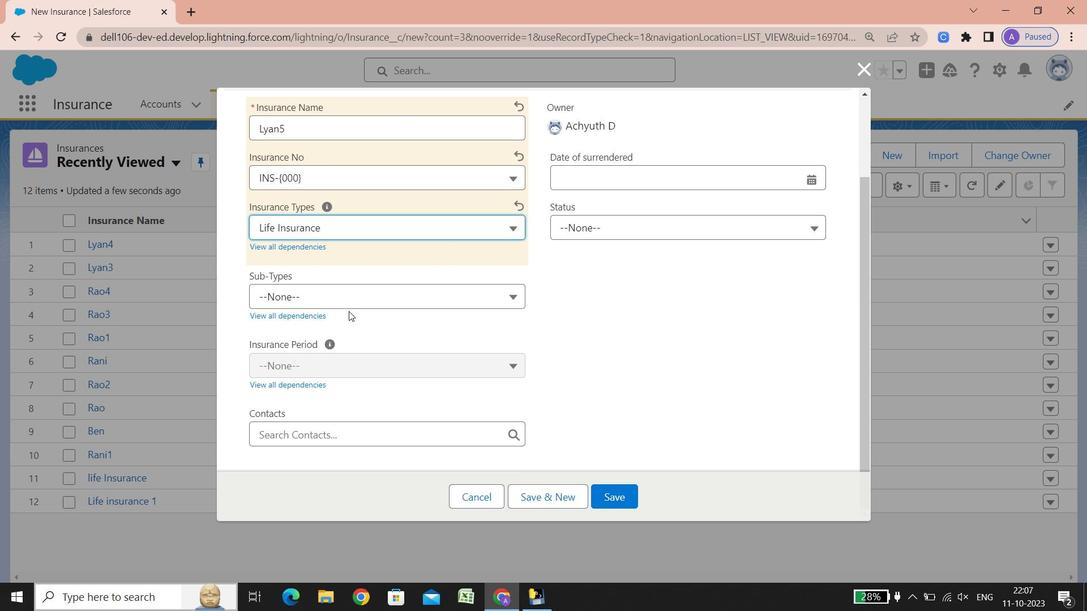 
Action: Mouse scrolled (353, 379) with delta (0, 0)
Screenshot: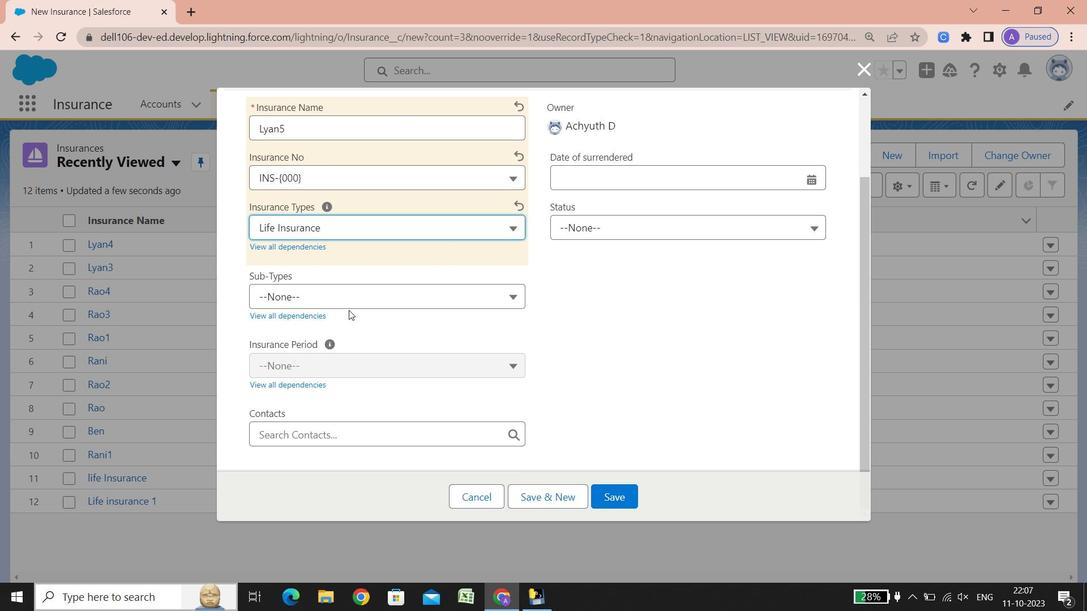 
Action: Mouse scrolled (353, 379) with delta (0, 0)
Screenshot: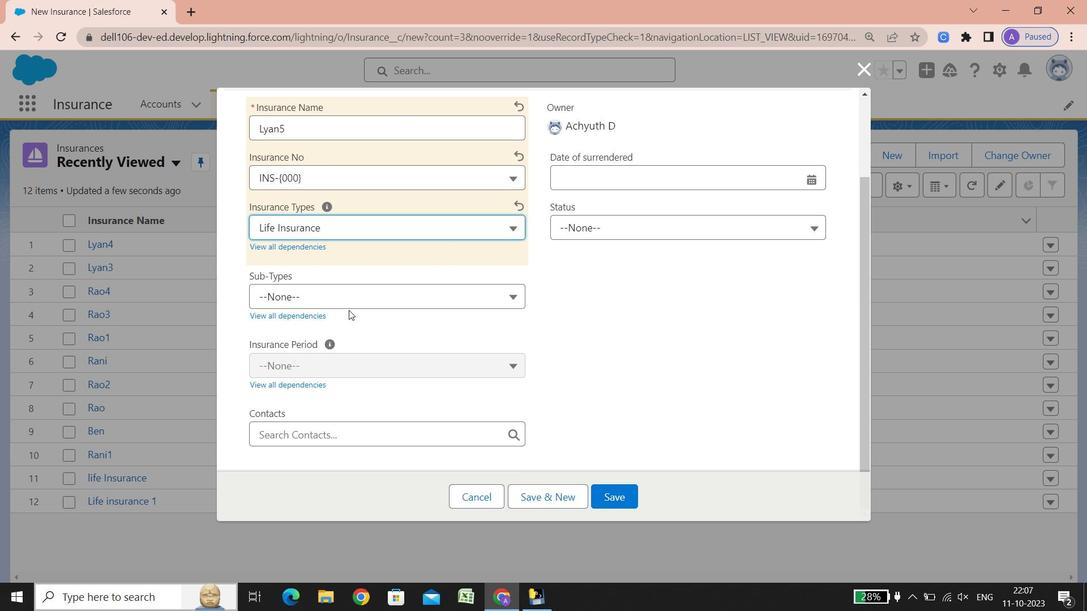 
Action: Mouse moved to (350, 301)
Screenshot: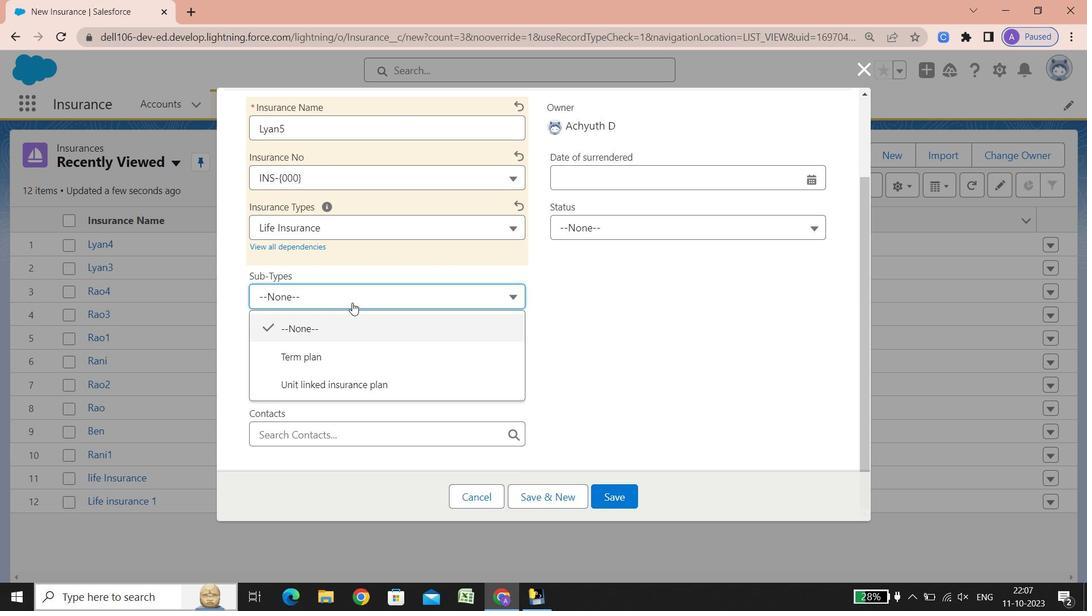 
Action: Mouse pressed left at (350, 301)
Screenshot: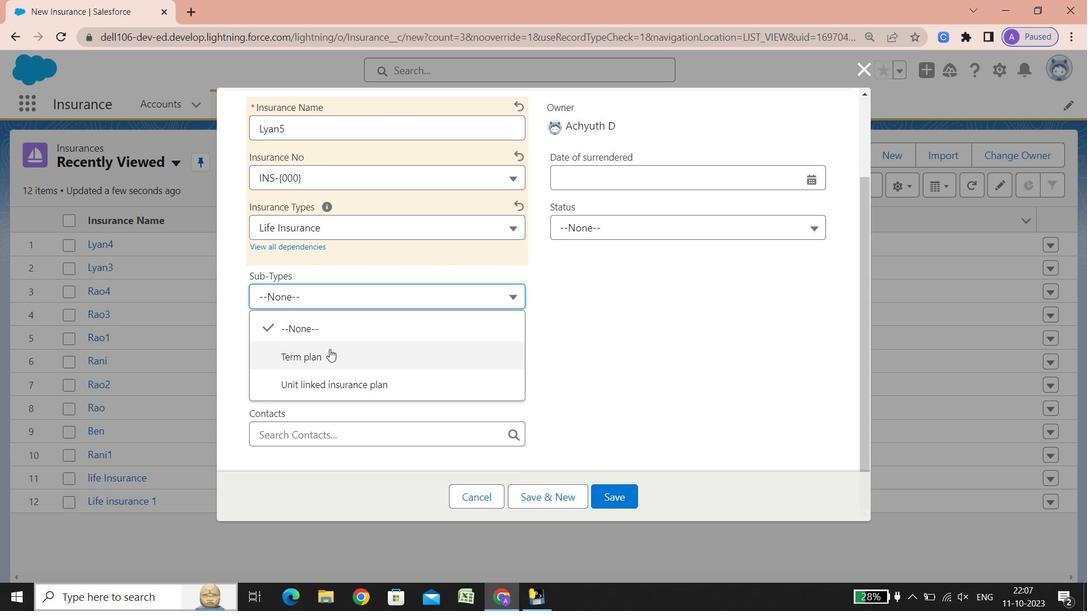 
Action: Mouse moved to (326, 352)
Screenshot: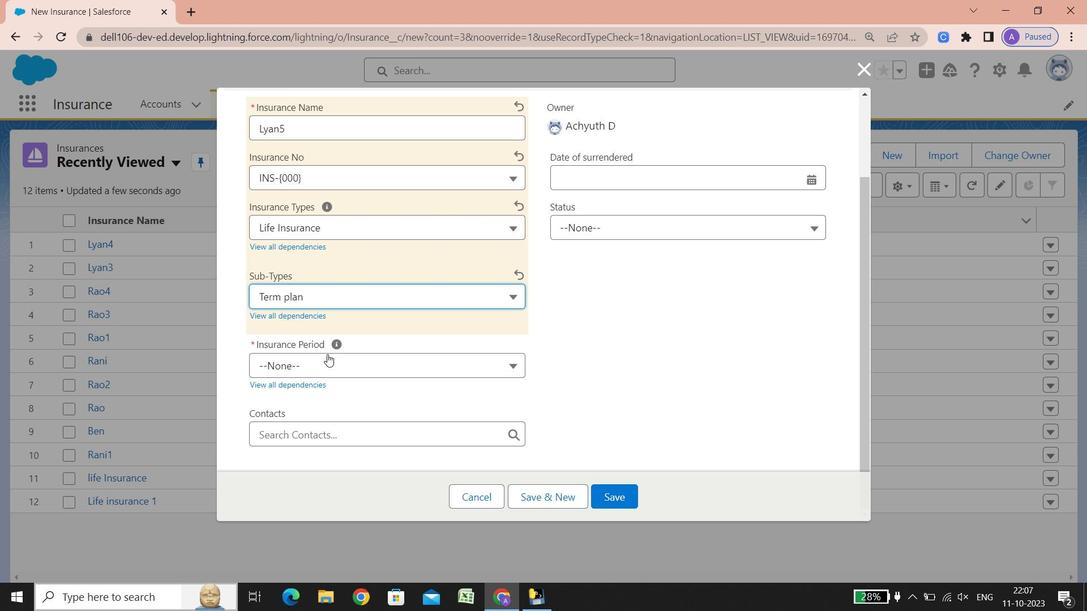 
Action: Mouse pressed left at (326, 352)
Screenshot: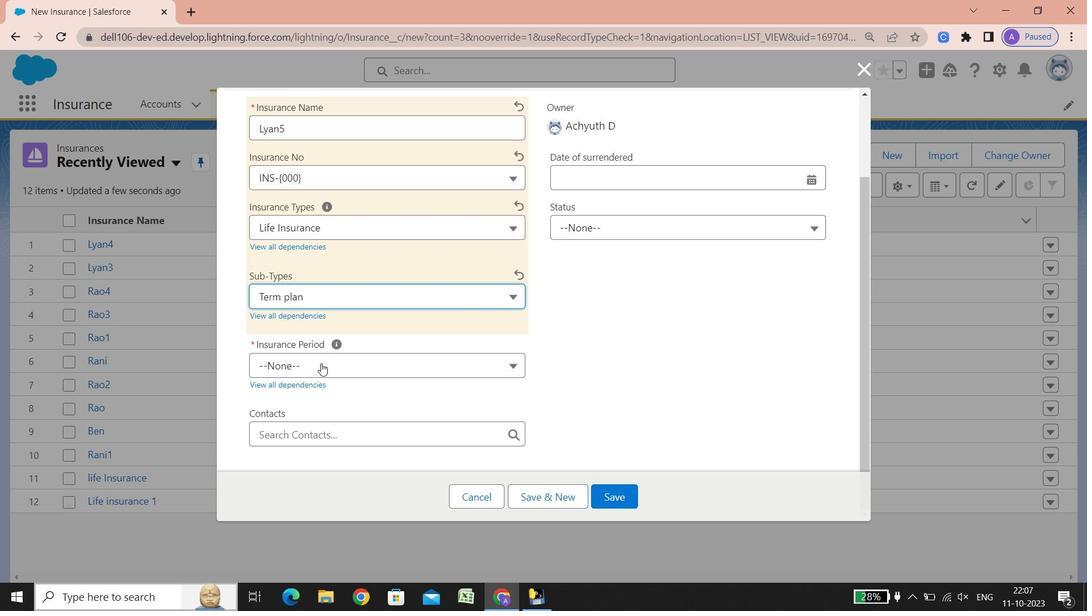 
Action: Mouse moved to (316, 365)
Screenshot: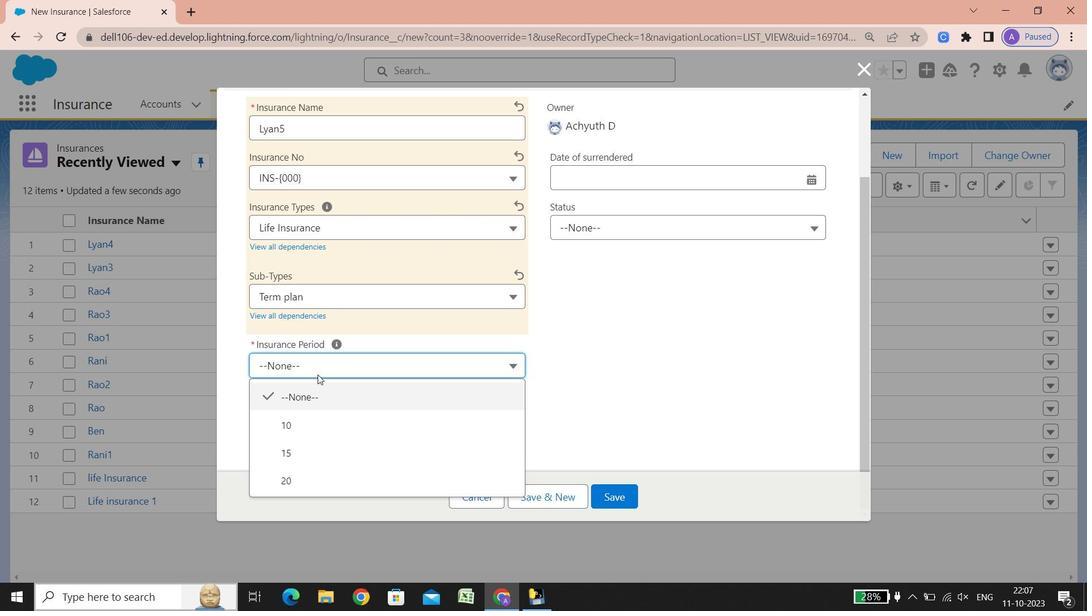 
Action: Mouse pressed left at (316, 365)
Screenshot: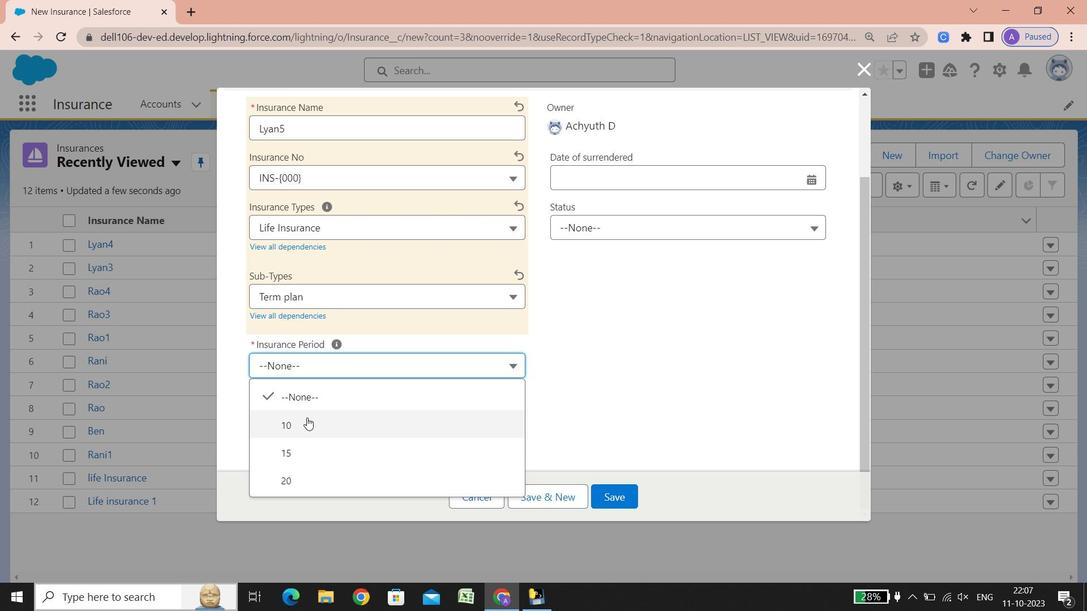 
Action: Mouse moved to (301, 423)
Screenshot: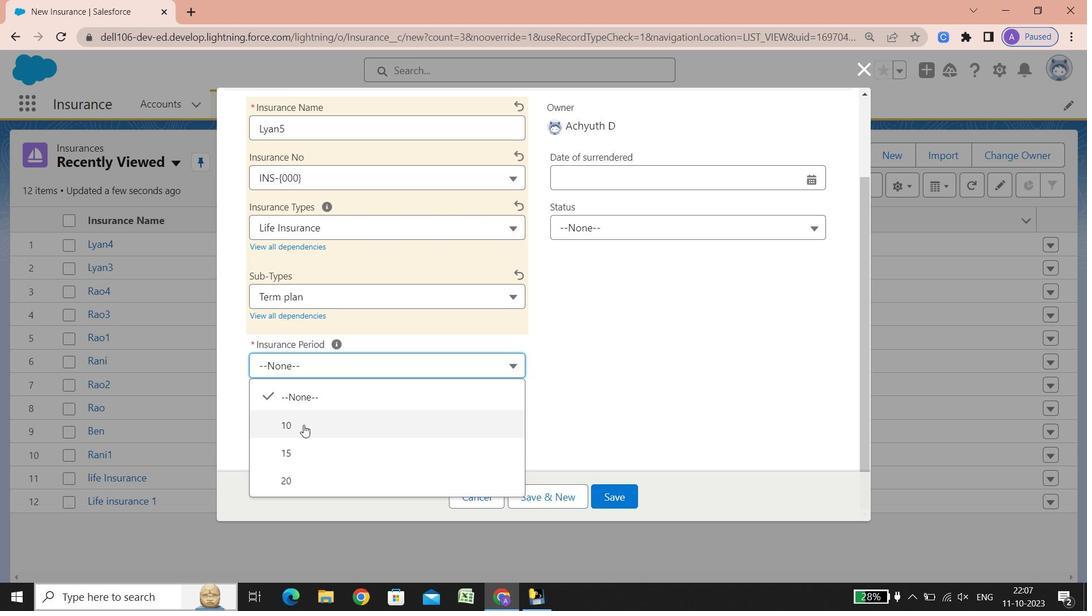 
Action: Mouse scrolled (301, 422) with delta (0, 0)
Screenshot: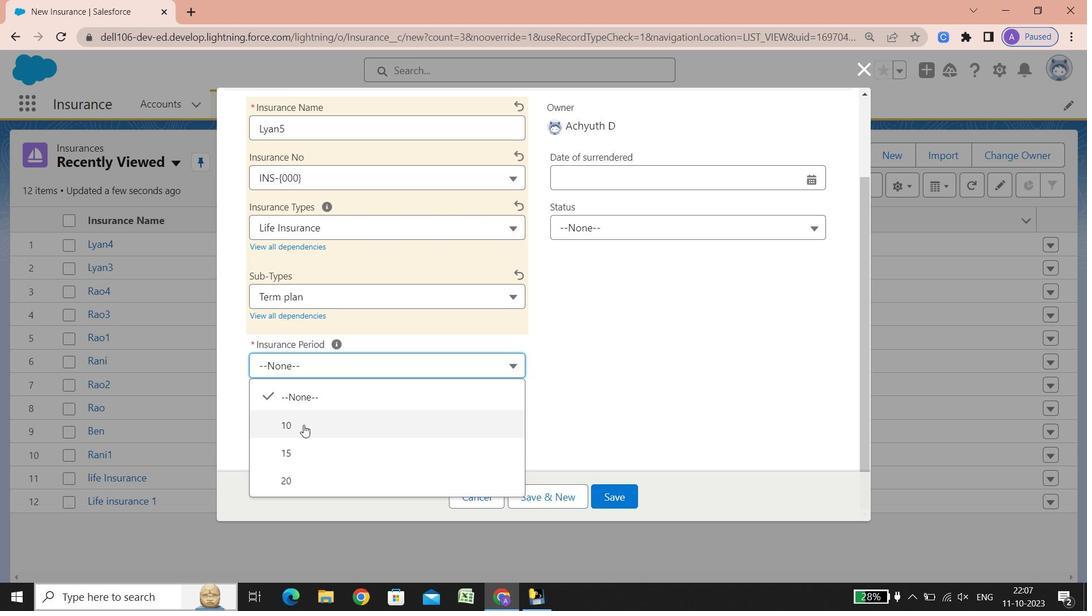 
Action: Mouse scrolled (301, 422) with delta (0, 0)
Screenshot: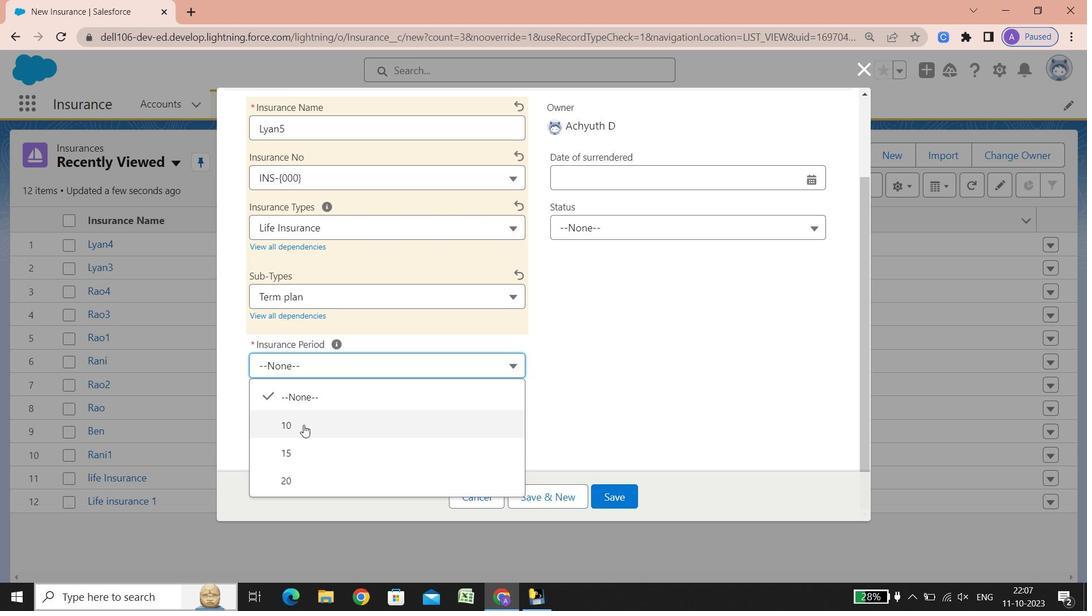 
Action: Mouse scrolled (301, 422) with delta (0, 0)
Screenshot: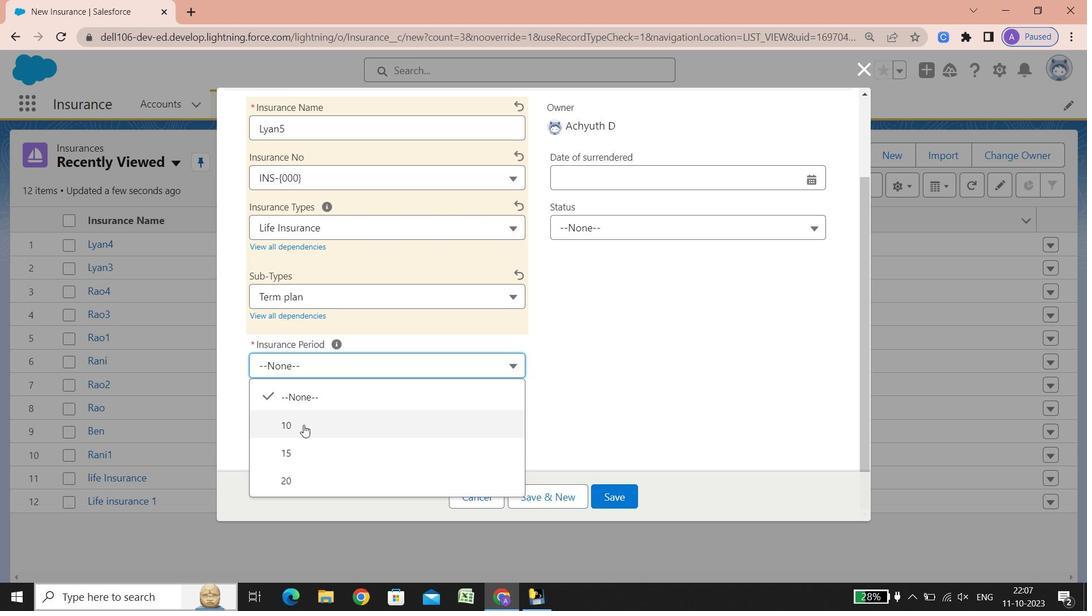 
Action: Mouse scrolled (301, 422) with delta (0, 0)
Screenshot: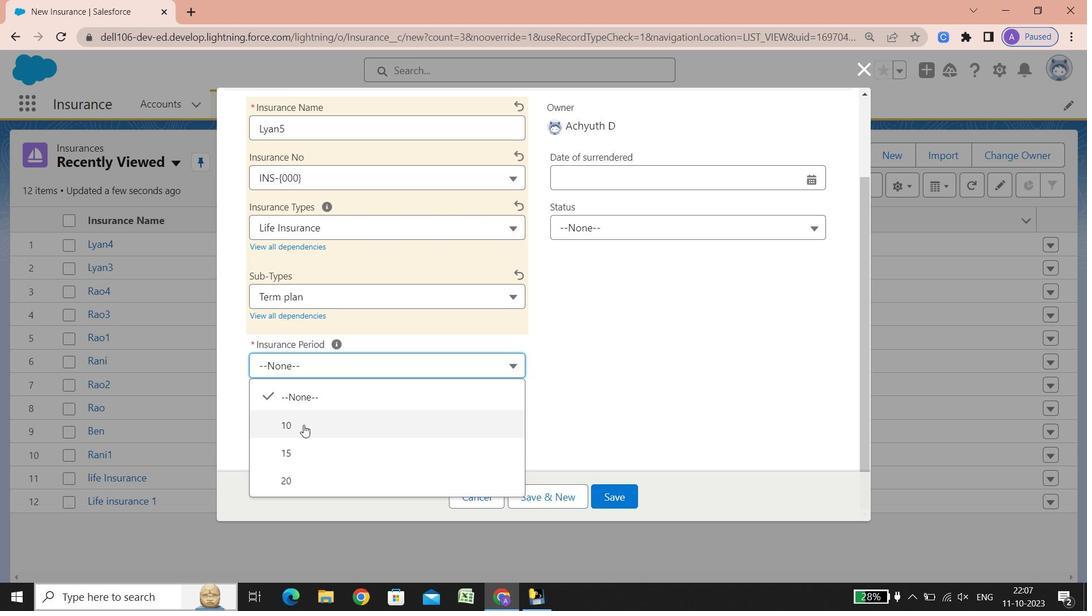 
Action: Mouse scrolled (301, 422) with delta (0, 0)
Screenshot: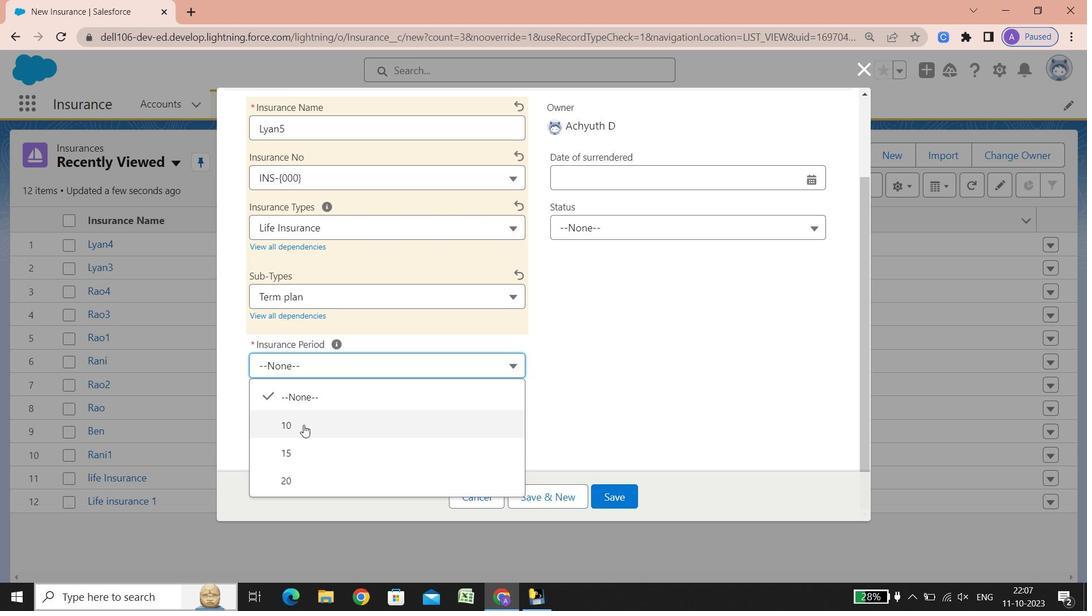 
Action: Mouse scrolled (301, 422) with delta (0, 0)
Screenshot: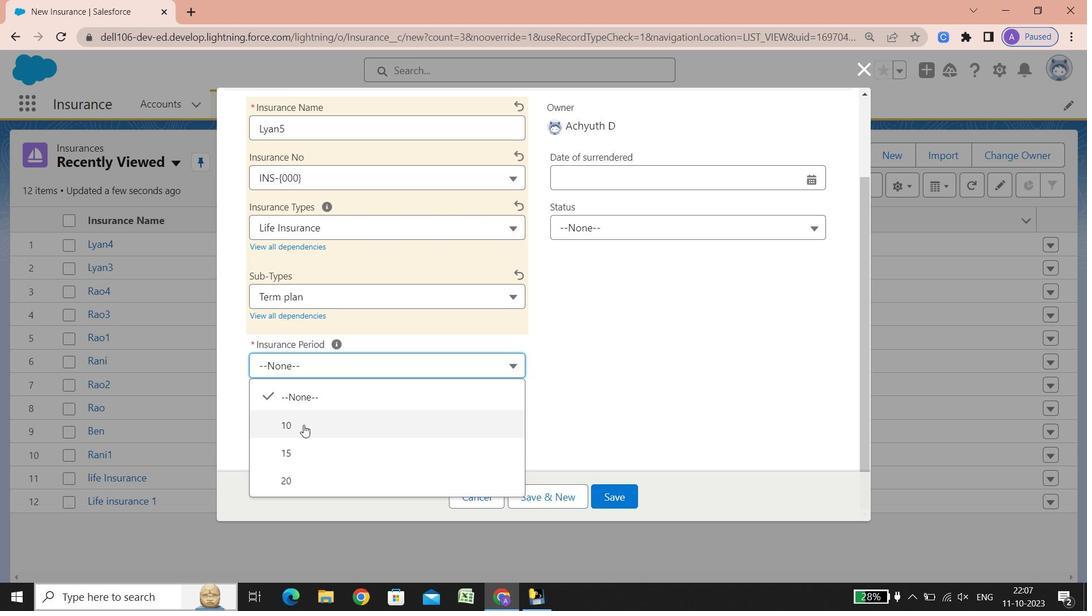 
Action: Mouse scrolled (301, 422) with delta (0, 0)
Screenshot: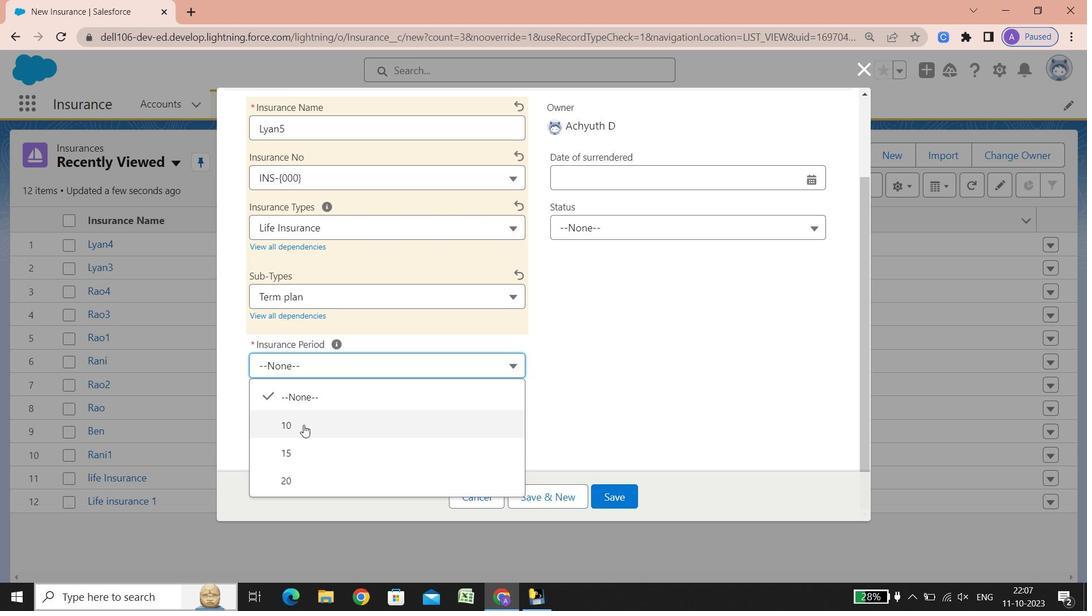 
Action: Mouse scrolled (301, 422) with delta (0, 0)
Screenshot: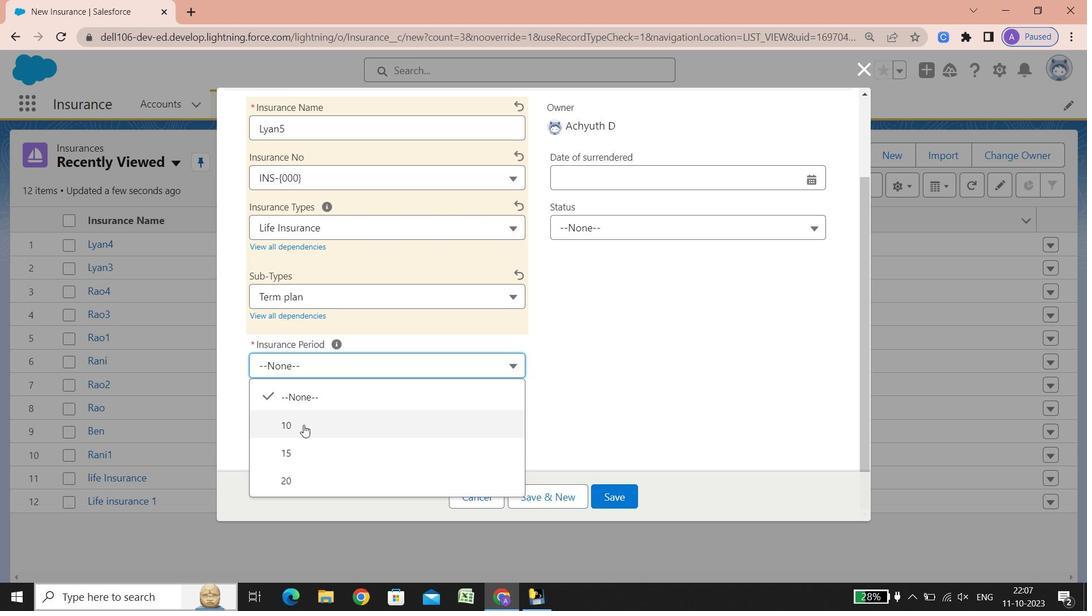 
Action: Mouse scrolled (301, 422) with delta (0, 0)
Screenshot: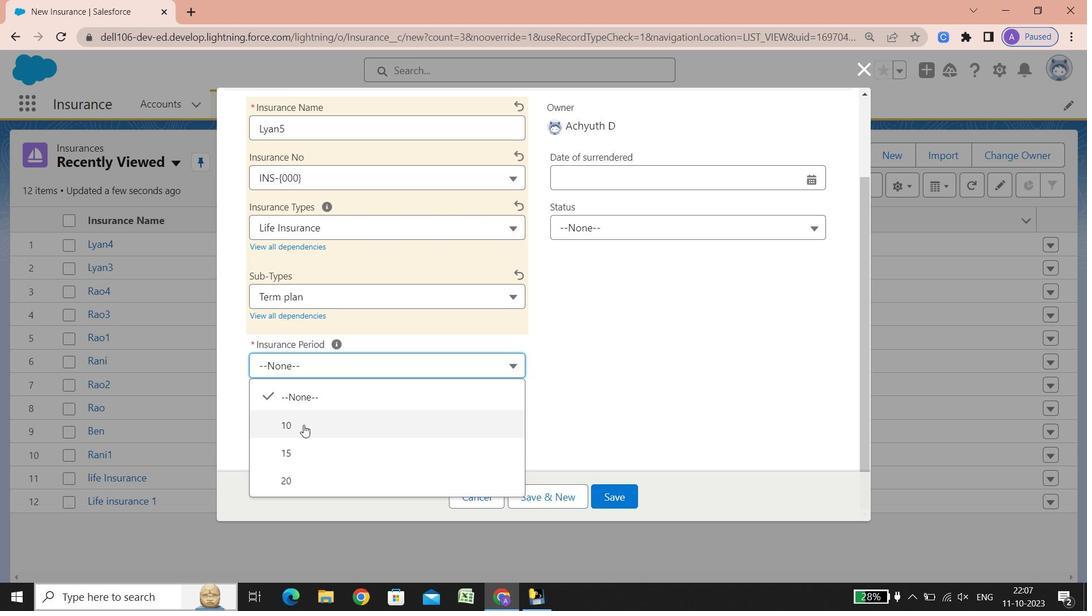 
Action: Mouse scrolled (301, 422) with delta (0, 0)
Screenshot: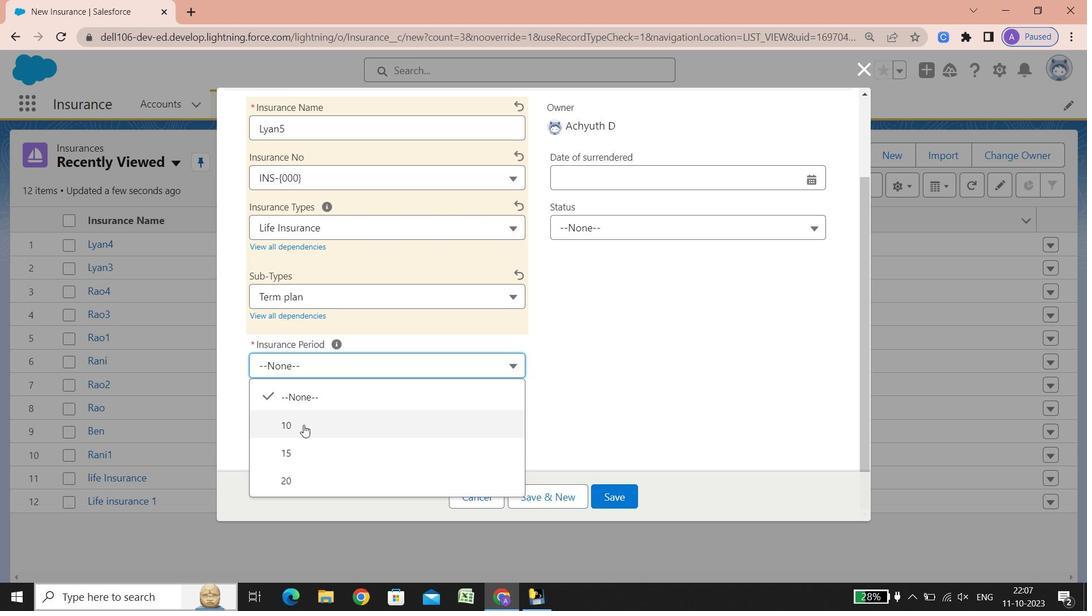 
Action: Mouse scrolled (301, 422) with delta (0, 0)
Screenshot: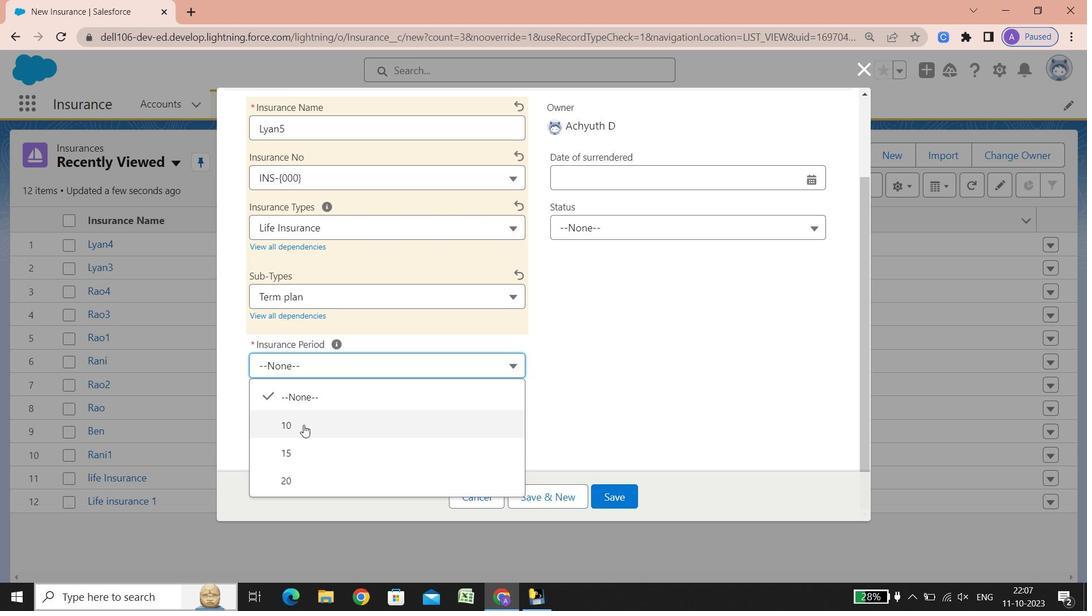 
Action: Mouse scrolled (301, 422) with delta (0, 0)
Screenshot: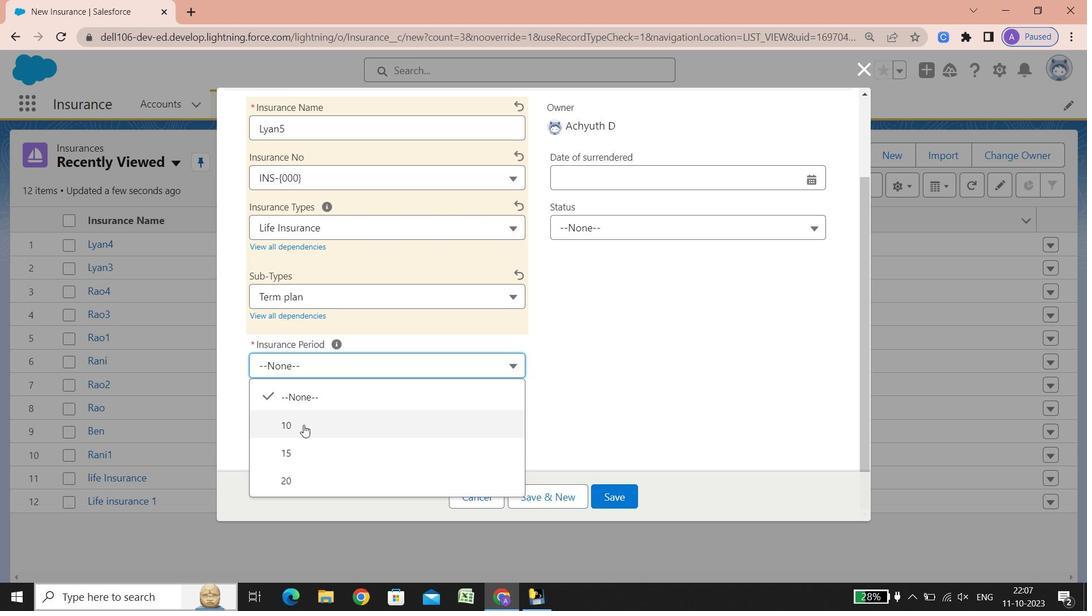
Action: Mouse scrolled (301, 422) with delta (0, 0)
Screenshot: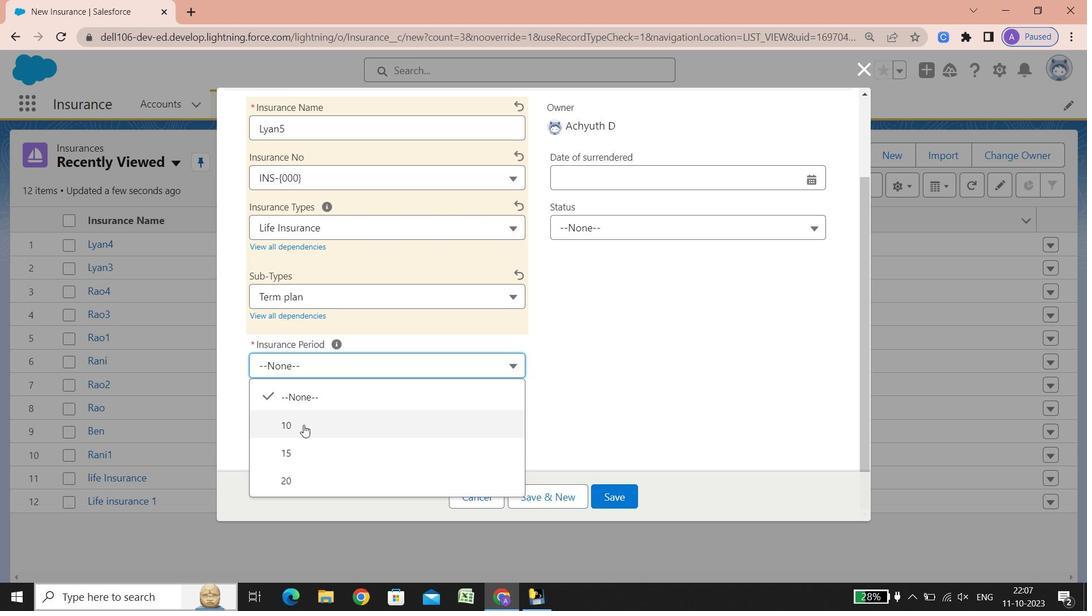 
Action: Mouse scrolled (301, 422) with delta (0, 0)
Screenshot: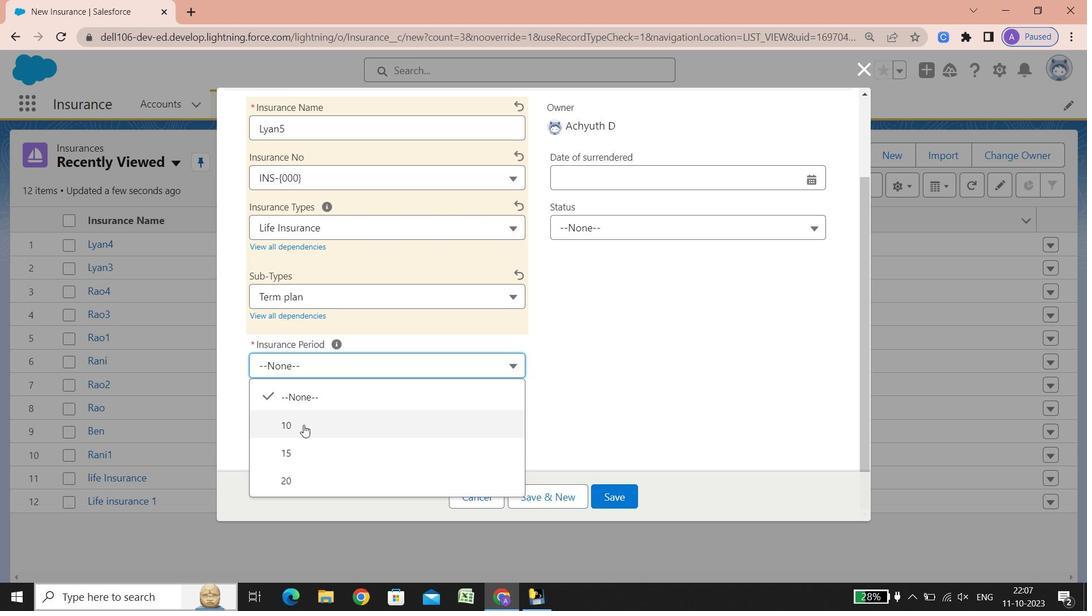 
Action: Mouse scrolled (301, 422) with delta (0, 0)
Screenshot: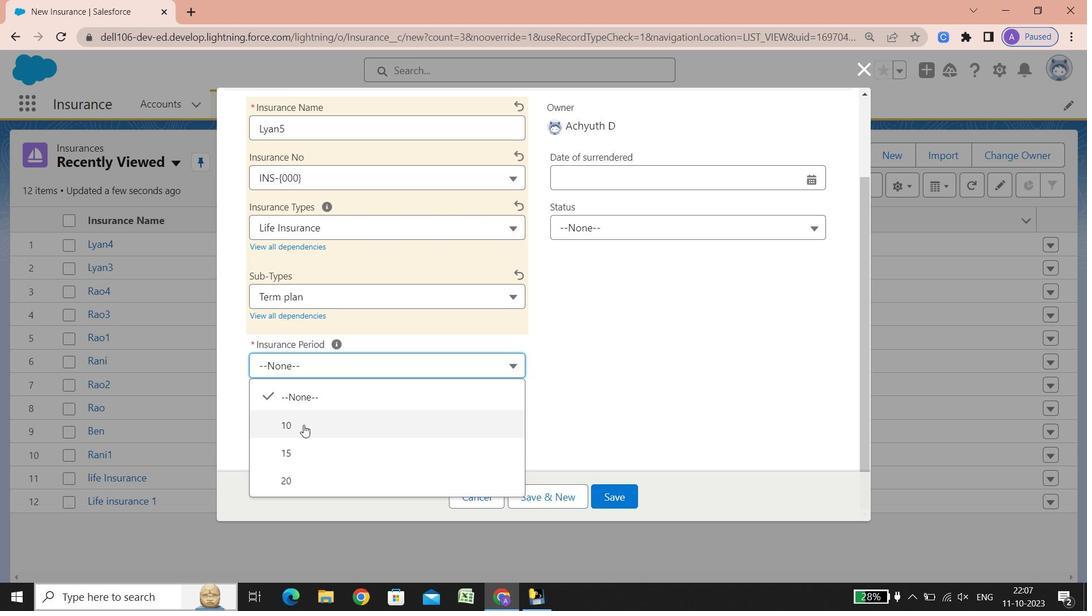 
Action: Mouse scrolled (301, 422) with delta (0, 0)
Screenshot: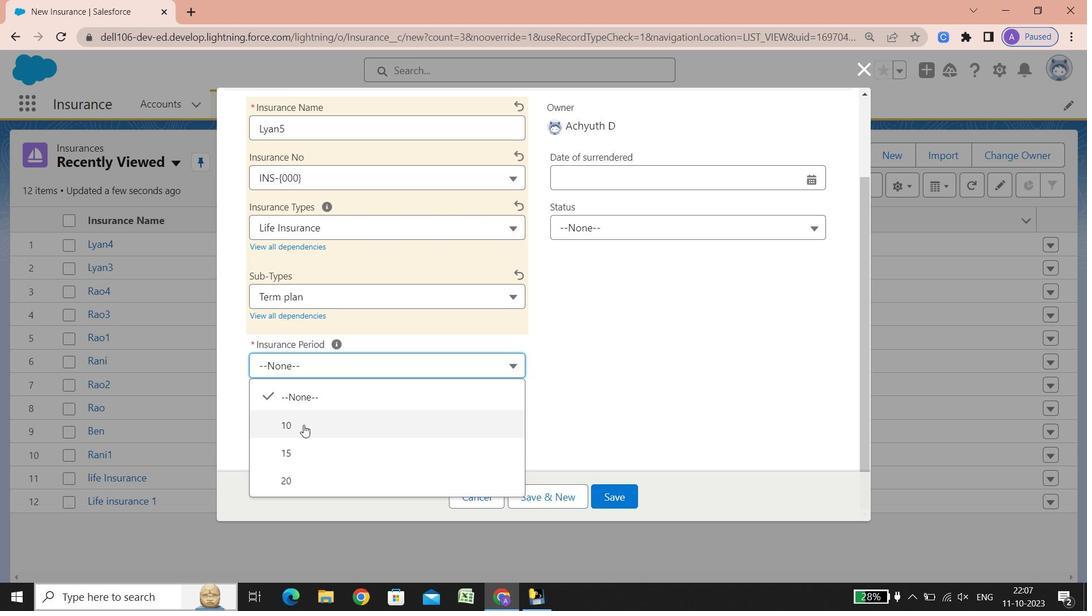 
Action: Mouse scrolled (301, 422) with delta (0, 0)
Screenshot: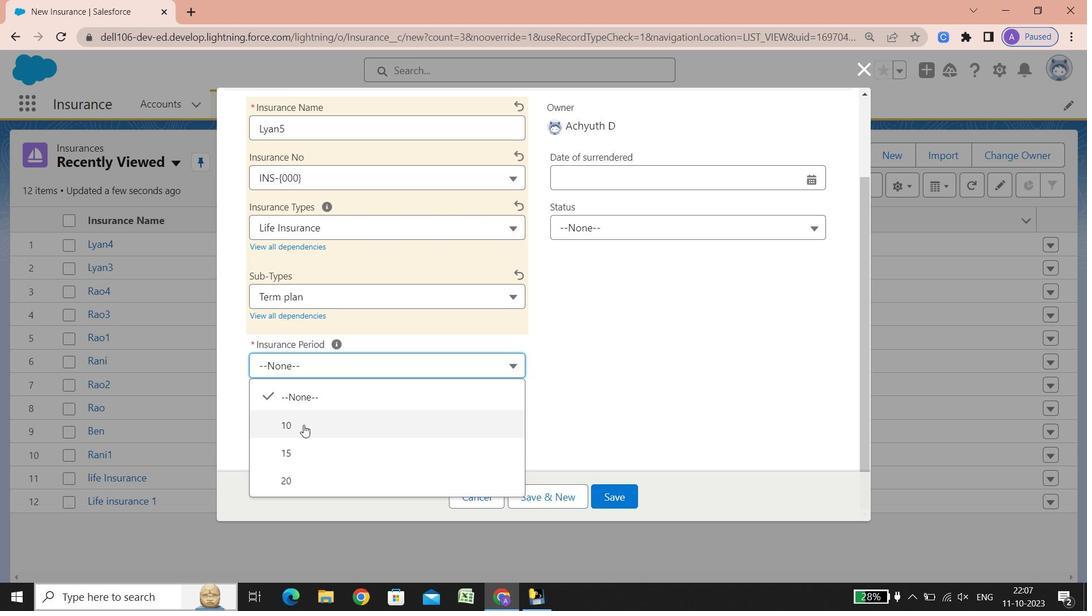 
Action: Mouse scrolled (301, 422) with delta (0, 0)
Screenshot: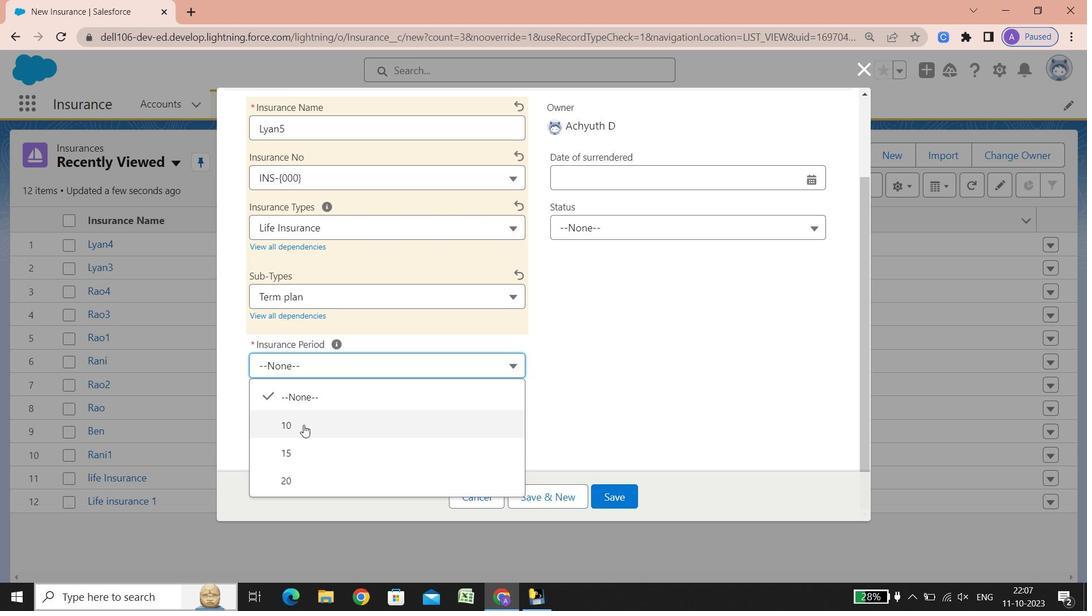 
Action: Mouse scrolled (301, 422) with delta (0, 0)
Screenshot: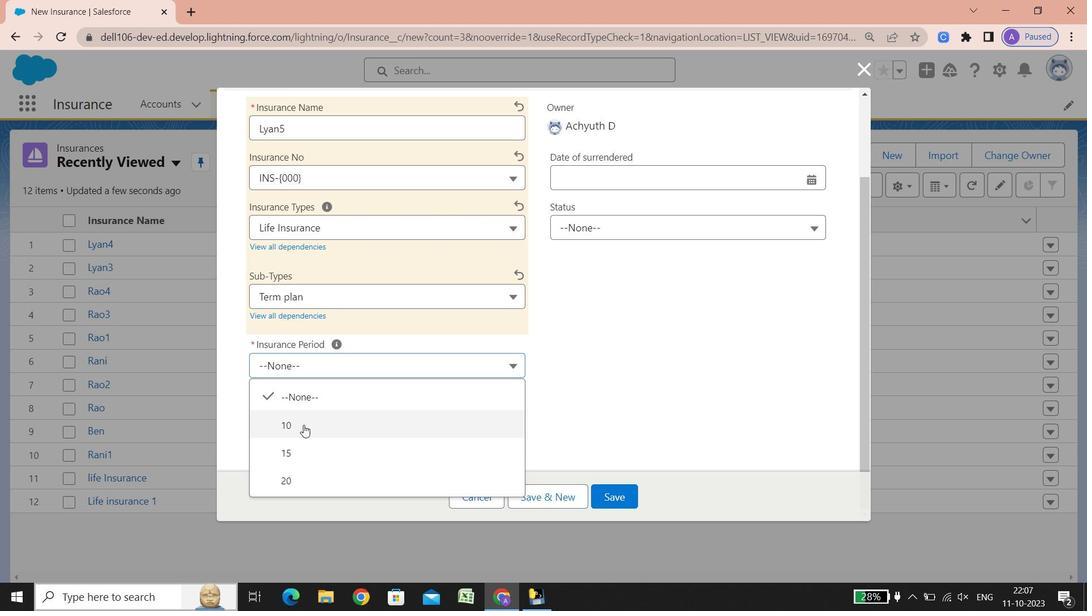 
Action: Mouse scrolled (301, 422) with delta (0, 0)
Screenshot: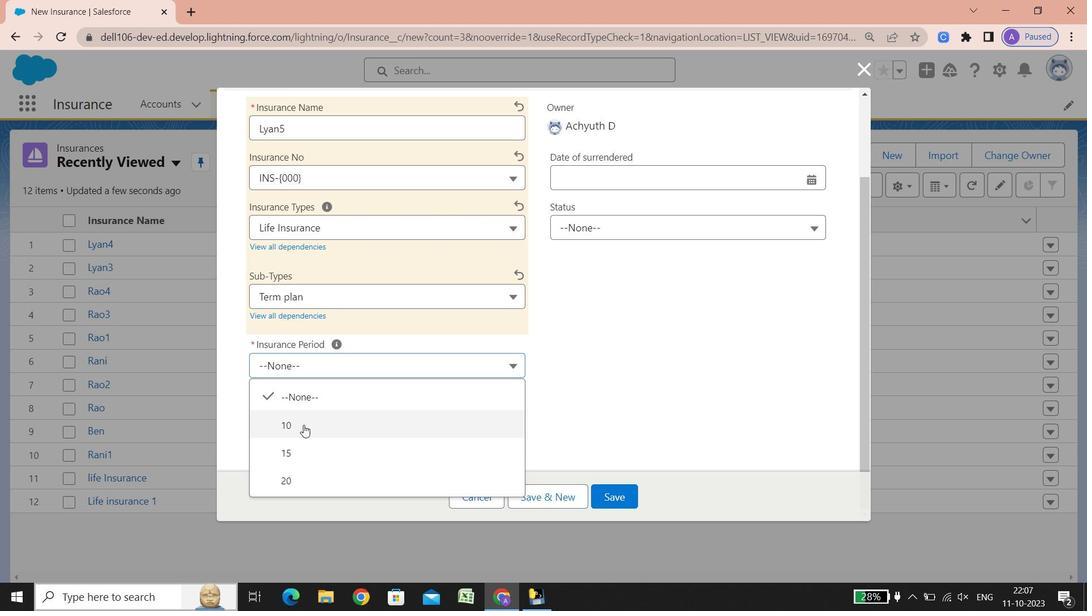 
Action: Mouse scrolled (301, 422) with delta (0, 0)
Screenshot: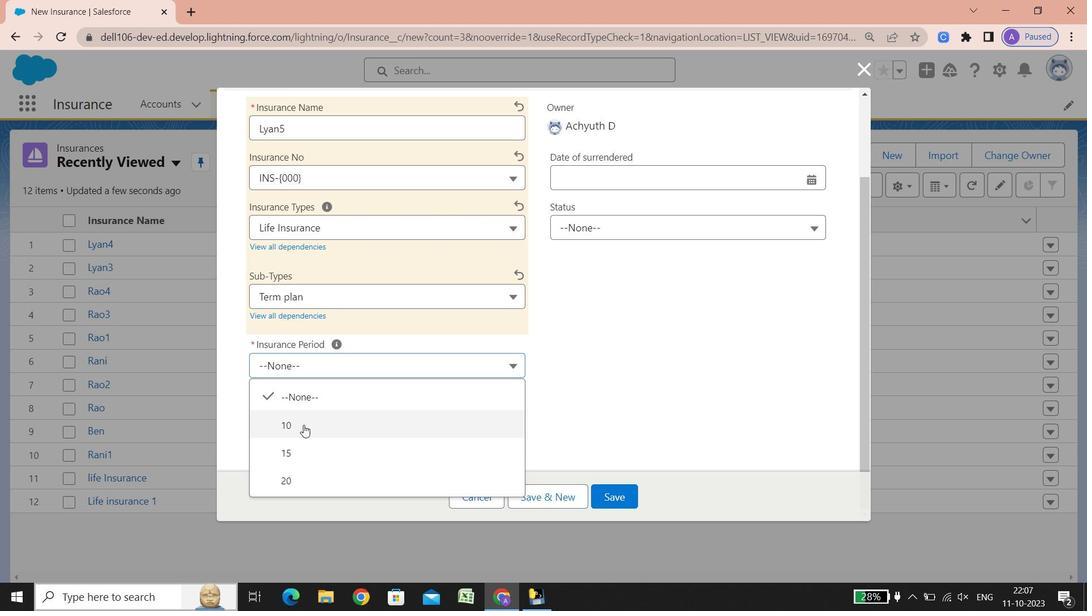 
Action: Mouse scrolled (301, 422) with delta (0, 0)
Screenshot: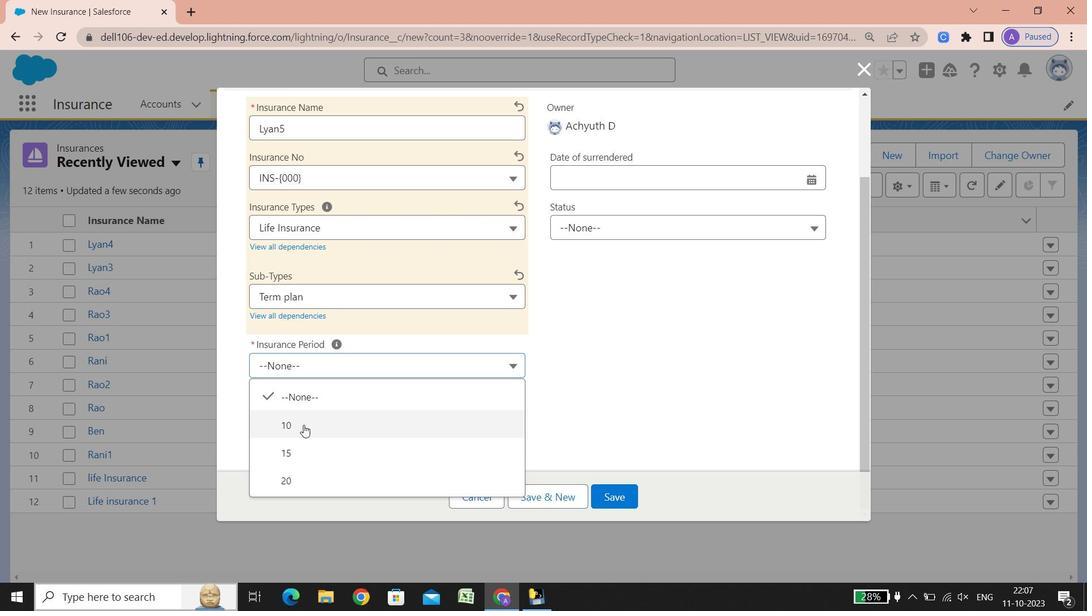 
Action: Mouse scrolled (301, 422) with delta (0, 0)
Screenshot: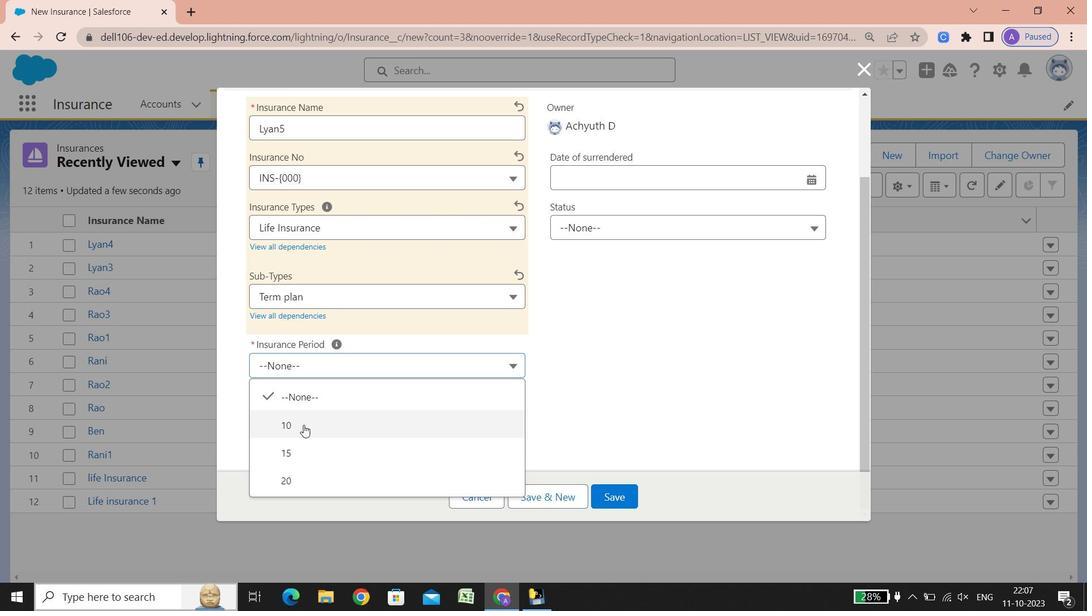 
Action: Mouse scrolled (301, 422) with delta (0, 0)
Screenshot: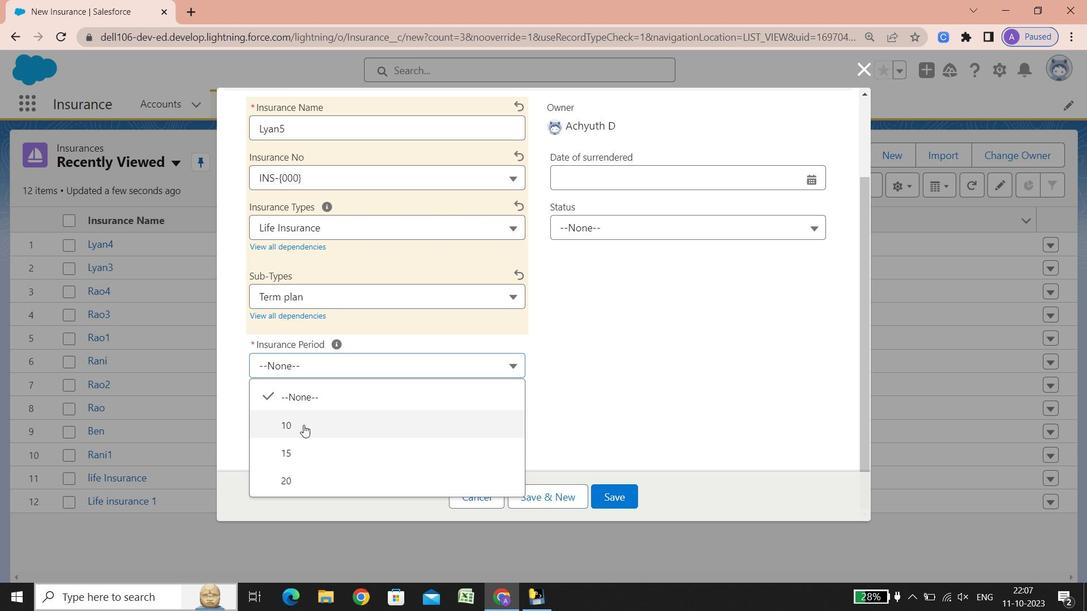 
Action: Mouse scrolled (301, 422) with delta (0, 0)
Screenshot: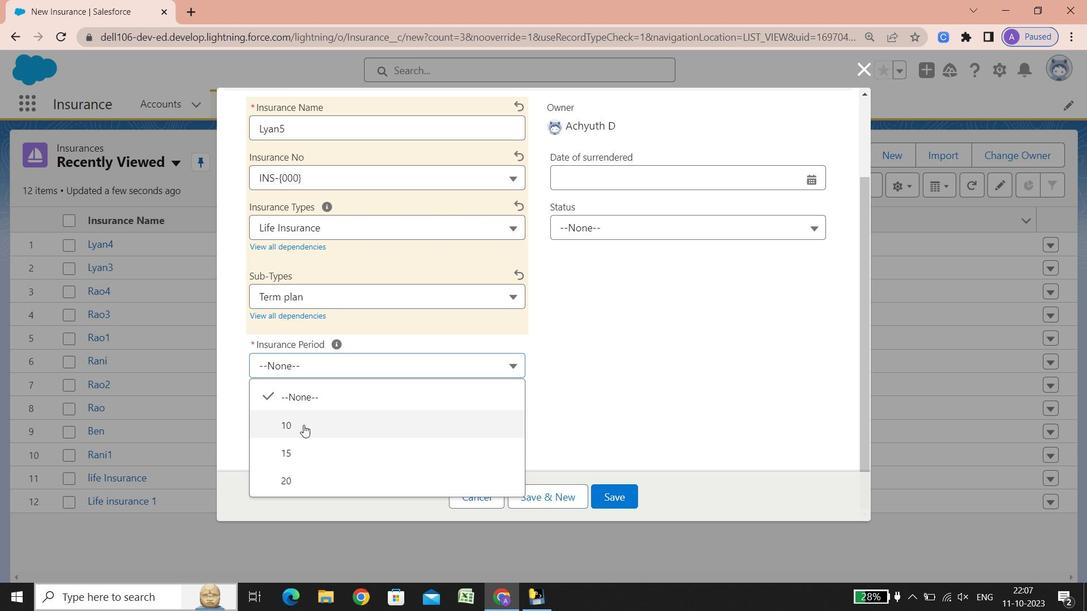 
Action: Mouse scrolled (301, 422) with delta (0, 0)
Screenshot: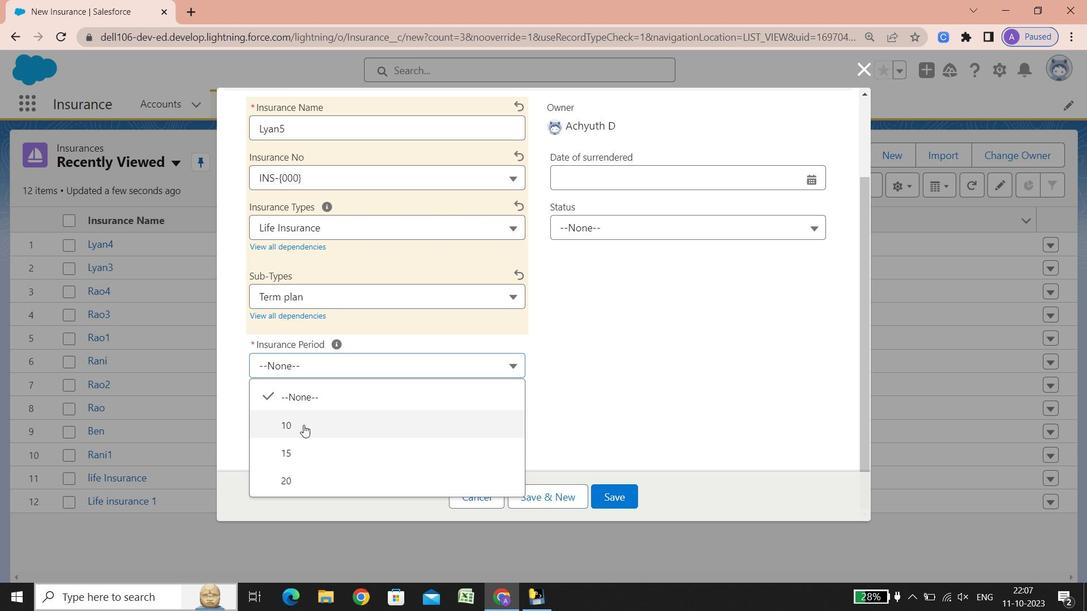 
Action: Mouse scrolled (301, 422) with delta (0, 0)
Screenshot: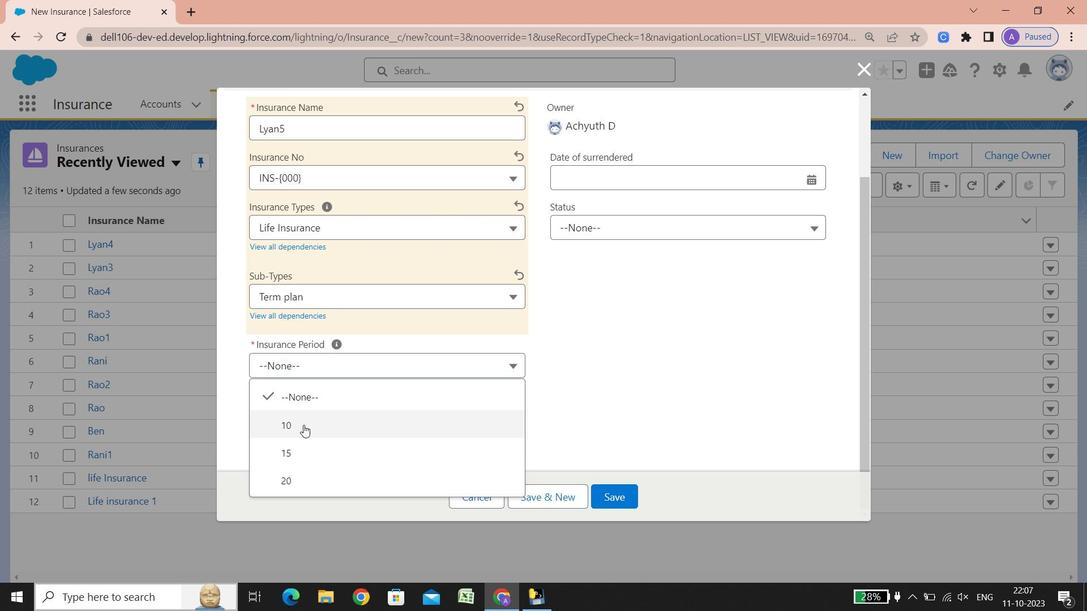 
Action: Mouse scrolled (301, 422) with delta (0, 0)
Screenshot: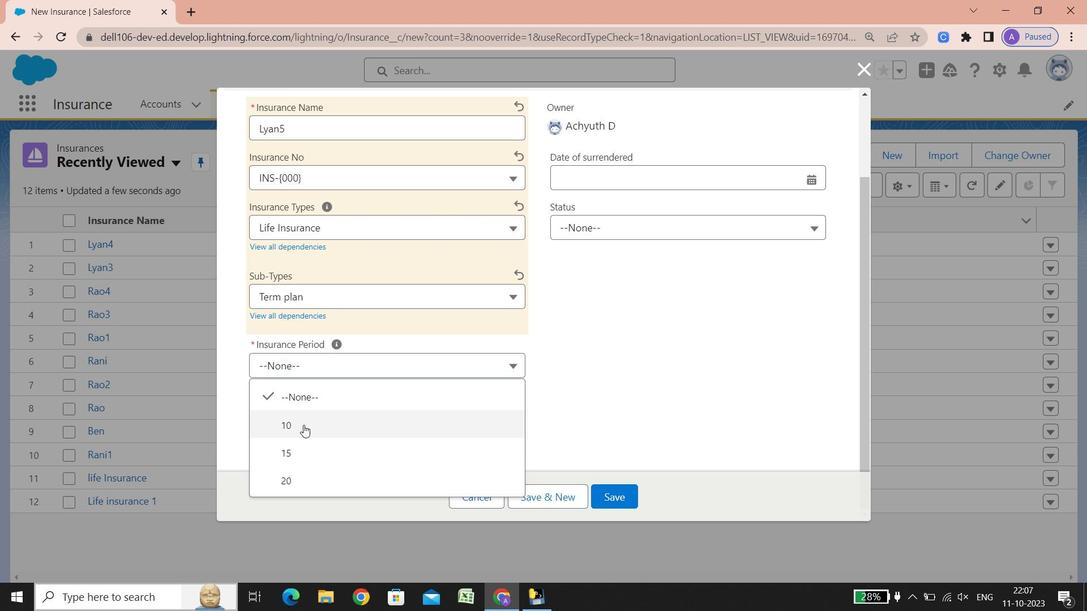
Action: Mouse scrolled (301, 422) with delta (0, 0)
Screenshot: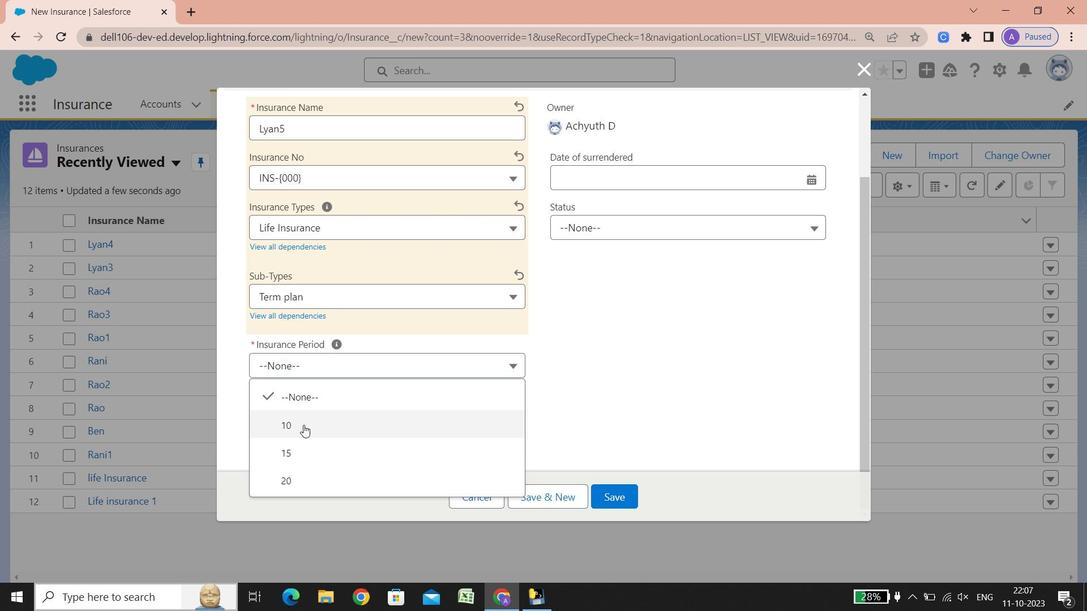 
Action: Mouse scrolled (301, 422) with delta (0, 0)
Screenshot: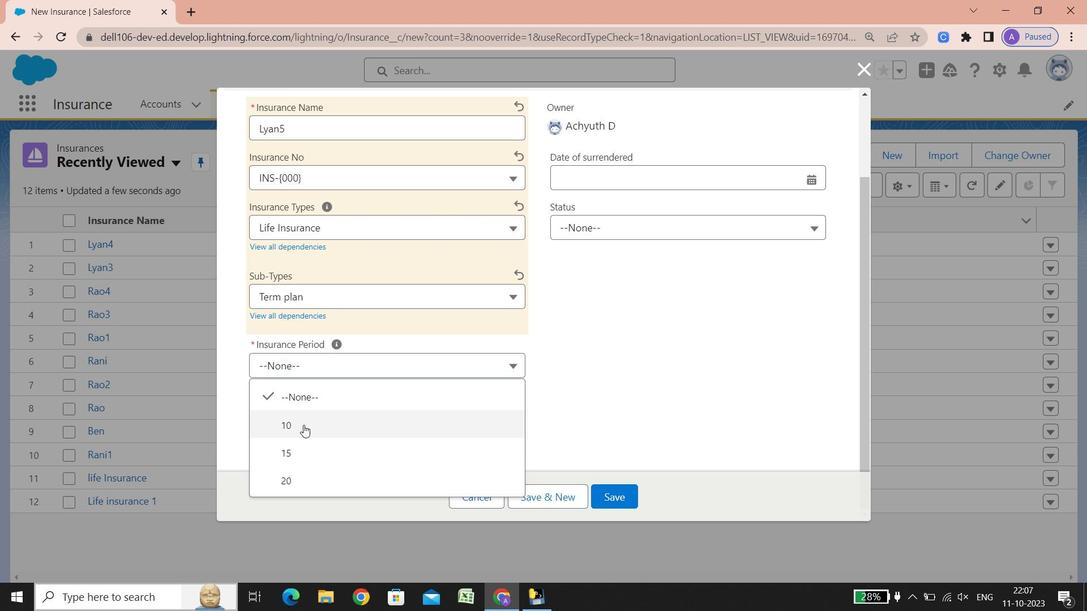 
Action: Mouse scrolled (301, 422) with delta (0, 0)
Screenshot: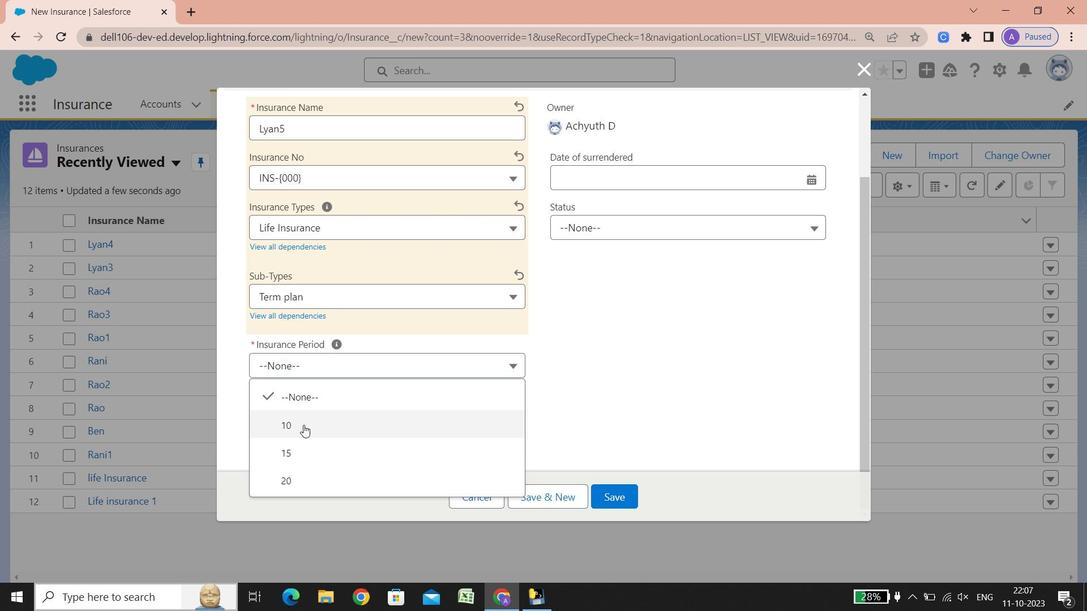 
Action: Mouse scrolled (301, 422) with delta (0, 0)
Screenshot: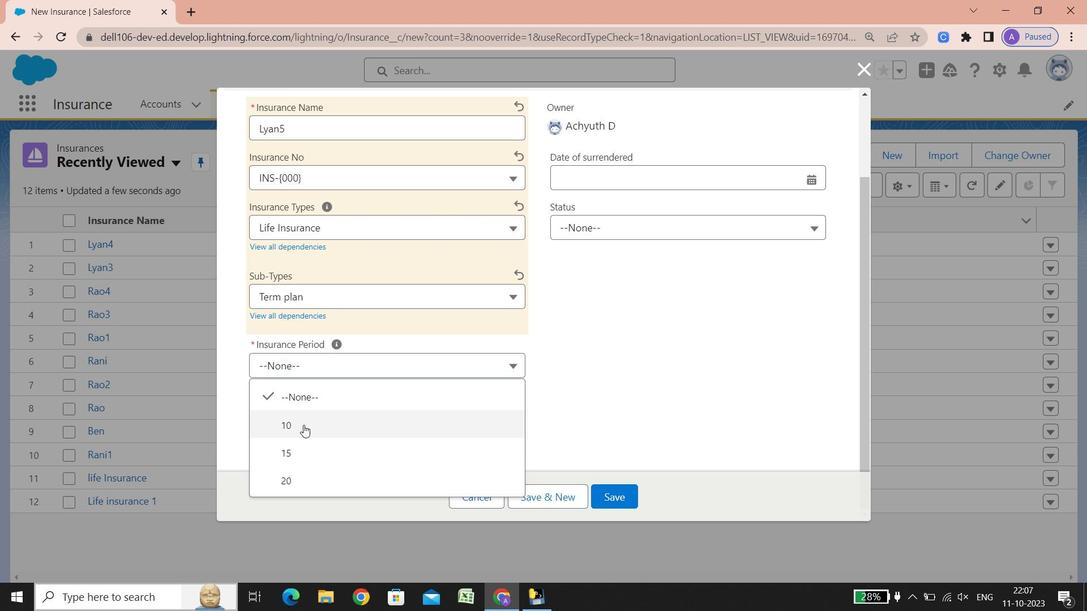 
Action: Mouse scrolled (301, 422) with delta (0, 0)
Screenshot: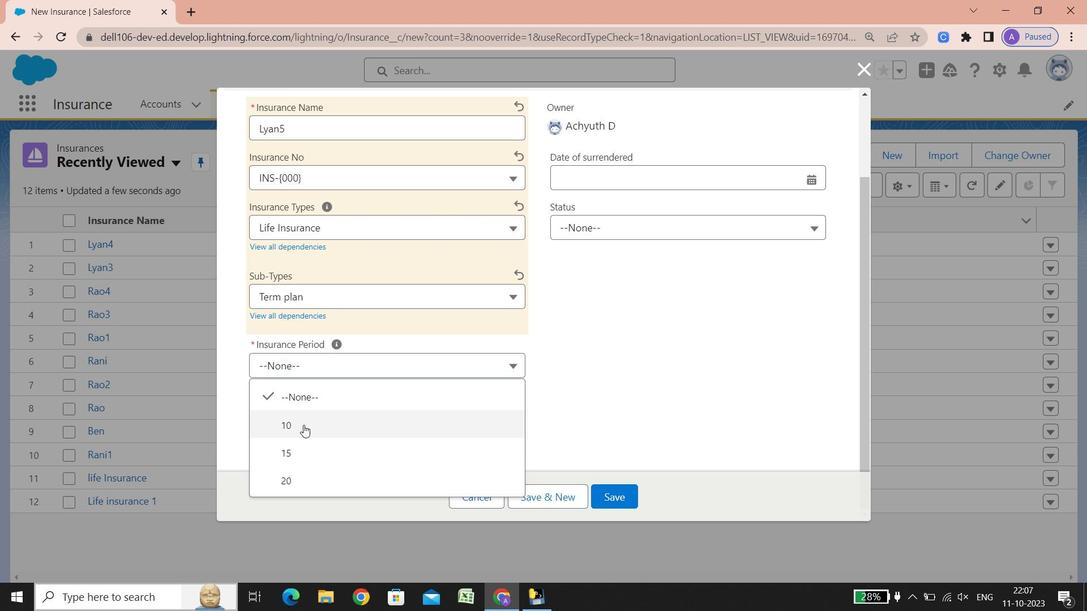 
Action: Mouse scrolled (301, 422) with delta (0, 0)
Screenshot: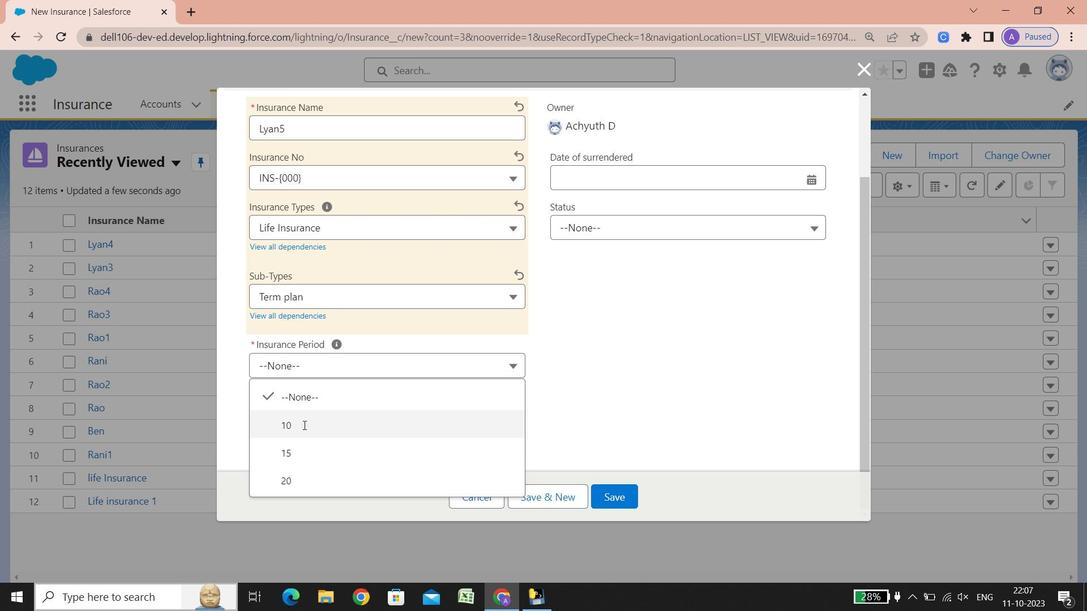 
Action: Mouse scrolled (301, 422) with delta (0, 0)
Screenshot: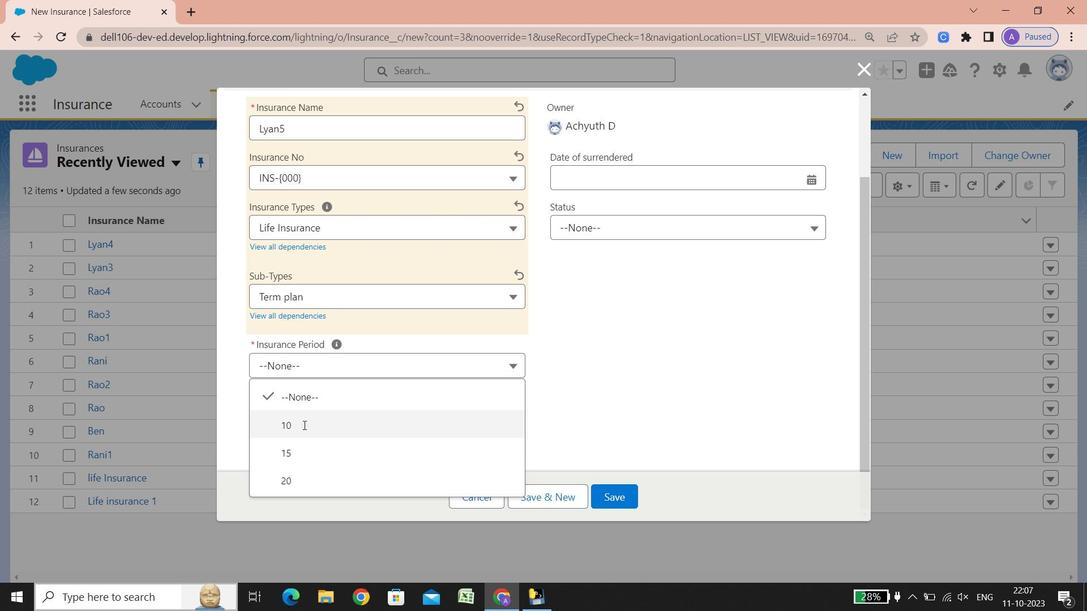 
Action: Mouse scrolled (301, 422) with delta (0, 0)
Screenshot: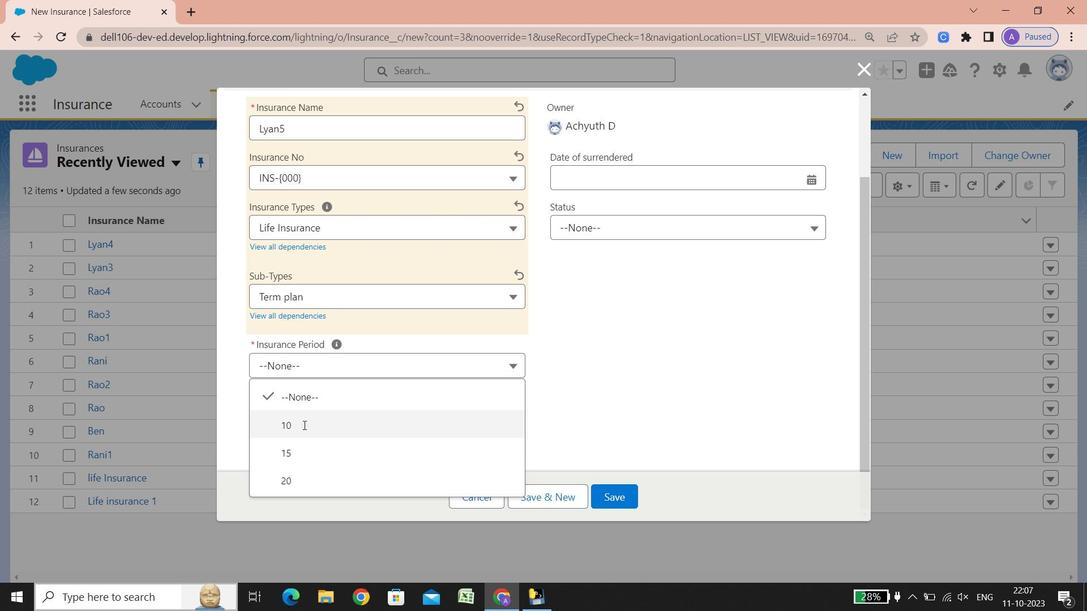 
Action: Mouse scrolled (301, 422) with delta (0, 0)
Screenshot: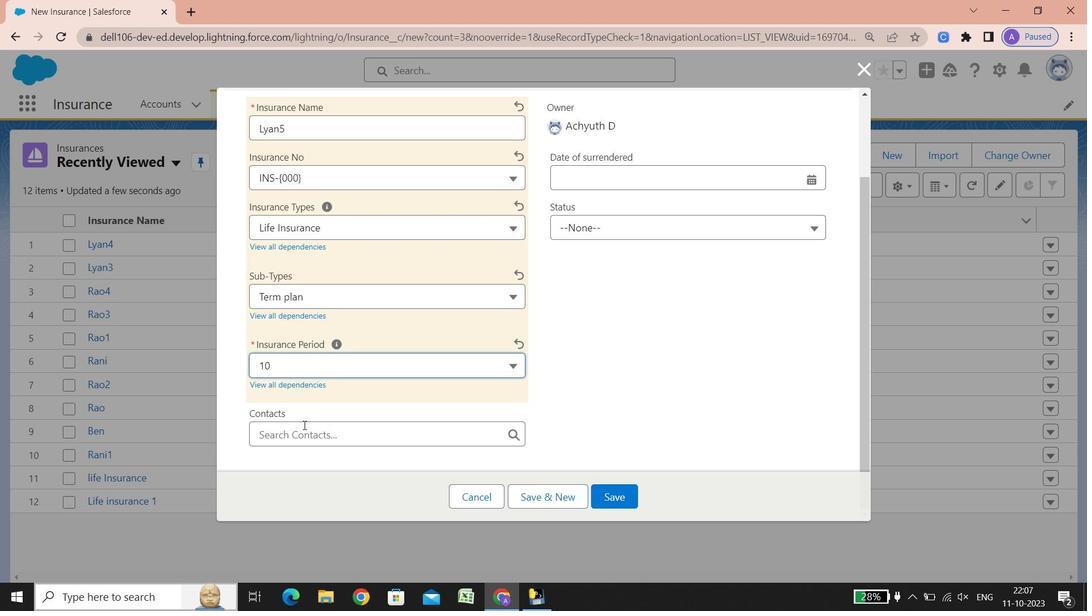 
Action: Mouse scrolled (301, 422) with delta (0, 0)
Screenshot: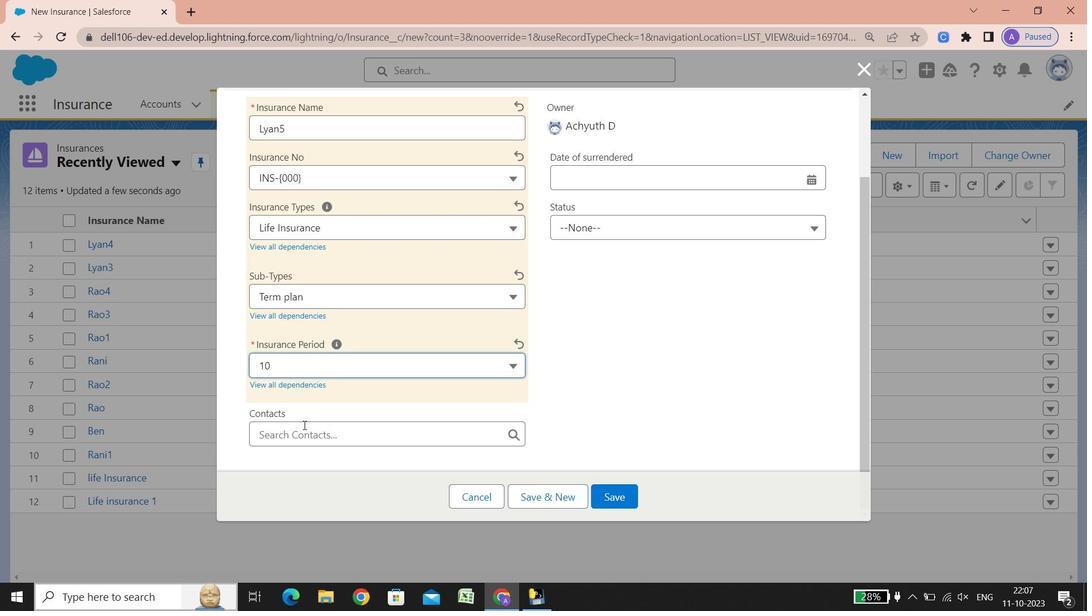 
Action: Mouse scrolled (301, 422) with delta (0, 0)
Screenshot: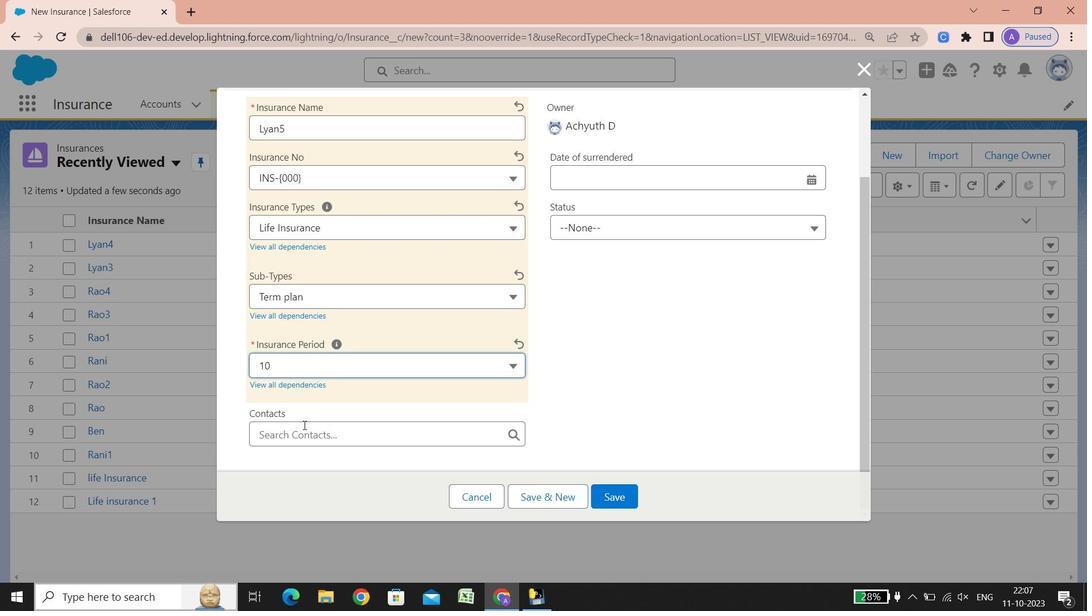
Action: Mouse scrolled (301, 422) with delta (0, 0)
Screenshot: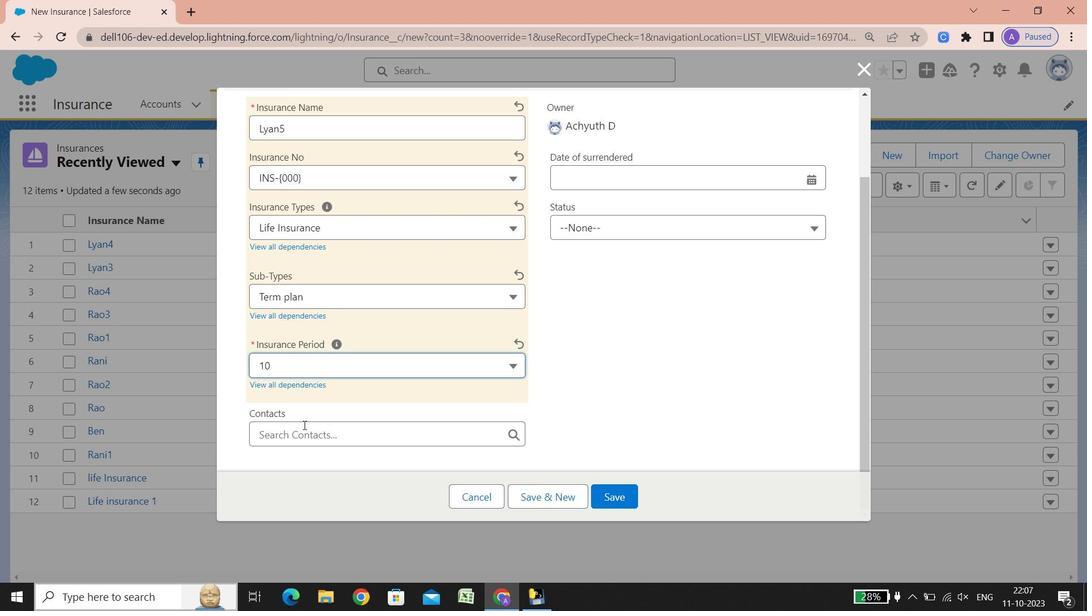 
Action: Mouse scrolled (301, 422) with delta (0, 0)
